 Task: Buy 5 Foil Shavers for Men's from Shave & Hair Removal section under best seller category for shipping address: Lorena Ramirez, 302 Lake Floyd Circle, Hockessin, Delaware 19707, Cell Number 3022398079. Pay from credit card ending with 7965, CVV 549
Action: Mouse moved to (532, 316)
Screenshot: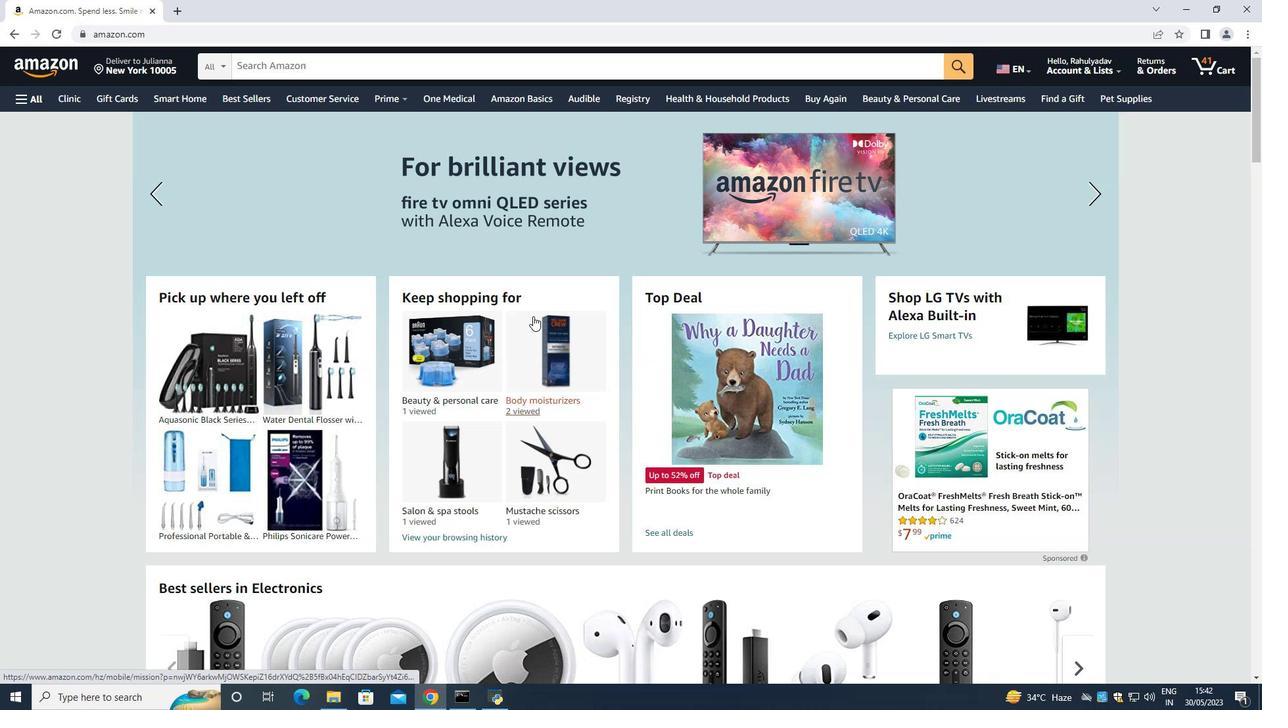 
Action: Key pressed 9
Screenshot: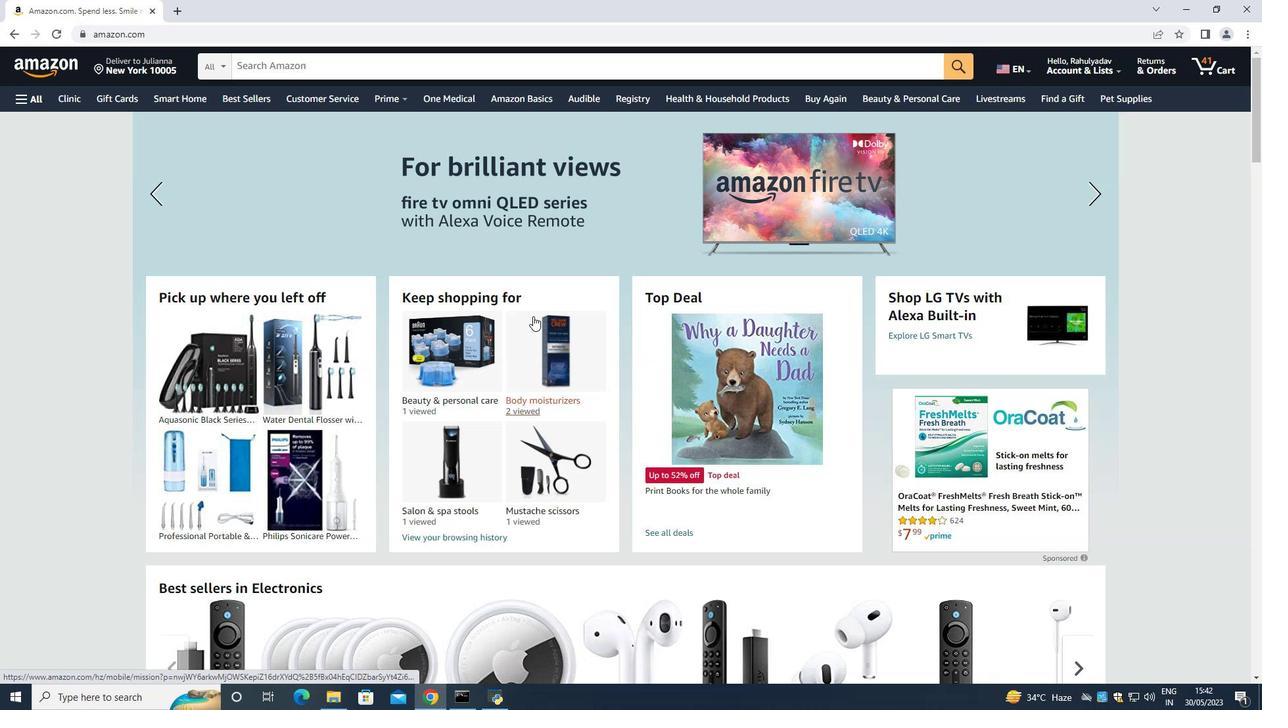 
Action: Mouse moved to (18, 96)
Screenshot: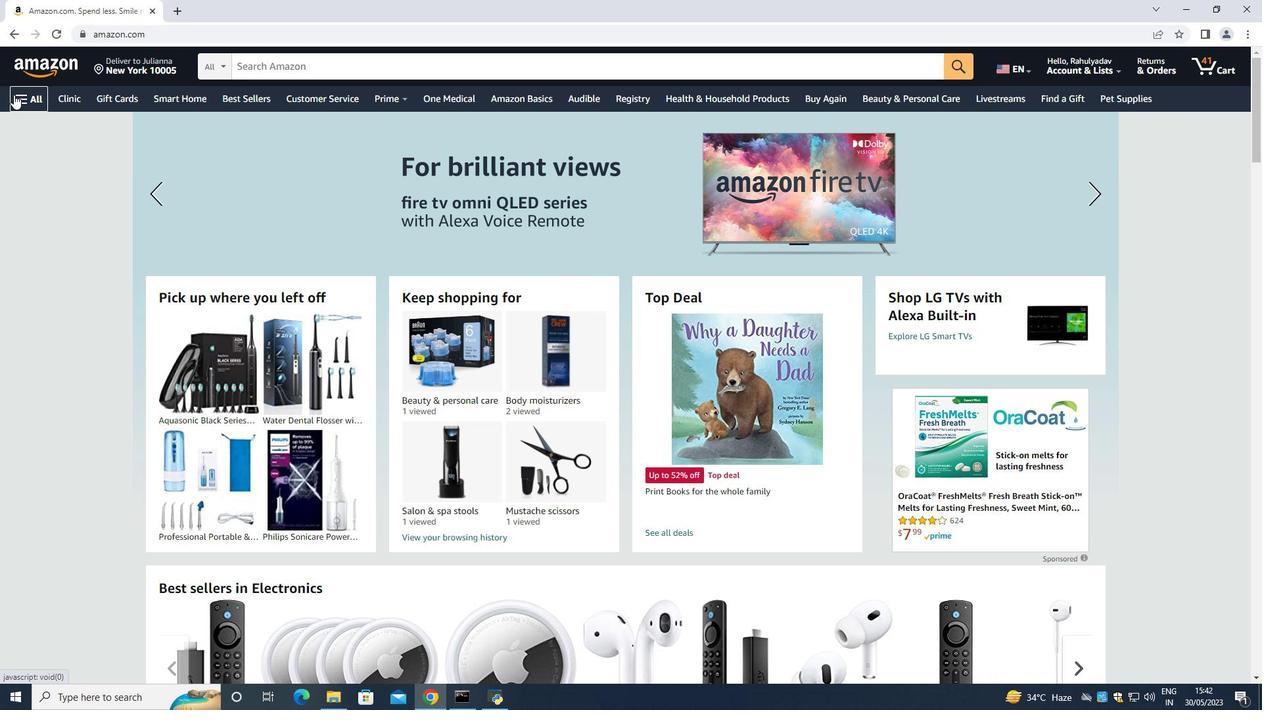 
Action: Mouse pressed left at (18, 96)
Screenshot: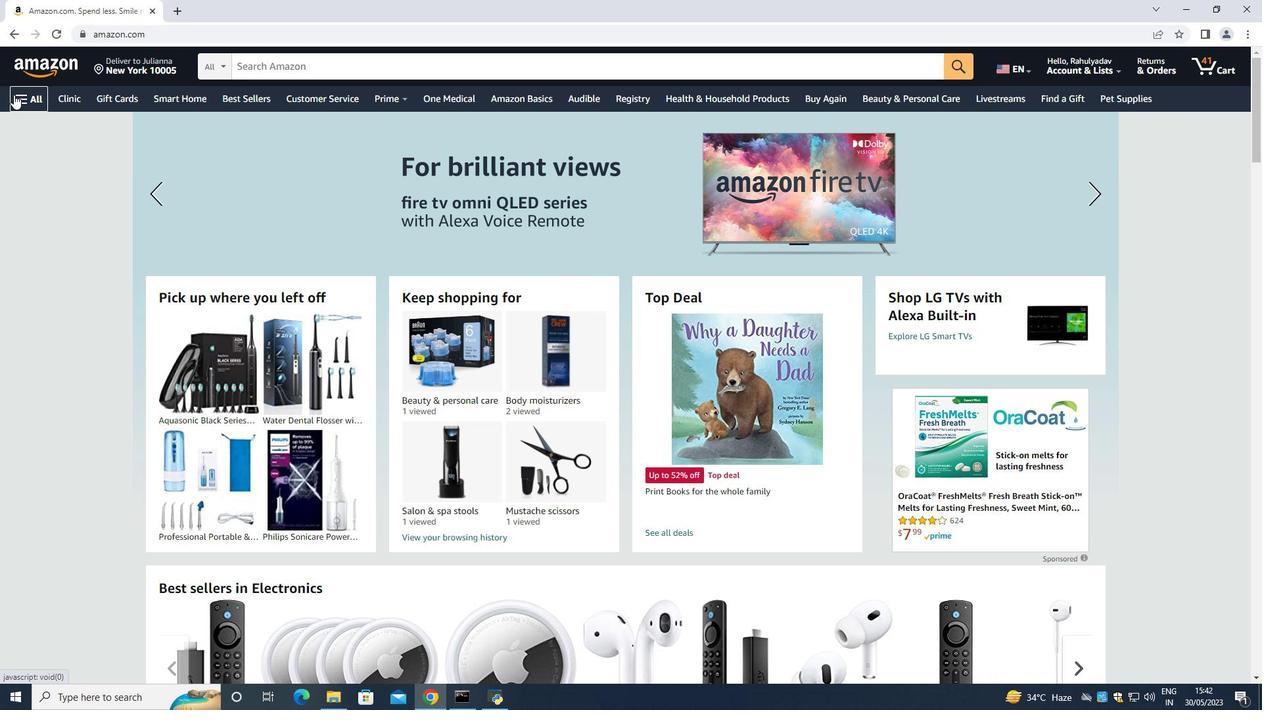 
Action: Mouse moved to (35, 132)
Screenshot: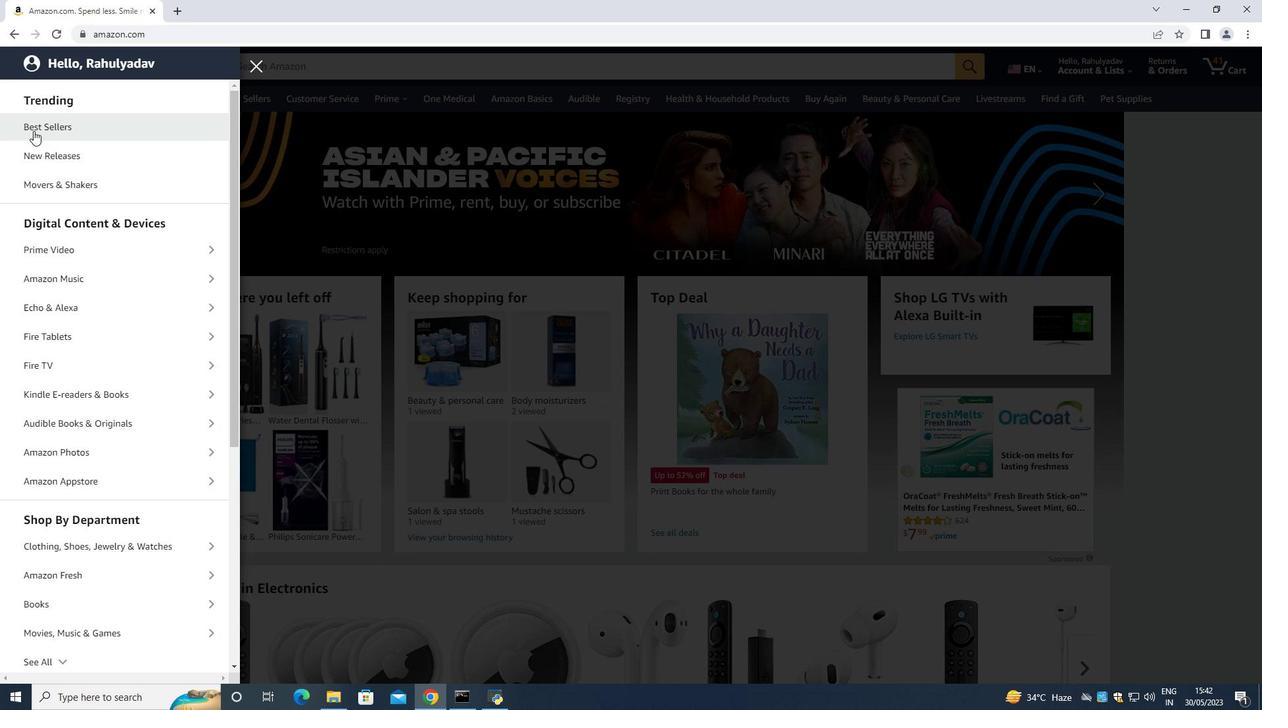 
Action: Mouse pressed left at (35, 132)
Screenshot: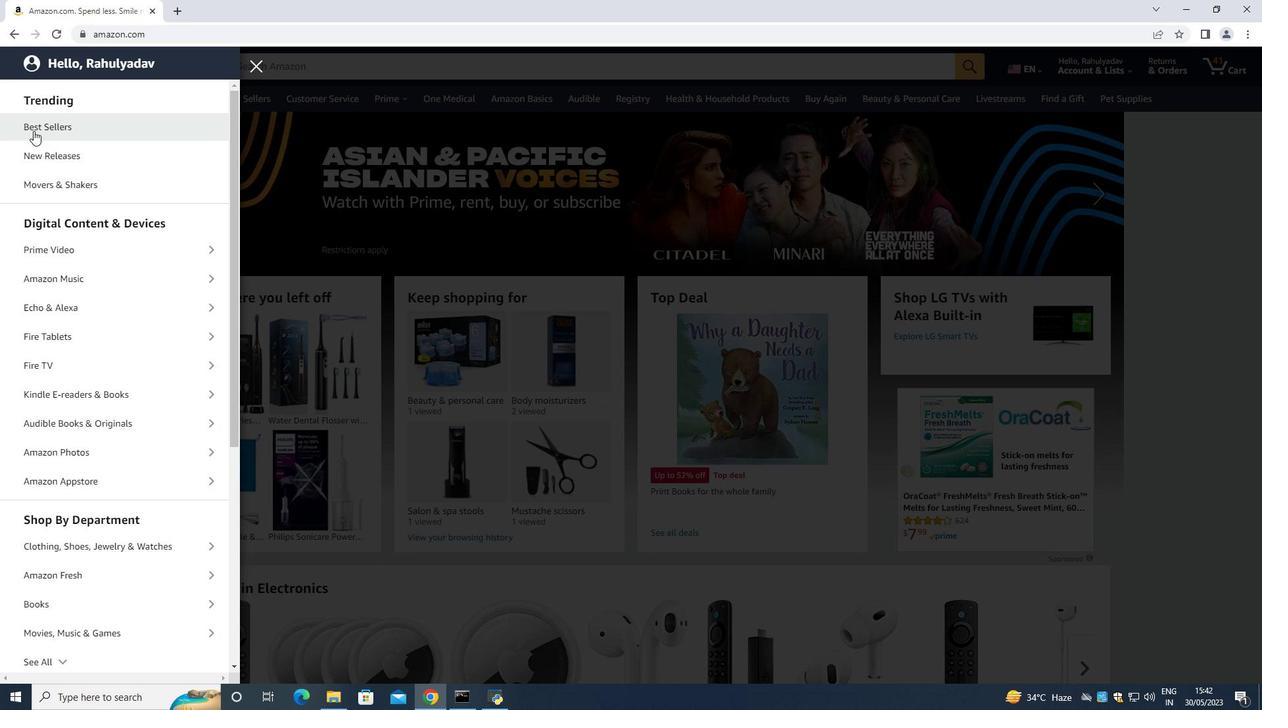 
Action: Mouse moved to (297, 65)
Screenshot: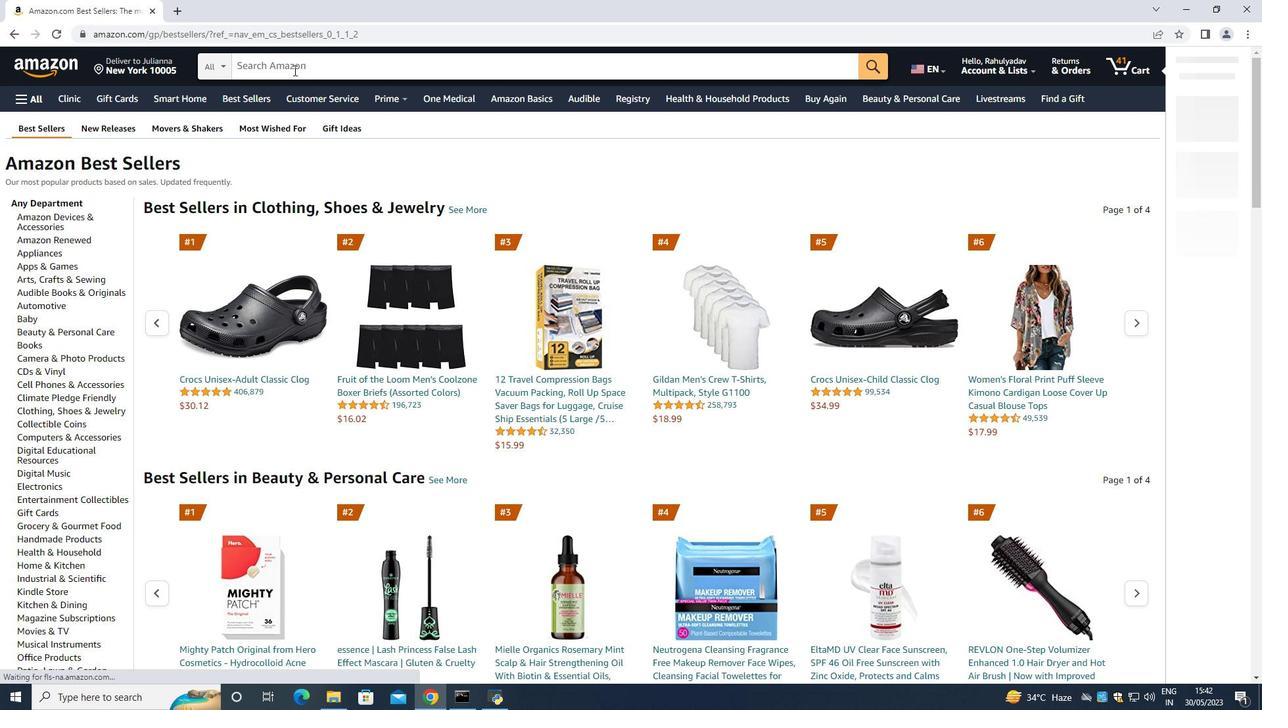 
Action: Mouse pressed left at (297, 65)
Screenshot: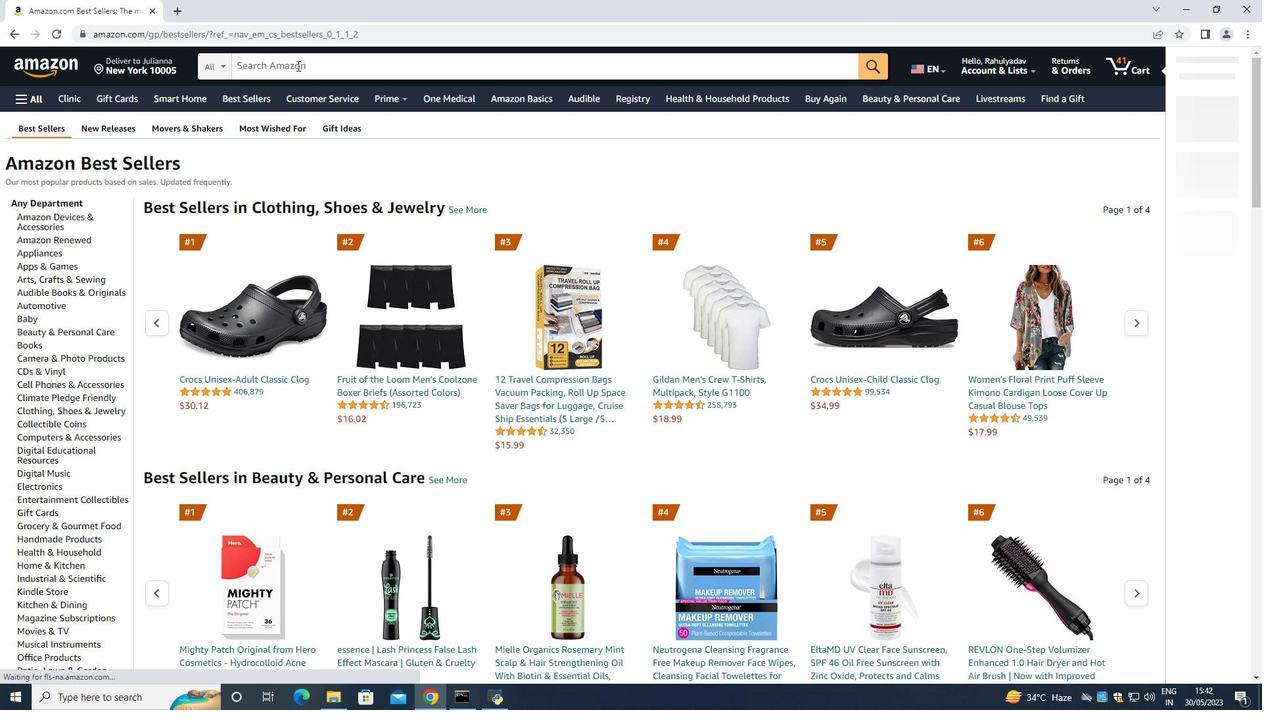 
Action: Mouse moved to (297, 77)
Screenshot: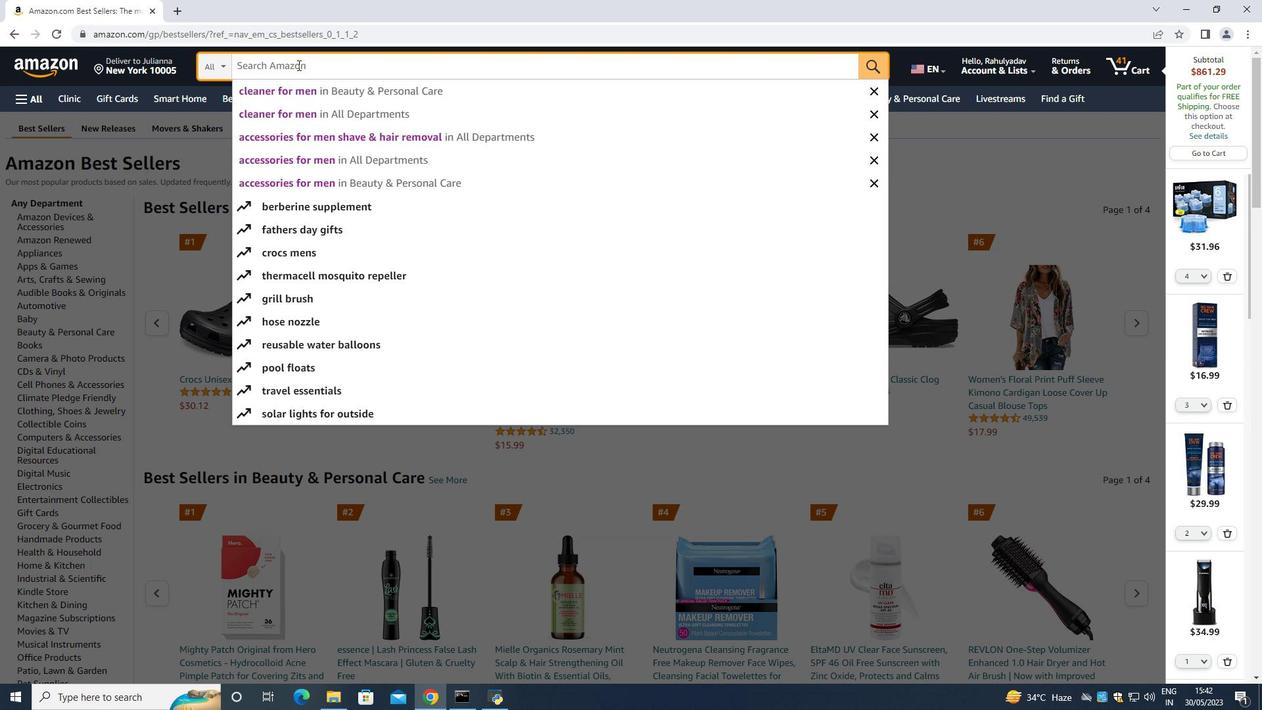 
Action: Key pressed <Key.shift>Foi;<Key.space><Key.shift>S<Key.backspace><Key.backspace><Key.backspace>l<Key.space><Key.shift>Shavers<Key.space><Key.shift>For<Key.space><Key.shift>Men<Key.enter>
Screenshot: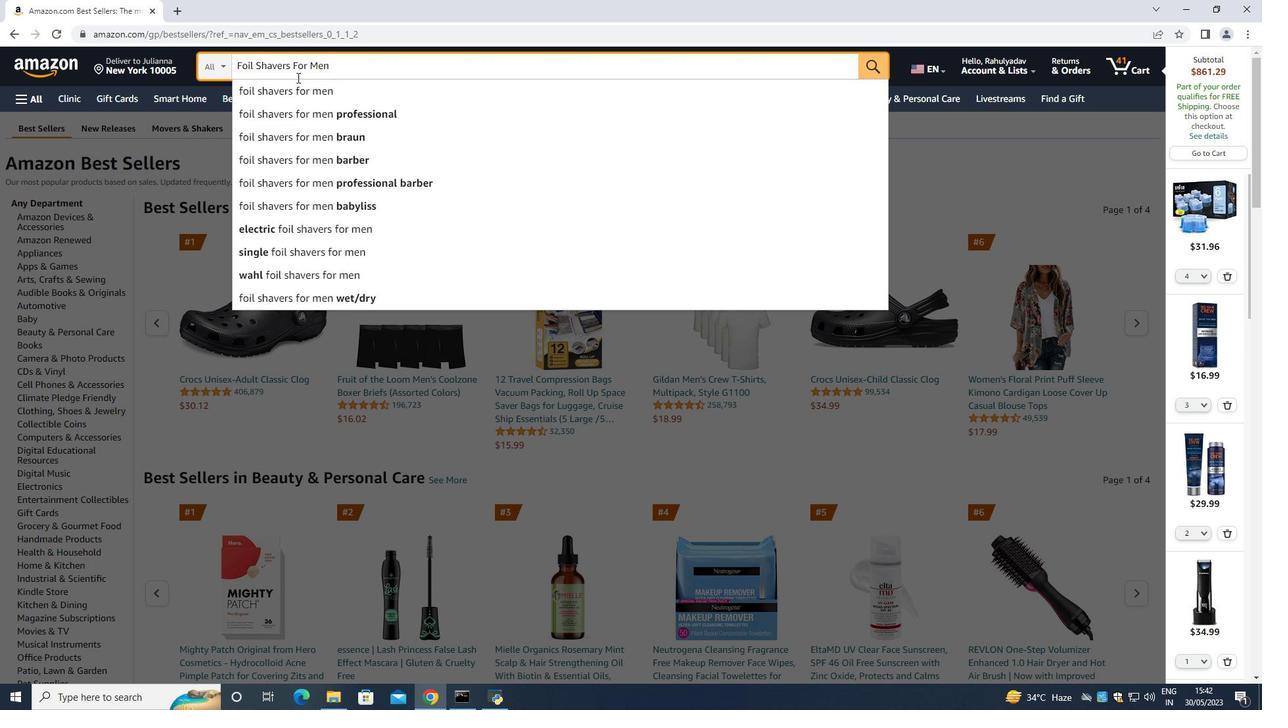 
Action: Mouse moved to (97, 268)
Screenshot: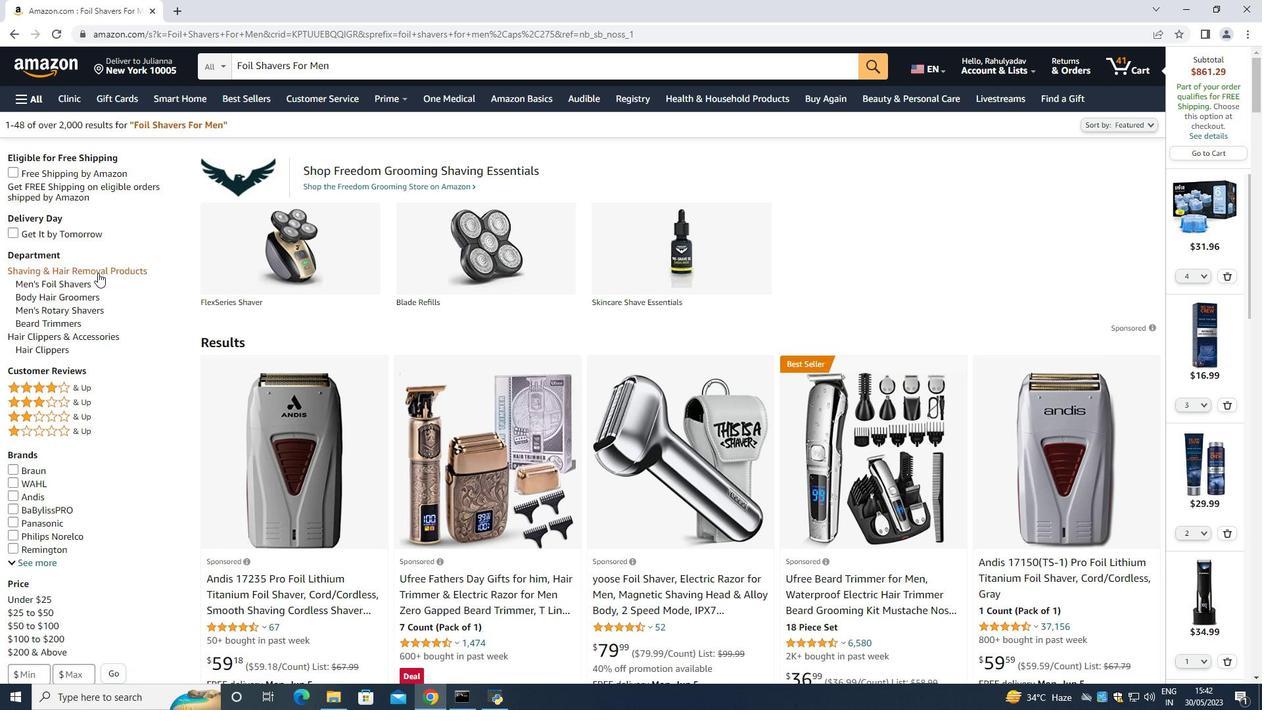 
Action: Mouse pressed left at (97, 268)
Screenshot: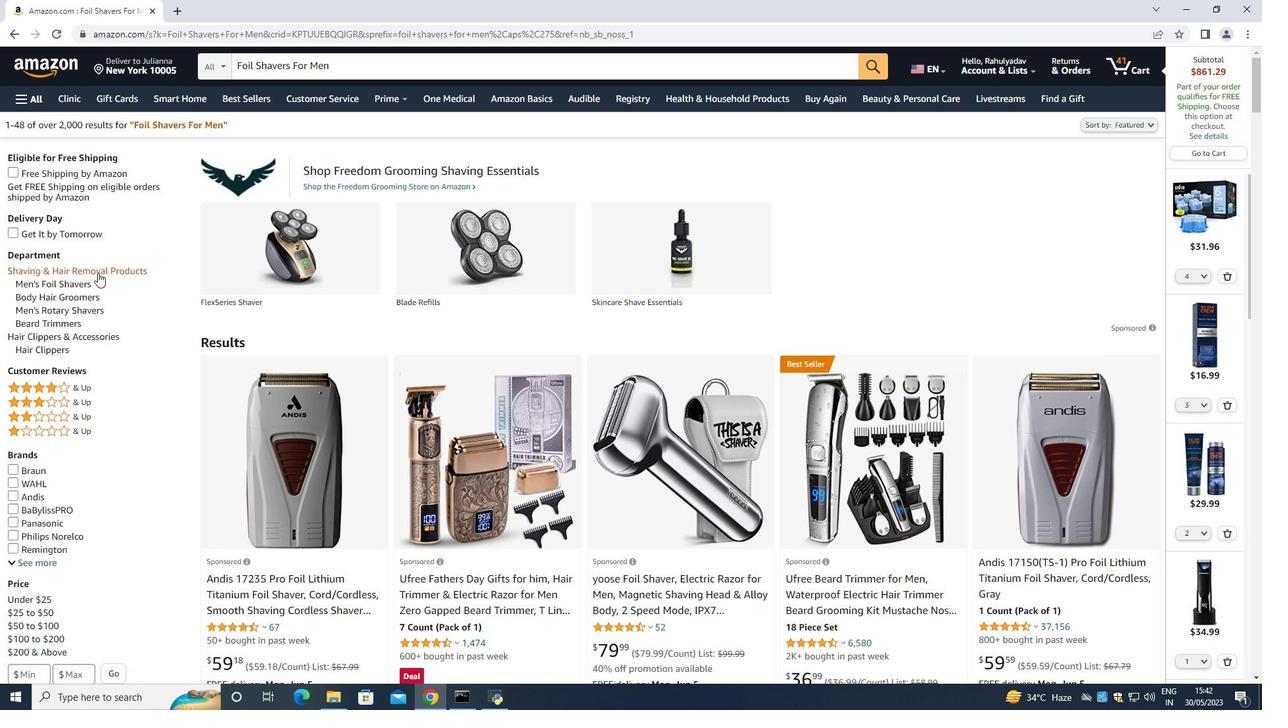 
Action: Mouse moved to (117, 334)
Screenshot: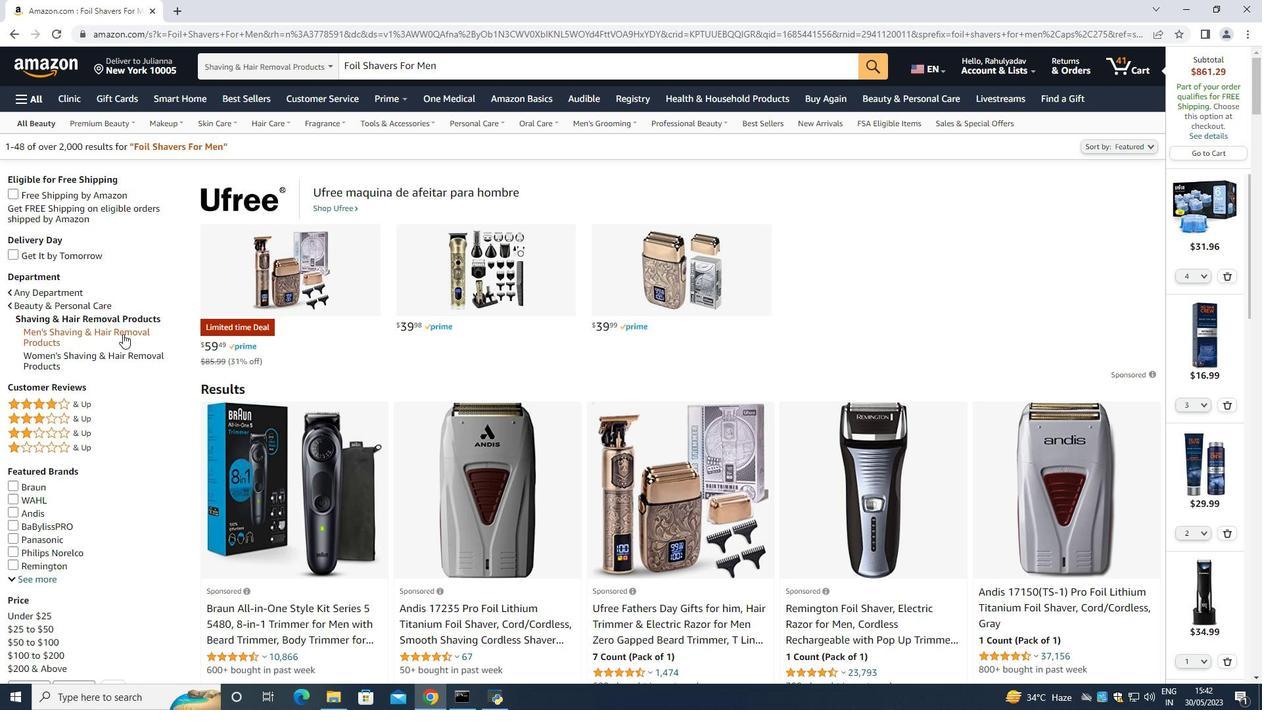 
Action: Mouse pressed left at (117, 334)
Screenshot: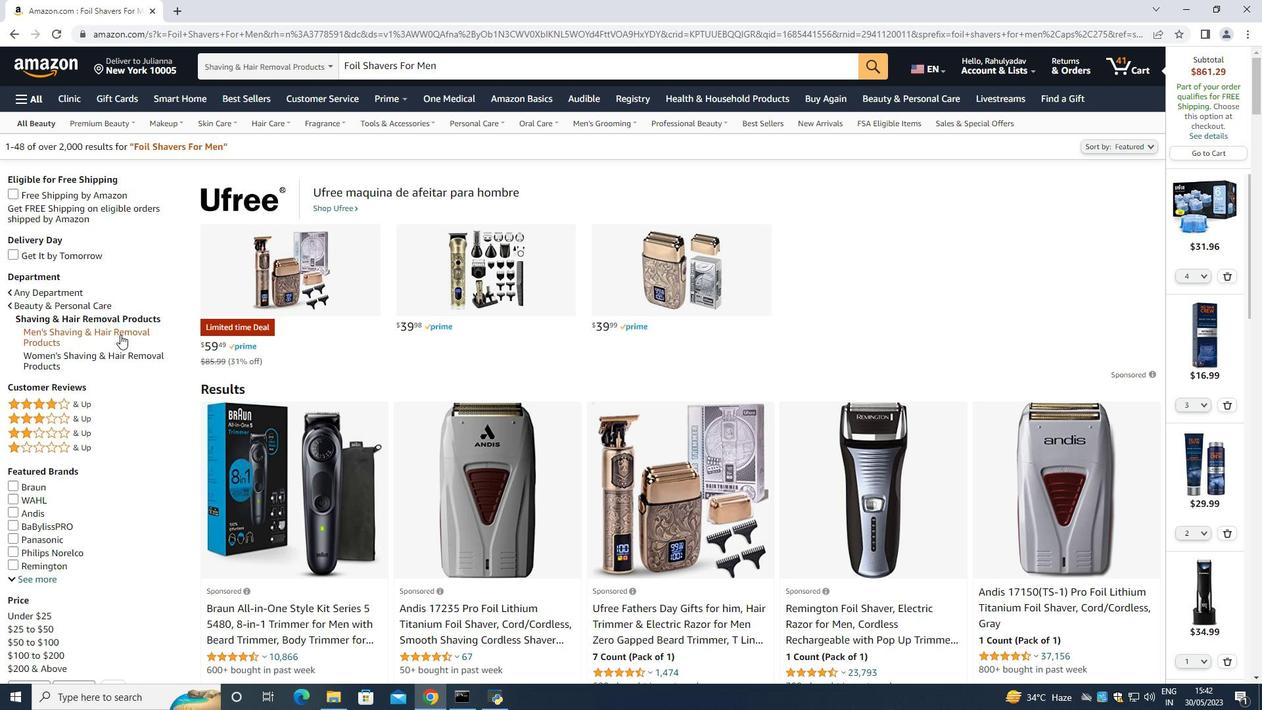 
Action: Mouse moved to (162, 357)
Screenshot: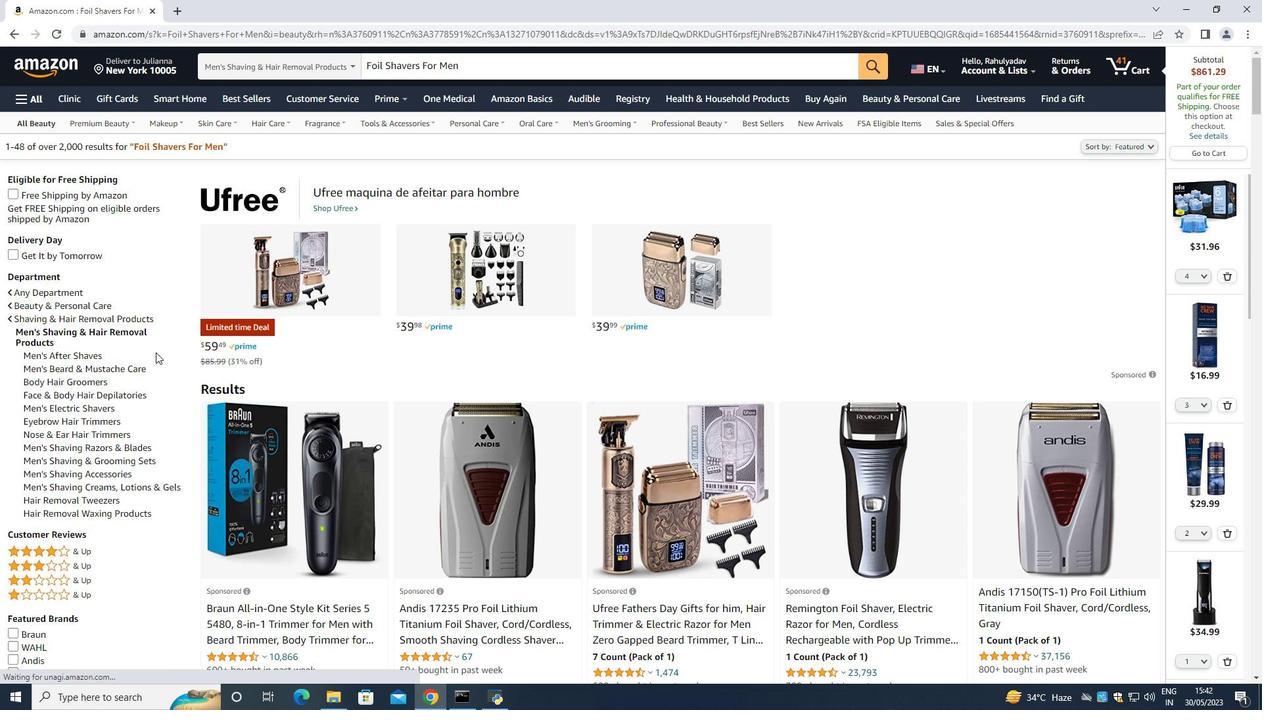 
Action: Mouse scrolled (162, 357) with delta (0, 0)
Screenshot: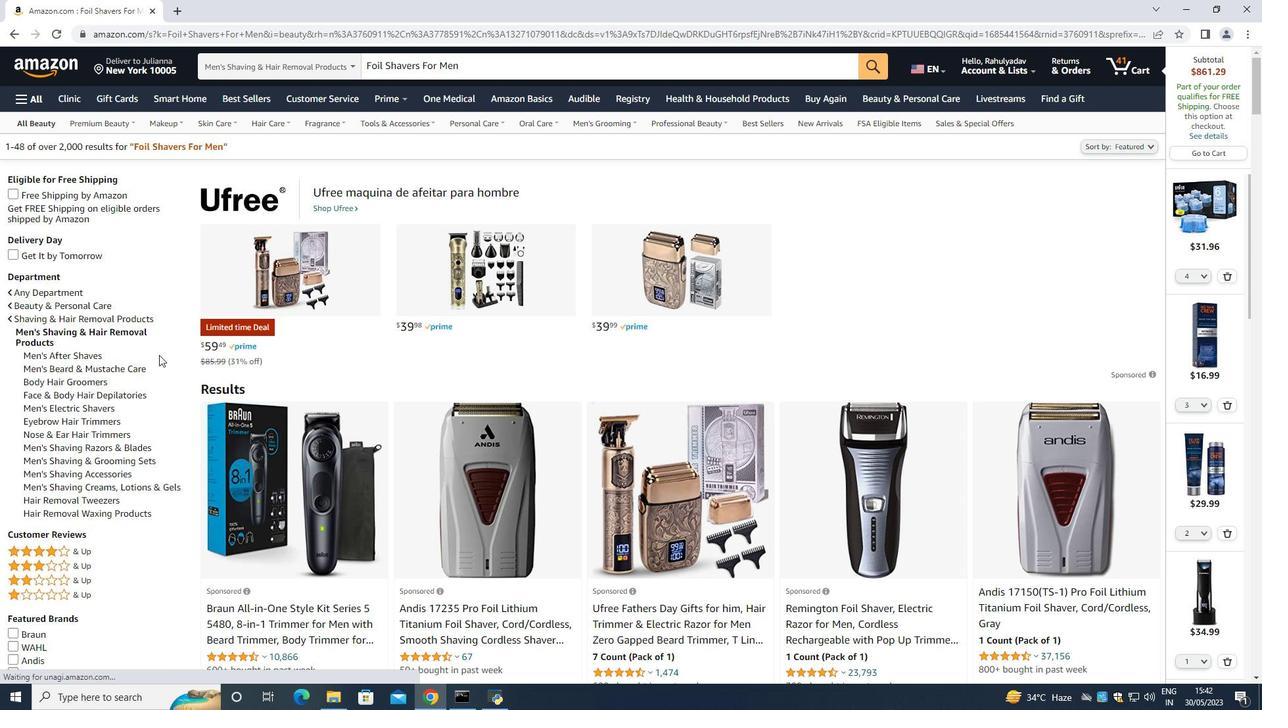 
Action: Mouse moved to (425, 393)
Screenshot: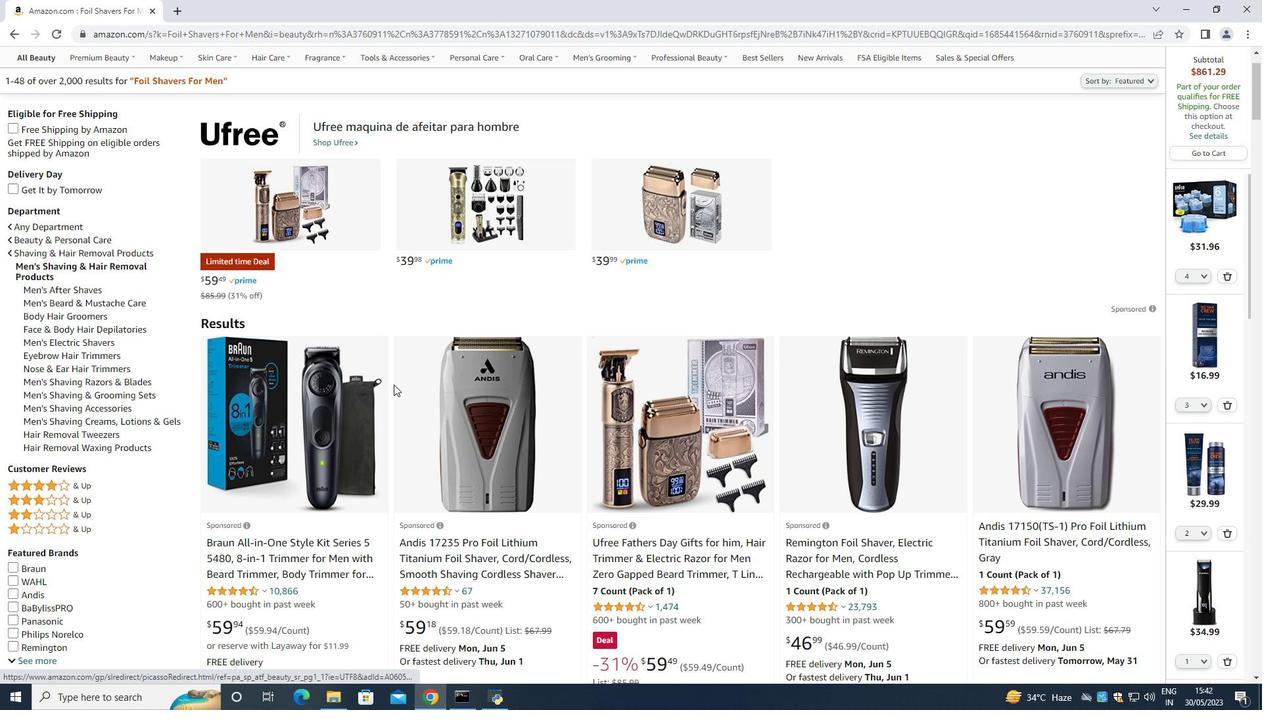 
Action: Mouse scrolled (425, 392) with delta (0, 0)
Screenshot: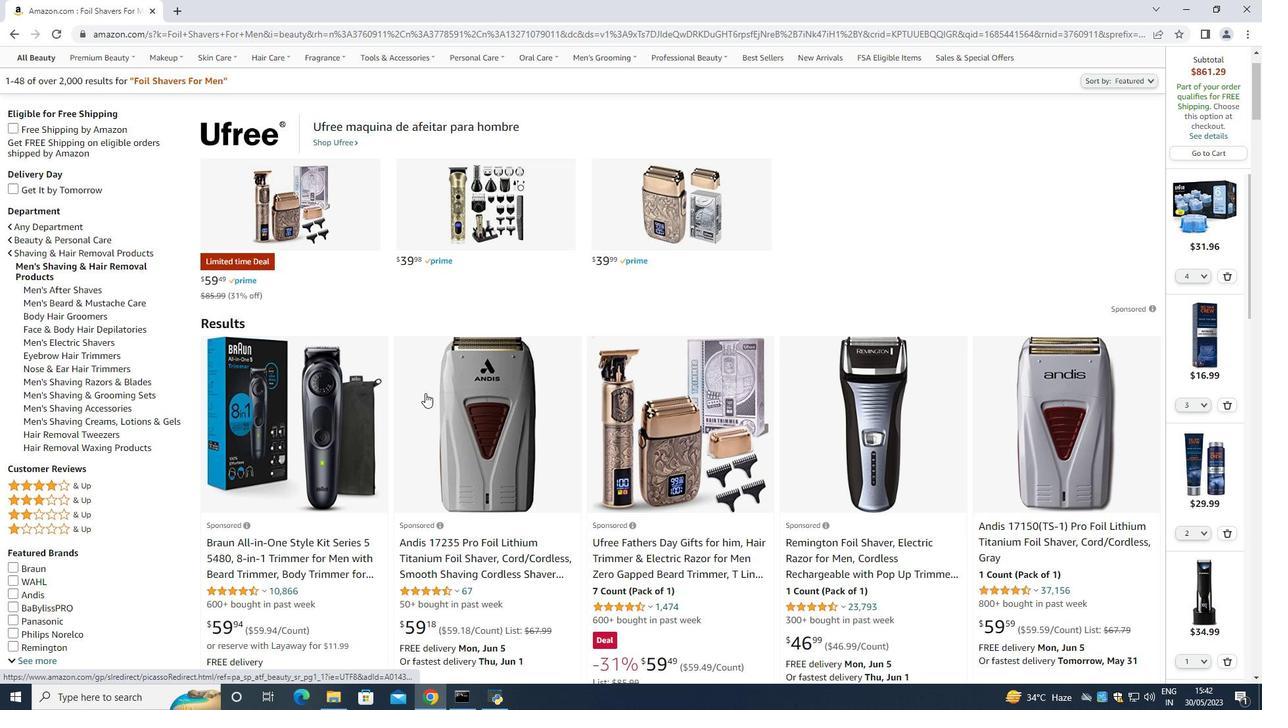 
Action: Mouse moved to (369, 404)
Screenshot: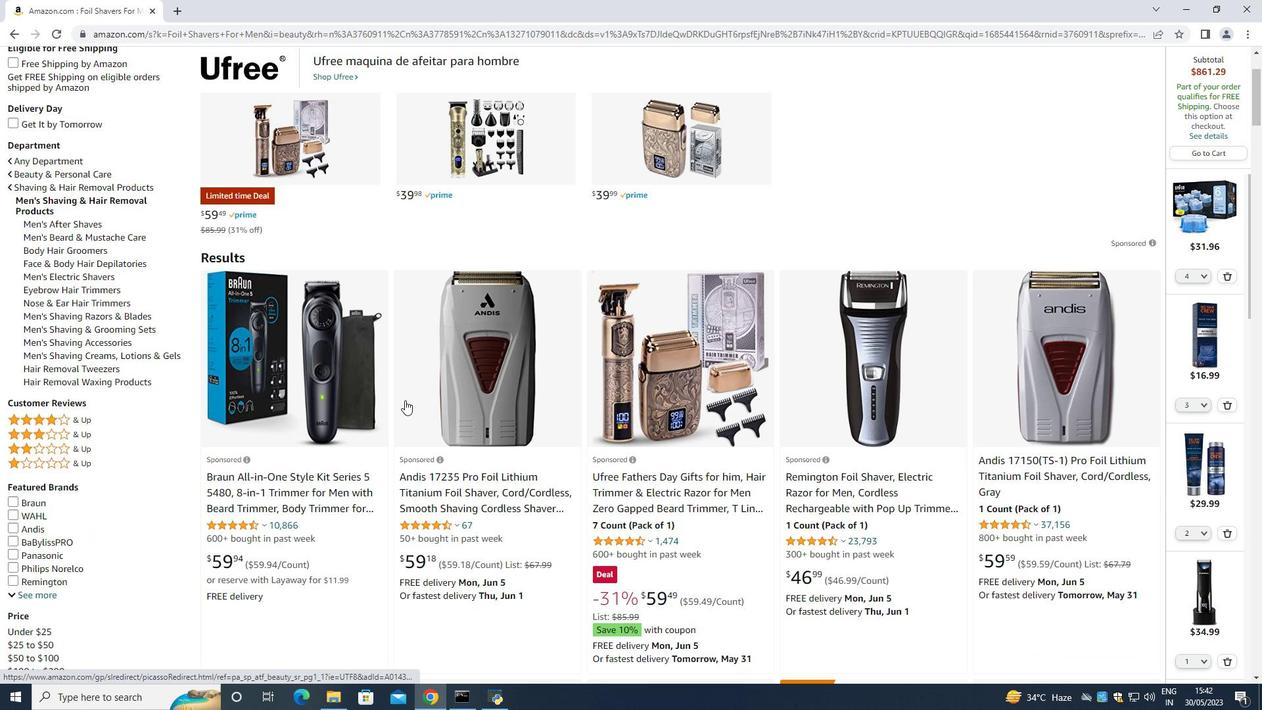
Action: Mouse scrolled (369, 403) with delta (0, 0)
Screenshot: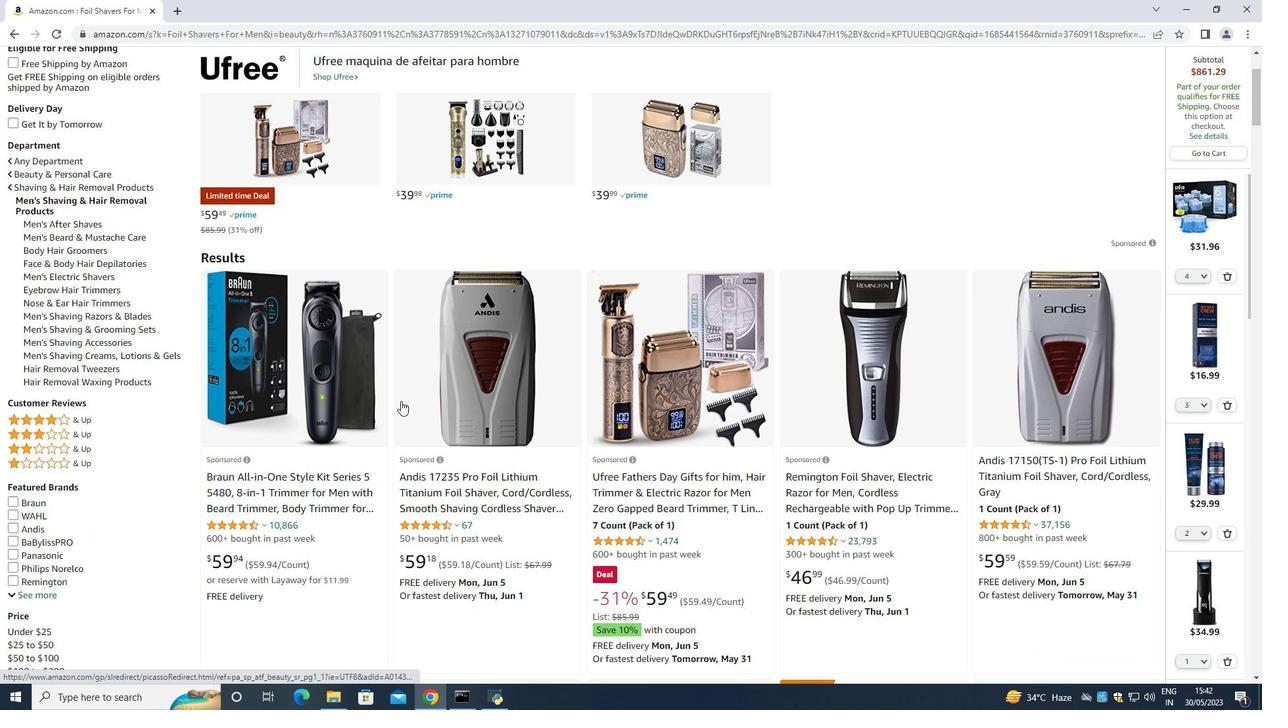 
Action: Mouse moved to (519, 407)
Screenshot: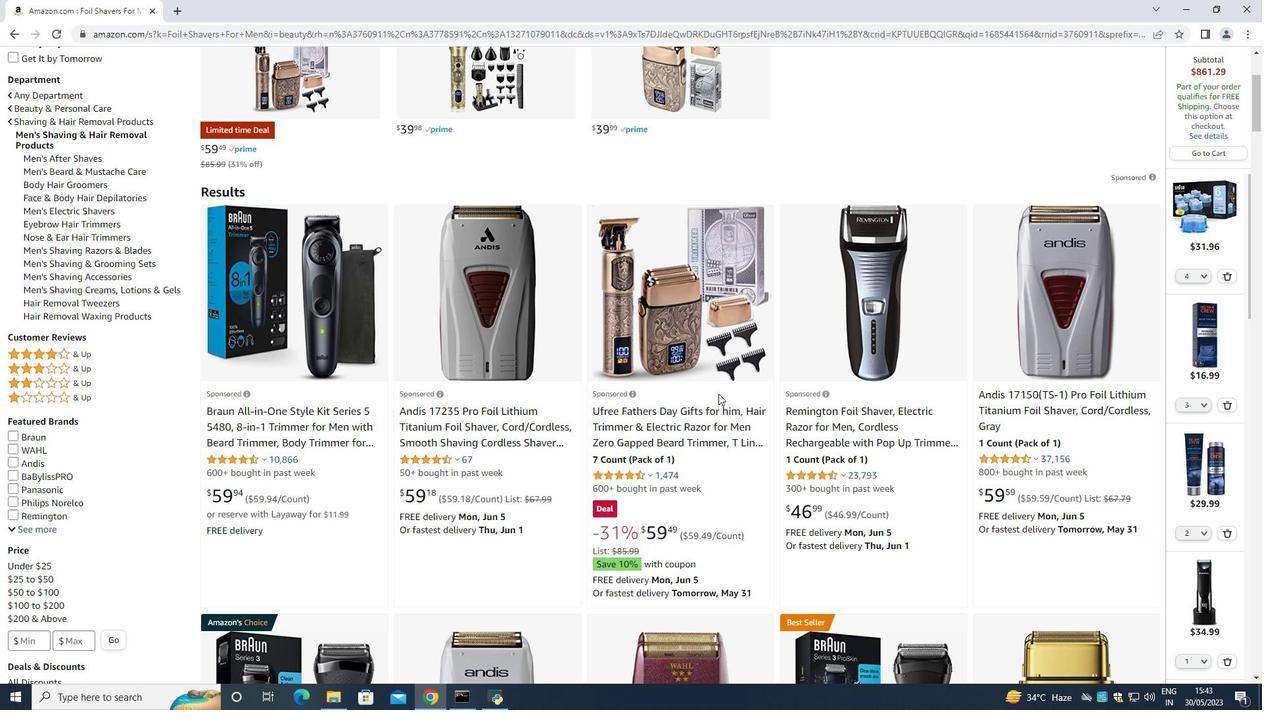 
Action: Mouse scrolled (519, 407) with delta (0, 0)
Screenshot: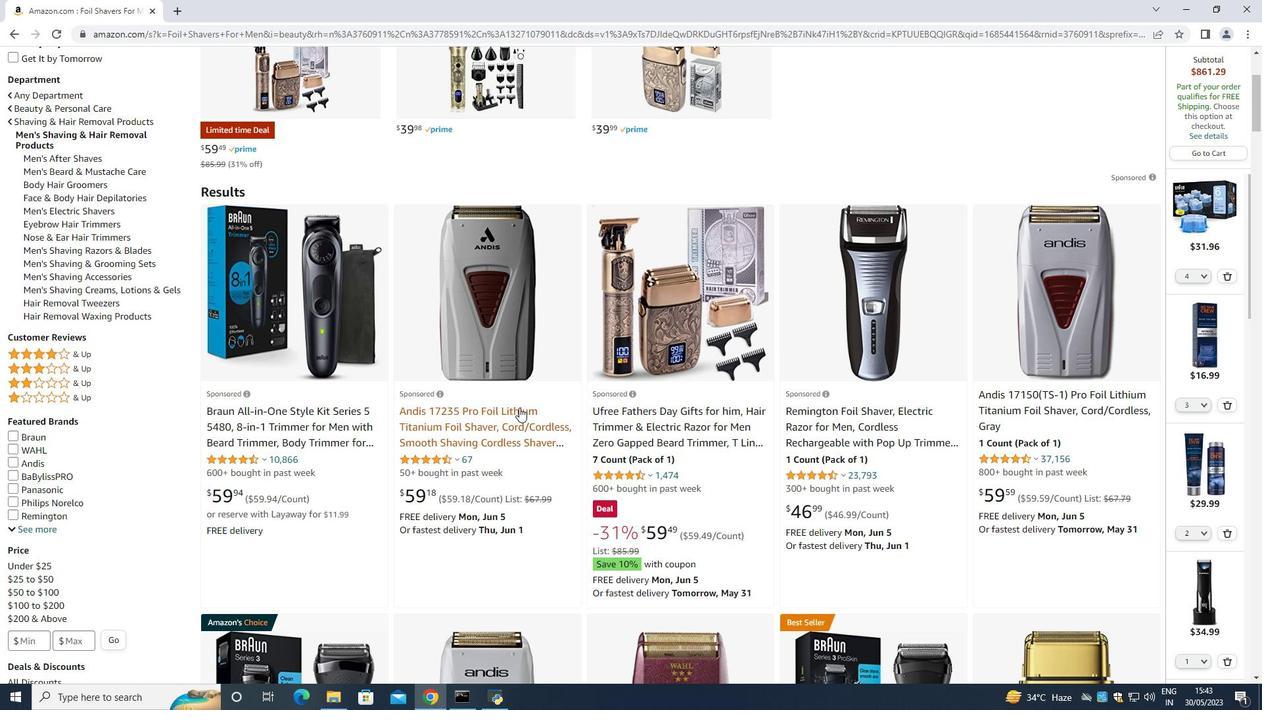 
Action: Mouse scrolled (519, 407) with delta (0, 0)
Screenshot: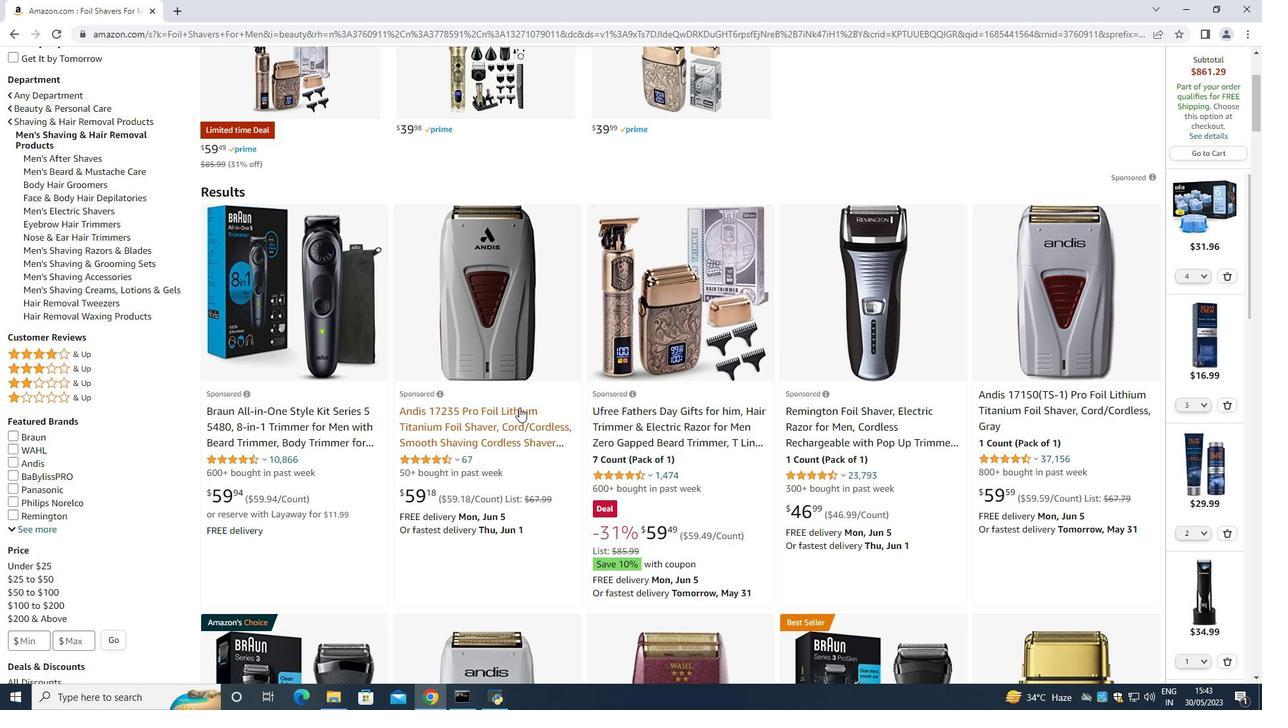 
Action: Mouse moved to (519, 407)
Screenshot: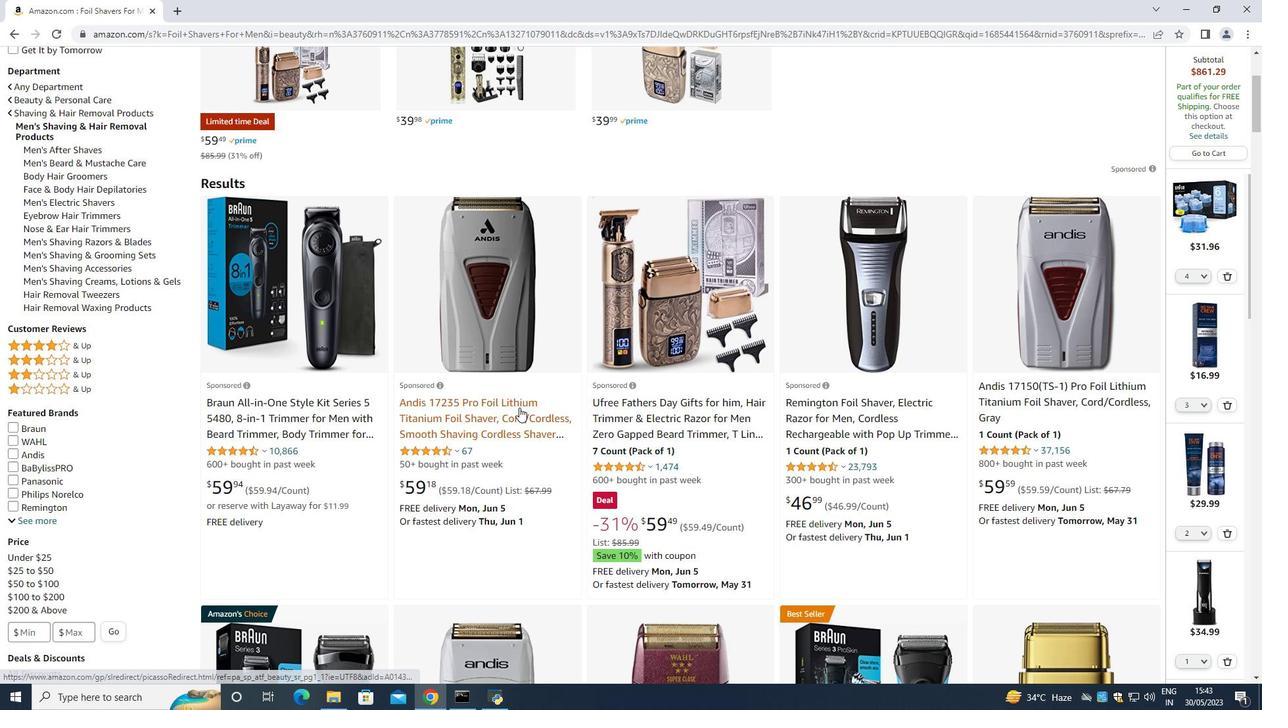 
Action: Mouse scrolled (519, 407) with delta (0, 0)
Screenshot: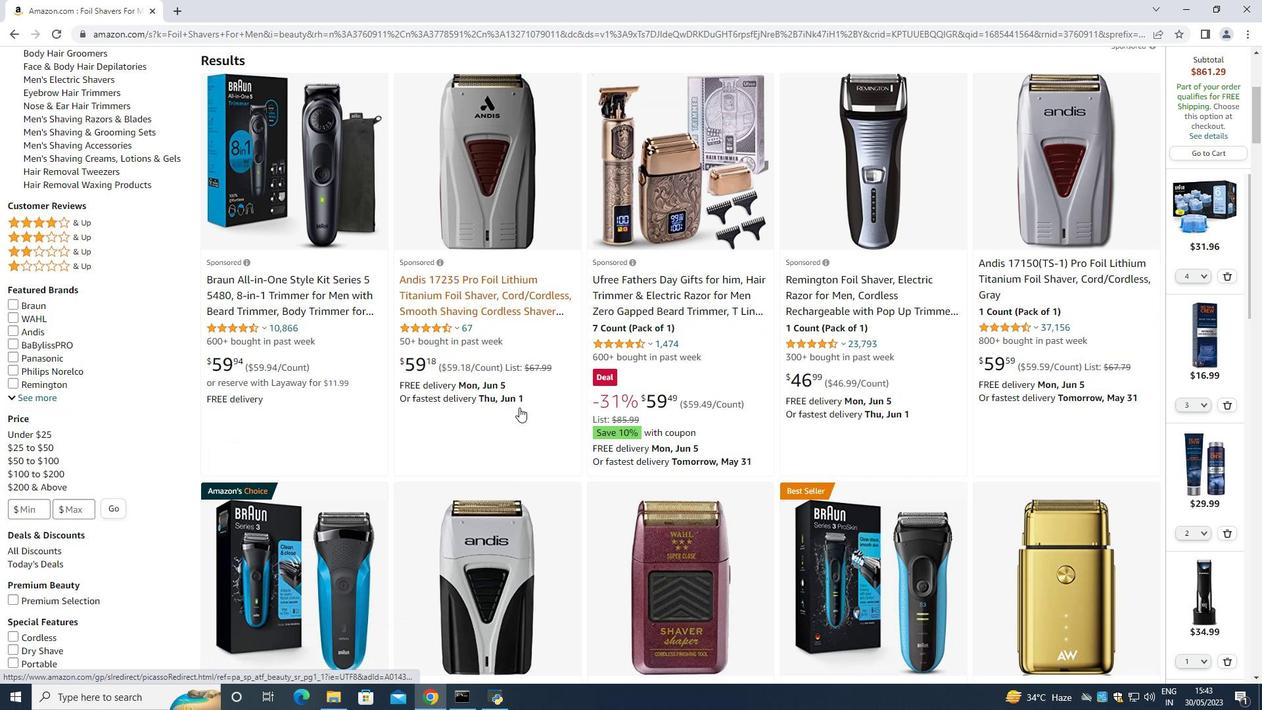 
Action: Mouse scrolled (519, 407) with delta (0, 0)
Screenshot: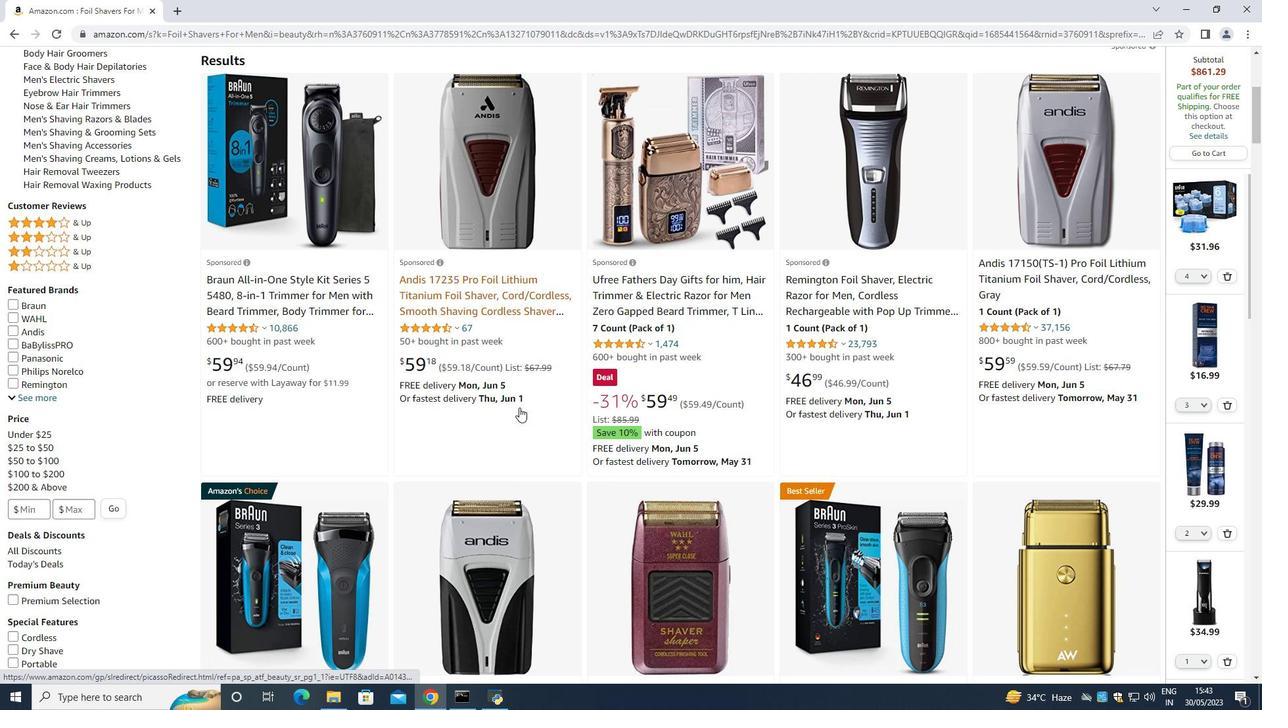 
Action: Mouse moved to (518, 407)
Screenshot: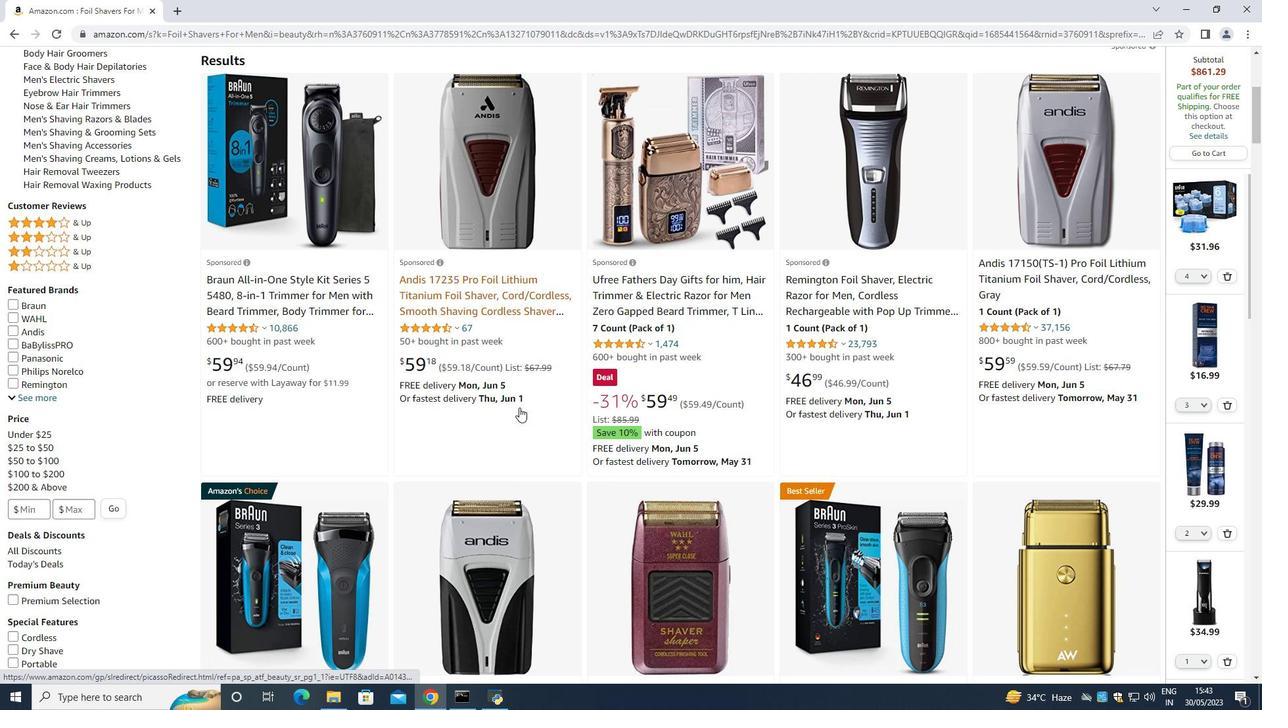 
Action: Mouse scrolled (518, 406) with delta (0, 0)
Screenshot: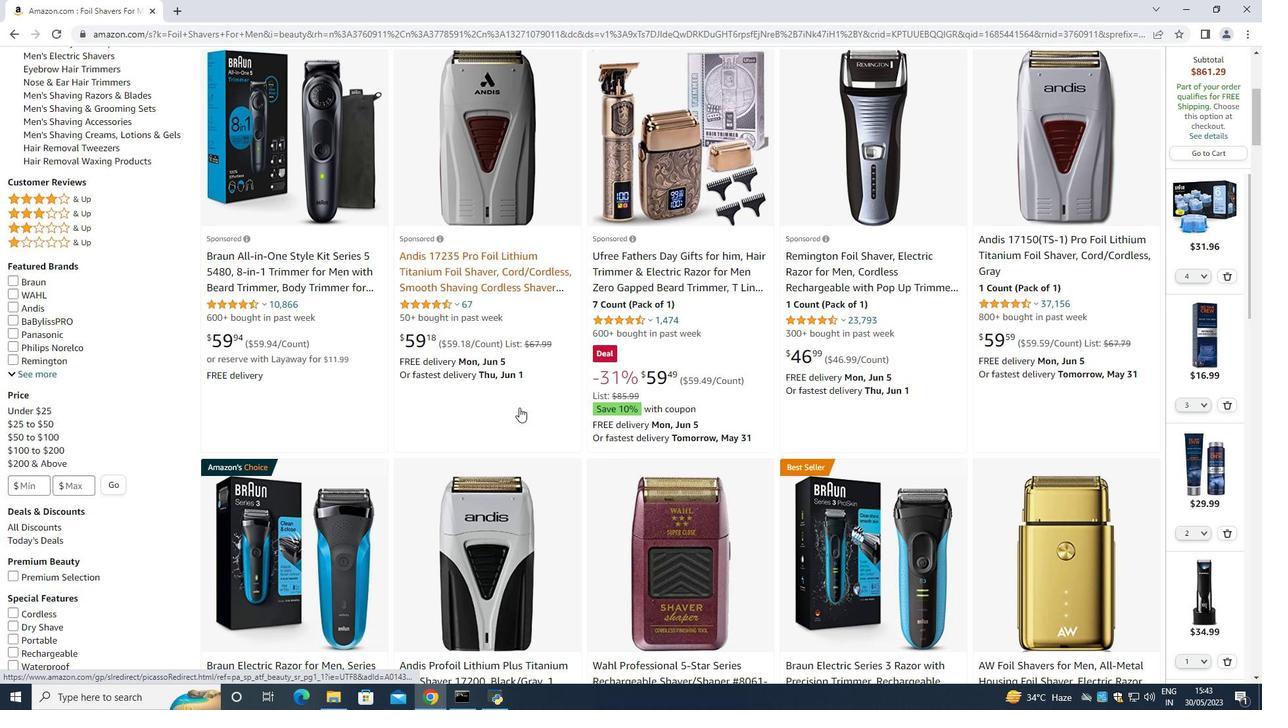 
Action: Mouse moved to (859, 388)
Screenshot: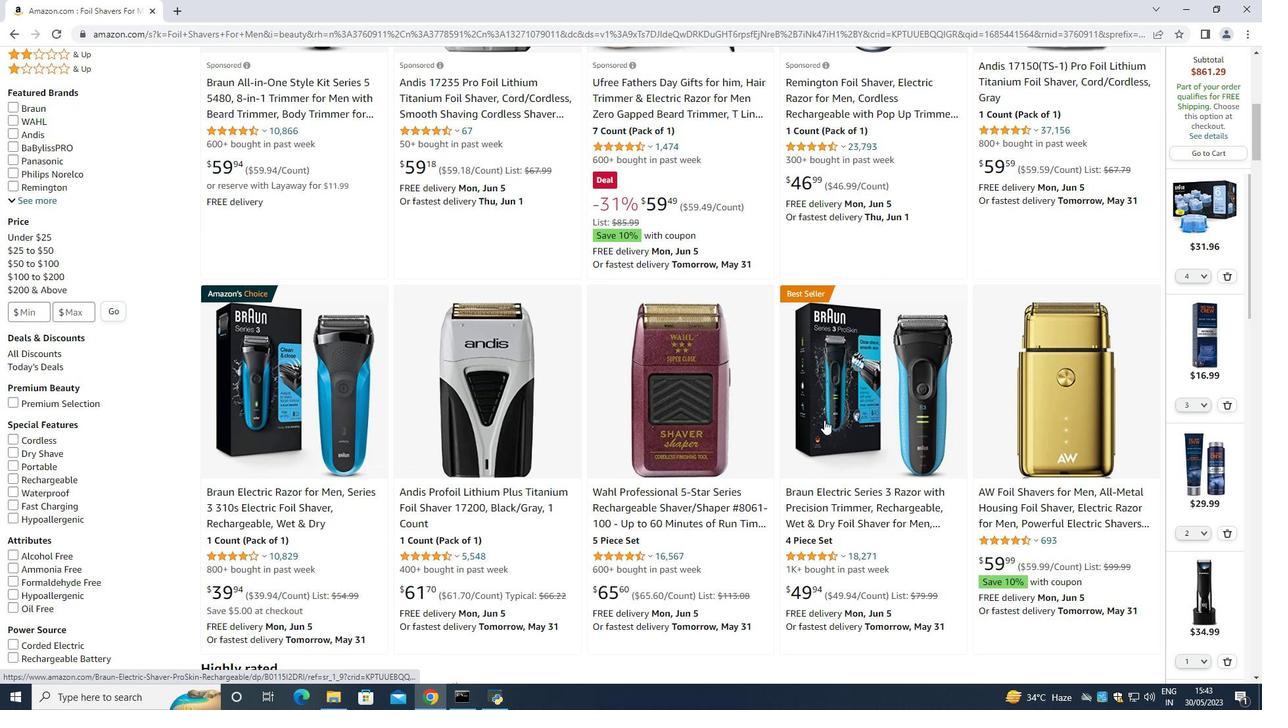 
Action: Mouse scrolled (859, 388) with delta (0, 0)
Screenshot: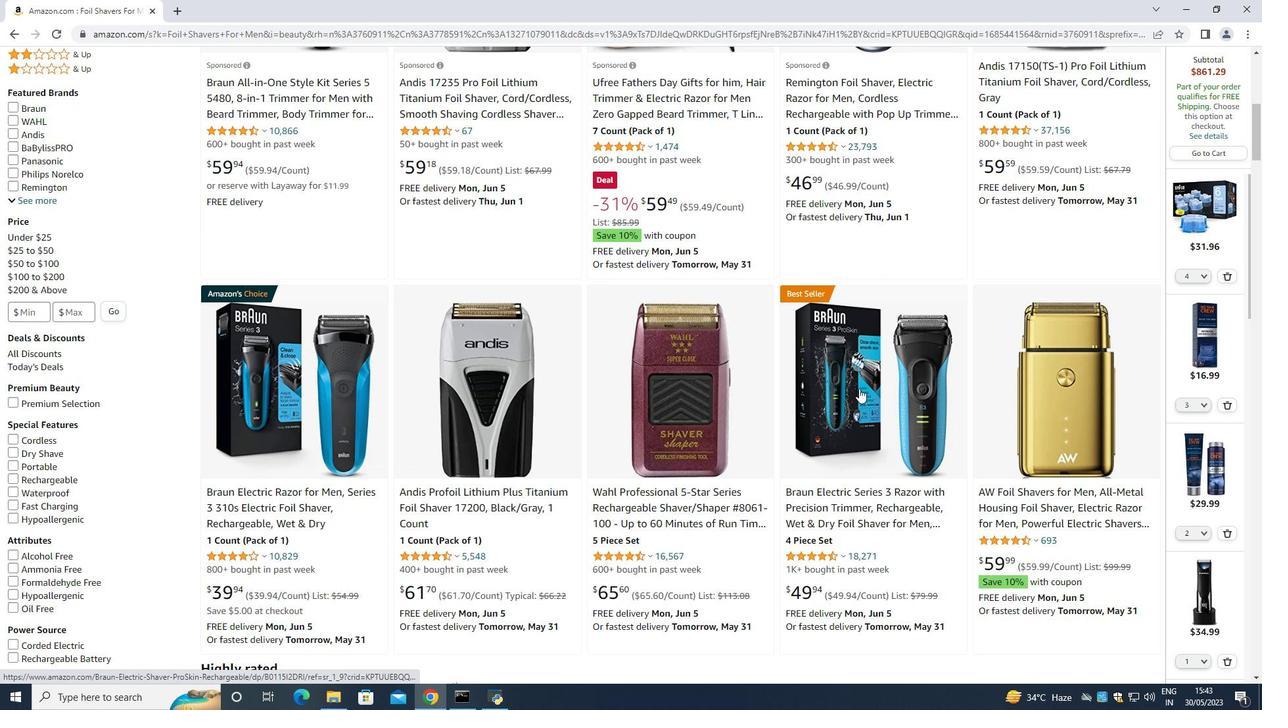 
Action: Mouse moved to (856, 386)
Screenshot: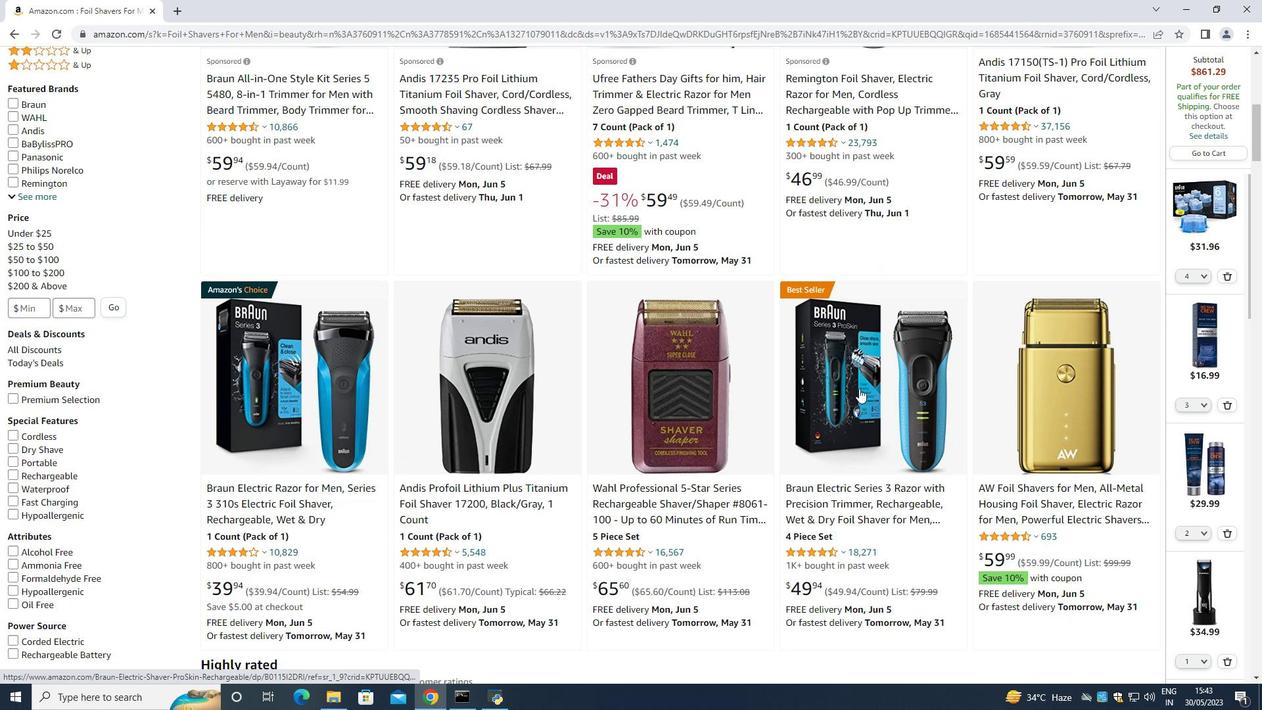 
Action: Mouse scrolled (859, 387) with delta (0, 0)
Screenshot: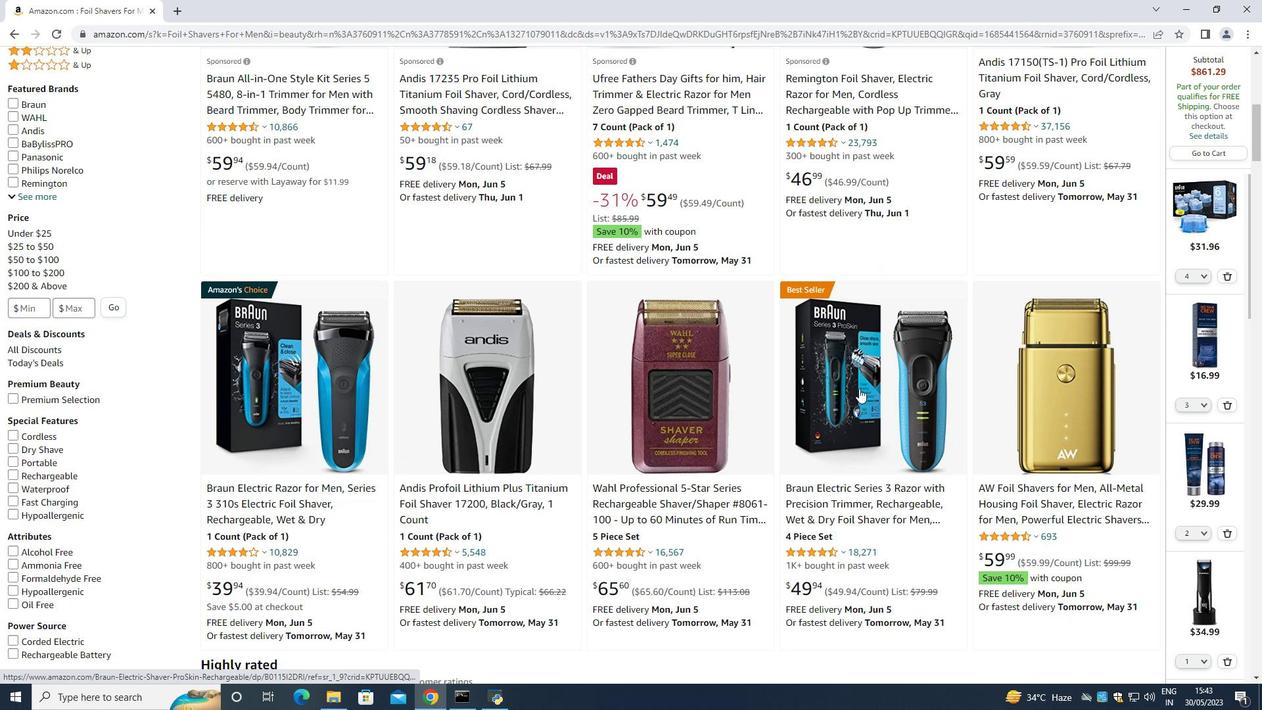 
Action: Mouse moved to (855, 385)
Screenshot: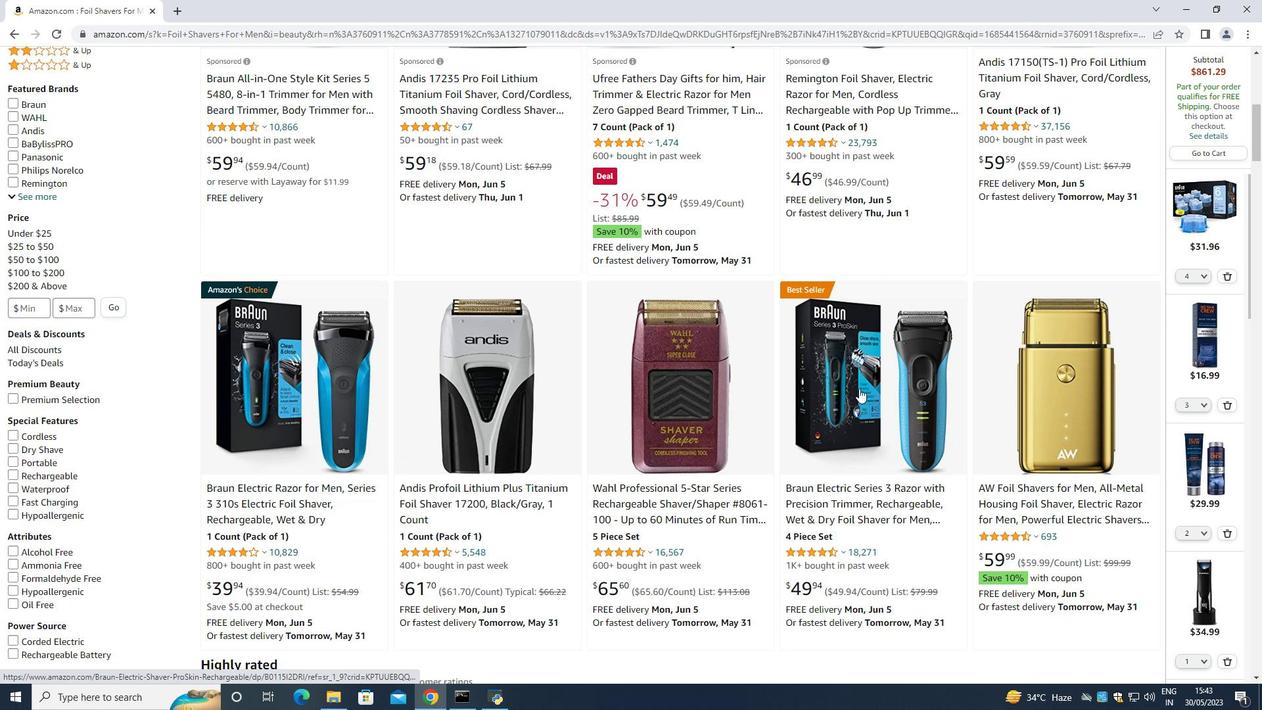 
Action: Mouse scrolled (856, 386) with delta (0, 0)
Screenshot: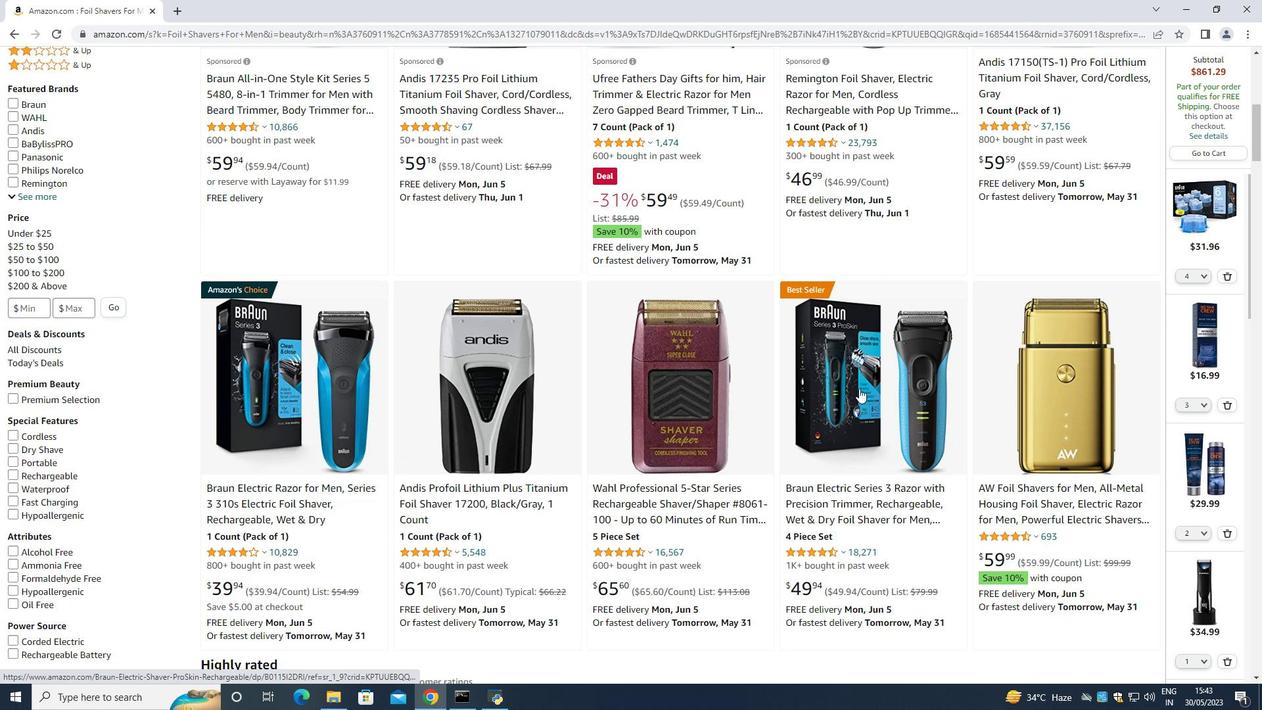 
Action: Mouse moved to (854, 384)
Screenshot: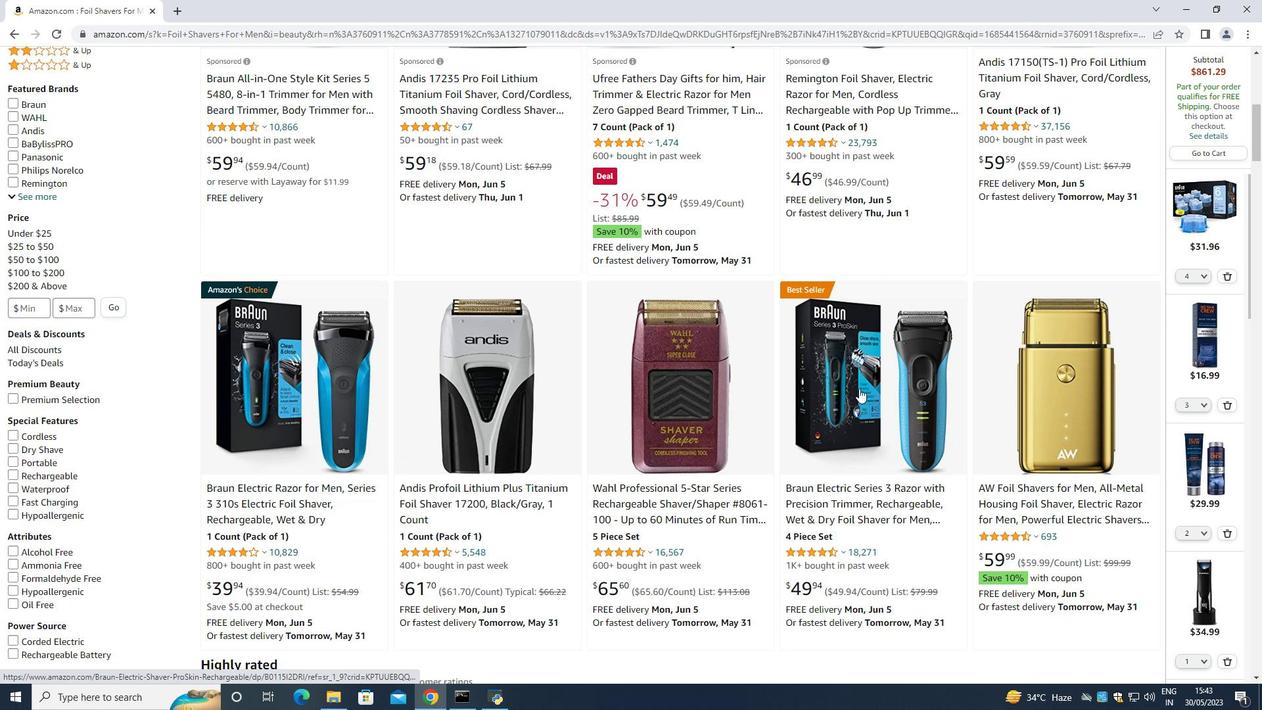 
Action: Mouse scrolled (854, 384) with delta (0, 0)
Screenshot: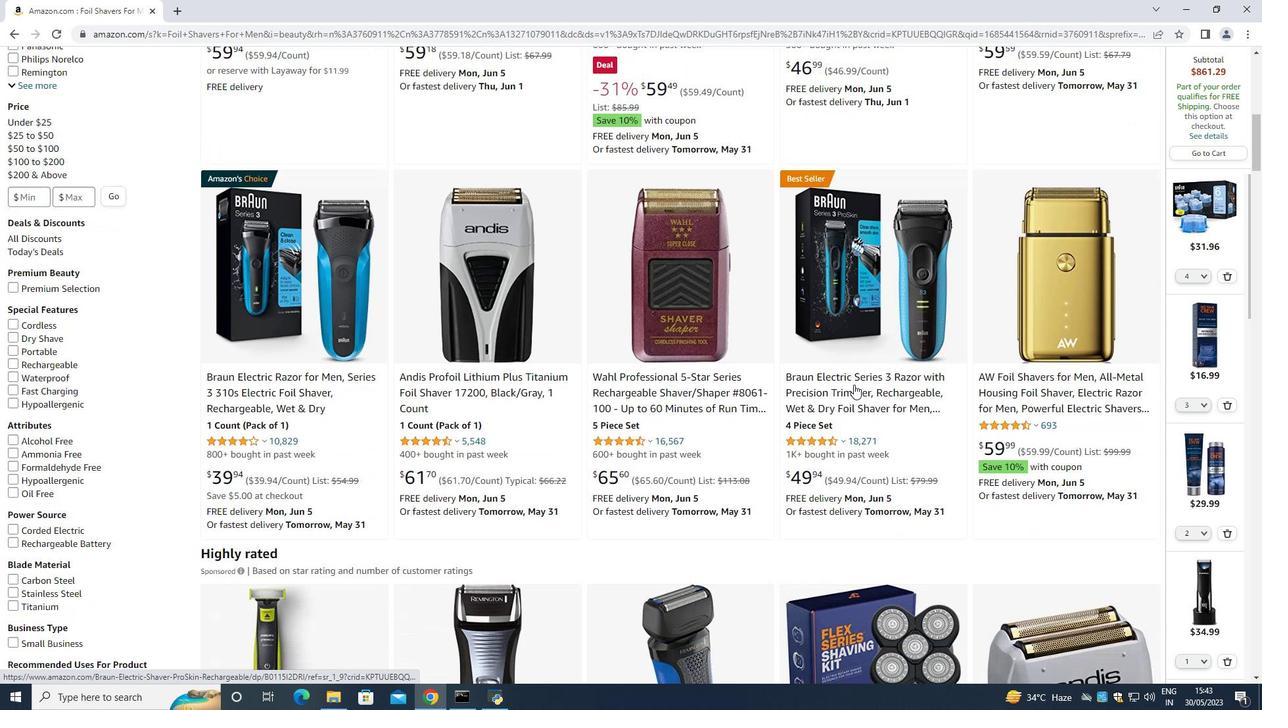 
Action: Mouse scrolled (854, 384) with delta (0, 0)
Screenshot: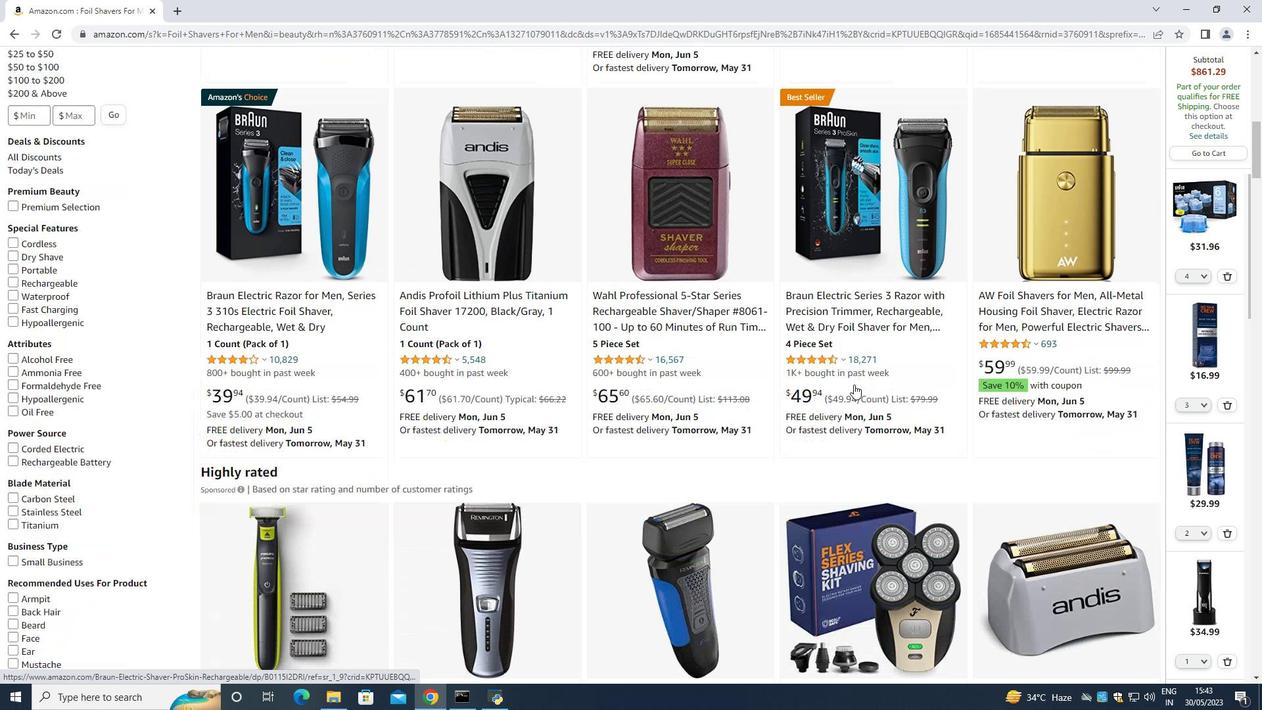 
Action: Mouse scrolled (854, 384) with delta (0, 0)
Screenshot: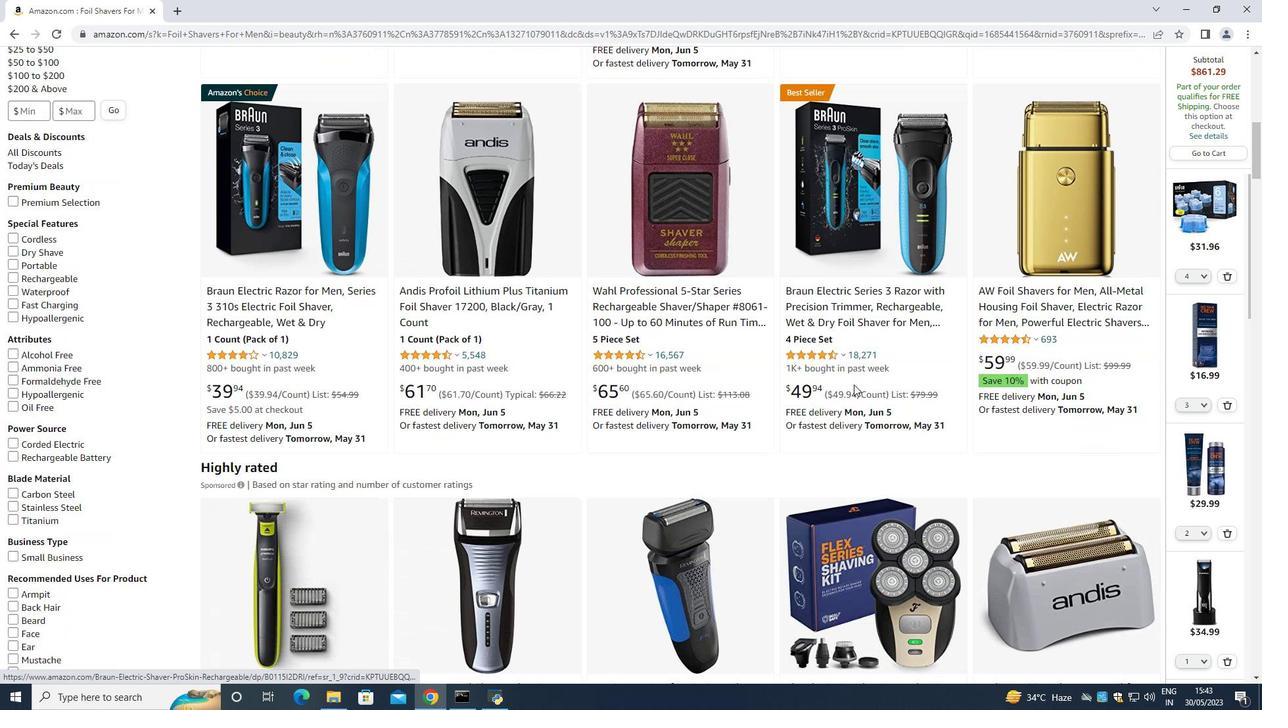
Action: Mouse moved to (853, 384)
Screenshot: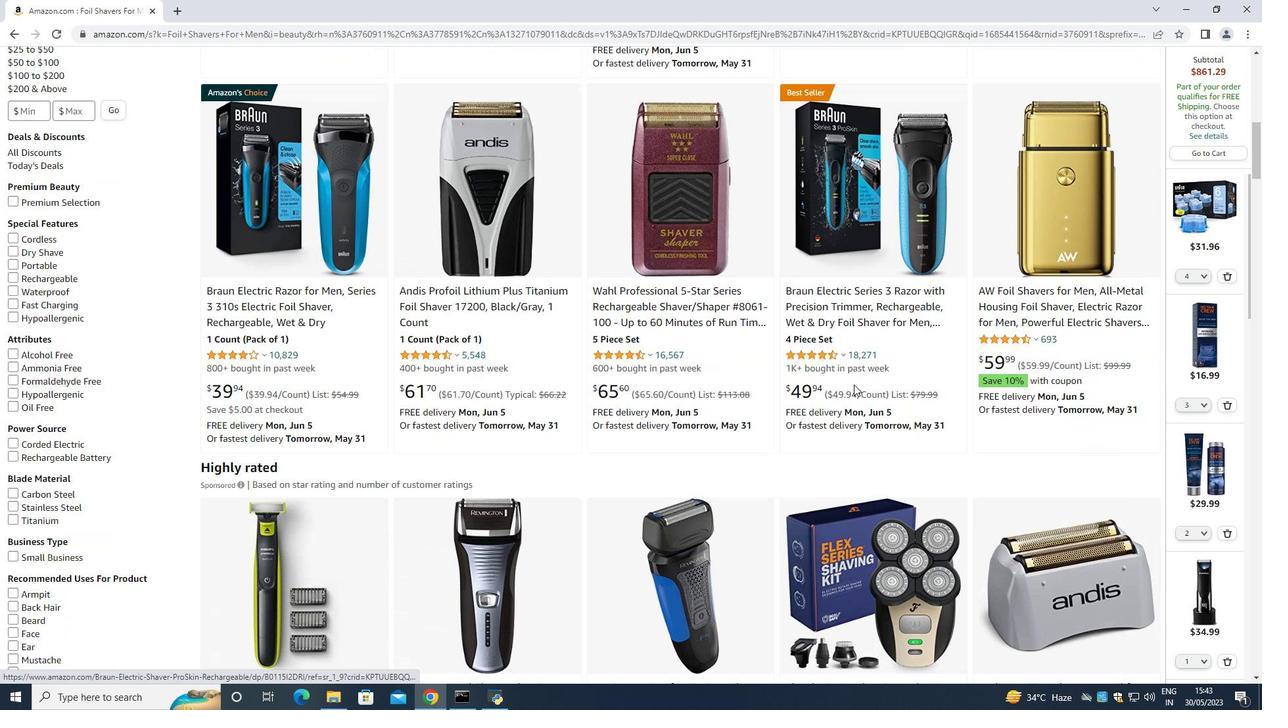 
Action: Mouse scrolled (853, 384) with delta (0, 0)
Screenshot: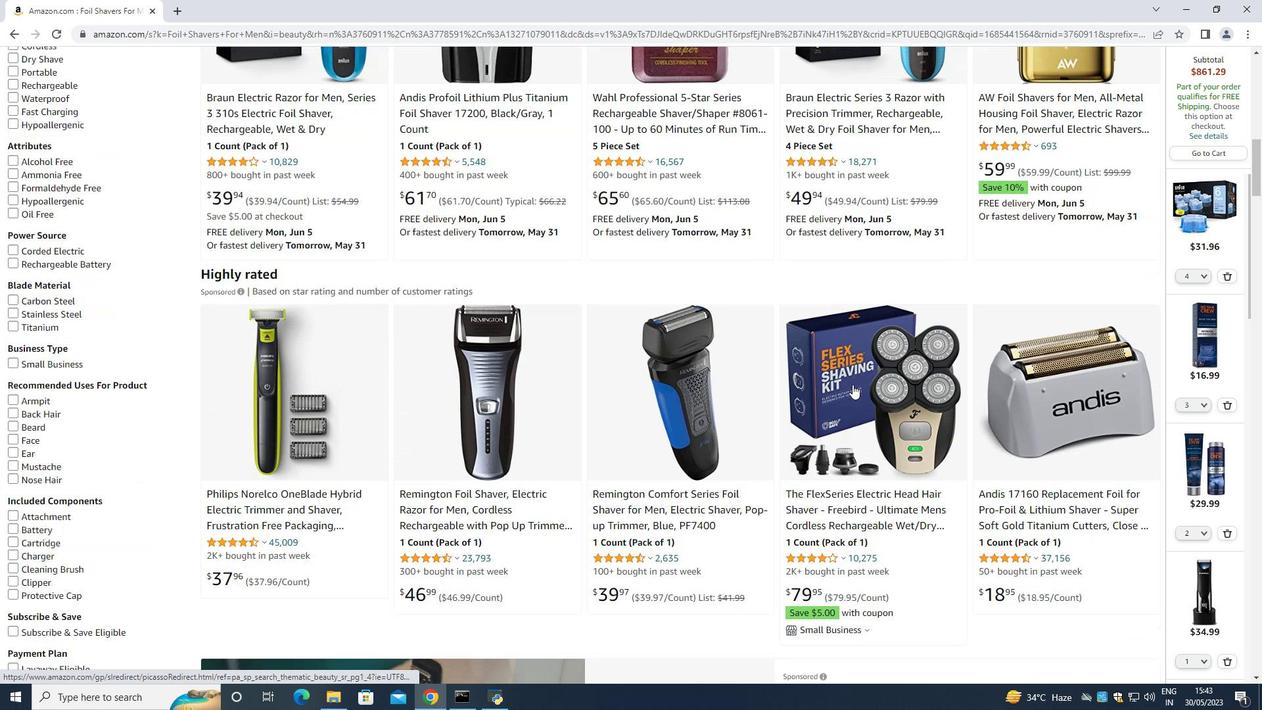 
Action: Mouse moved to (853, 384)
Screenshot: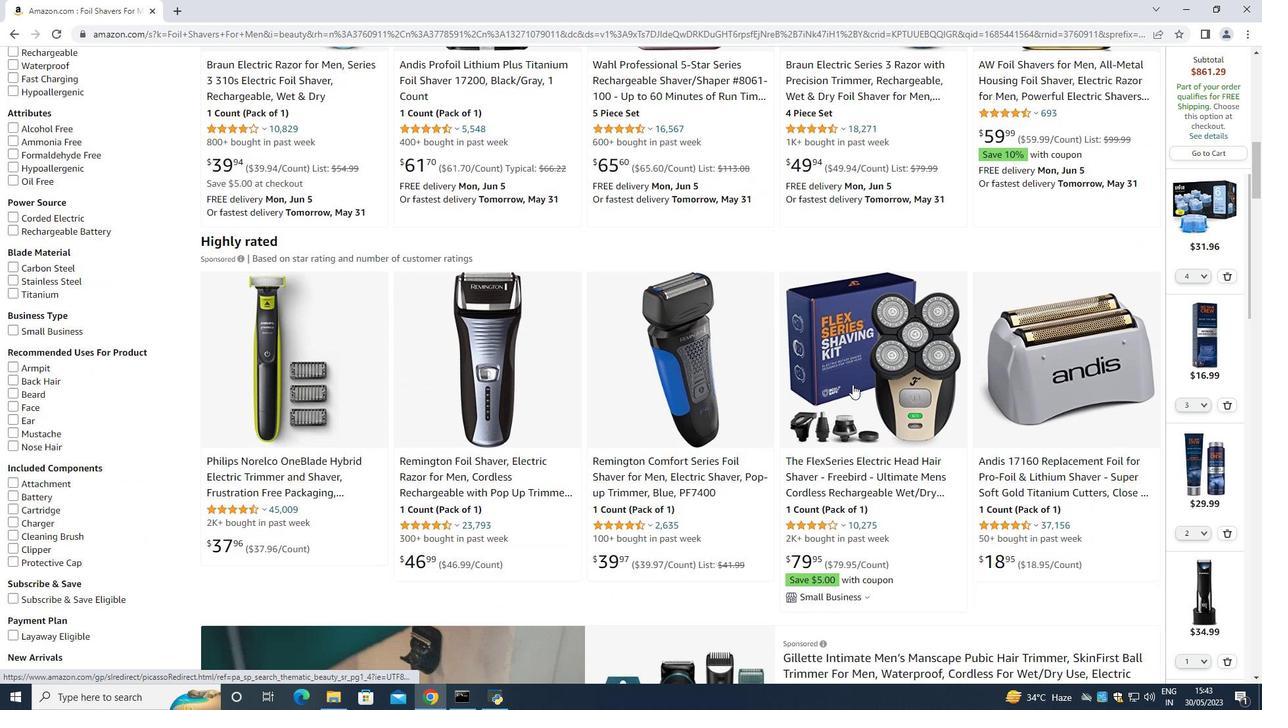 
Action: Mouse scrolled (853, 383) with delta (0, 0)
Screenshot: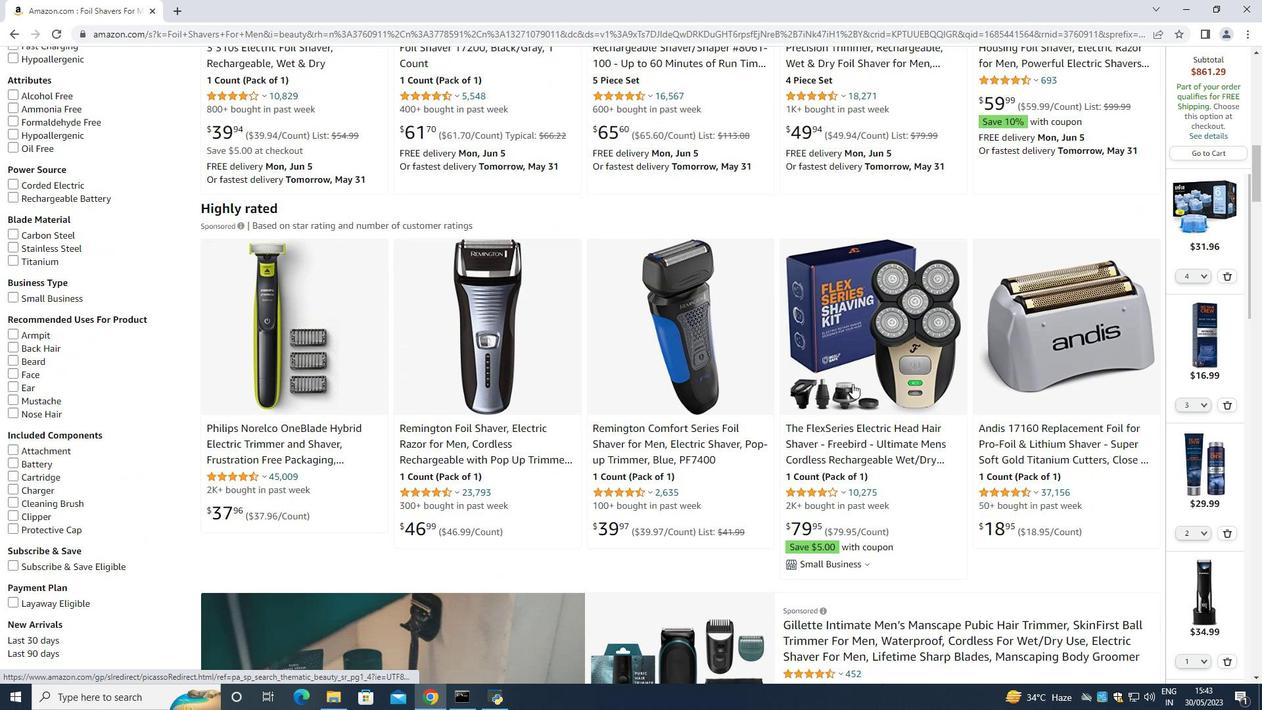 
Action: Mouse scrolled (853, 383) with delta (0, 0)
Screenshot: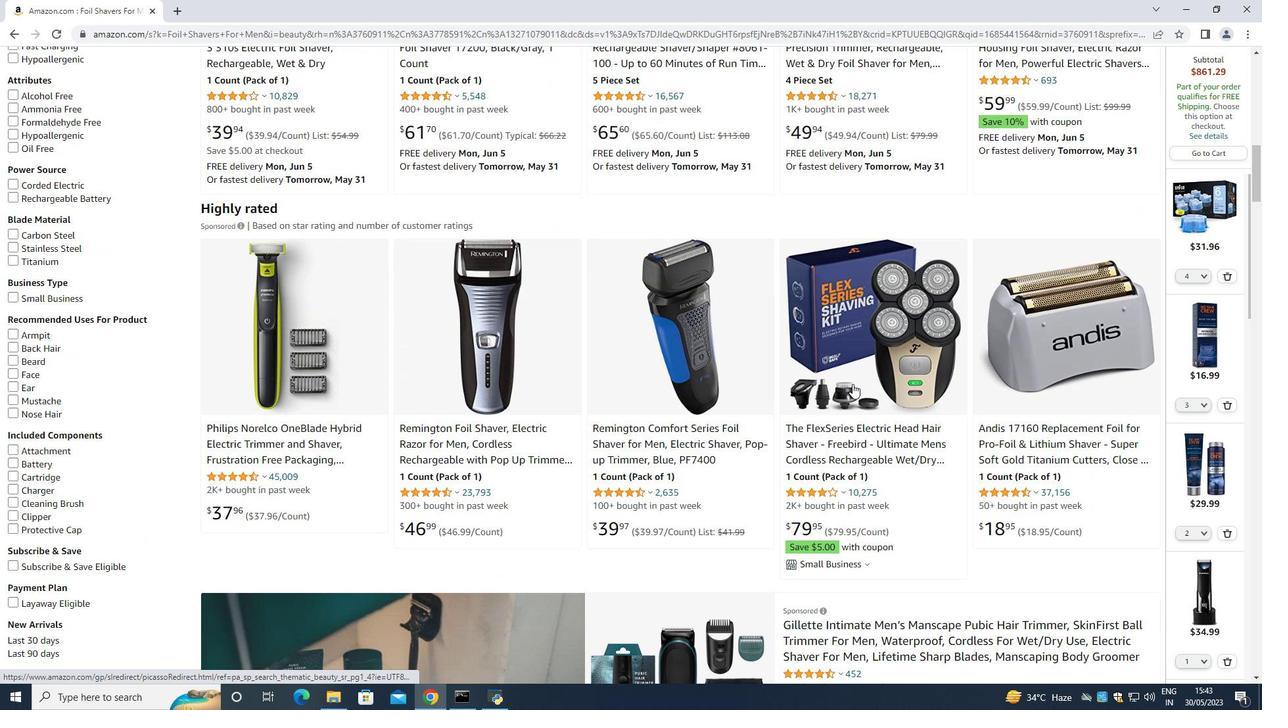
Action: Mouse moved to (852, 383)
Screenshot: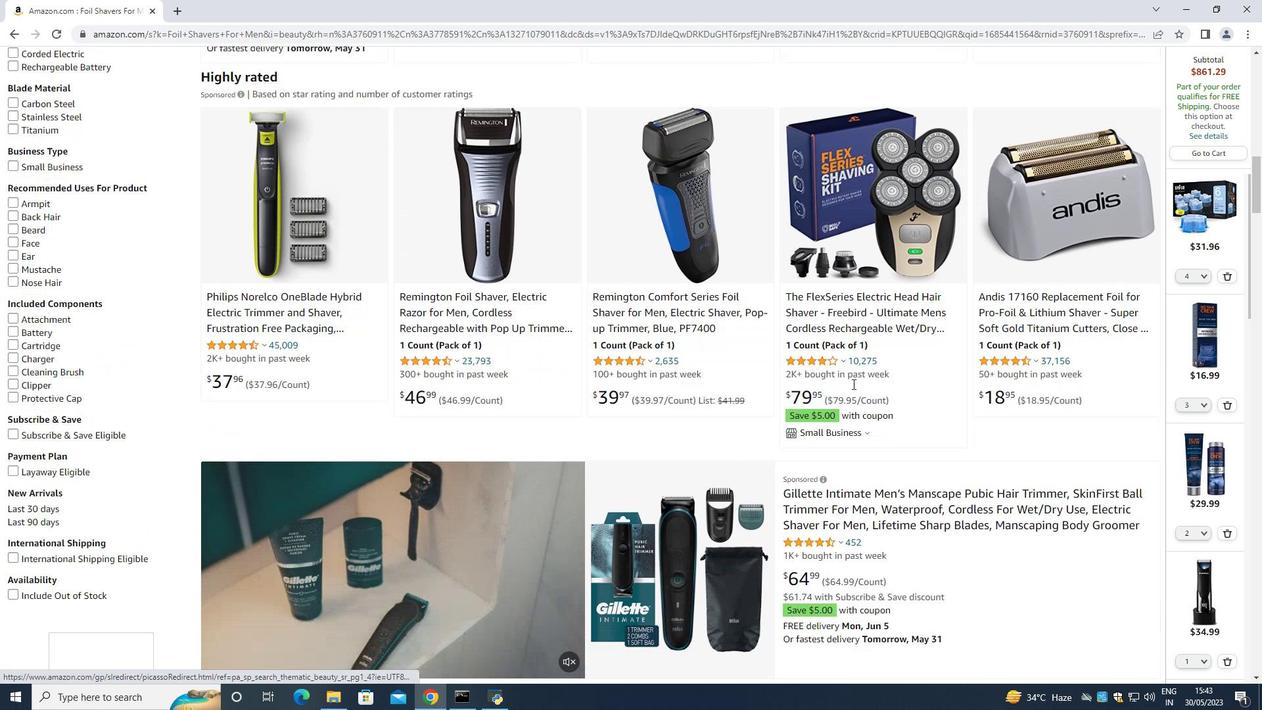 
Action: Mouse scrolled (852, 382) with delta (0, 0)
Screenshot: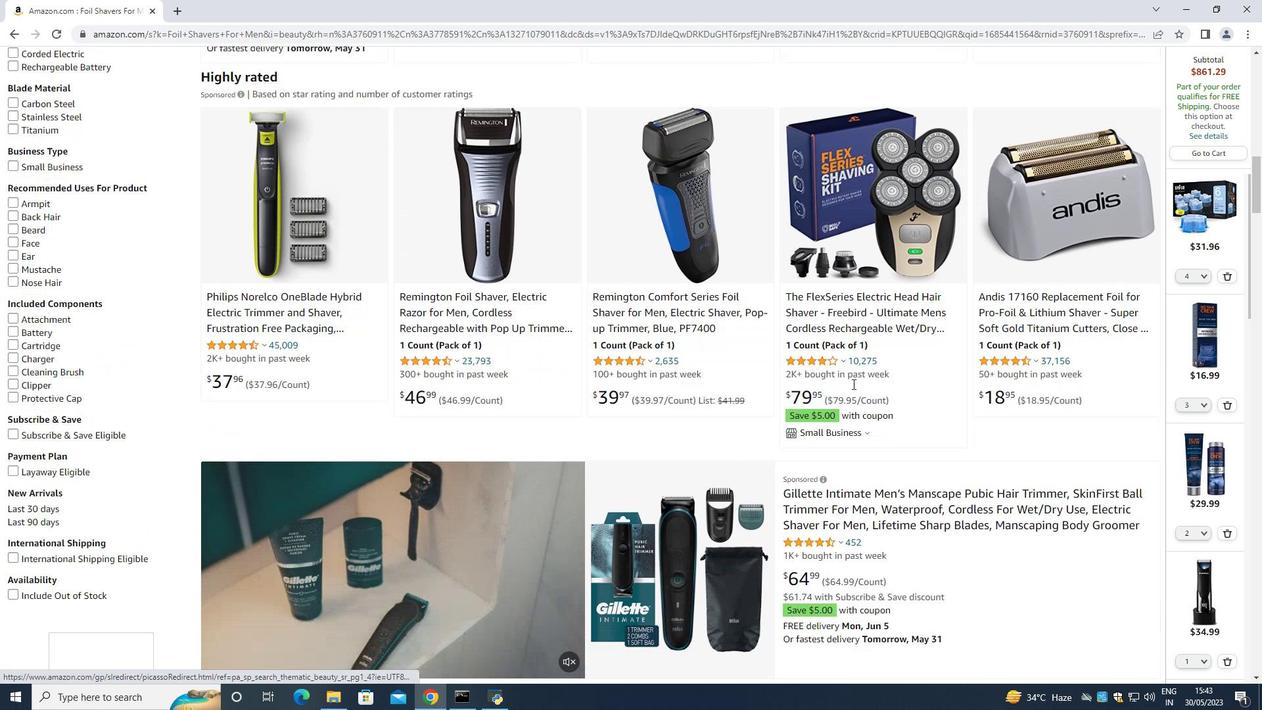 
Action: Mouse moved to (851, 383)
Screenshot: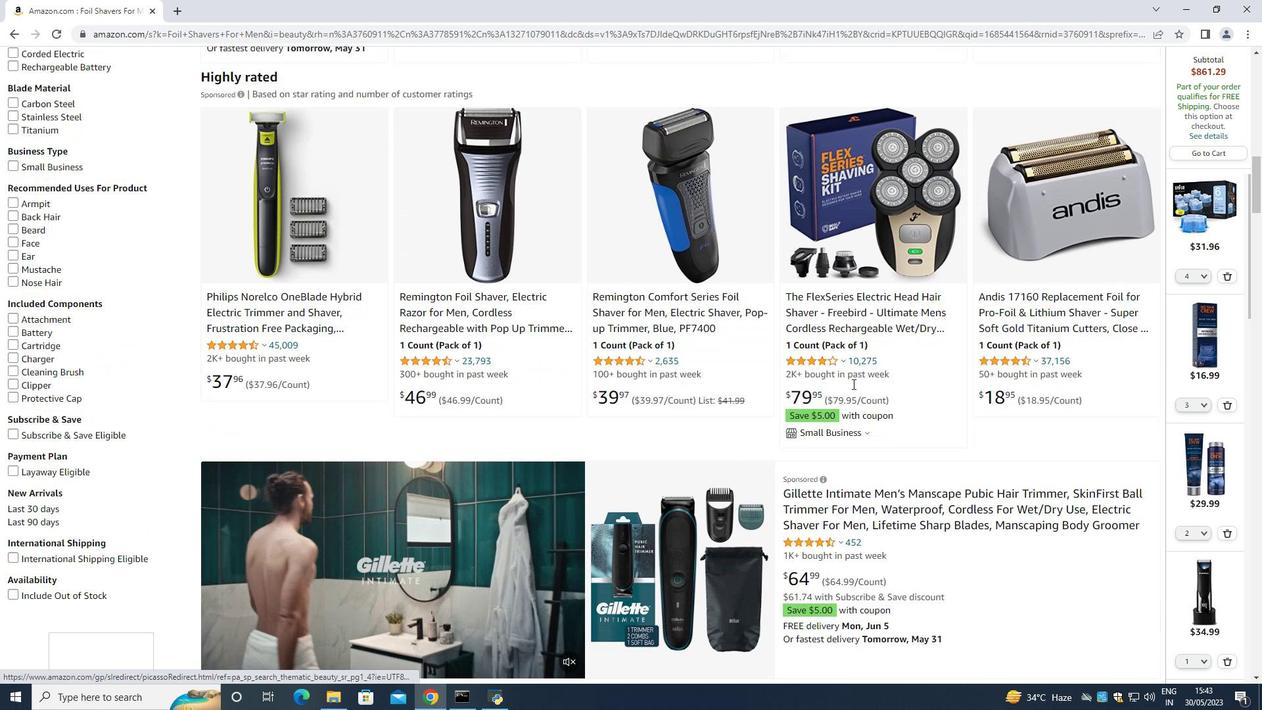 
Action: Mouse scrolled (851, 382) with delta (0, 0)
Screenshot: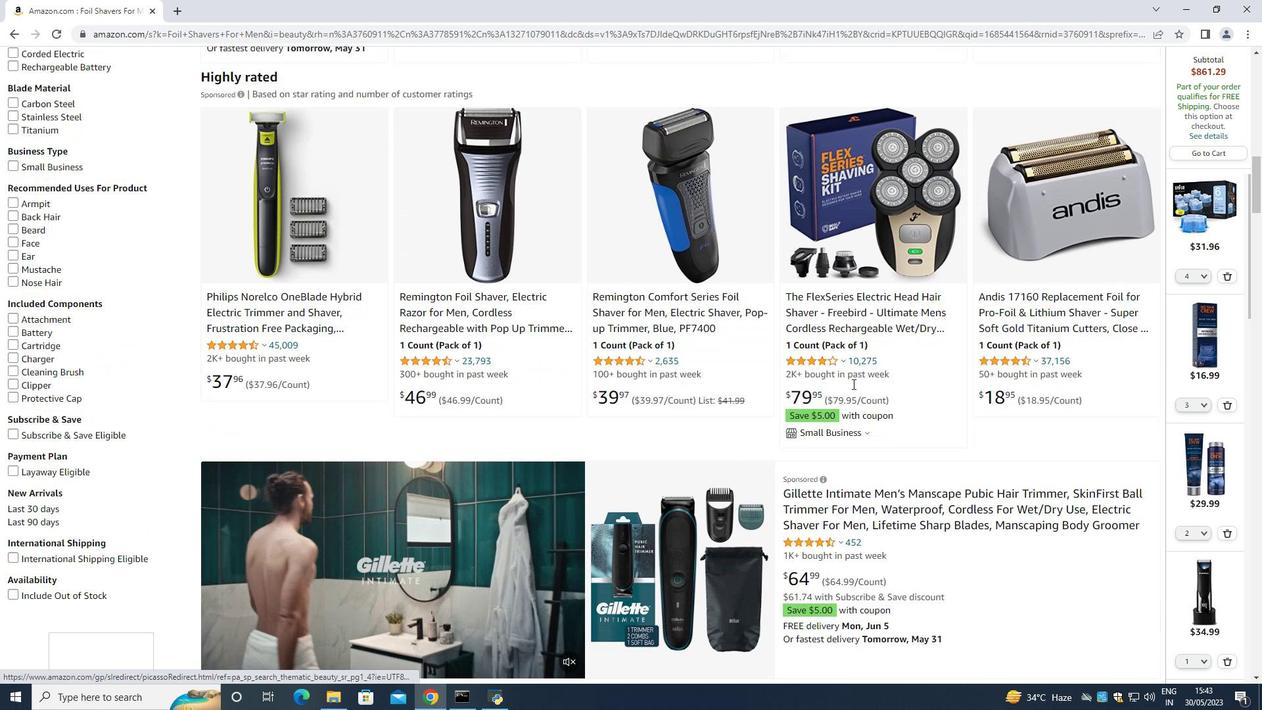 
Action: Mouse scrolled (851, 382) with delta (0, 0)
Screenshot: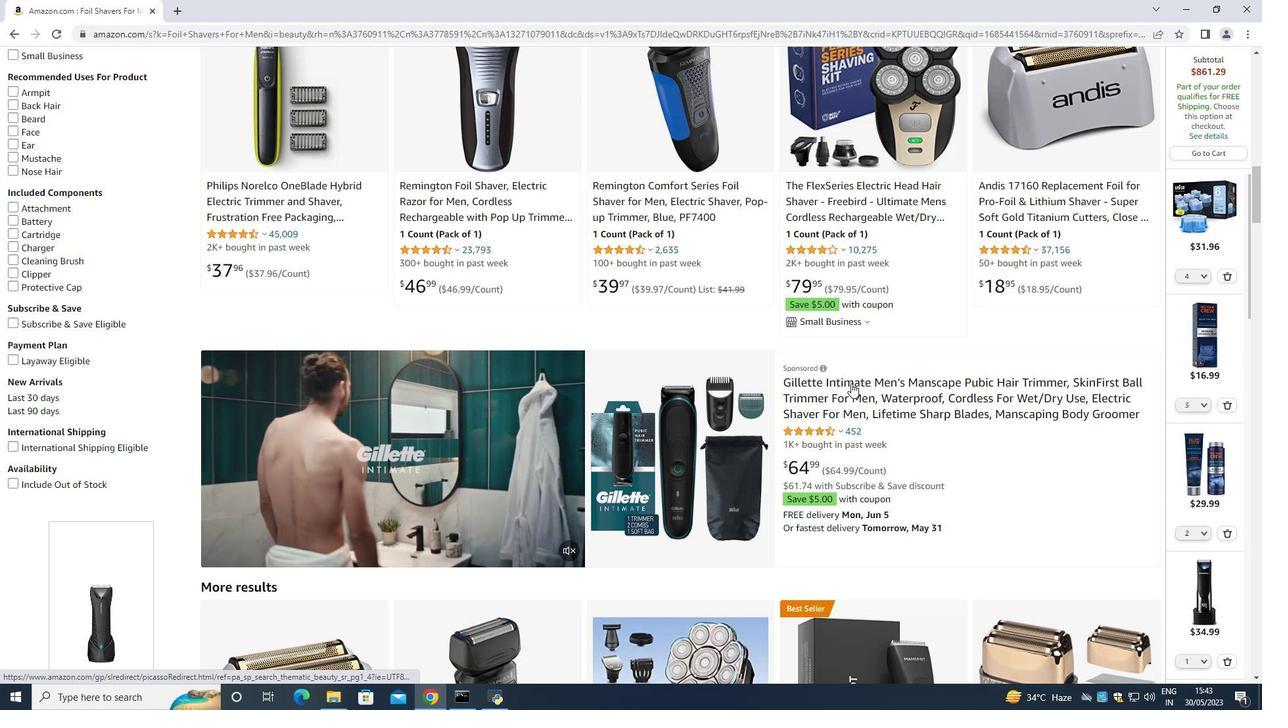 
Action: Mouse scrolled (851, 382) with delta (0, 0)
Screenshot: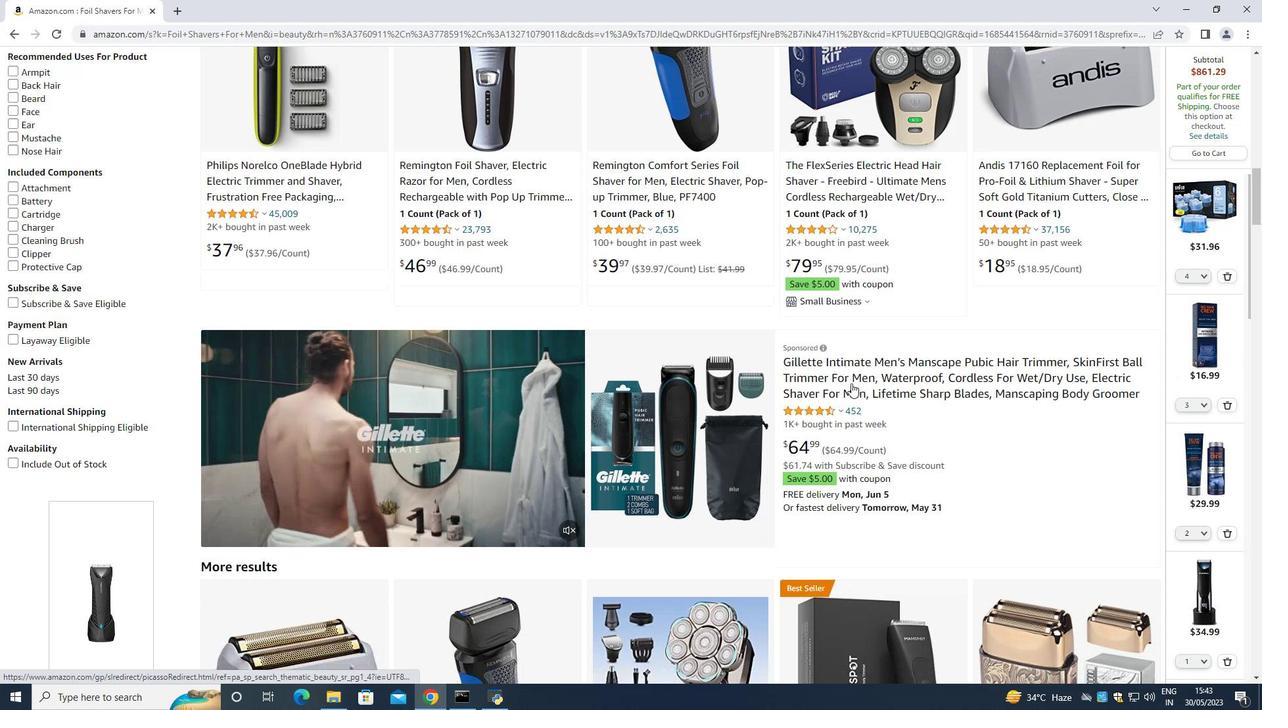 
Action: Mouse moved to (850, 383)
Screenshot: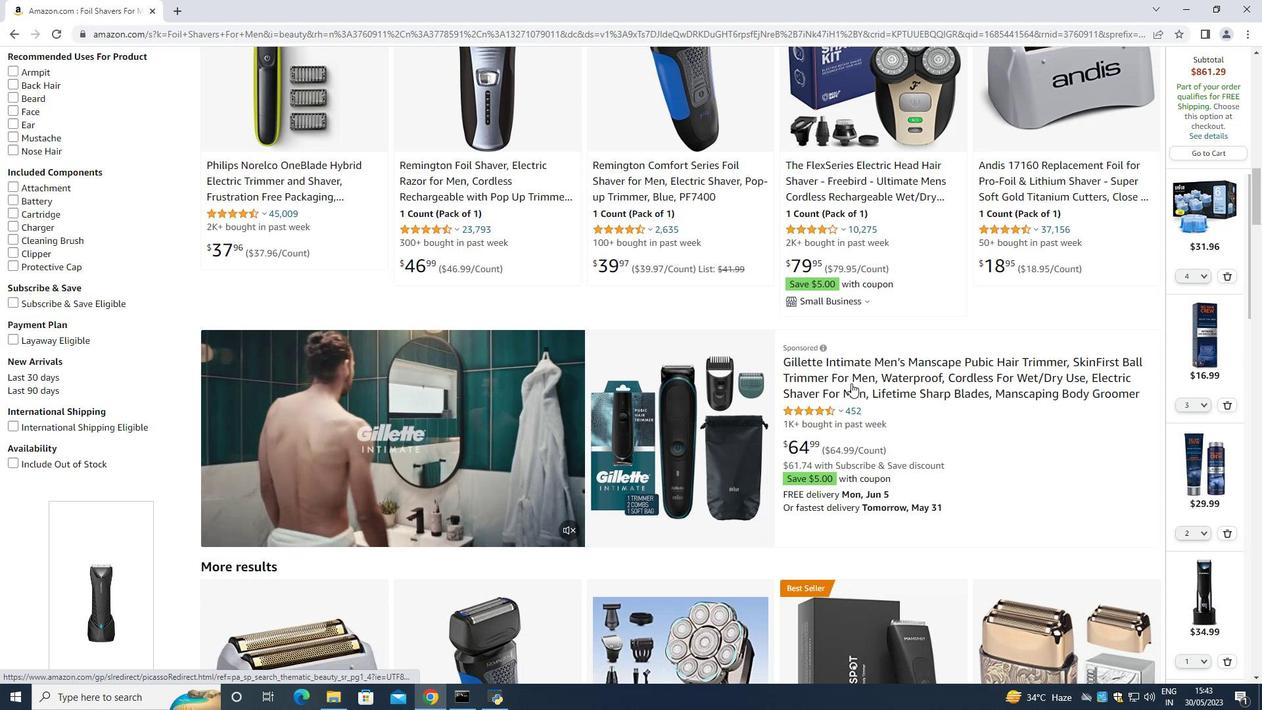 
Action: Mouse scrolled (850, 382) with delta (0, 0)
Screenshot: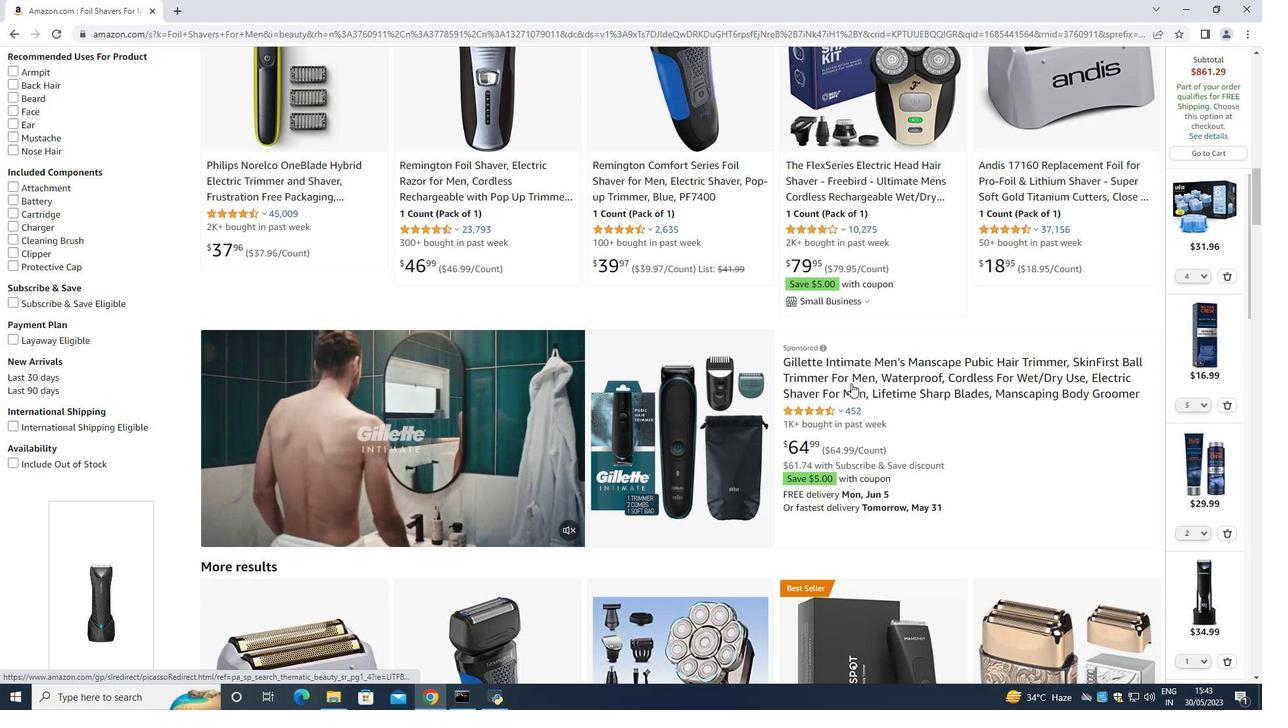 
Action: Mouse scrolled (850, 382) with delta (0, 0)
Screenshot: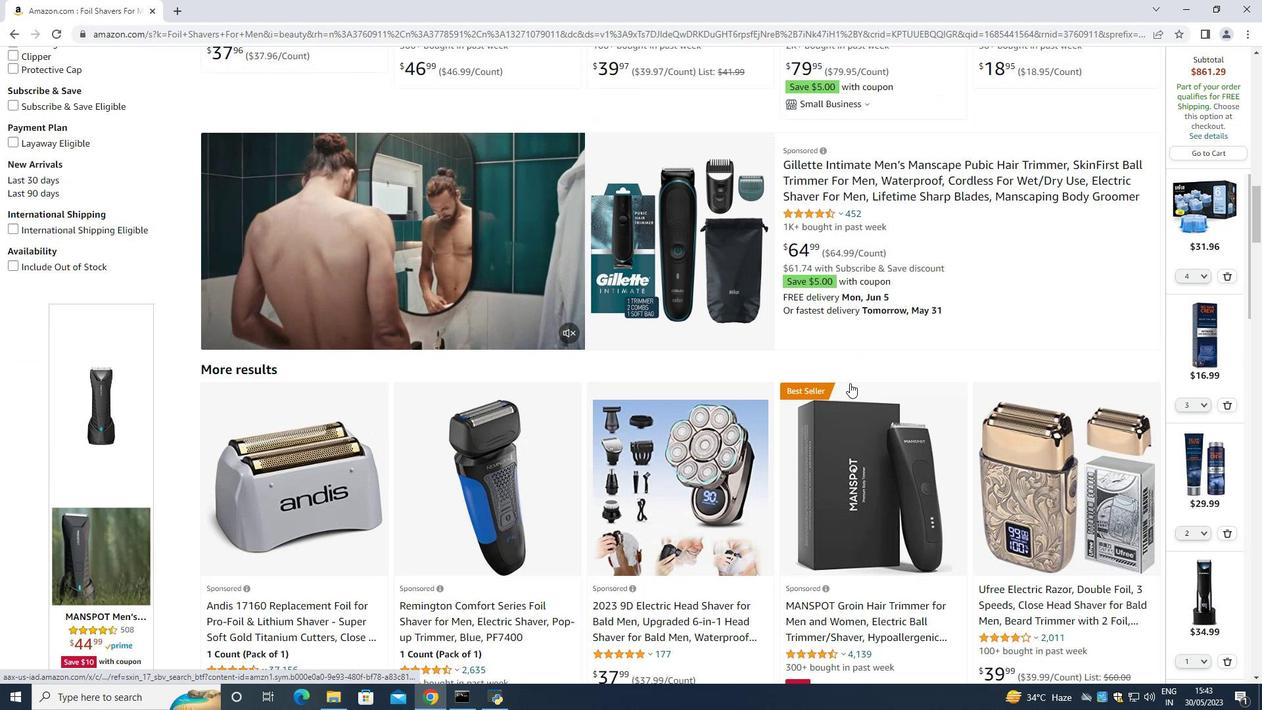 
Action: Mouse scrolled (850, 382) with delta (0, 0)
Screenshot: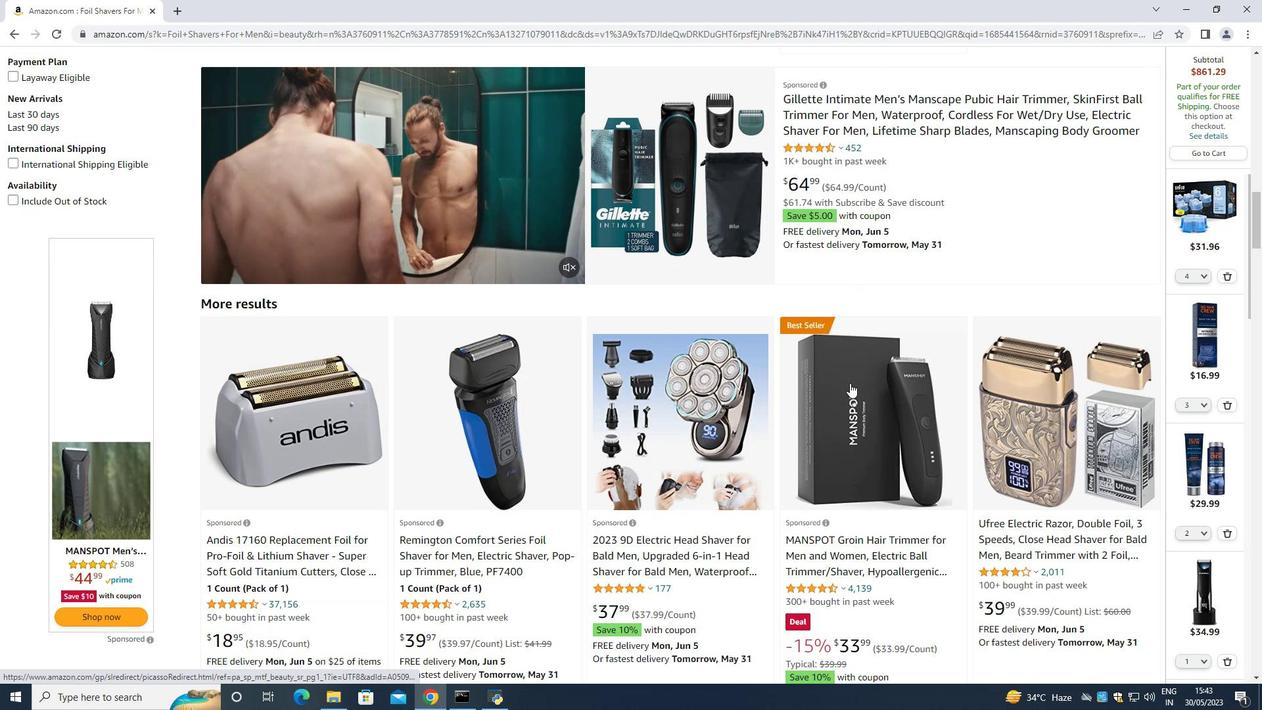 
Action: Mouse moved to (714, 432)
Screenshot: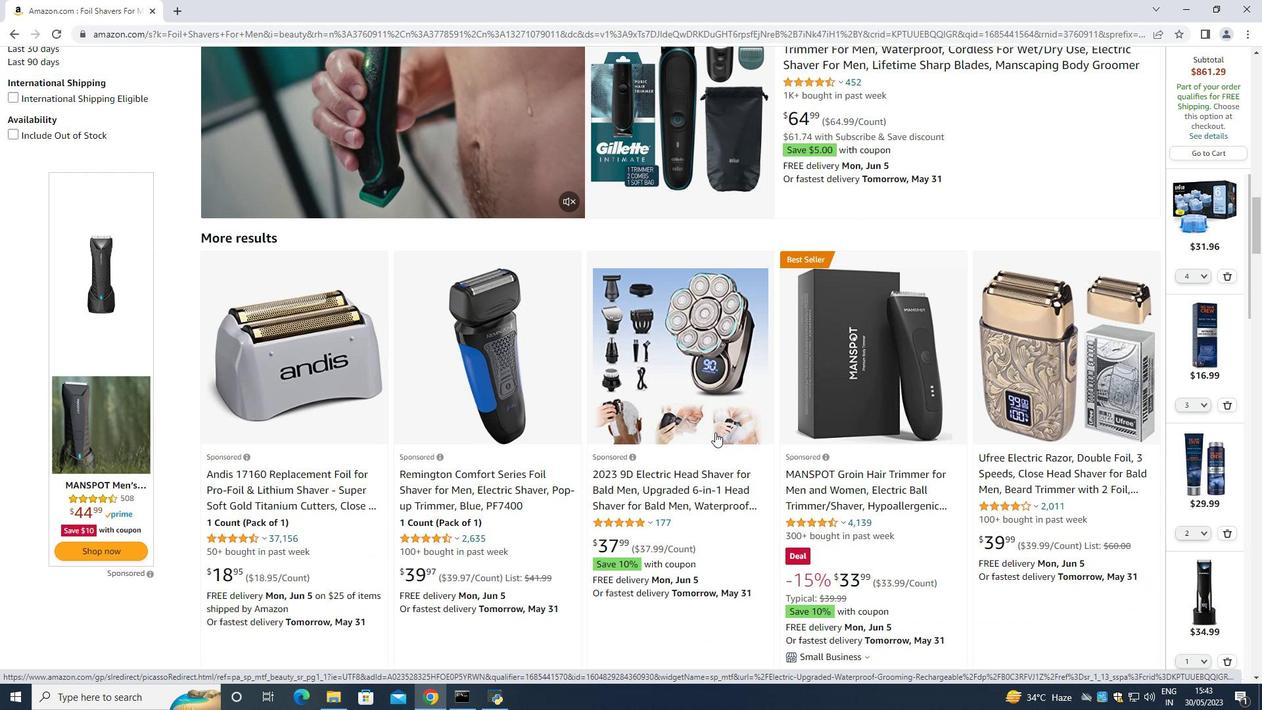 
Action: Mouse scrolled (714, 432) with delta (0, 0)
Screenshot: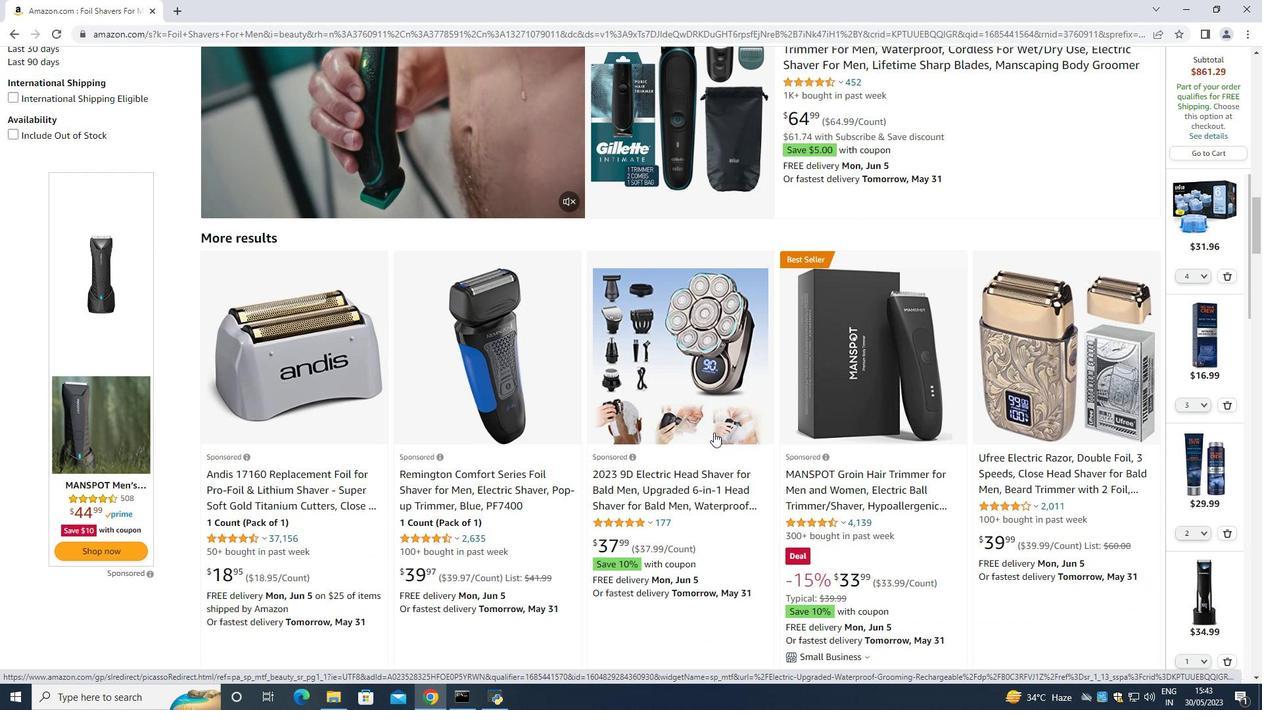 
Action: Mouse moved to (713, 432)
Screenshot: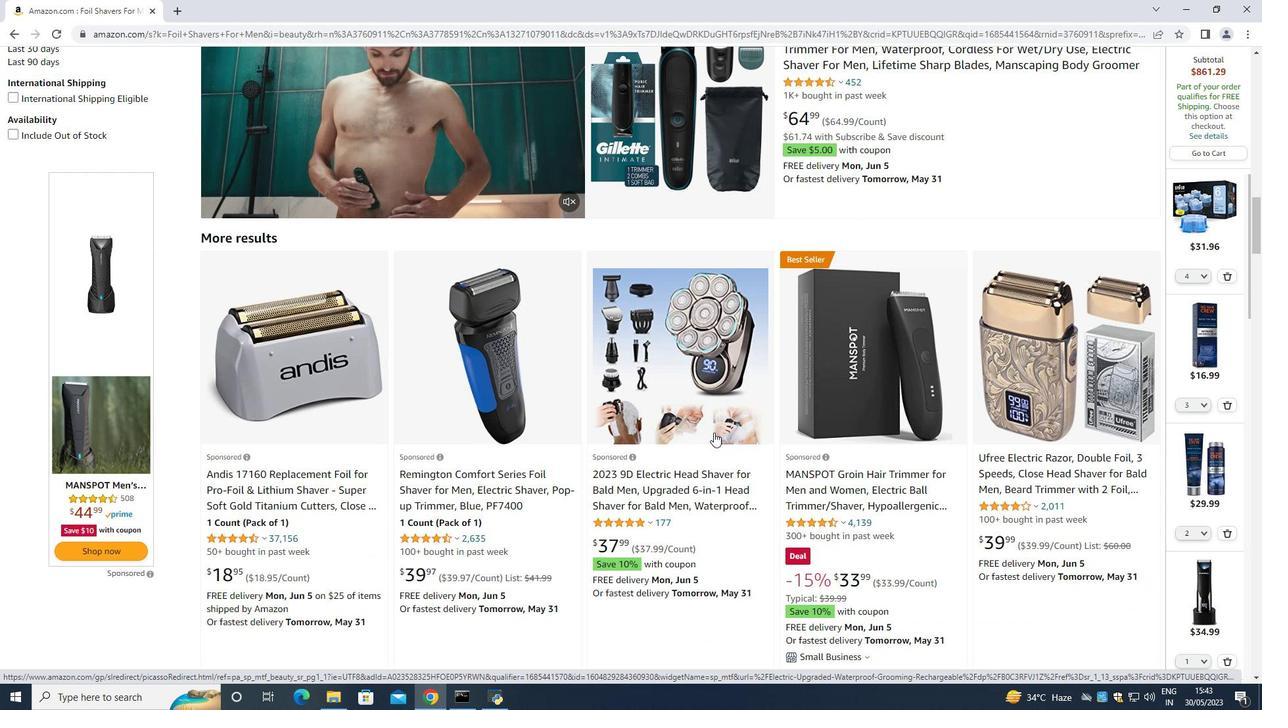 
Action: Mouse scrolled (713, 432) with delta (0, 0)
Screenshot: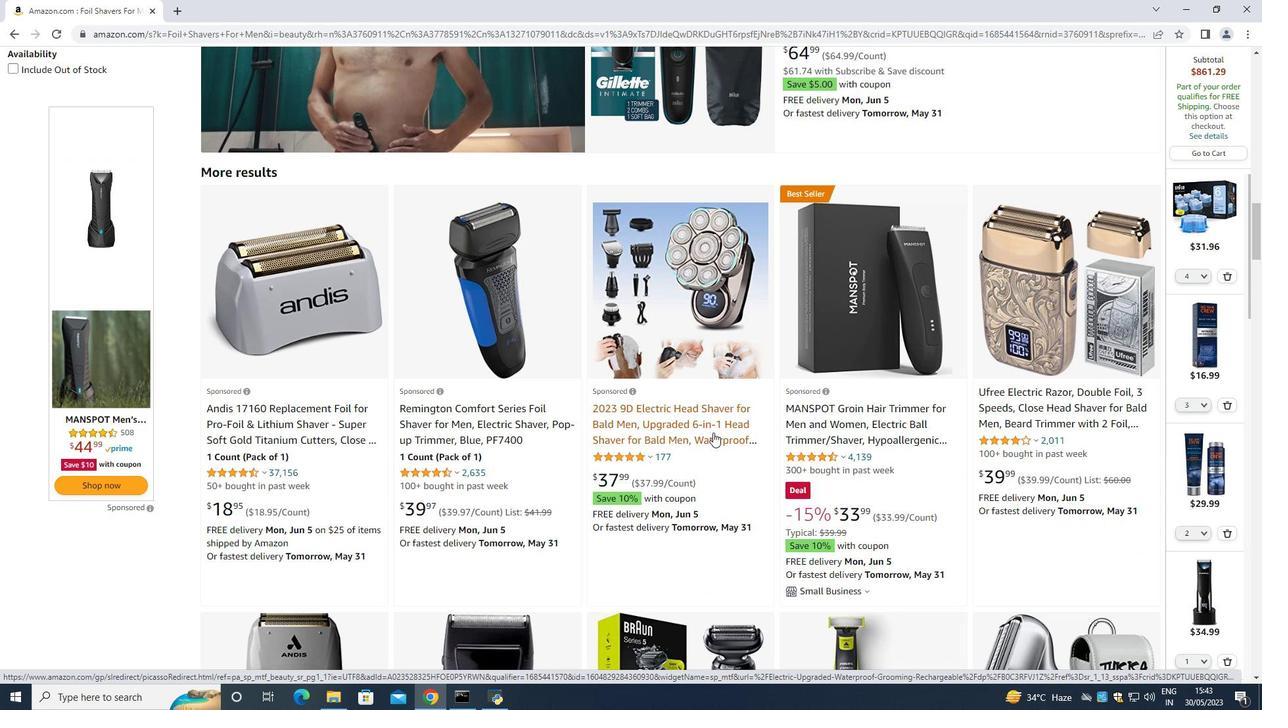 
Action: Mouse scrolled (713, 432) with delta (0, 0)
Screenshot: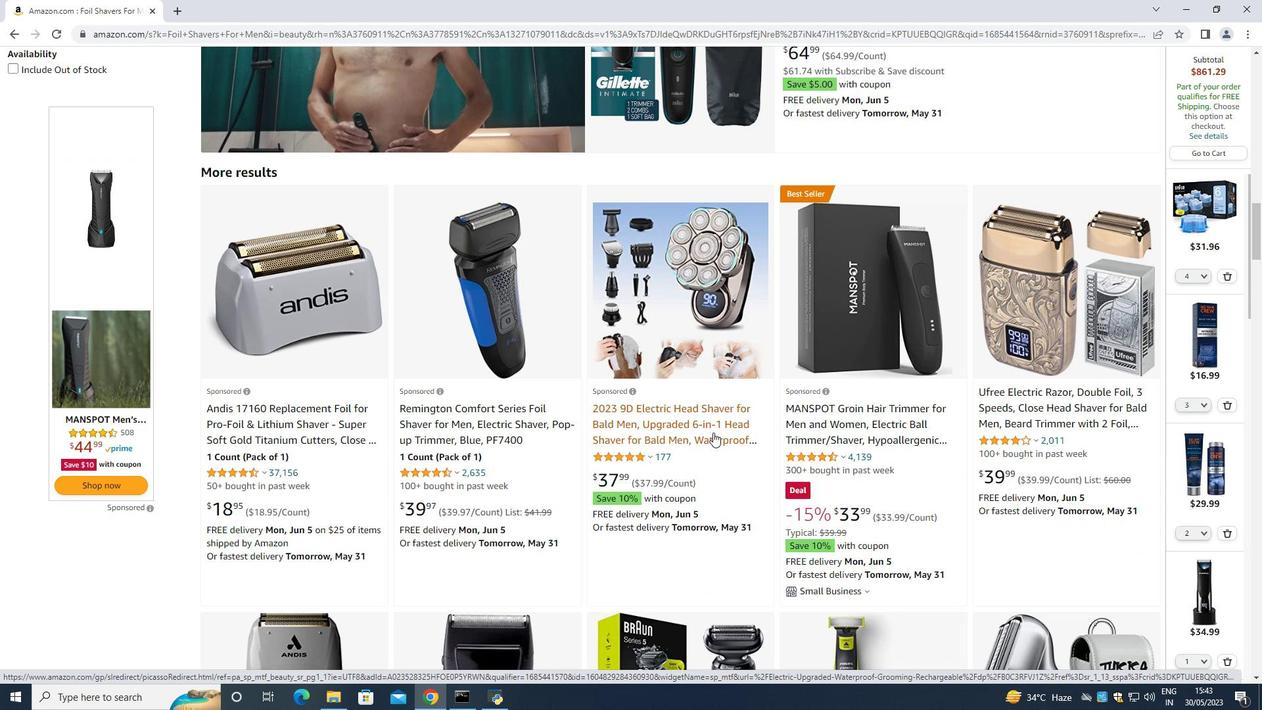 
Action: Mouse scrolled (713, 432) with delta (0, 0)
Screenshot: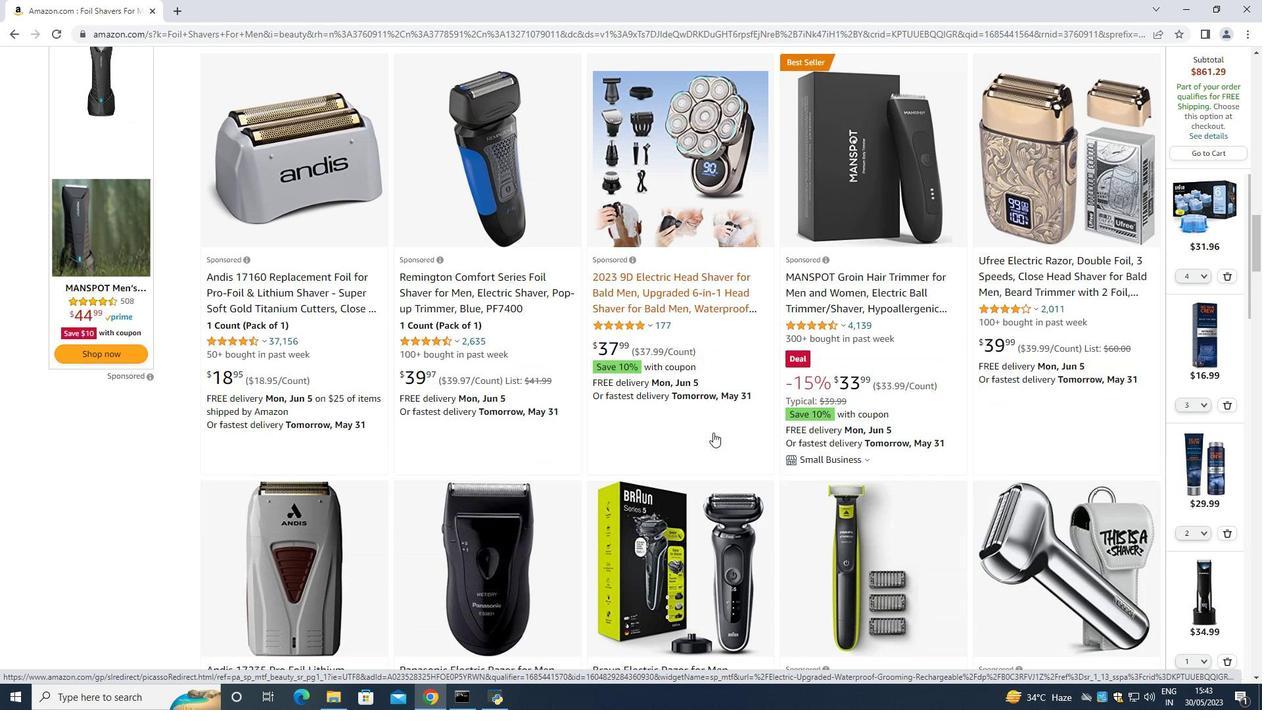 
Action: Mouse moved to (706, 434)
Screenshot: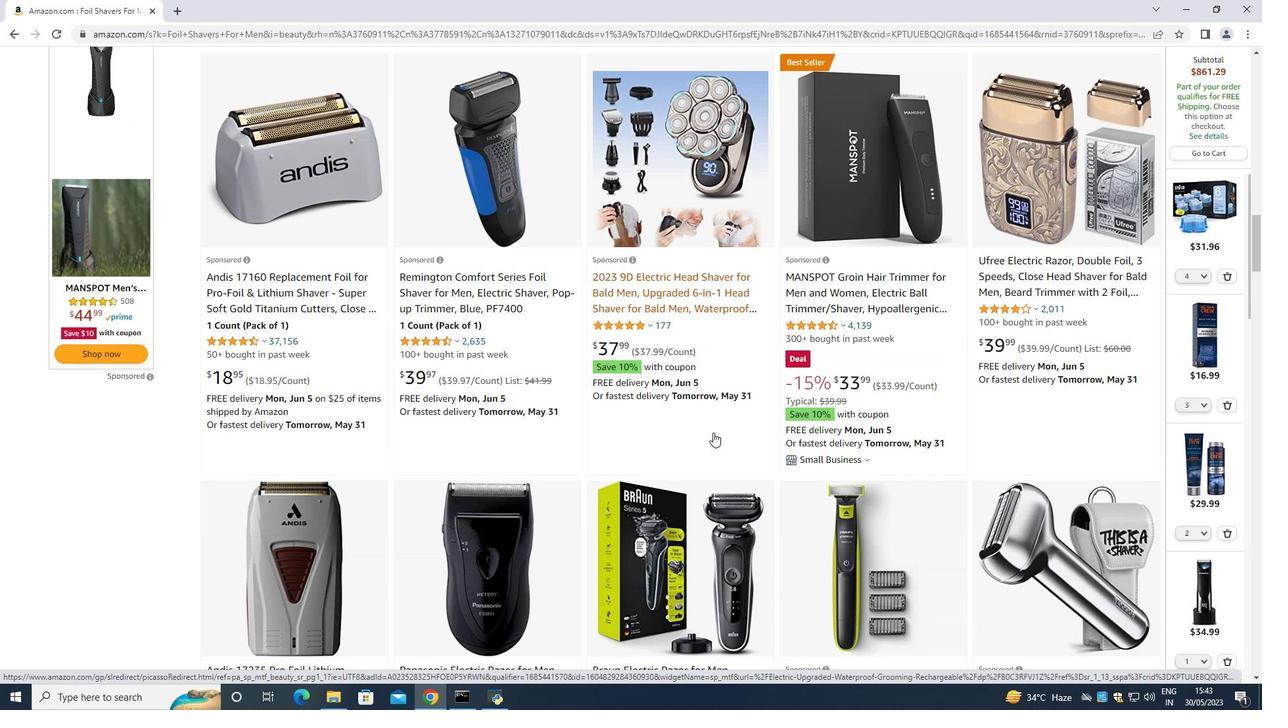 
Action: Mouse scrolled (706, 434) with delta (0, 0)
Screenshot: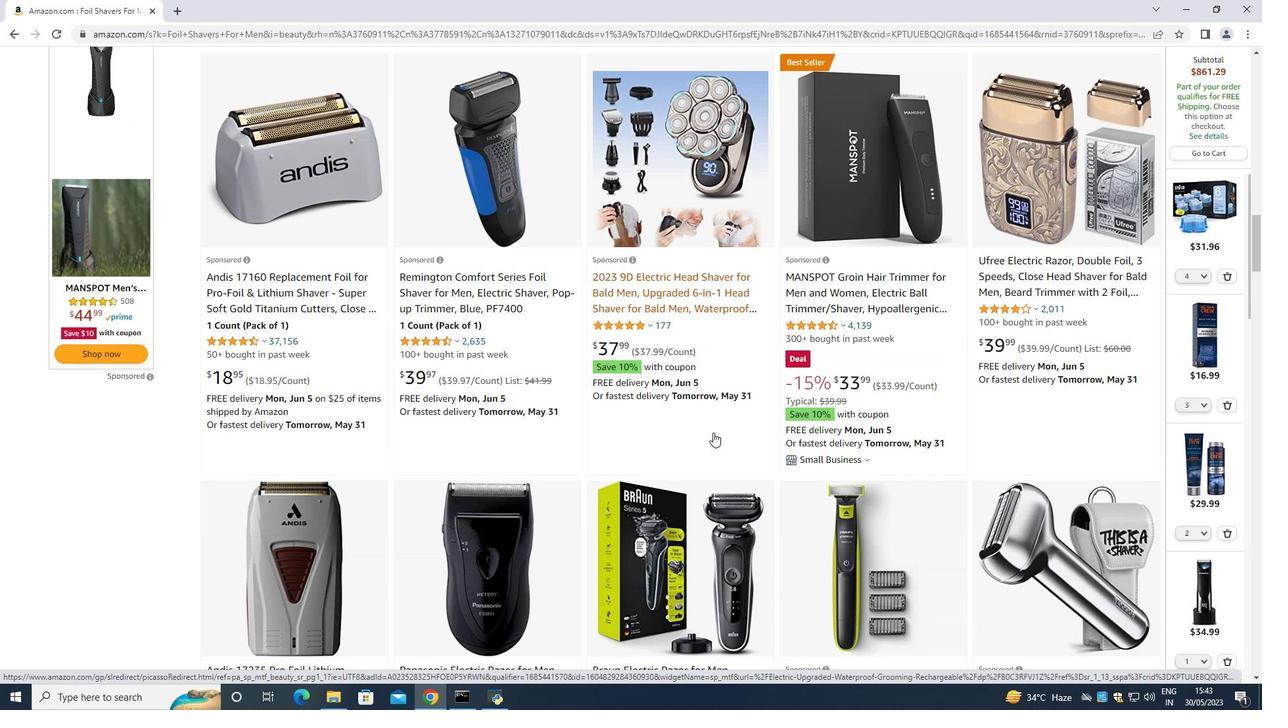 
Action: Mouse scrolled (706, 434) with delta (0, 0)
Screenshot: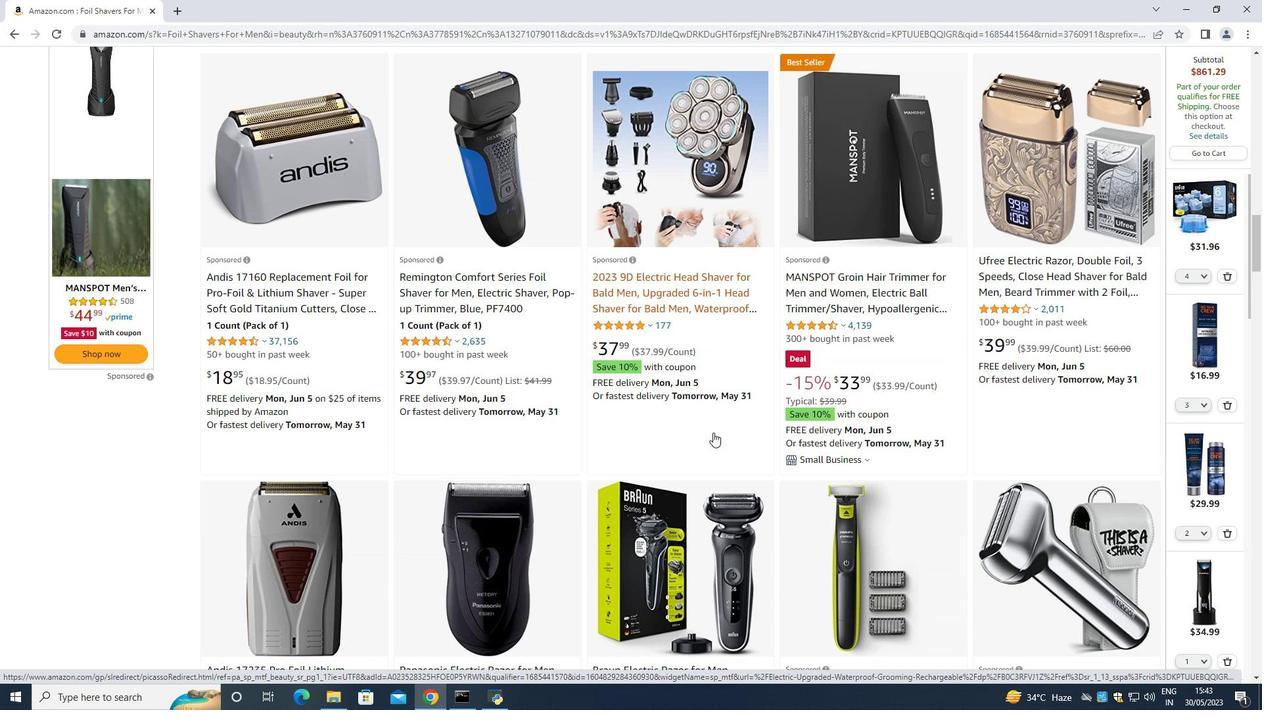 
Action: Mouse scrolled (706, 434) with delta (0, 0)
Screenshot: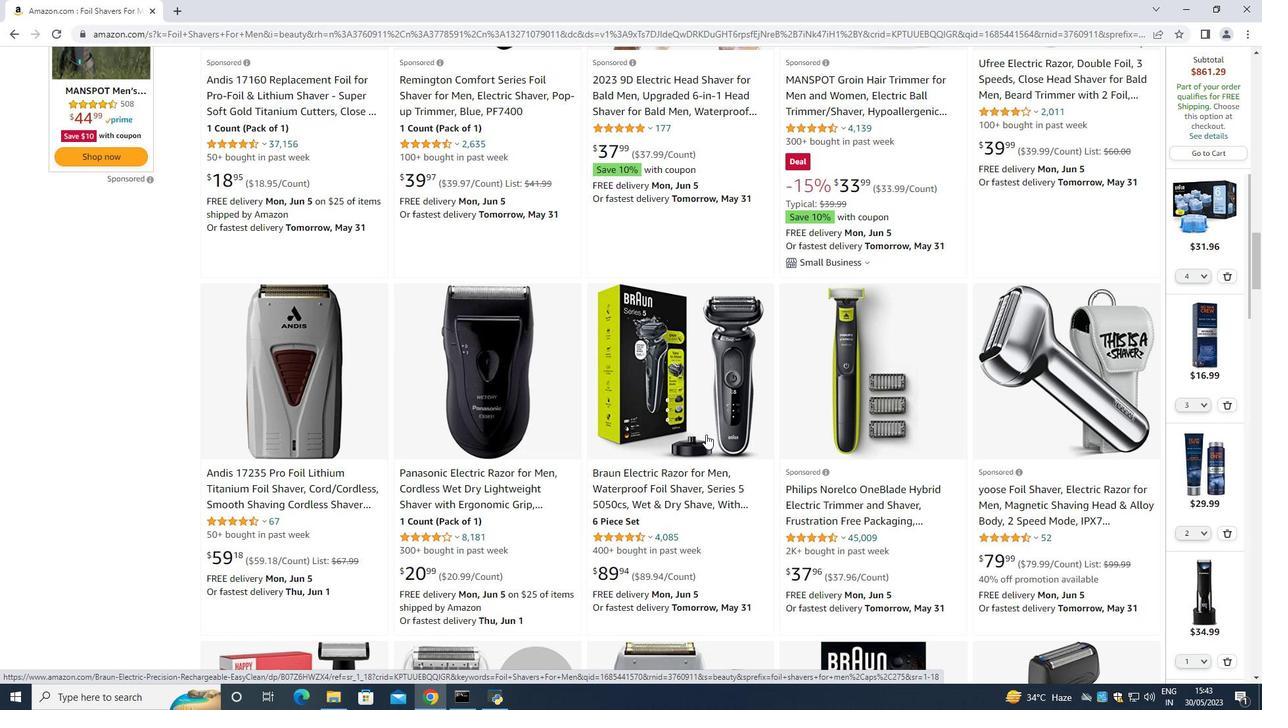 
Action: Mouse moved to (705, 435)
Screenshot: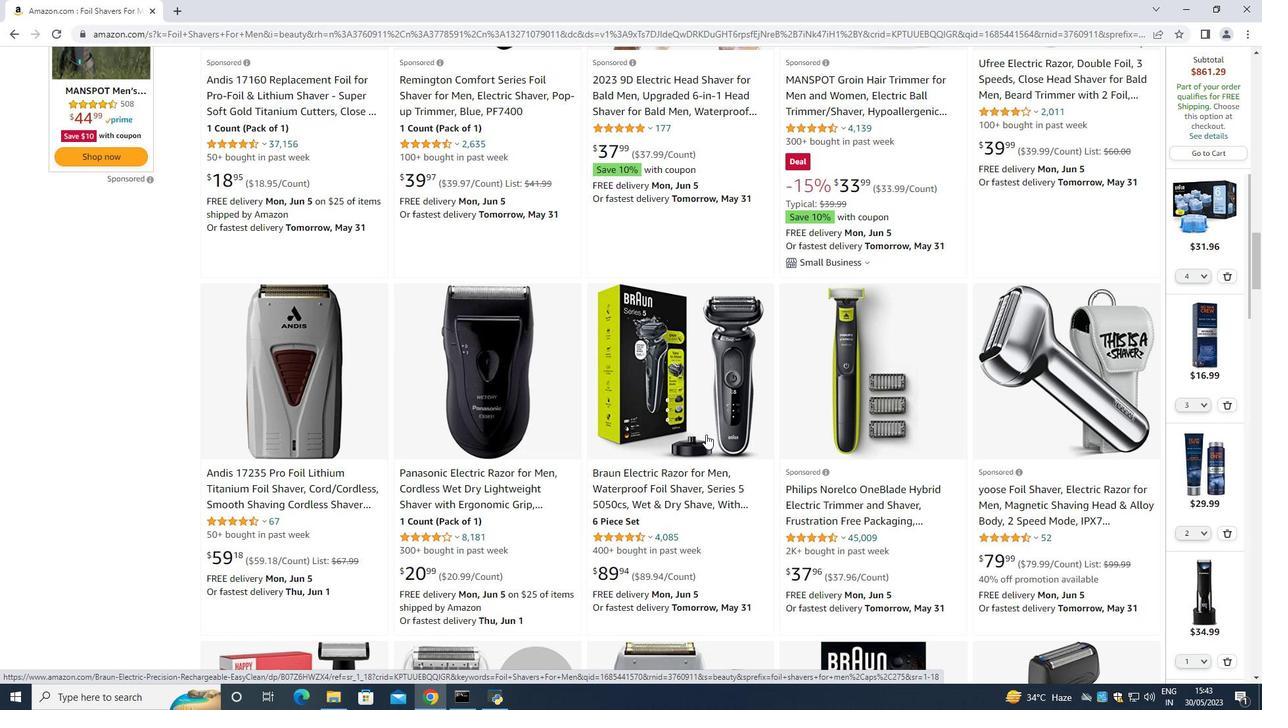 
Action: Mouse scrolled (705, 434) with delta (0, 0)
Screenshot: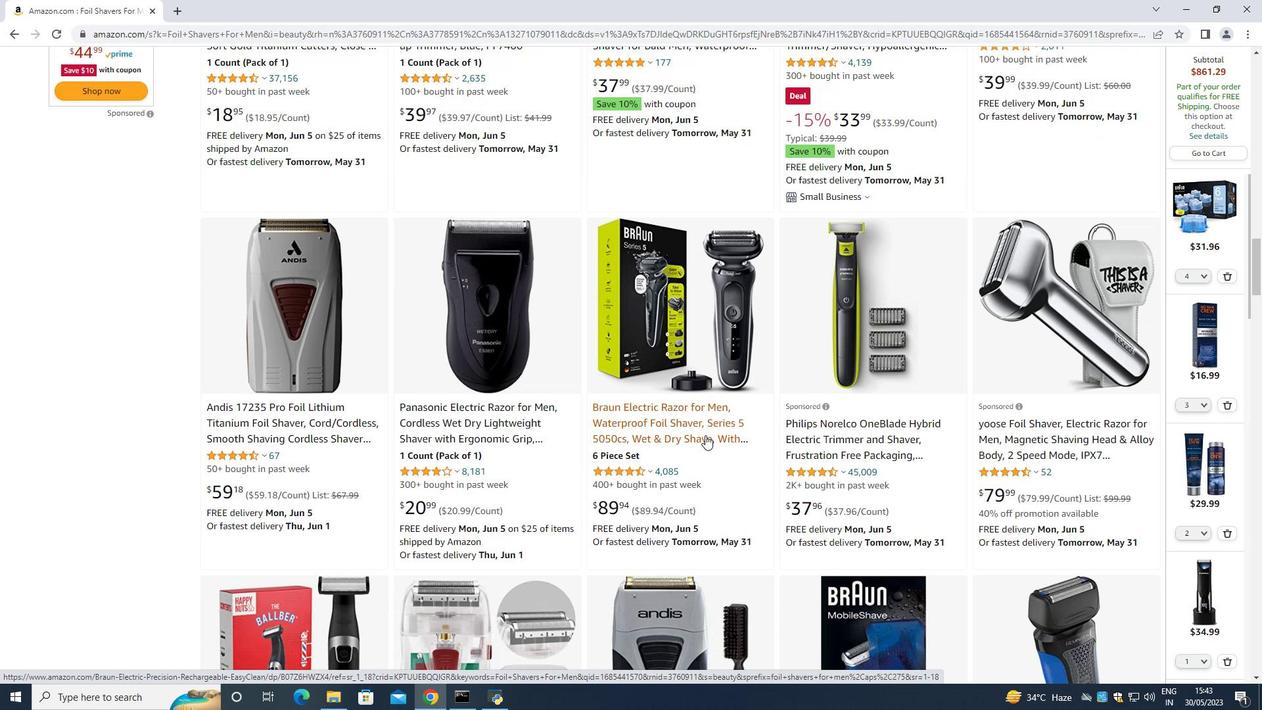 
Action: Mouse scrolled (705, 434) with delta (0, 0)
Screenshot: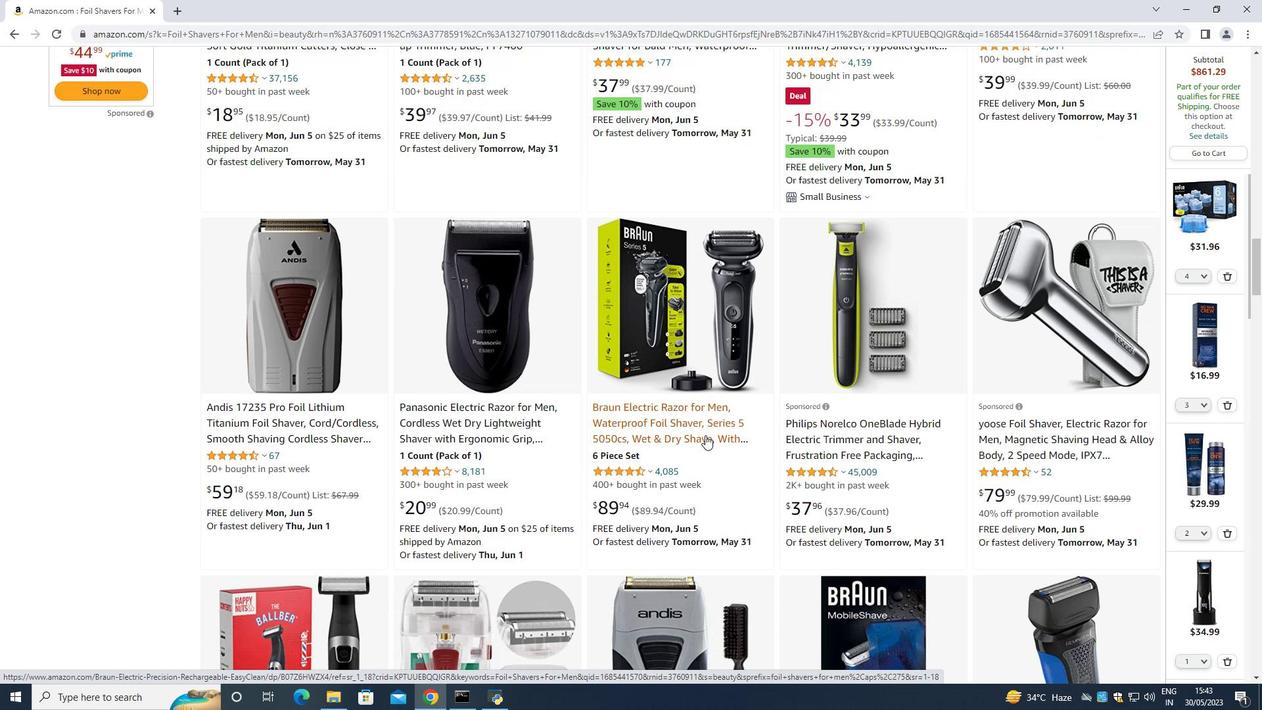 
Action: Mouse scrolled (705, 434) with delta (0, 0)
Screenshot: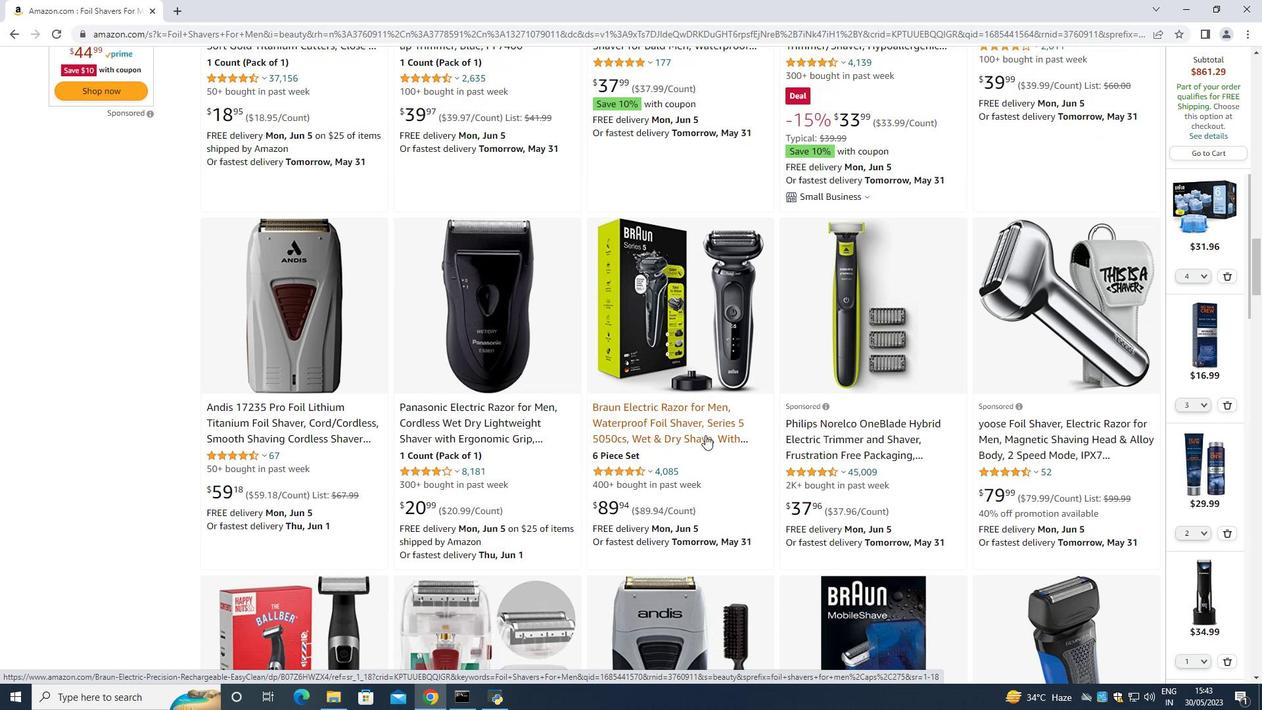
Action: Mouse scrolled (705, 434) with delta (0, 0)
Screenshot: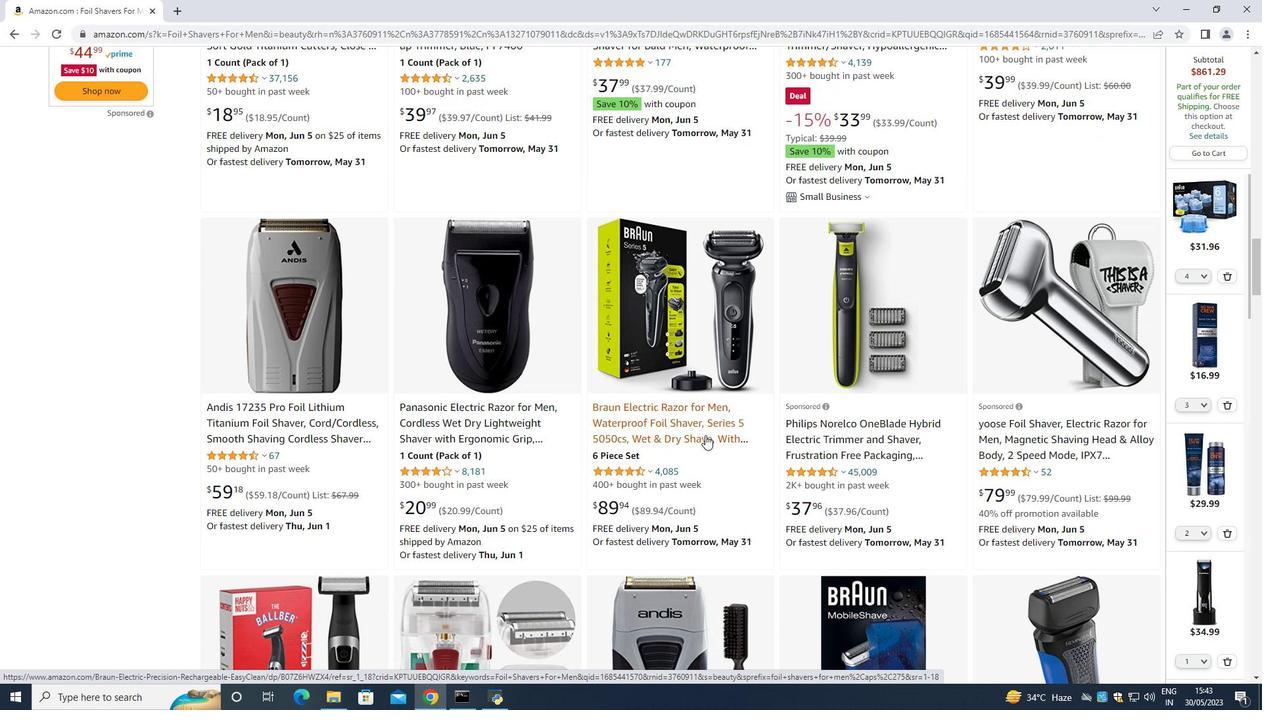 
Action: Mouse scrolled (705, 434) with delta (0, 0)
Screenshot: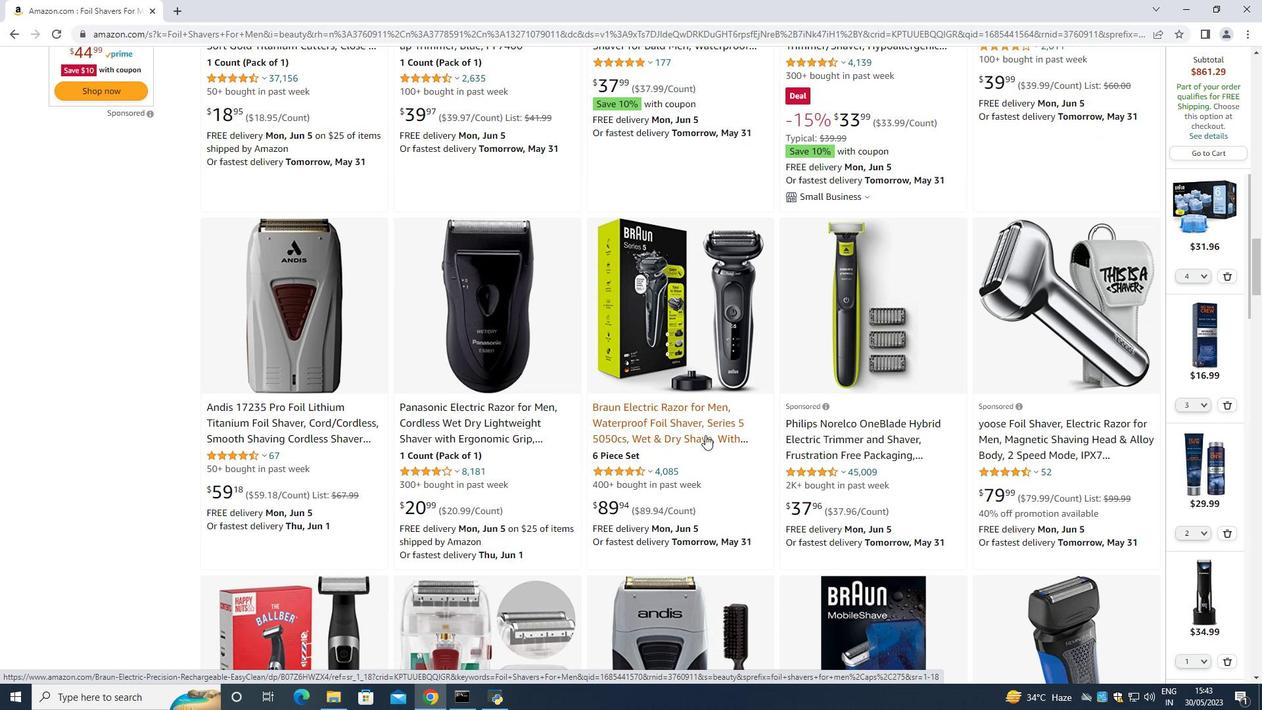 
Action: Mouse scrolled (705, 434) with delta (0, 0)
Screenshot: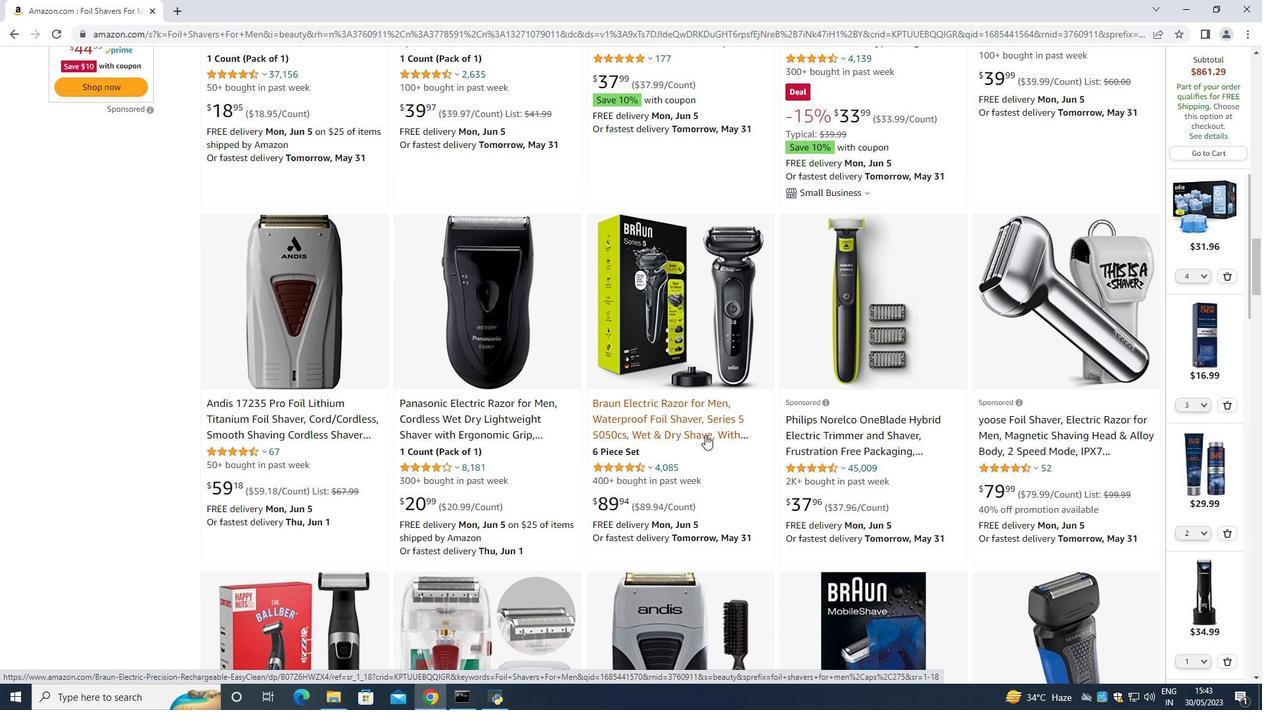 
Action: Mouse moved to (703, 429)
Screenshot: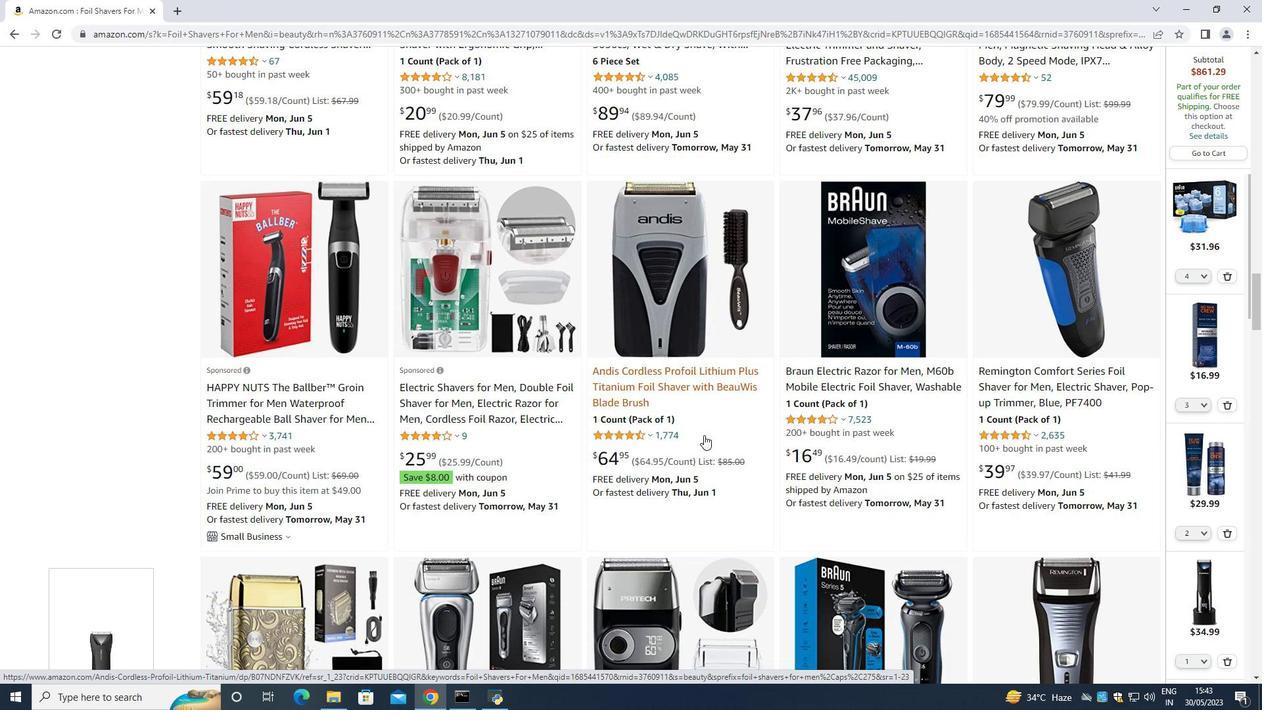 
Action: Mouse scrolled (703, 430) with delta (0, 0)
Screenshot: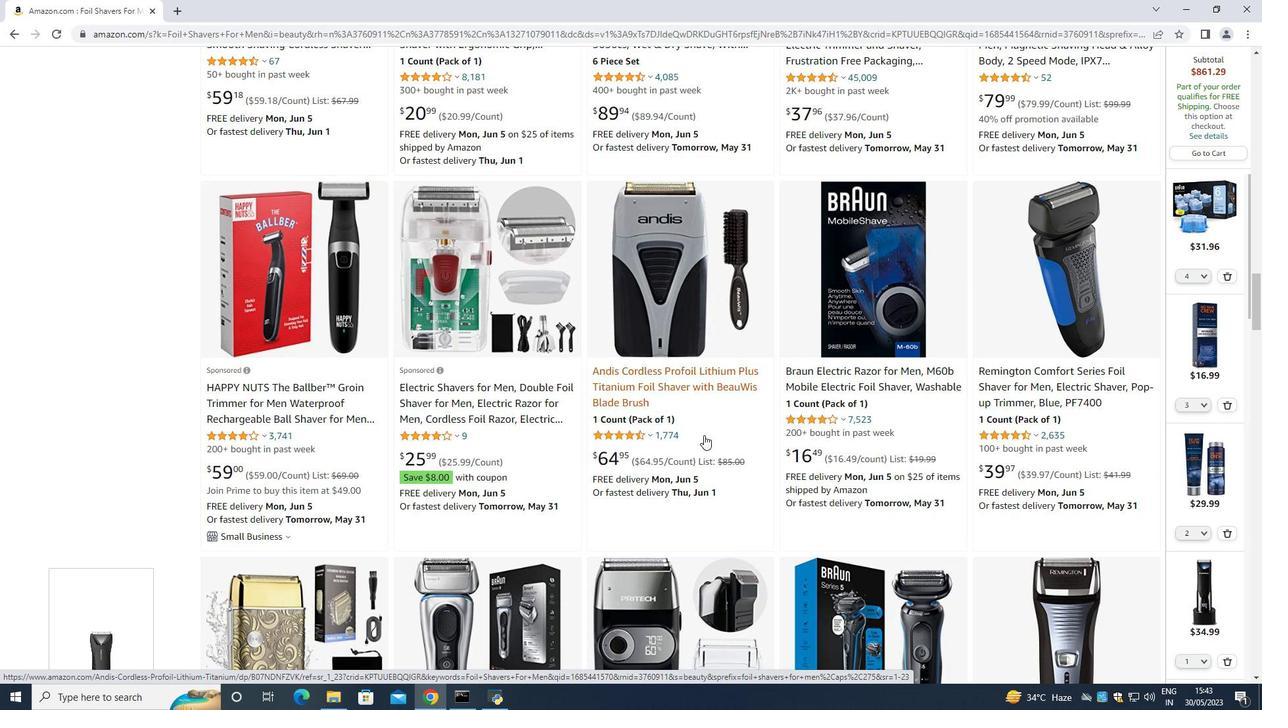 
Action: Mouse moved to (702, 428)
Screenshot: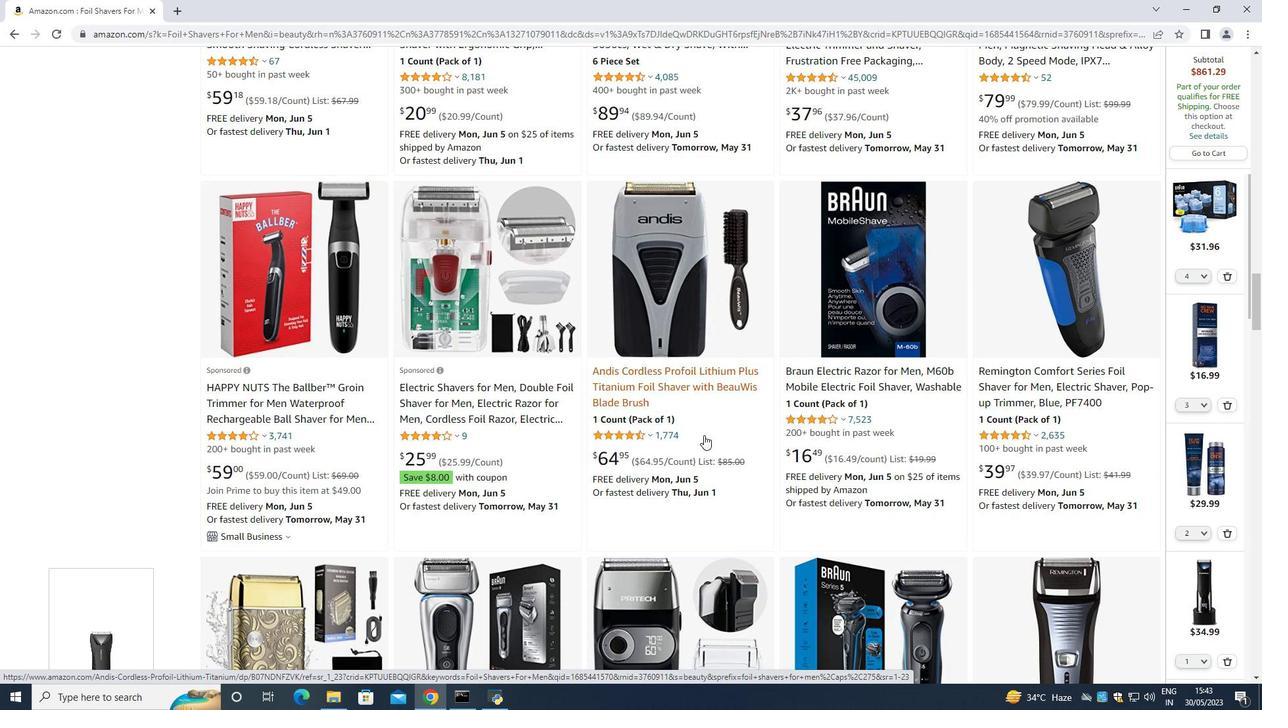 
Action: Mouse scrolled (702, 428) with delta (0, 0)
Screenshot: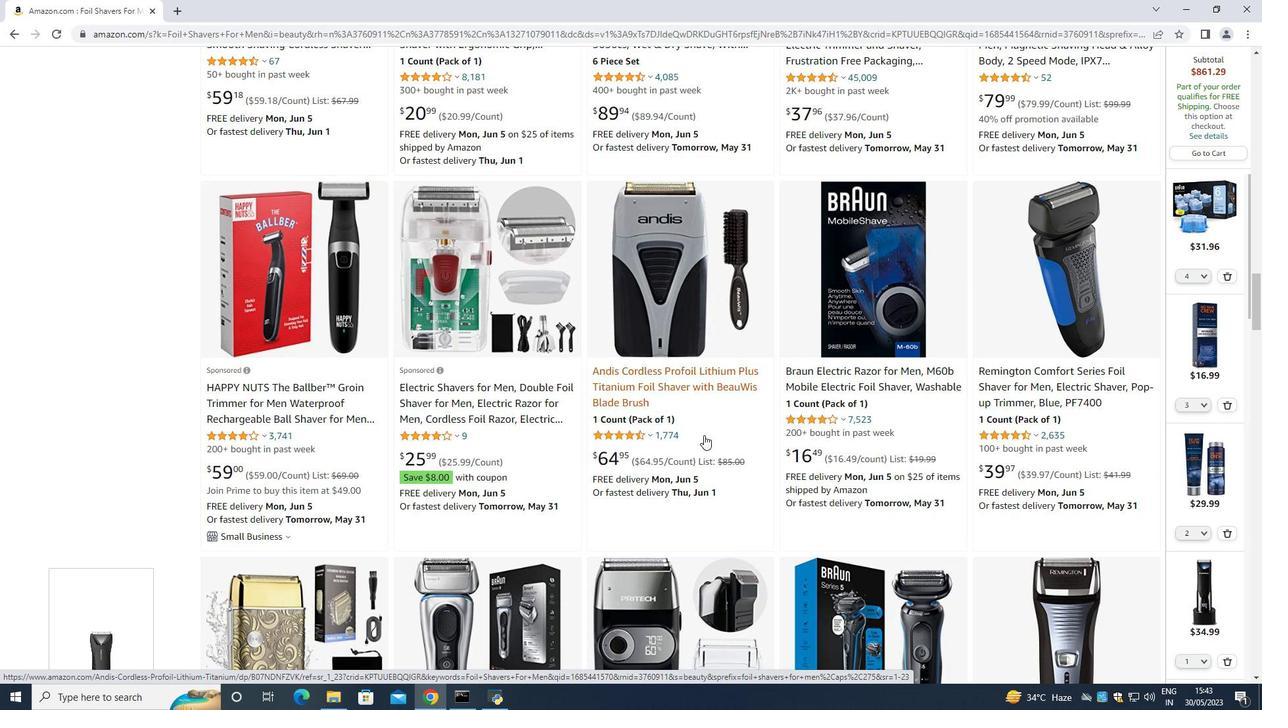 
Action: Mouse scrolled (702, 428) with delta (0, 0)
Screenshot: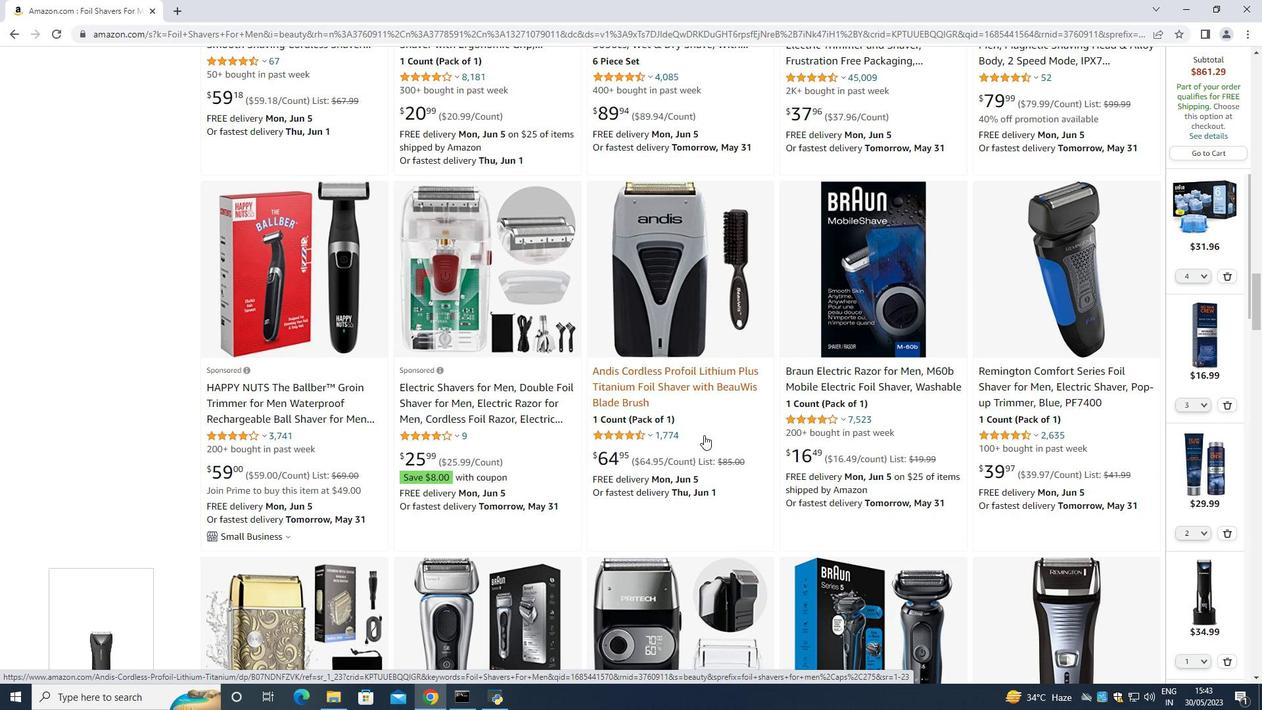 
Action: Mouse scrolled (702, 428) with delta (0, 0)
Screenshot: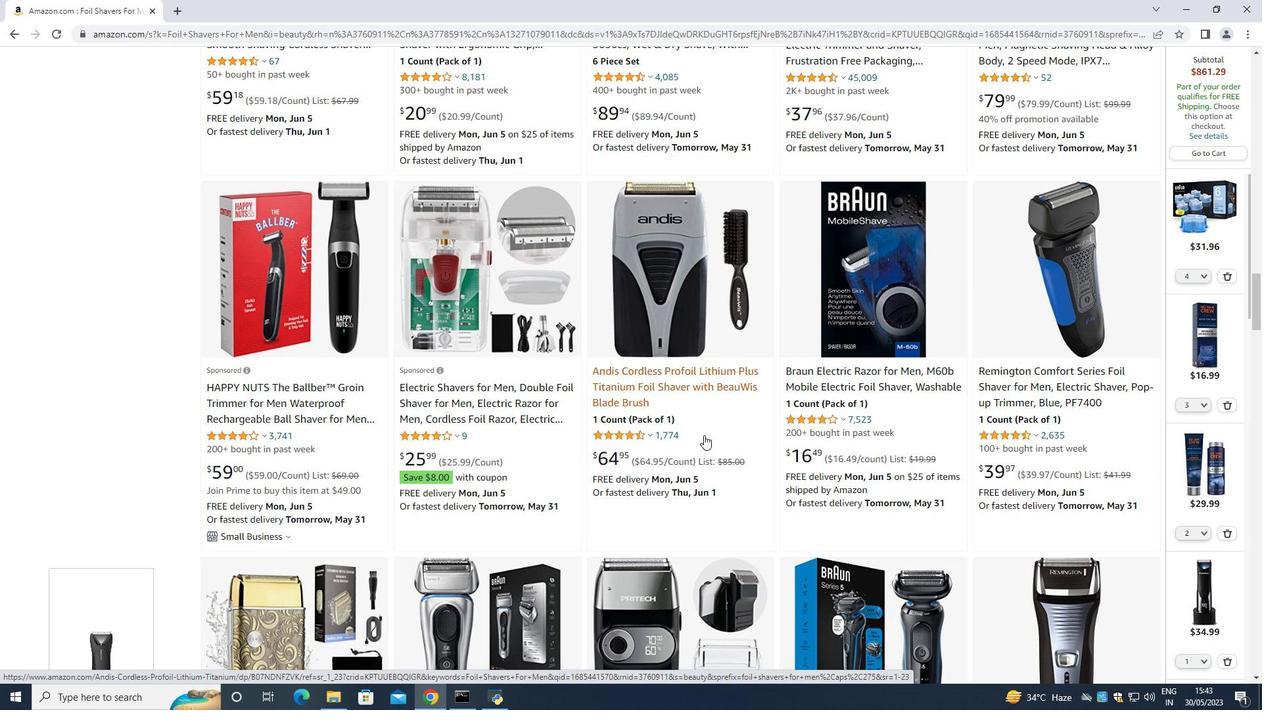 
Action: Mouse scrolled (702, 428) with delta (0, 0)
Screenshot: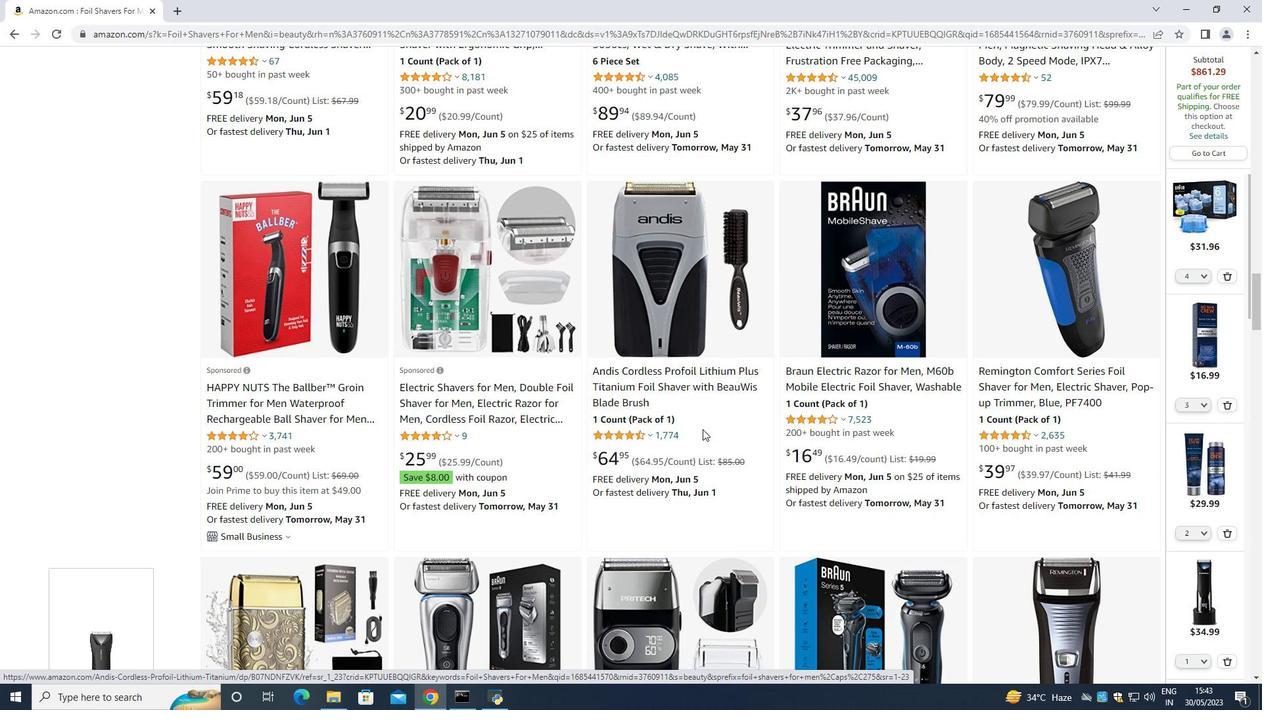 
Action: Mouse scrolled (702, 428) with delta (0, 0)
Screenshot: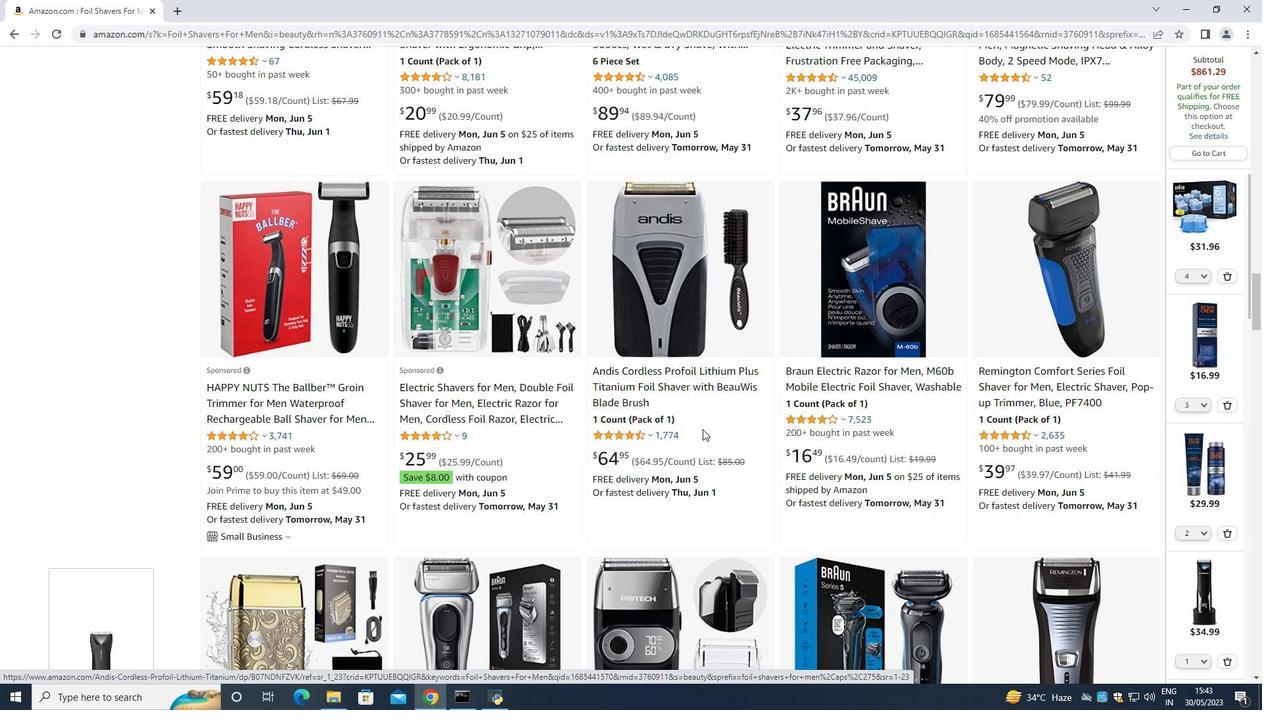 
Action: Mouse moved to (702, 426)
Screenshot: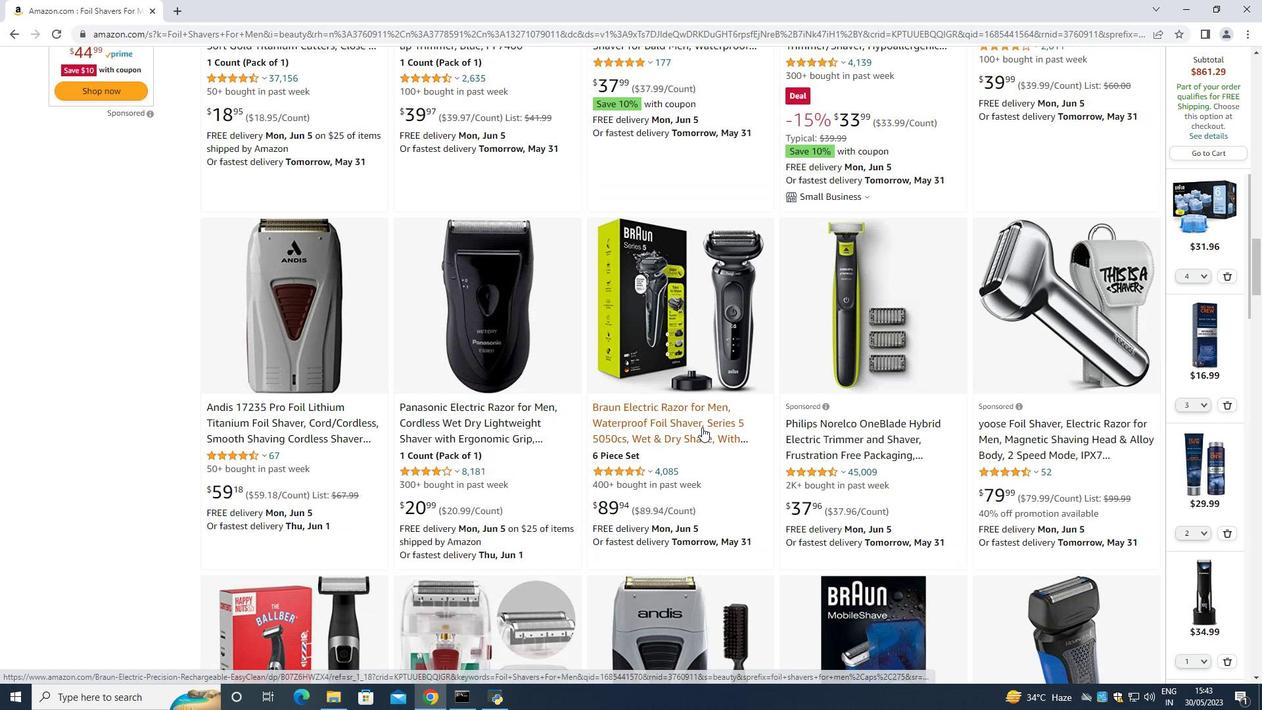
Action: Mouse scrolled (702, 426) with delta (0, 0)
Screenshot: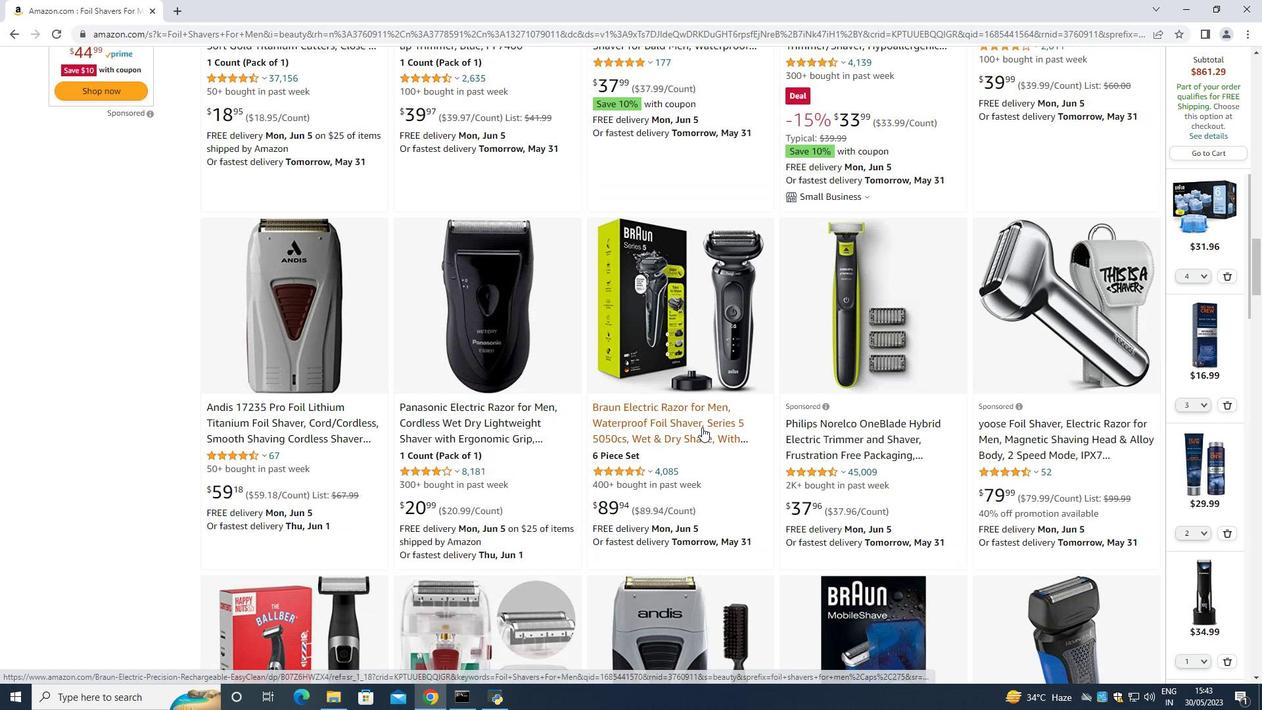 
Action: Mouse scrolled (702, 426) with delta (0, 0)
Screenshot: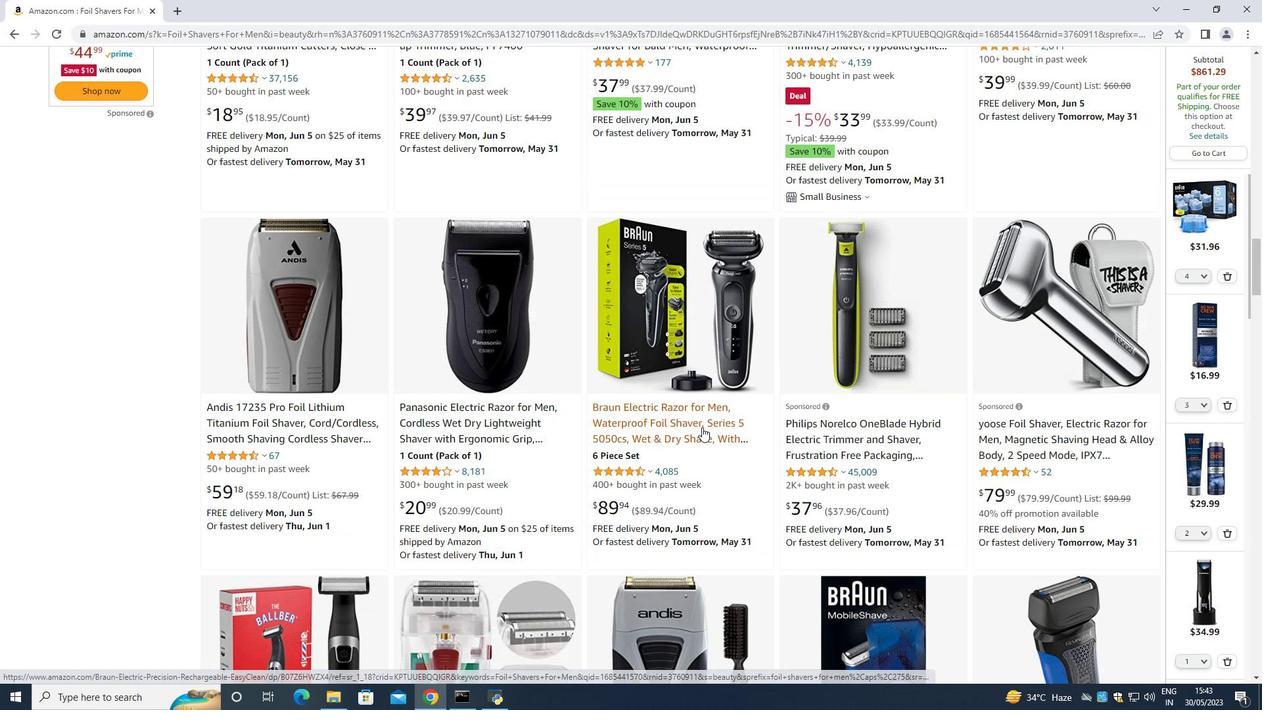 
Action: Mouse scrolled (702, 426) with delta (0, 0)
Screenshot: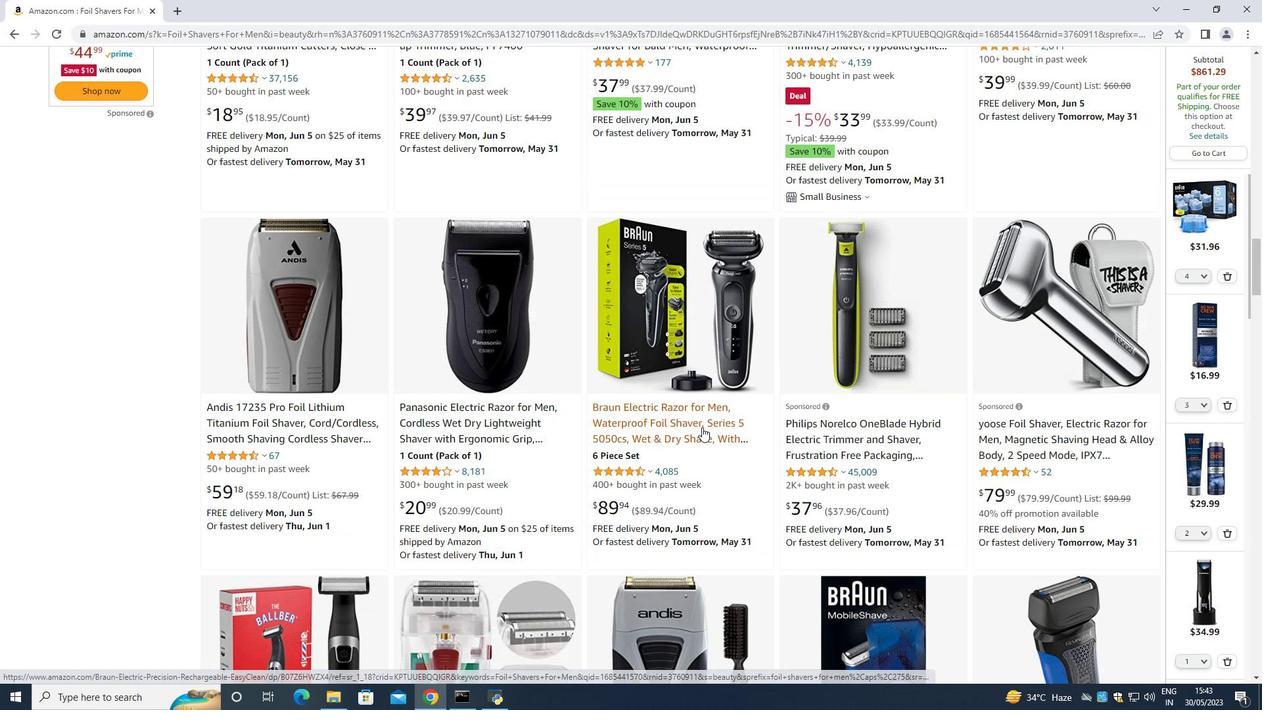 
Action: Mouse scrolled (702, 426) with delta (0, 0)
Screenshot: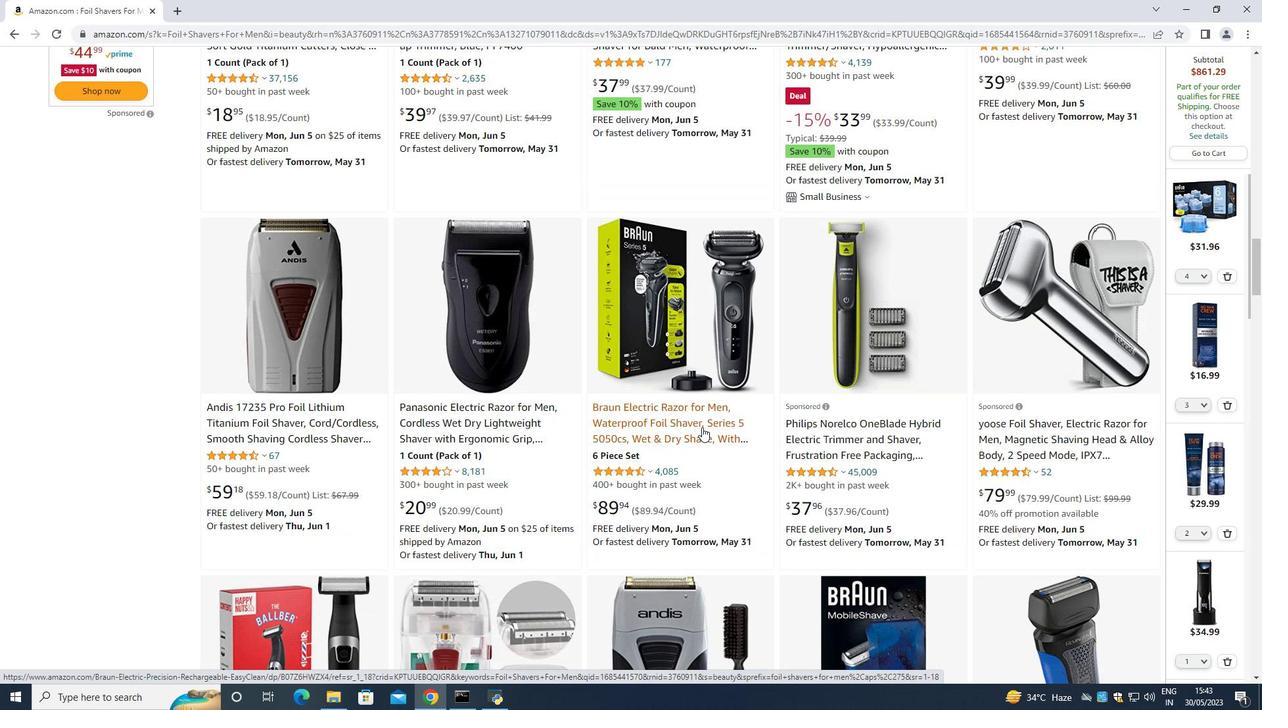 
Action: Mouse scrolled (702, 426) with delta (0, 0)
Screenshot: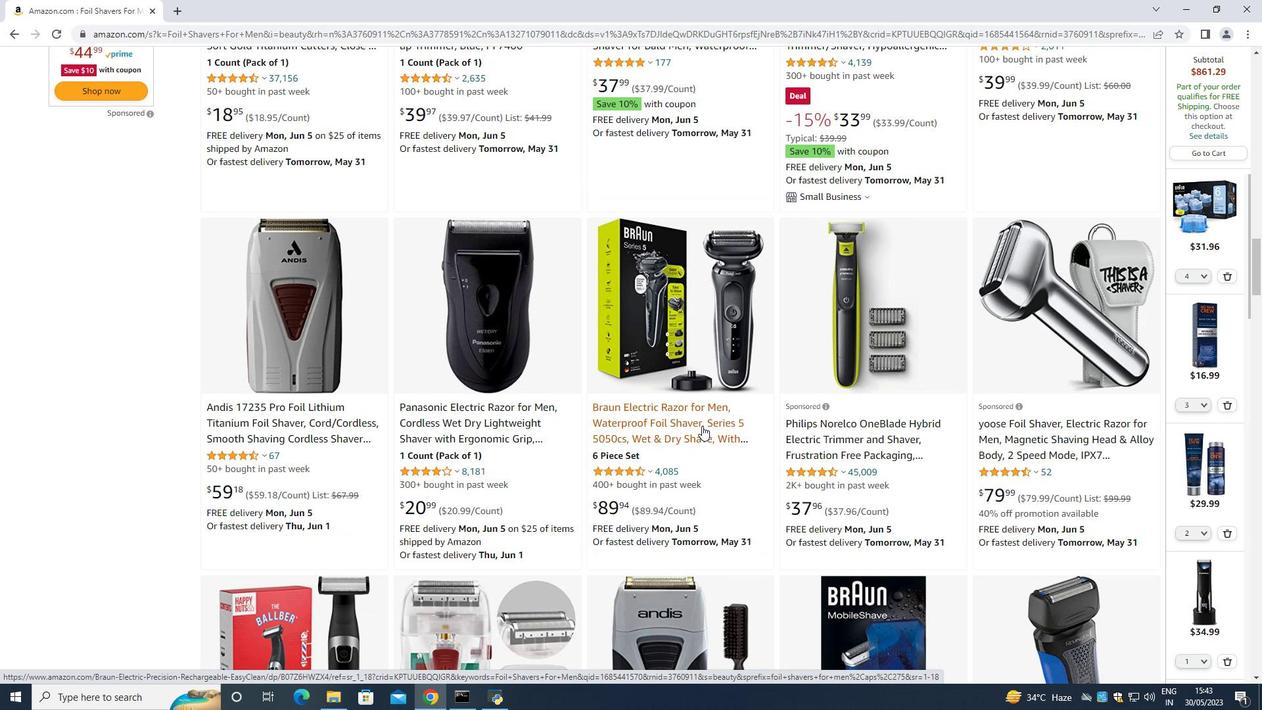 
Action: Mouse moved to (703, 425)
Screenshot: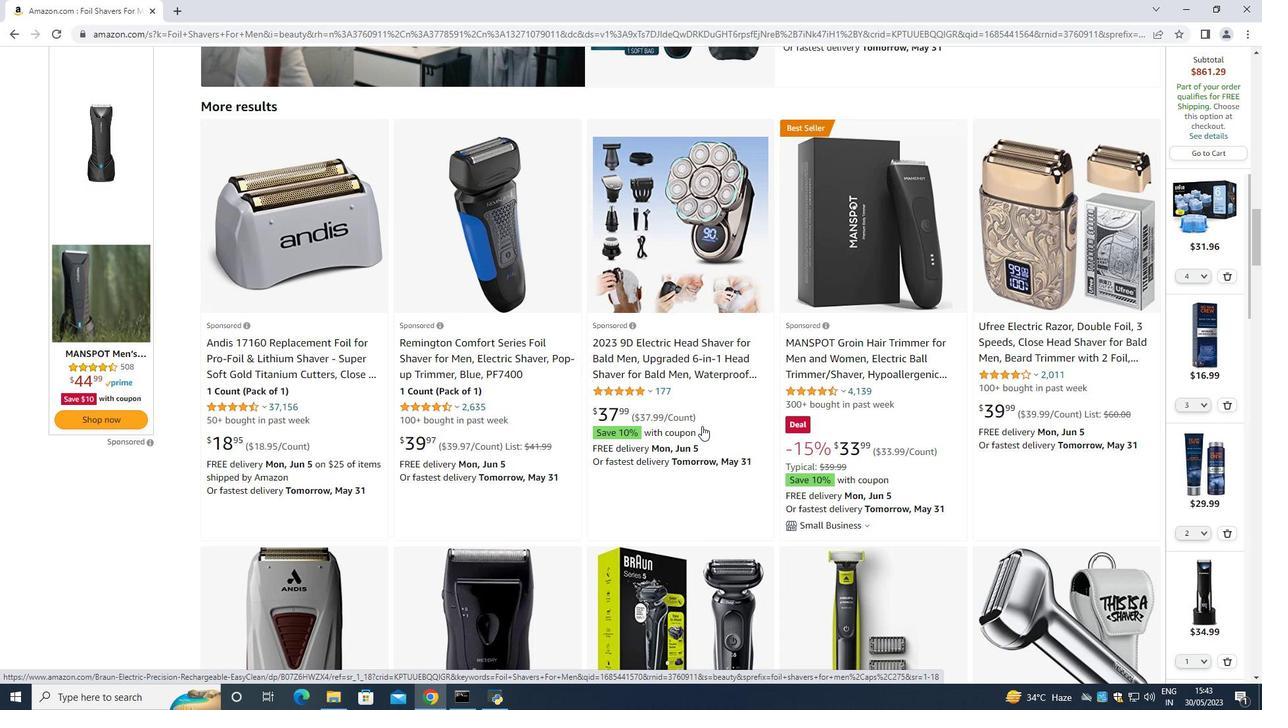 
Action: Mouse scrolled (703, 424) with delta (0, 0)
Screenshot: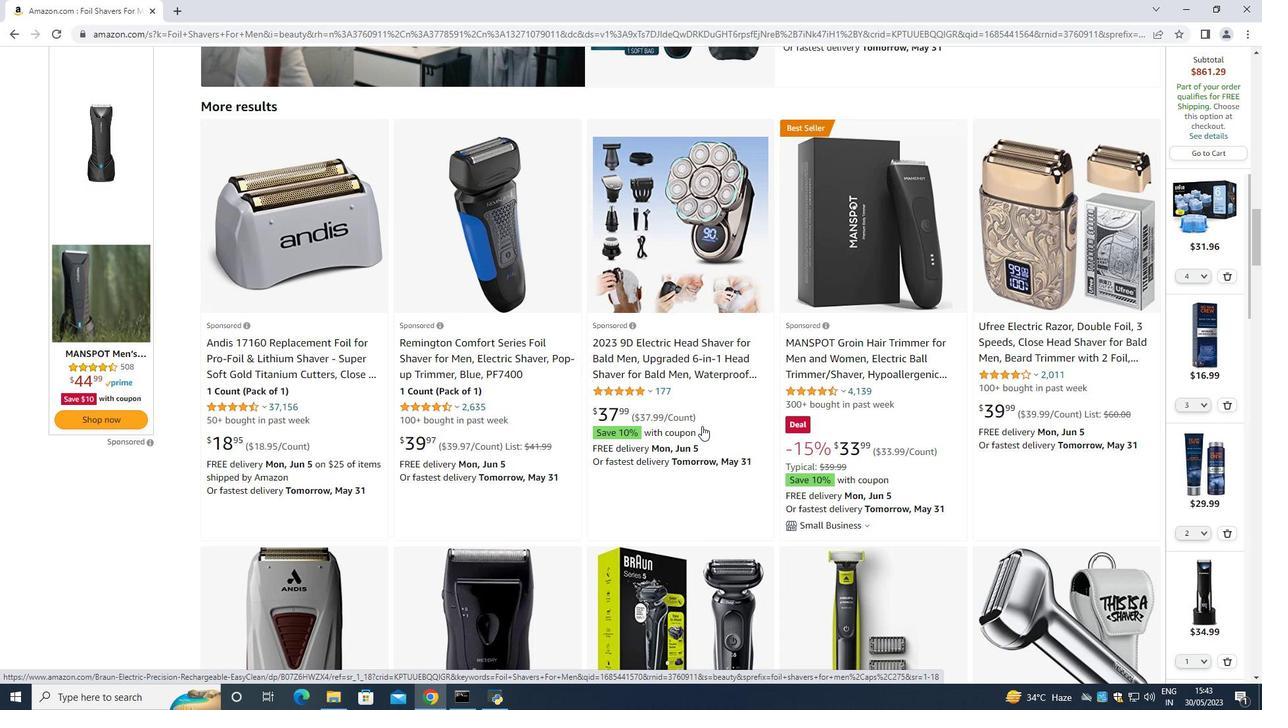 
Action: Mouse scrolled (703, 426) with delta (0, 0)
Screenshot: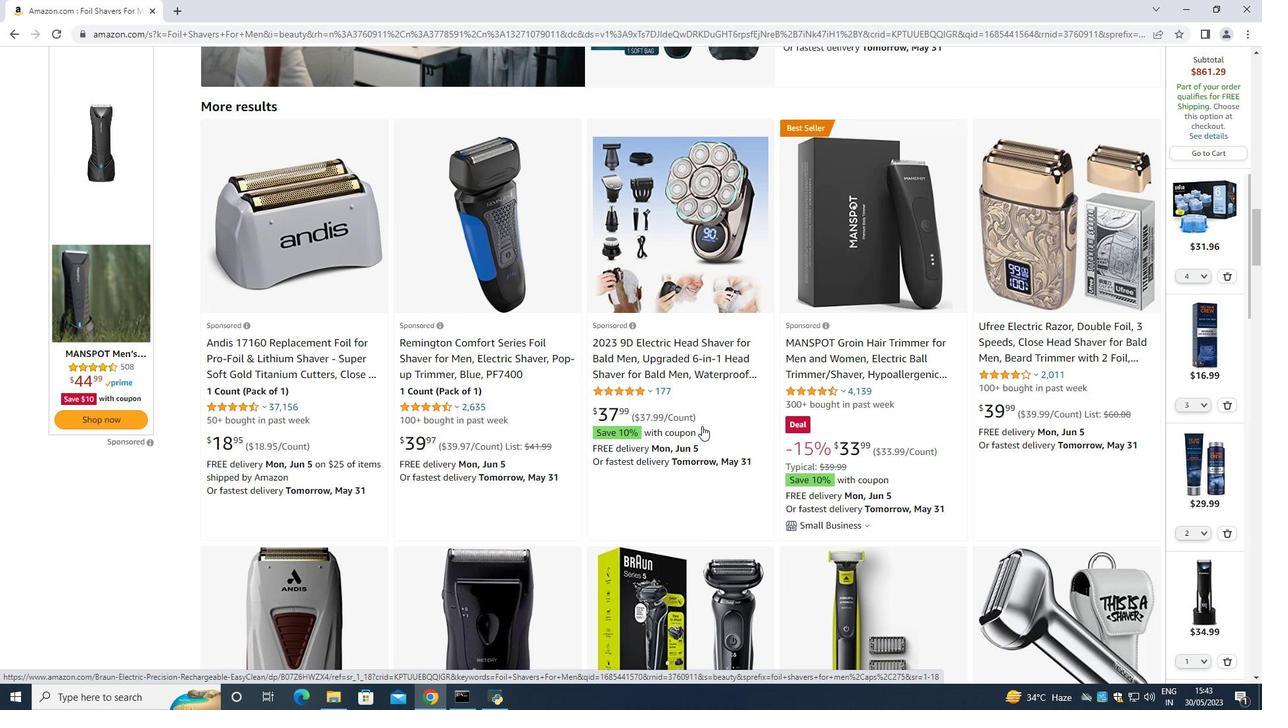 
Action: Mouse scrolled (703, 426) with delta (0, 0)
Screenshot: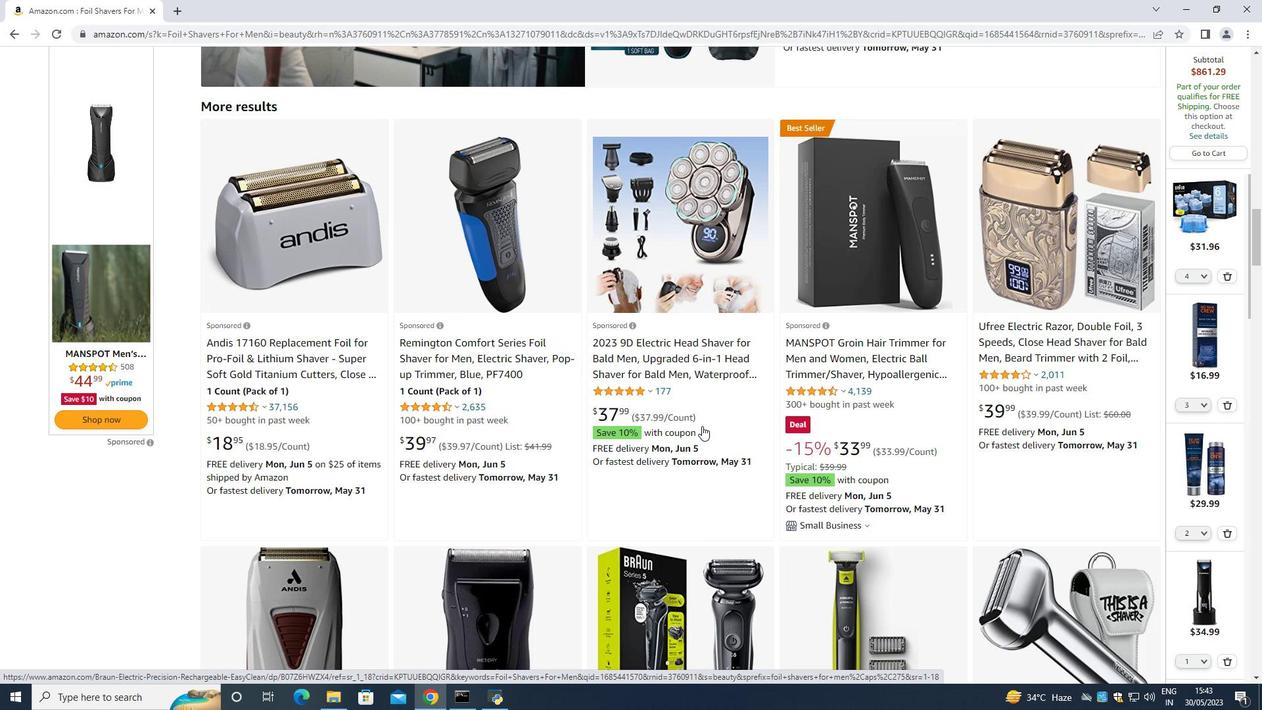 
Action: Mouse scrolled (703, 426) with delta (0, 0)
Screenshot: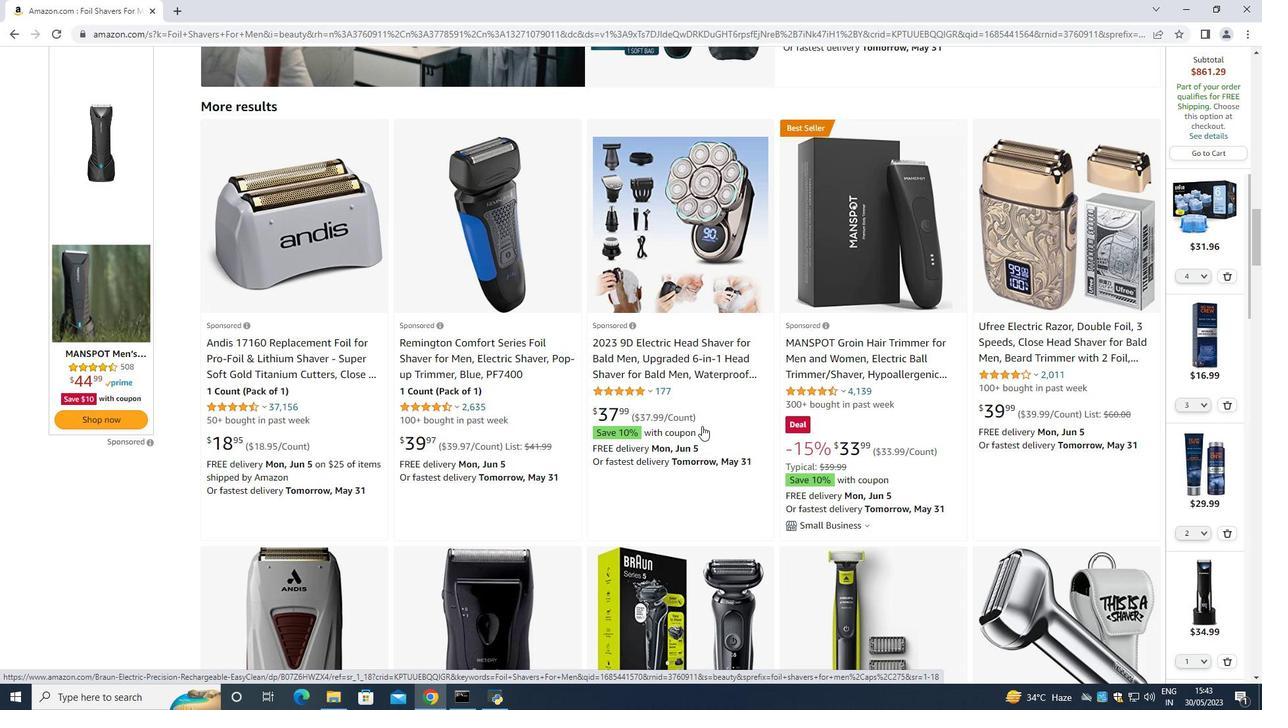 
Action: Mouse scrolled (703, 426) with delta (0, 0)
Screenshot: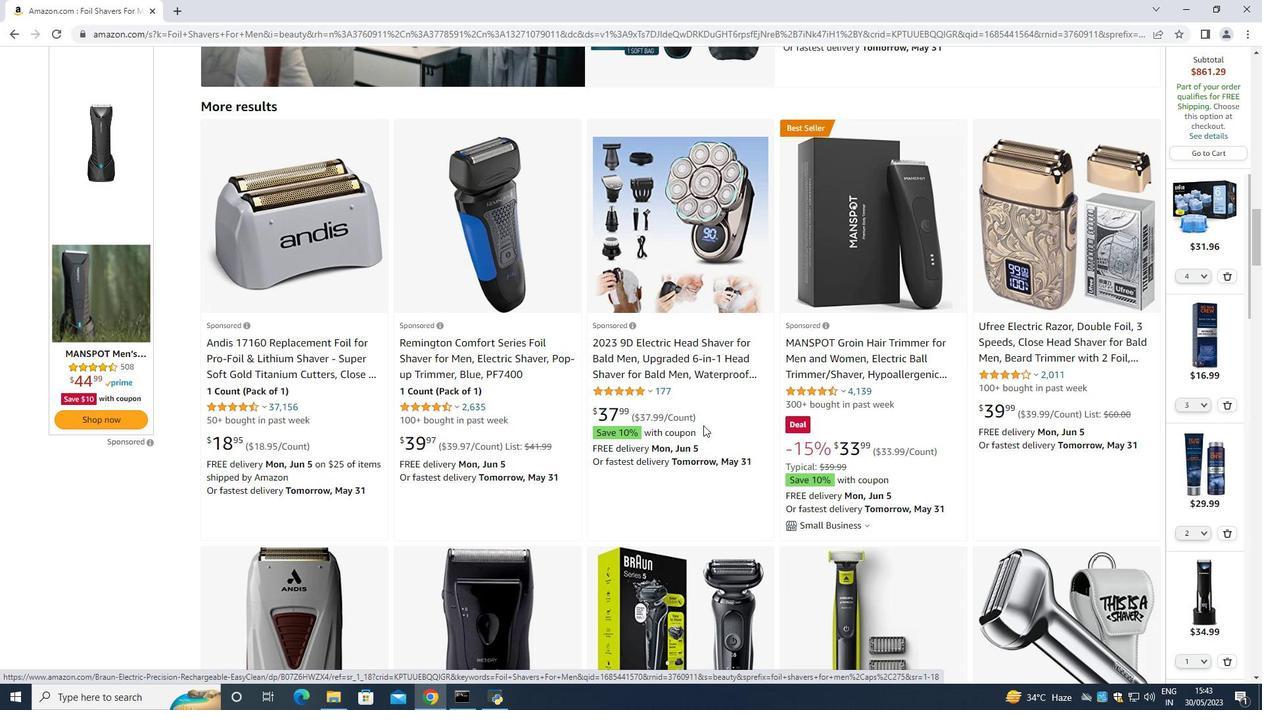 
Action: Mouse scrolled (703, 426) with delta (0, 0)
Screenshot: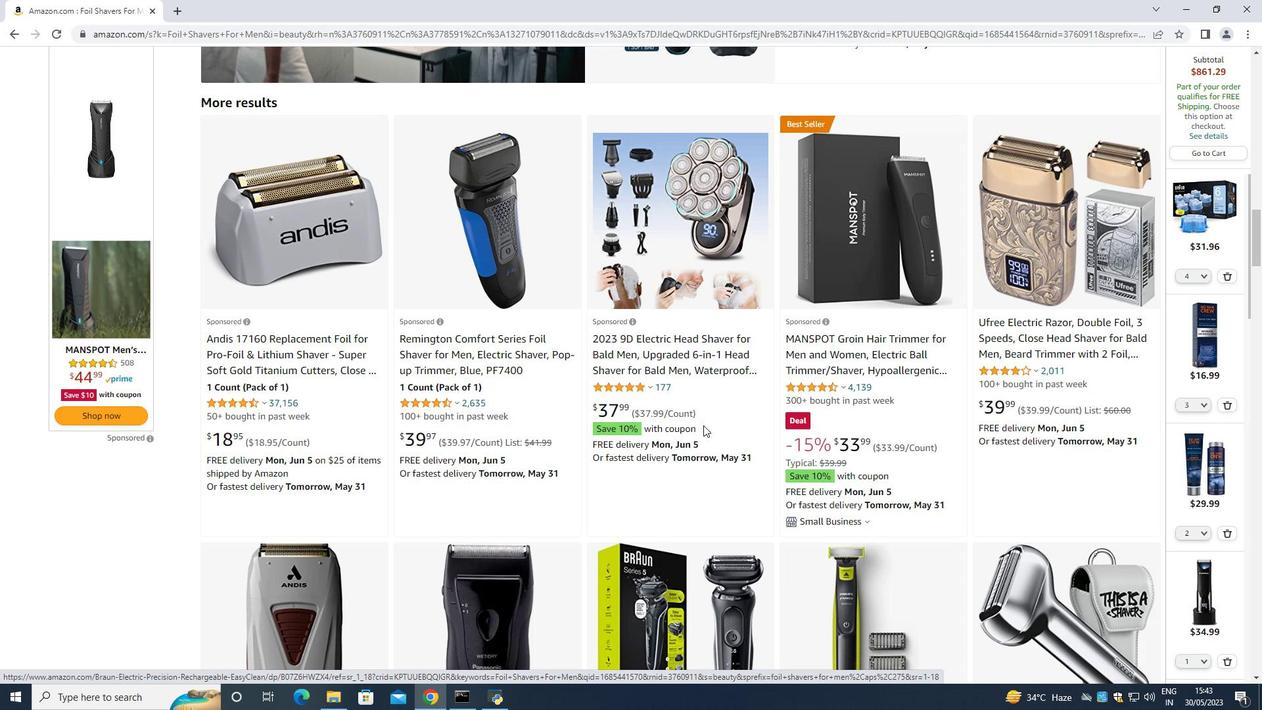 
Action: Mouse moved to (704, 425)
Screenshot: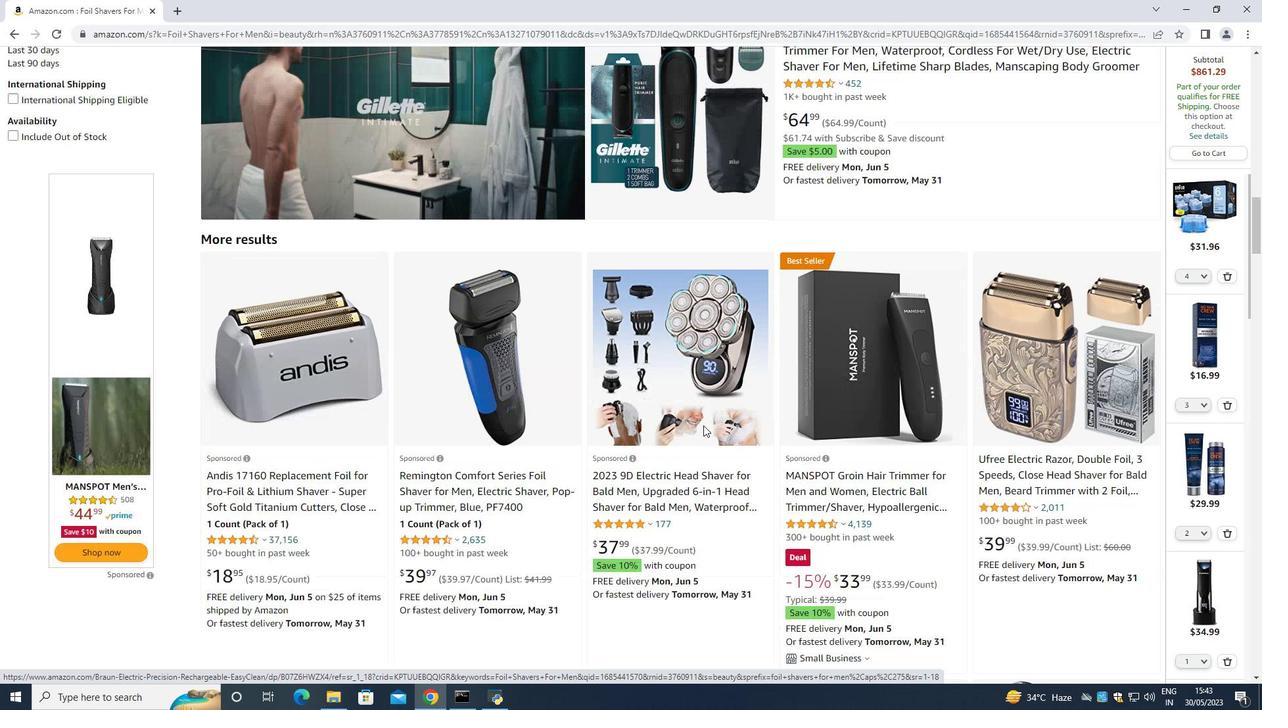 
Action: Mouse scrolled (704, 426) with delta (0, 0)
Screenshot: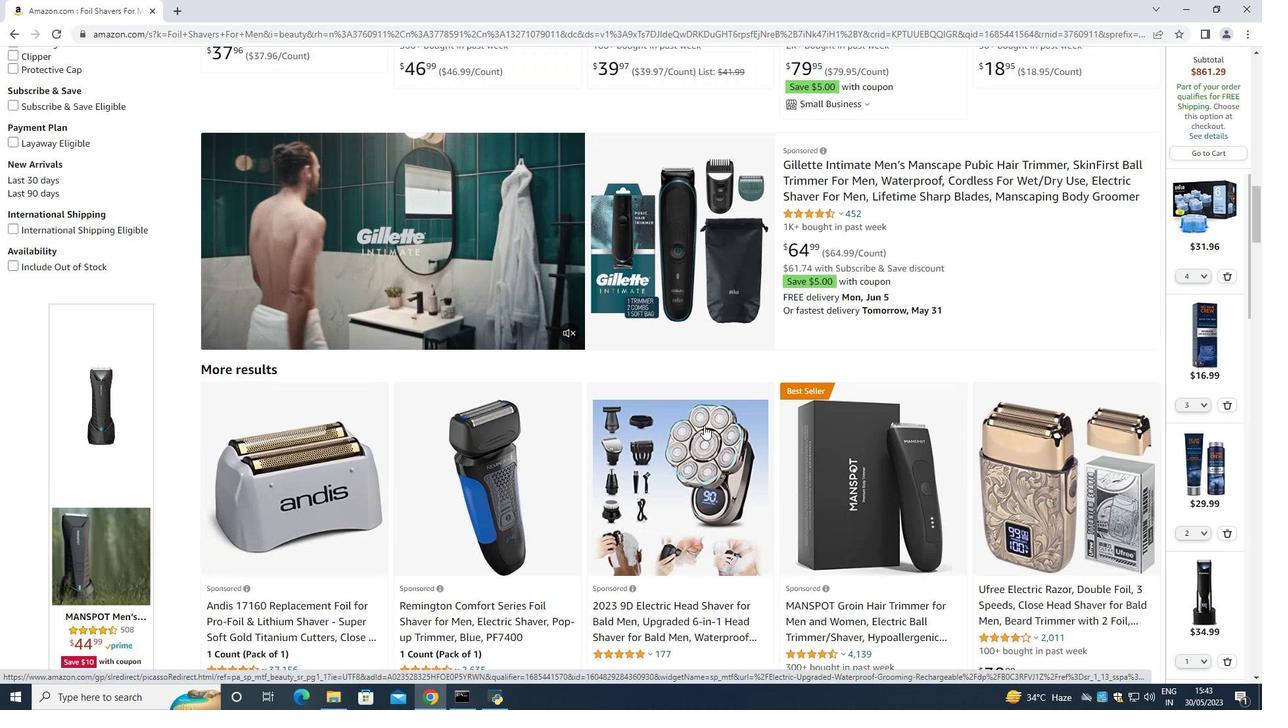 
Action: Mouse scrolled (704, 426) with delta (0, 0)
Screenshot: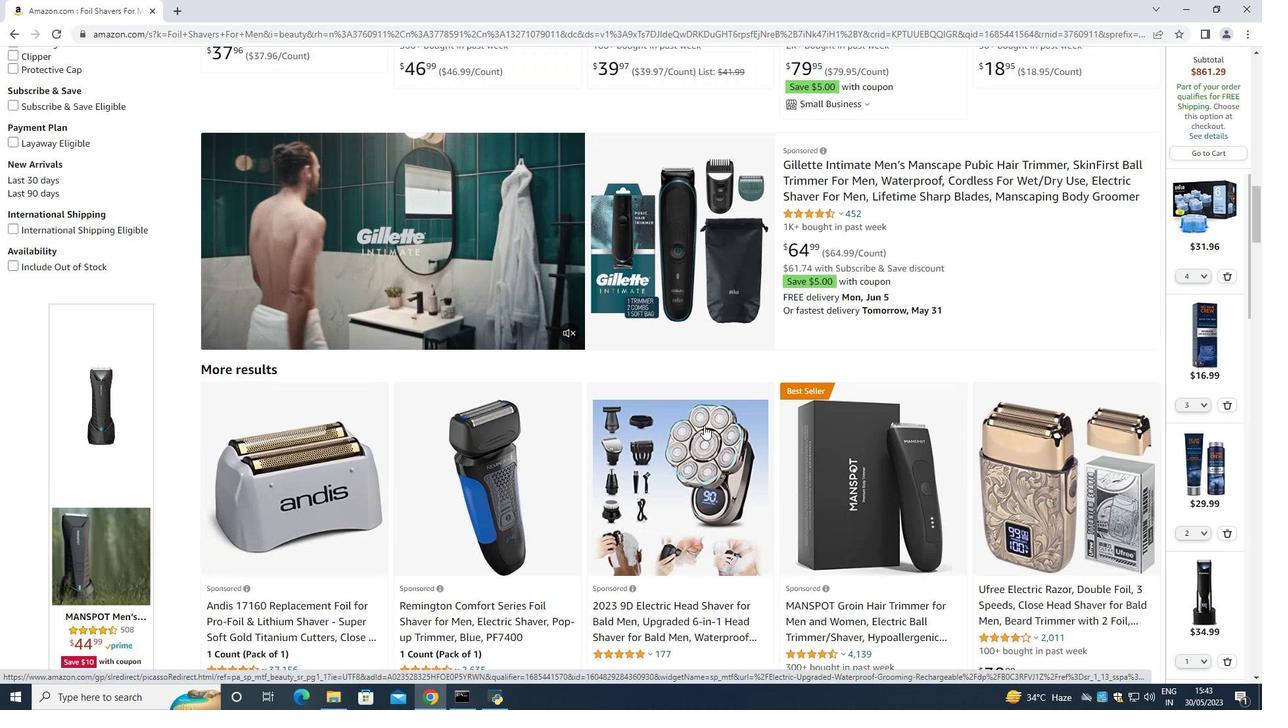 
Action: Mouse scrolled (704, 426) with delta (0, 0)
Screenshot: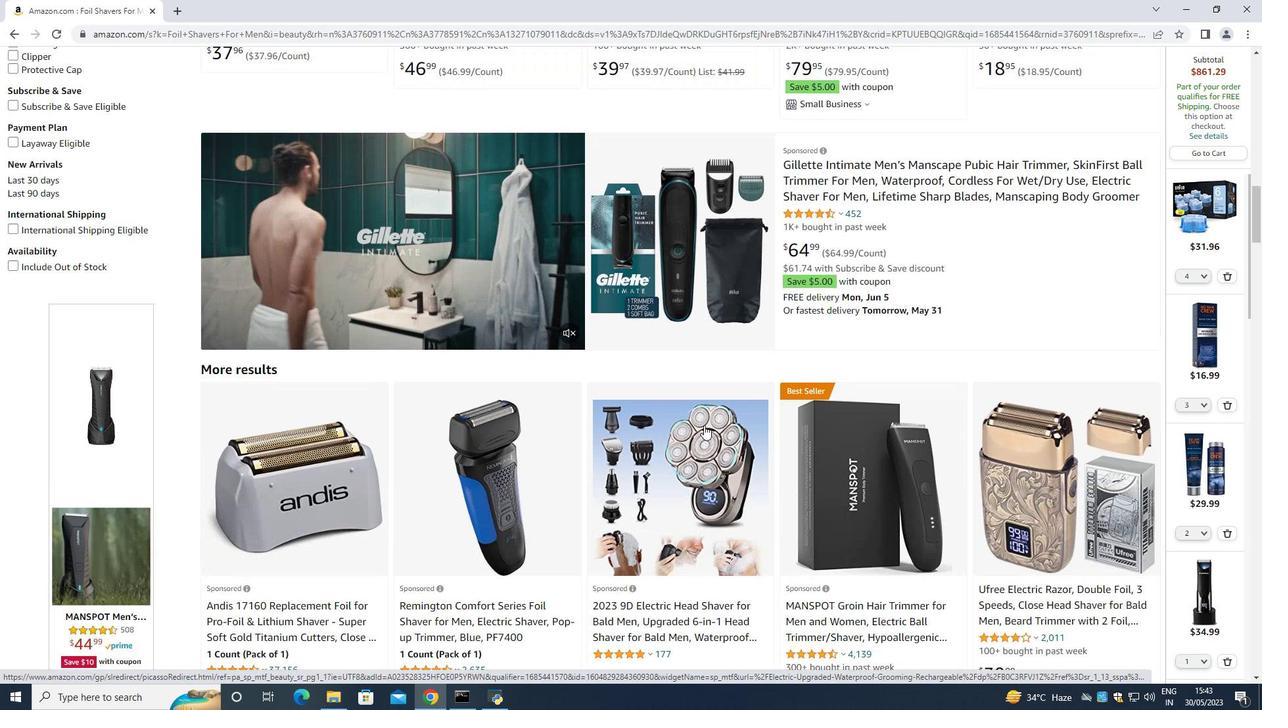 
Action: Mouse scrolled (704, 426) with delta (0, 0)
Screenshot: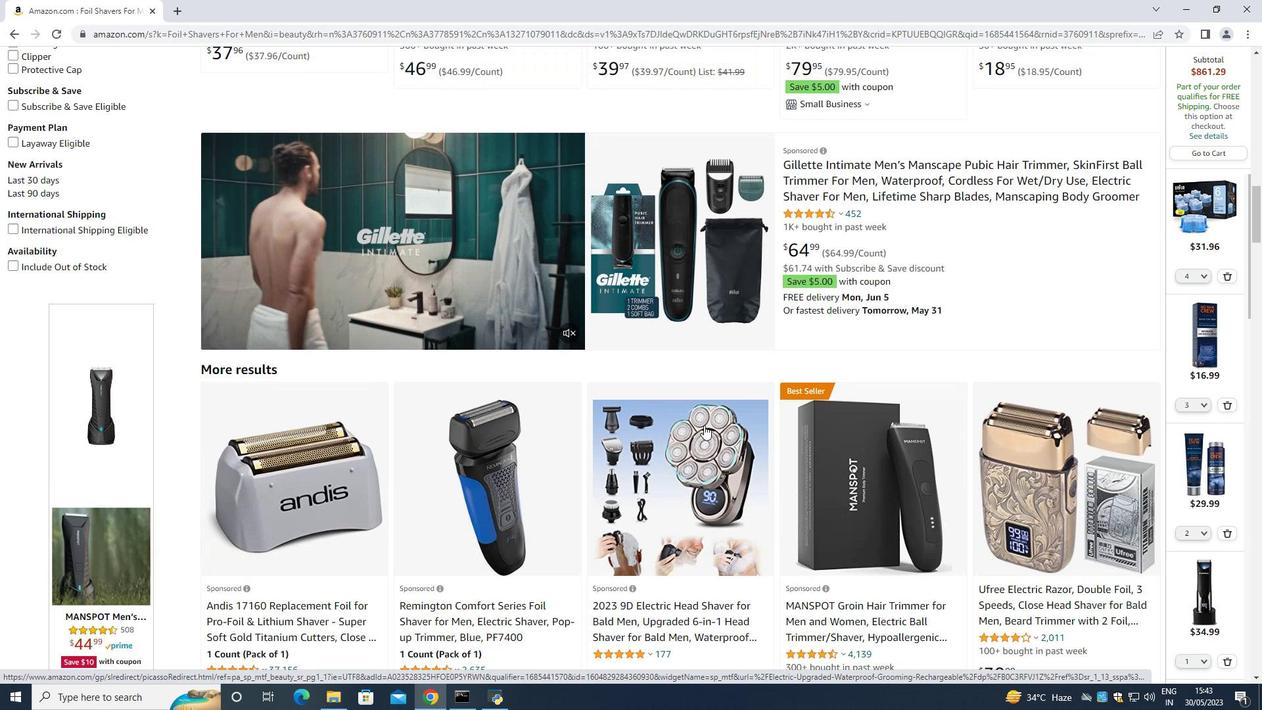 
Action: Mouse scrolled (704, 426) with delta (0, 0)
Screenshot: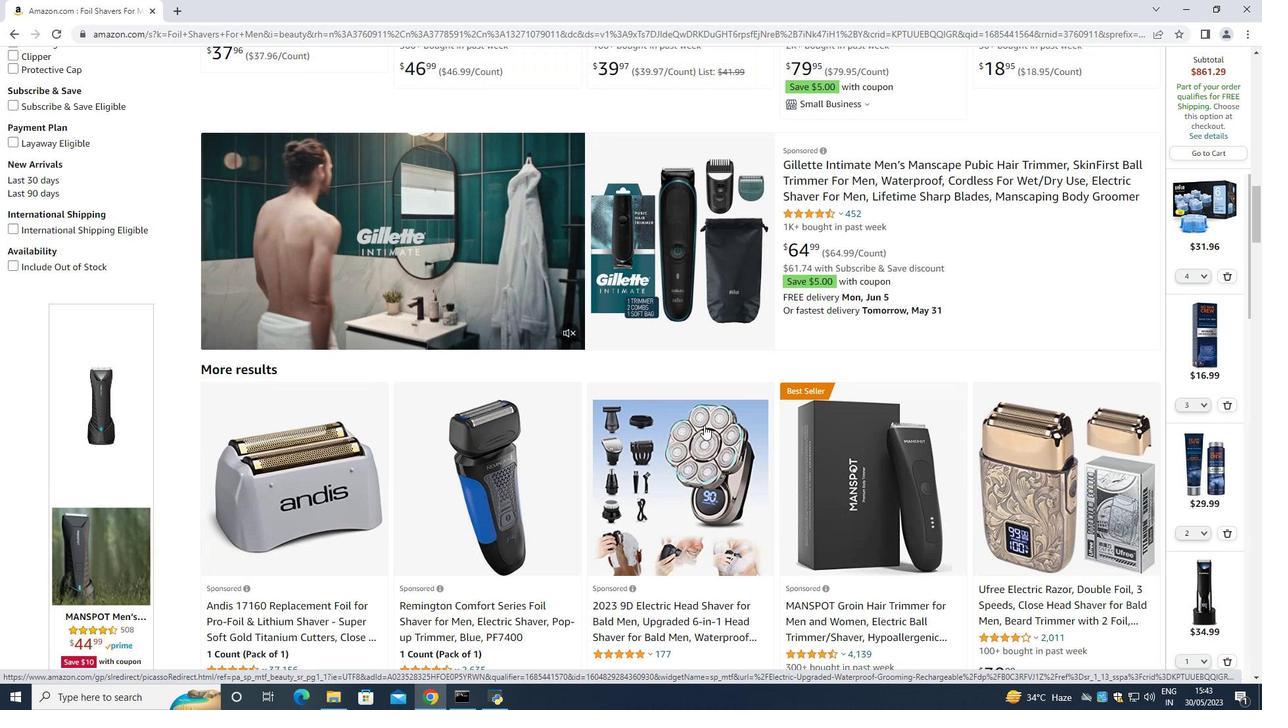 
Action: Mouse moved to (705, 423)
Screenshot: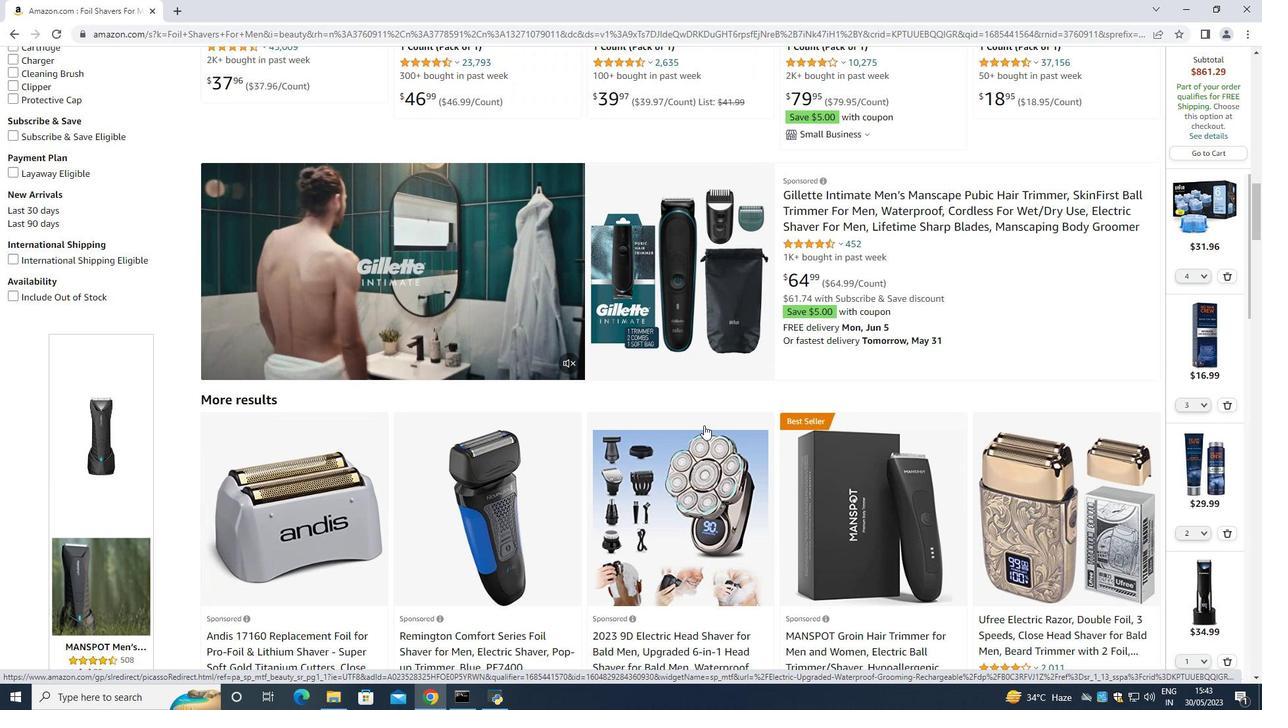 
Action: Mouse scrolled (705, 424) with delta (0, 0)
Screenshot: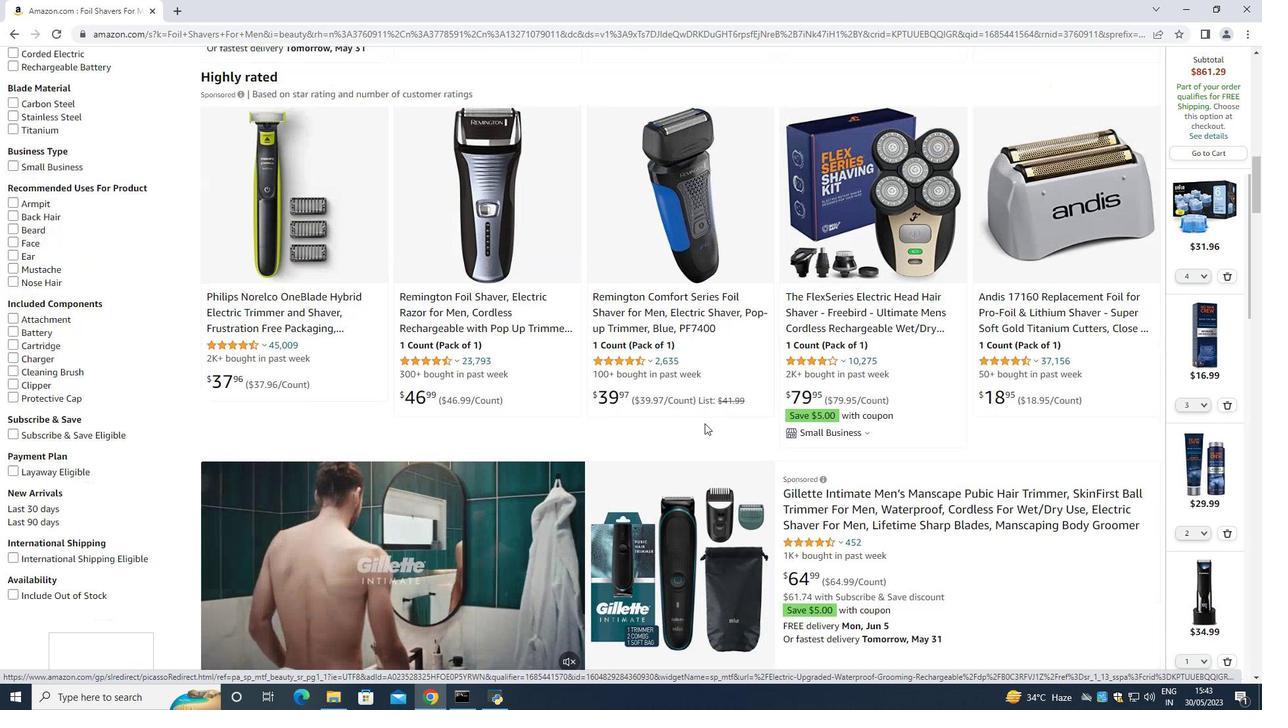 
Action: Mouse scrolled (705, 424) with delta (0, 0)
Screenshot: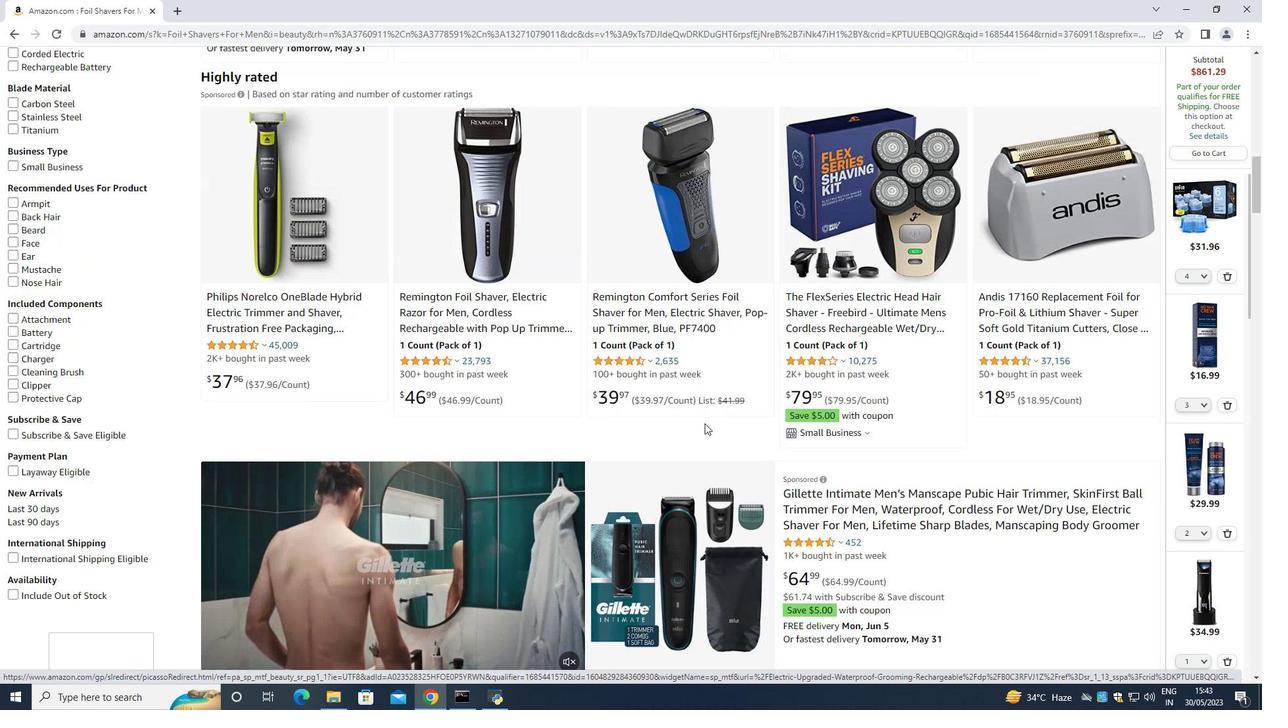 
Action: Mouse scrolled (705, 424) with delta (0, 0)
Screenshot: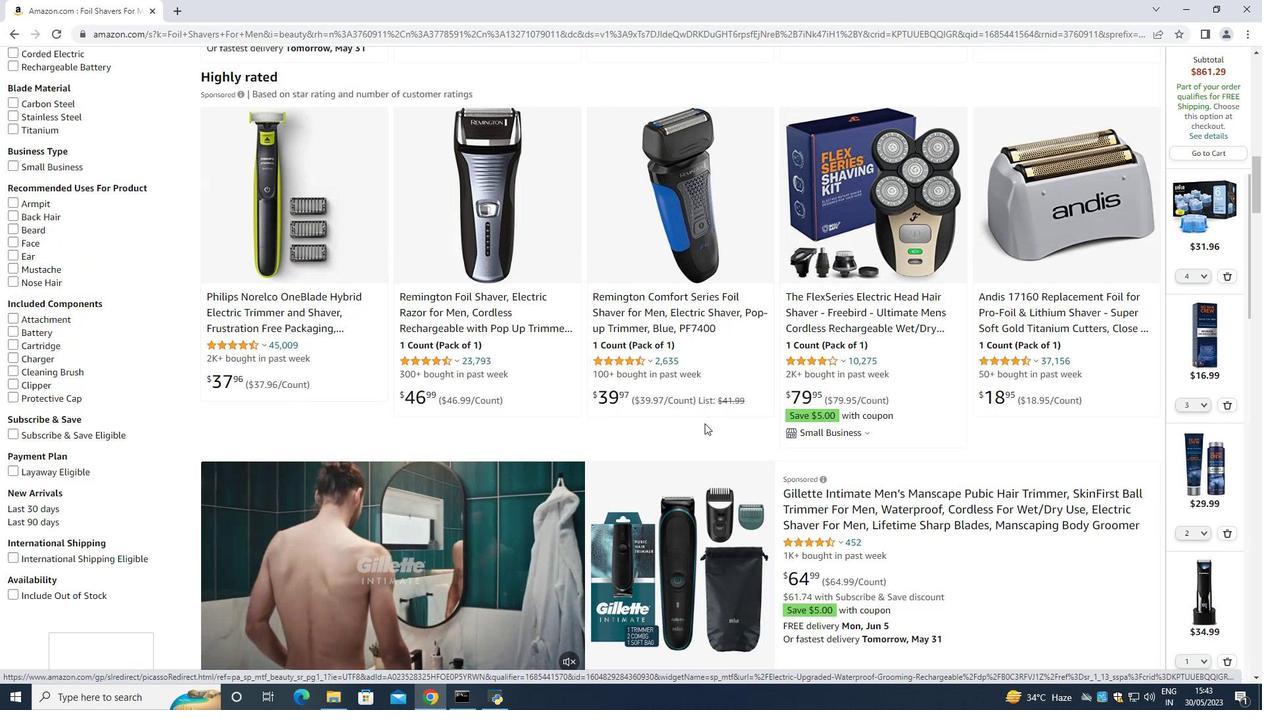
Action: Mouse scrolled (705, 424) with delta (0, 0)
Screenshot: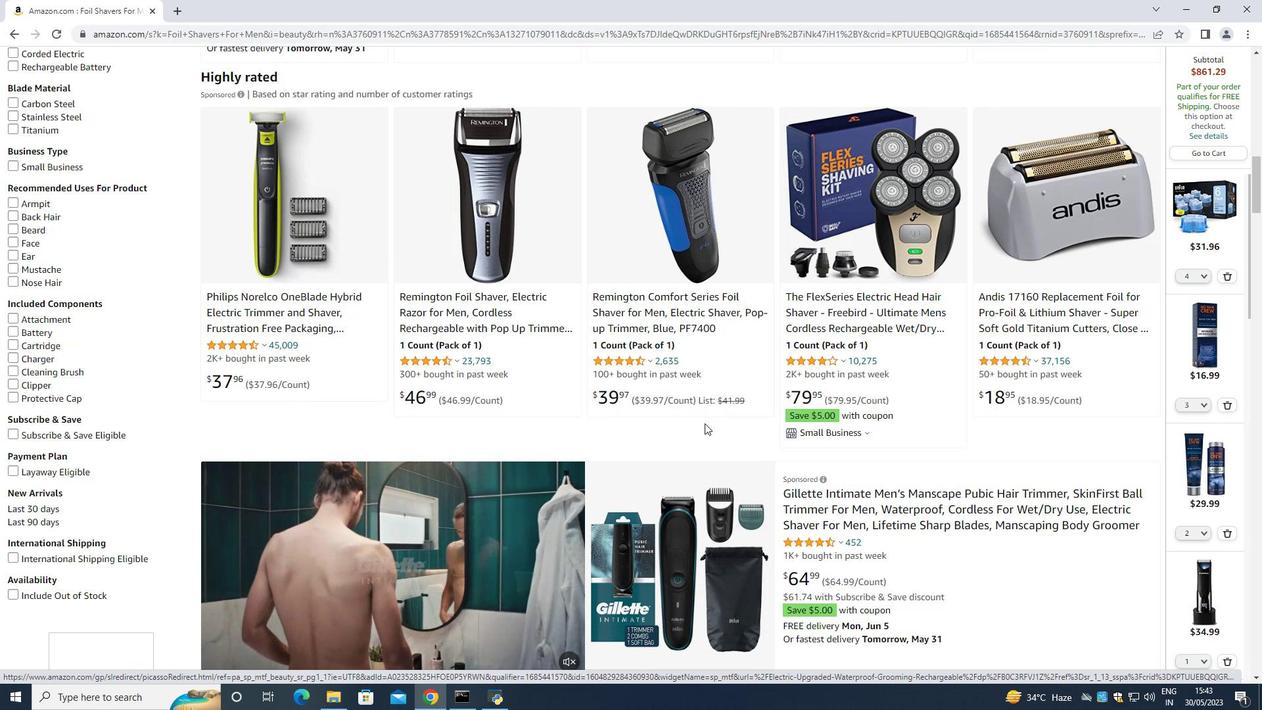 
Action: Mouse scrolled (705, 424) with delta (0, 0)
Screenshot: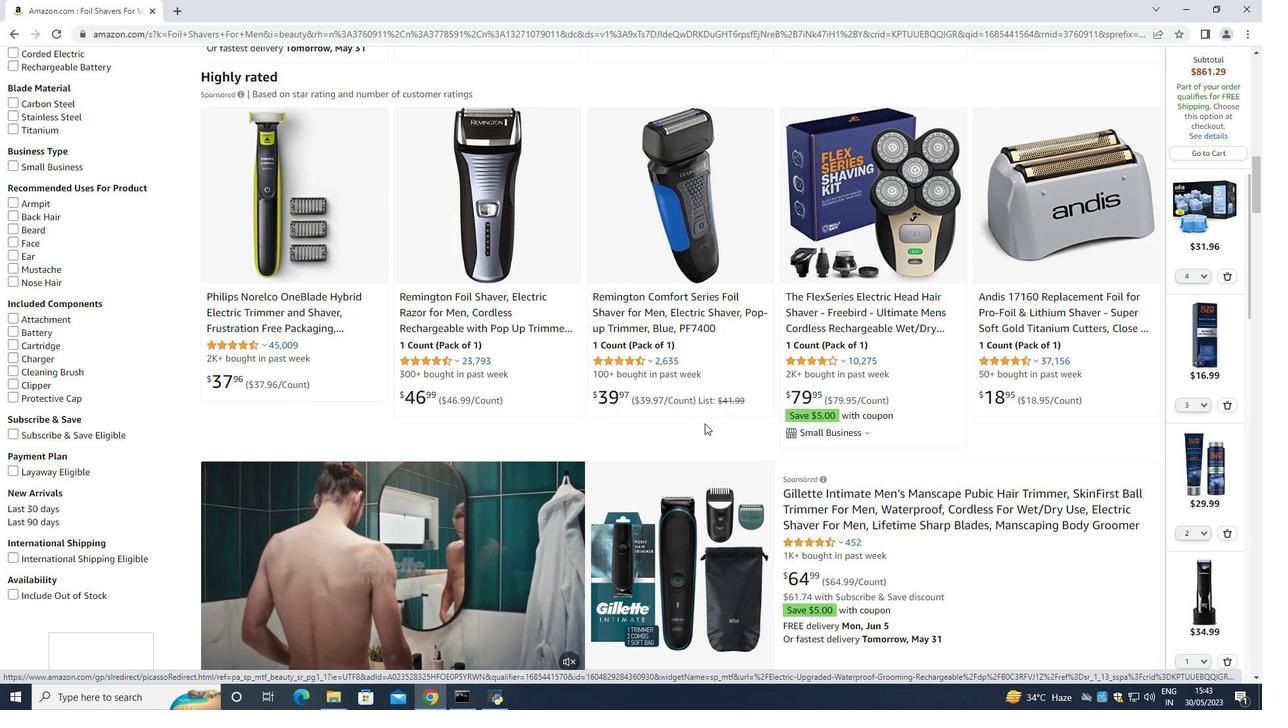 
Action: Mouse scrolled (705, 424) with delta (0, 0)
Screenshot: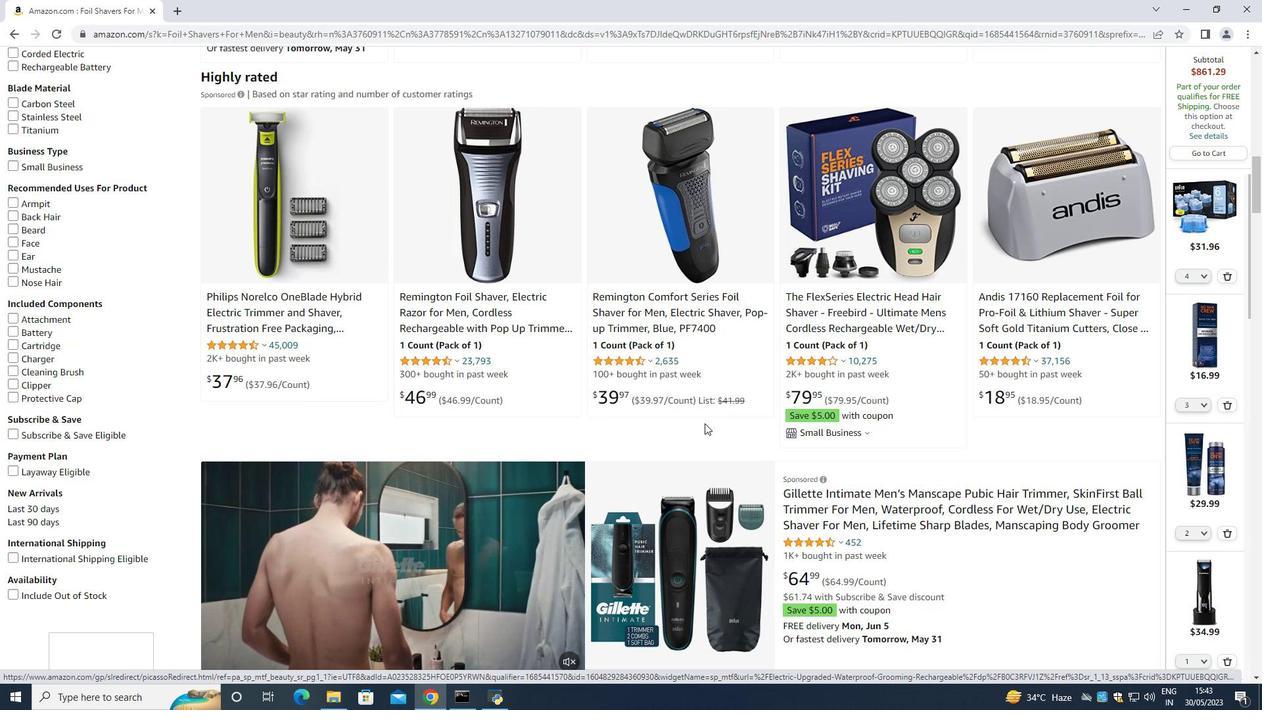 
Action: Mouse moved to (848, 311)
Screenshot: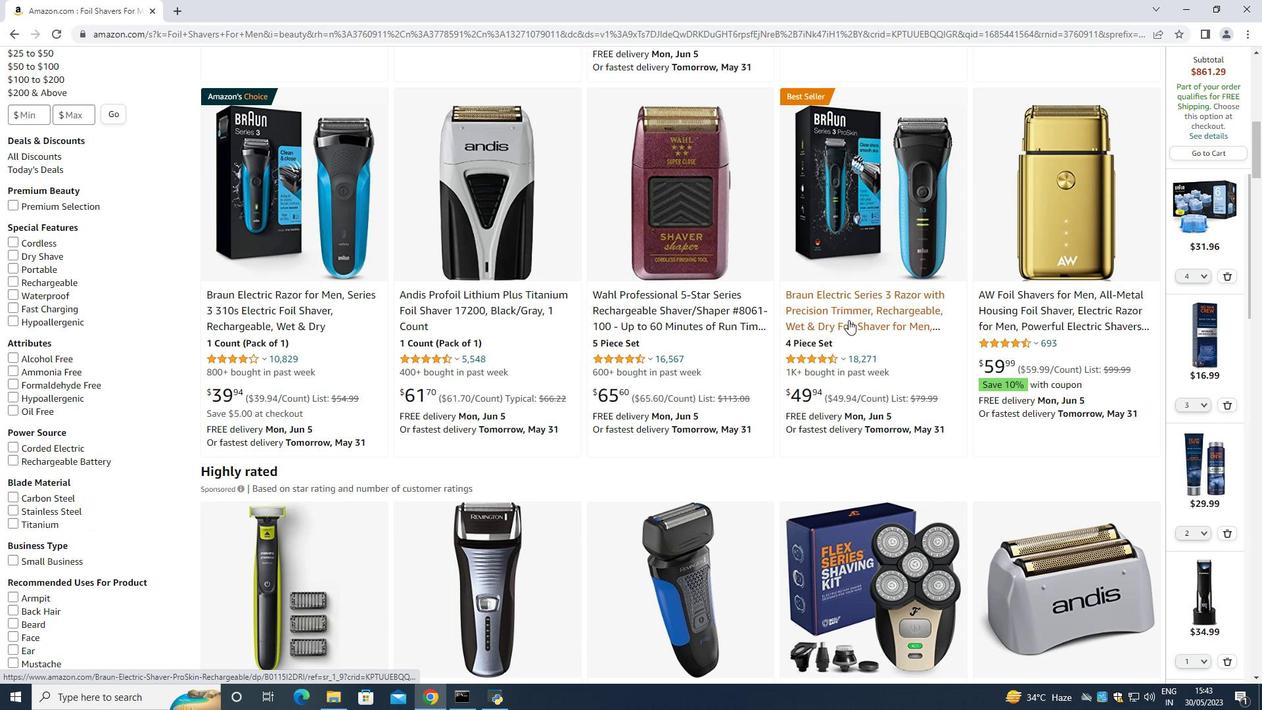 
Action: Mouse pressed left at (848, 311)
Screenshot: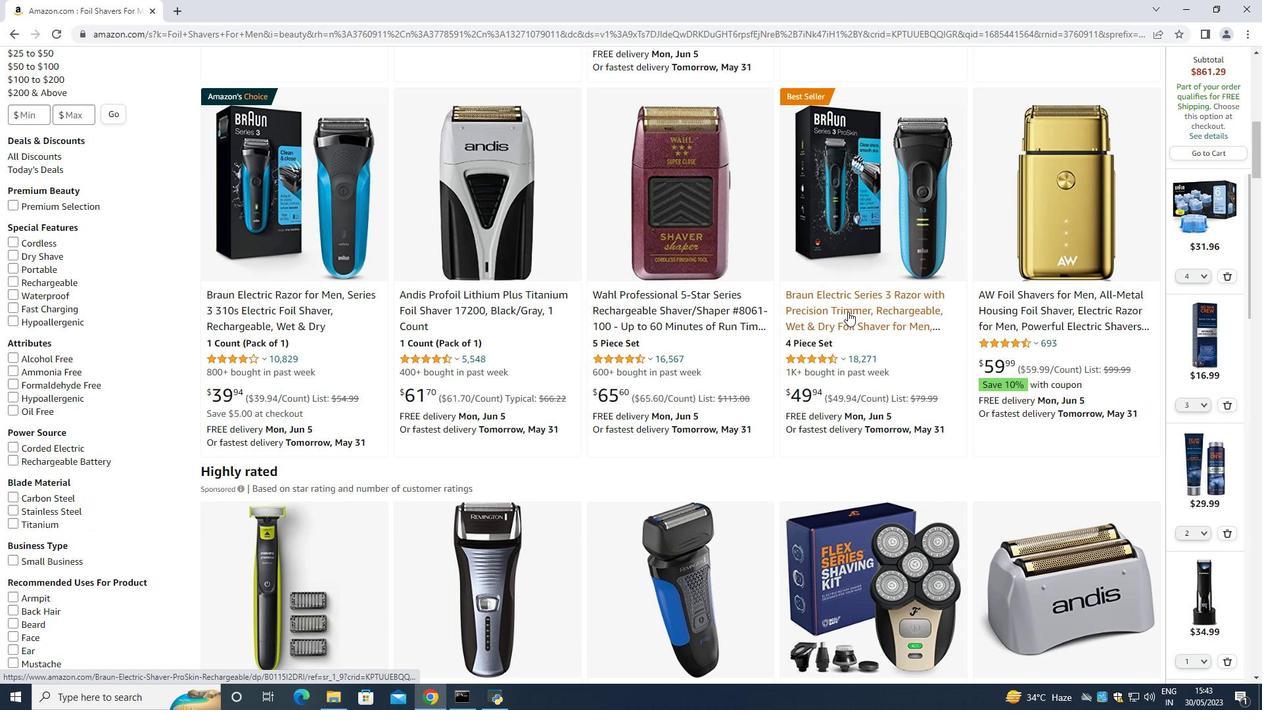 
Action: Mouse moved to (109, 210)
Screenshot: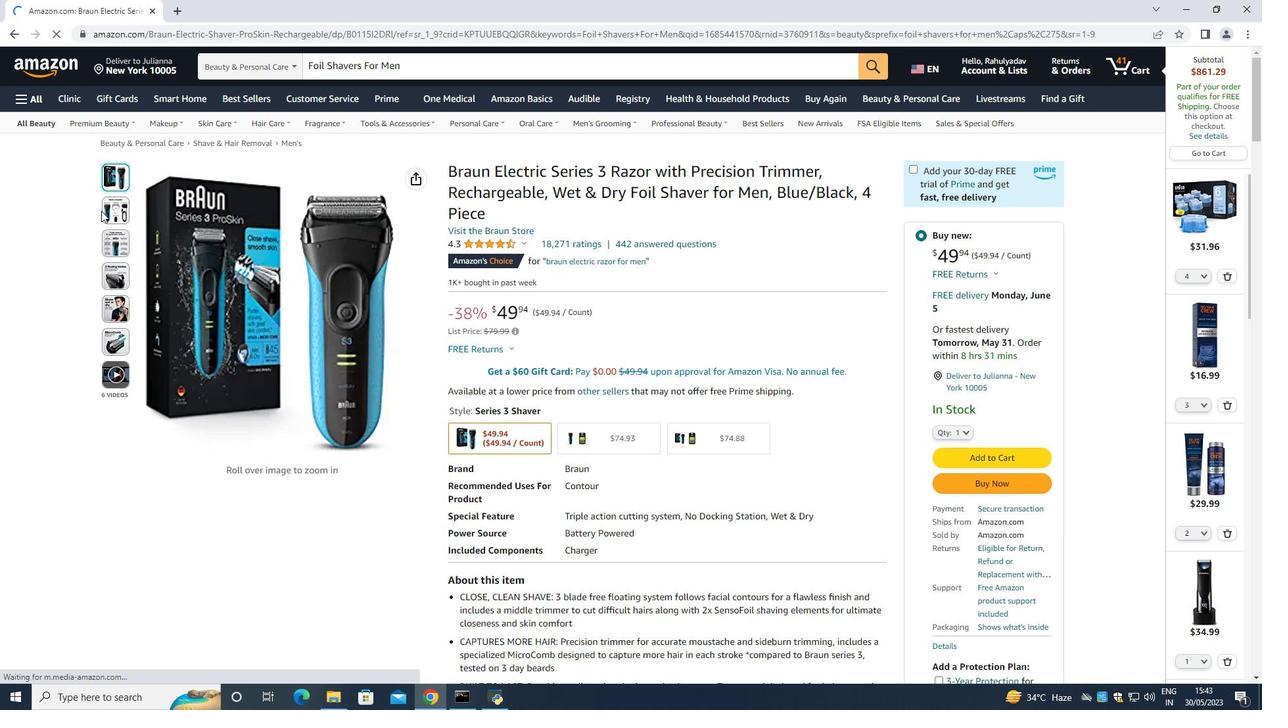 
Action: Mouse pressed left at (109, 210)
Screenshot: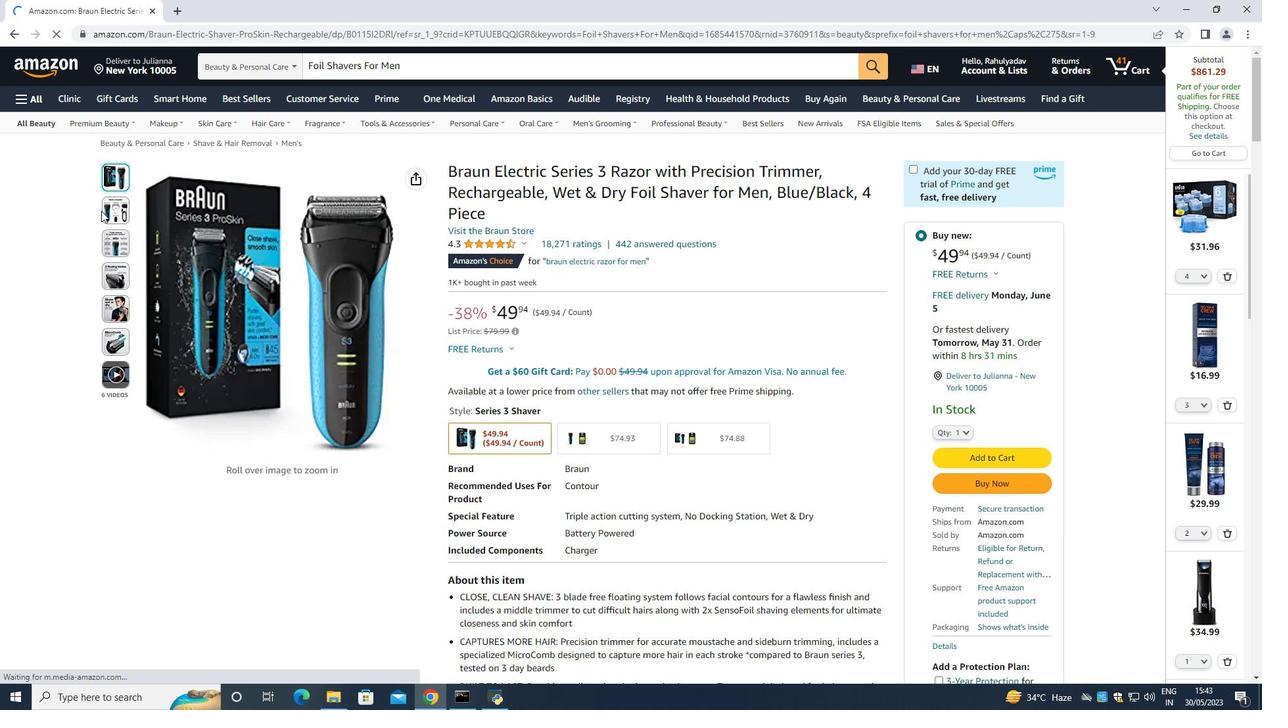 
Action: Mouse moved to (115, 245)
Screenshot: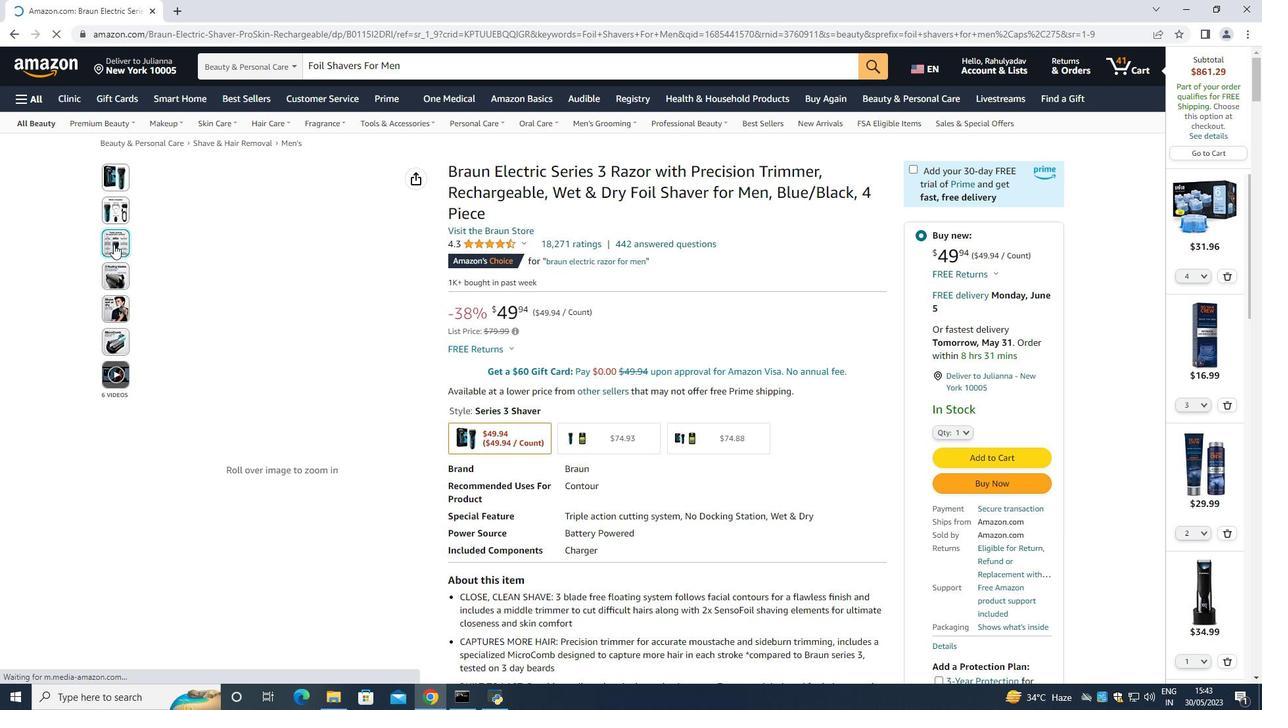 
Action: Mouse pressed left at (115, 244)
Screenshot: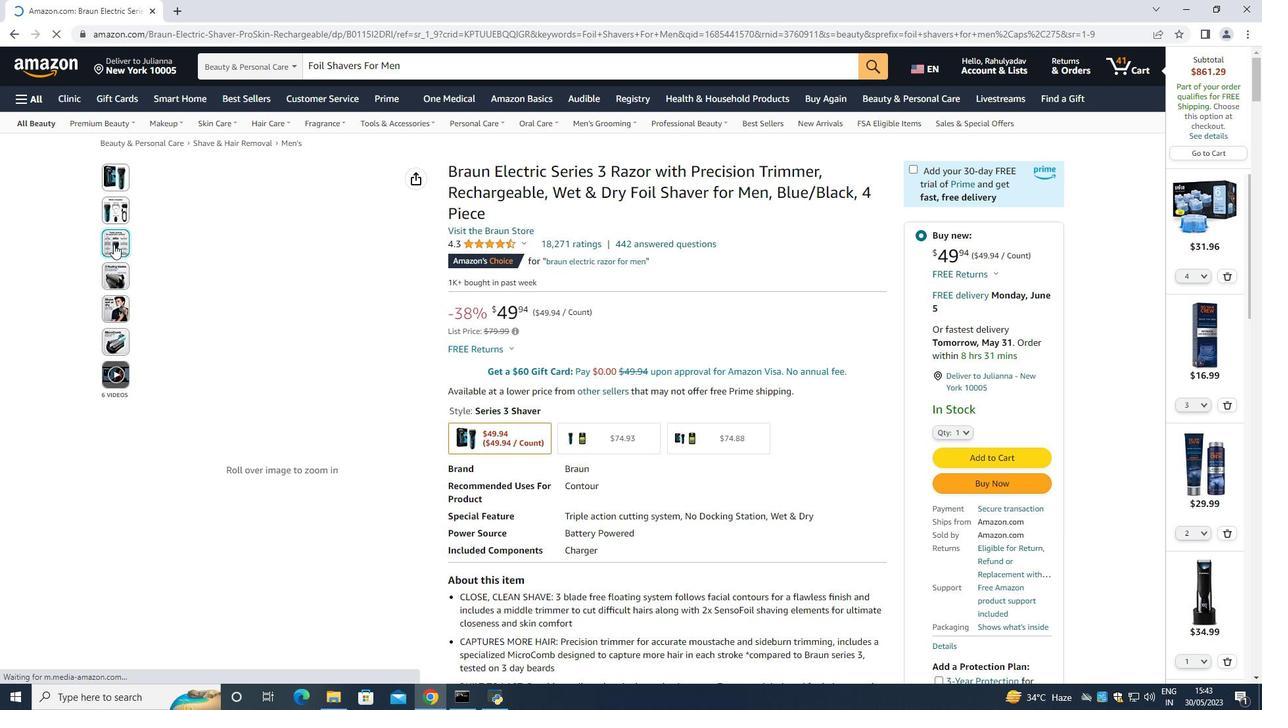 
Action: Mouse moved to (115, 270)
Screenshot: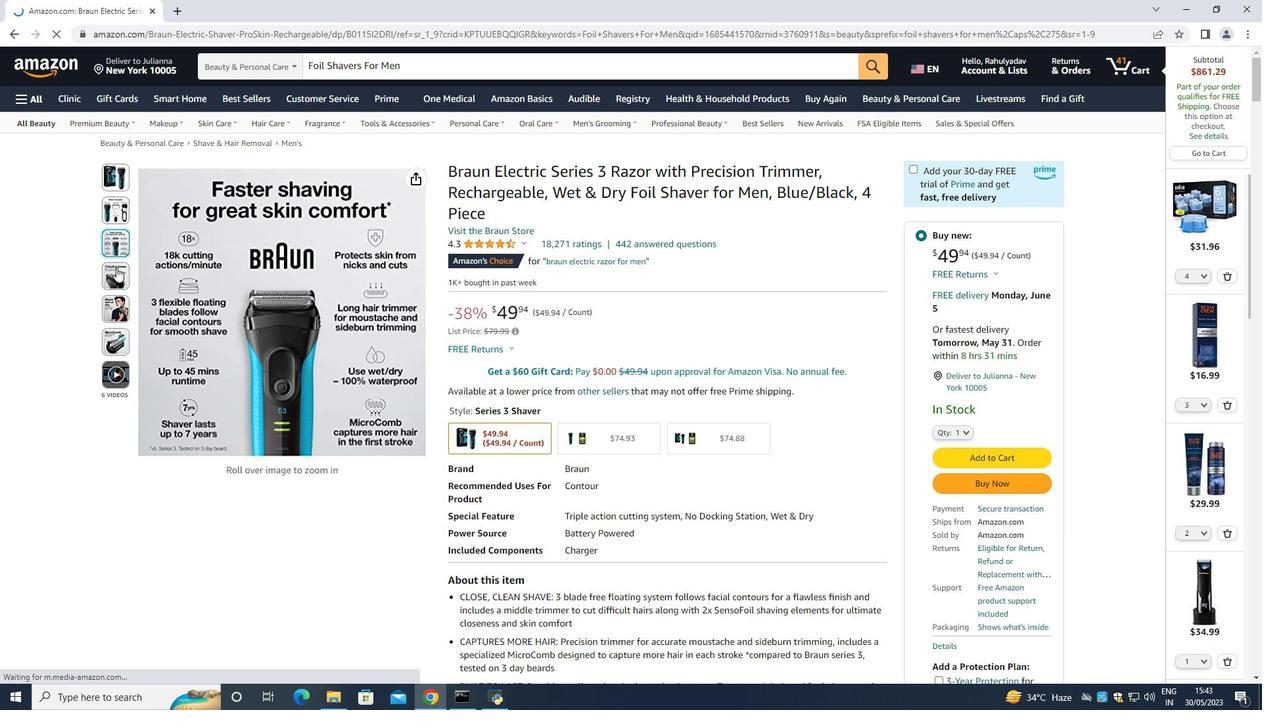 
Action: Mouse pressed left at (115, 270)
Screenshot: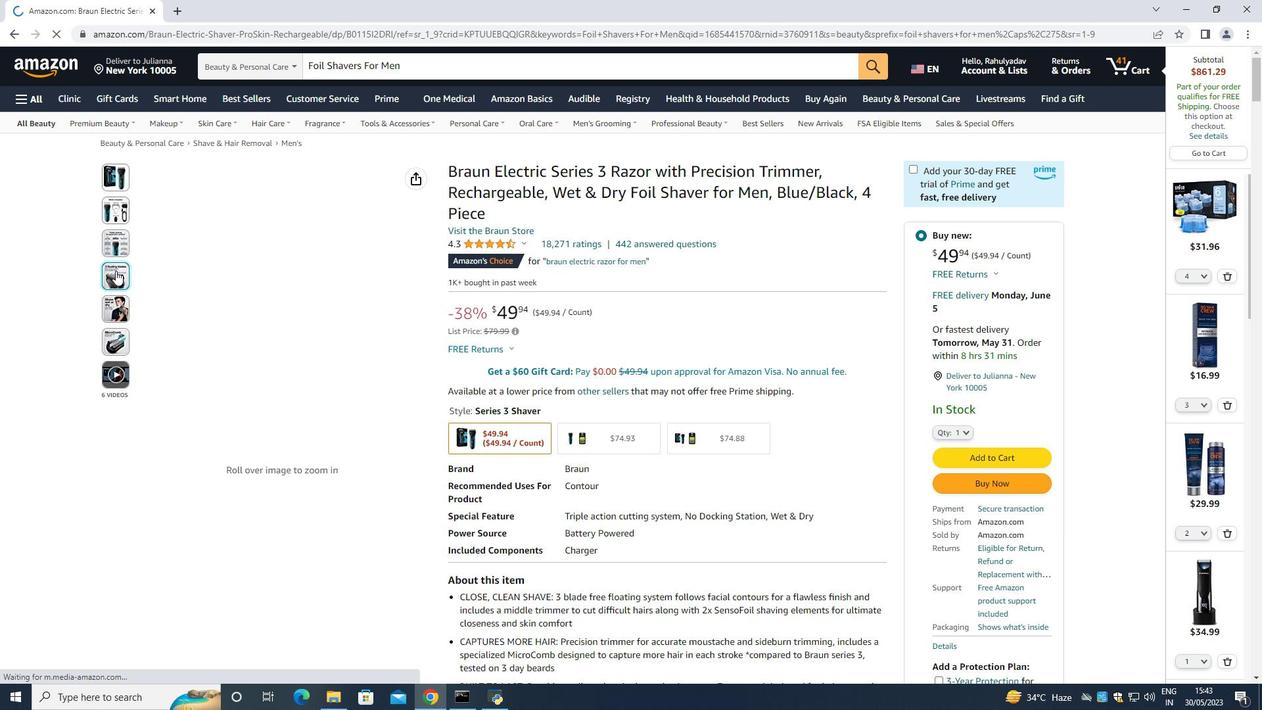
Action: Mouse moved to (715, 443)
Screenshot: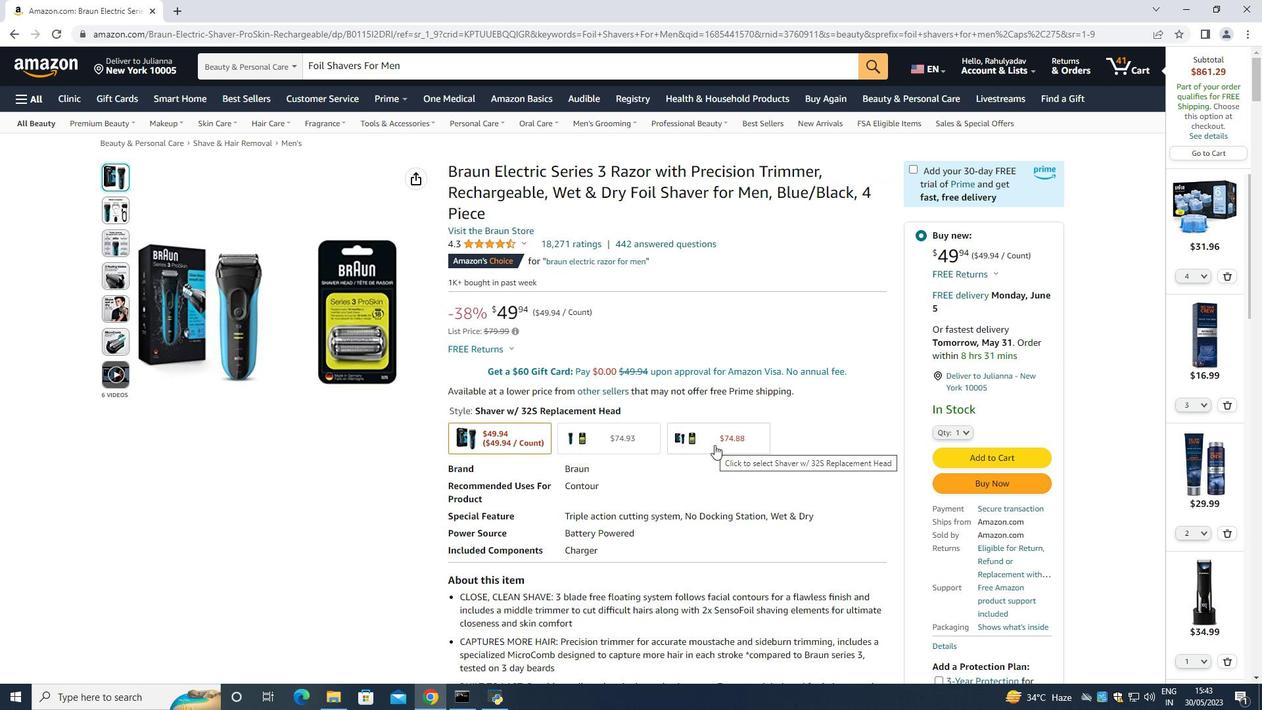 
Action: Mouse scrolled (715, 442) with delta (0, 0)
Screenshot: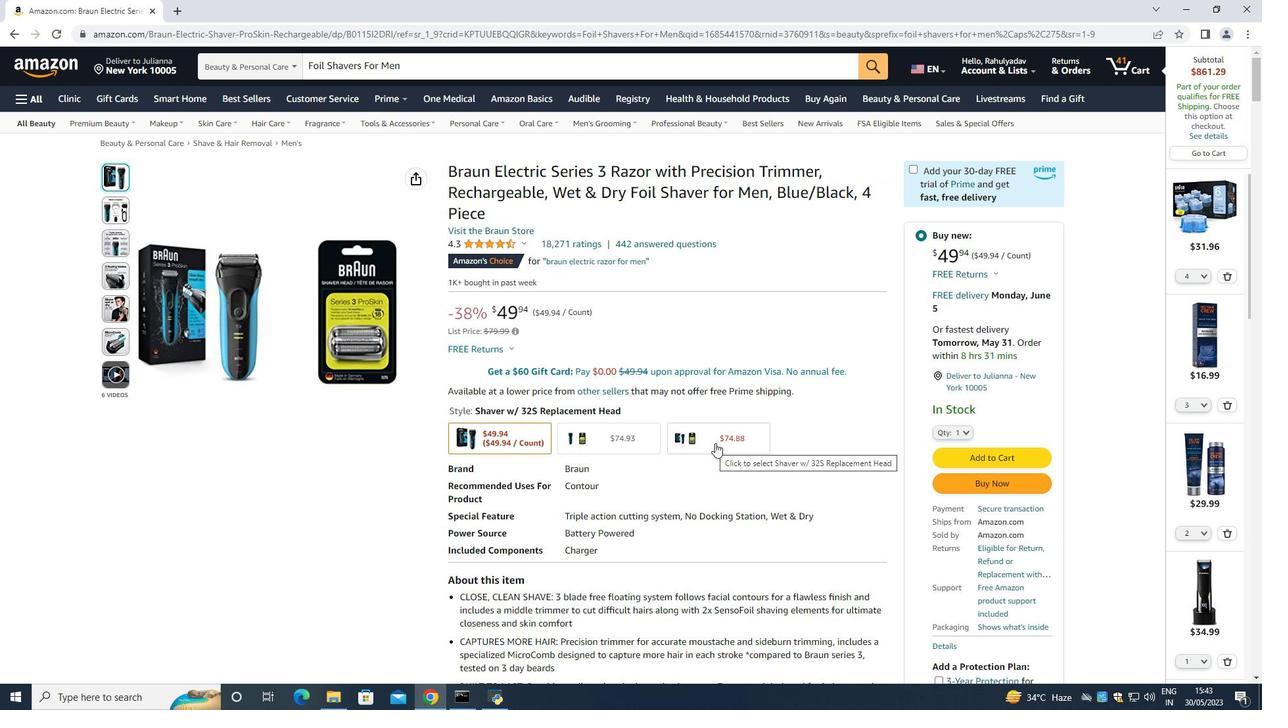 
Action: Mouse moved to (970, 343)
Screenshot: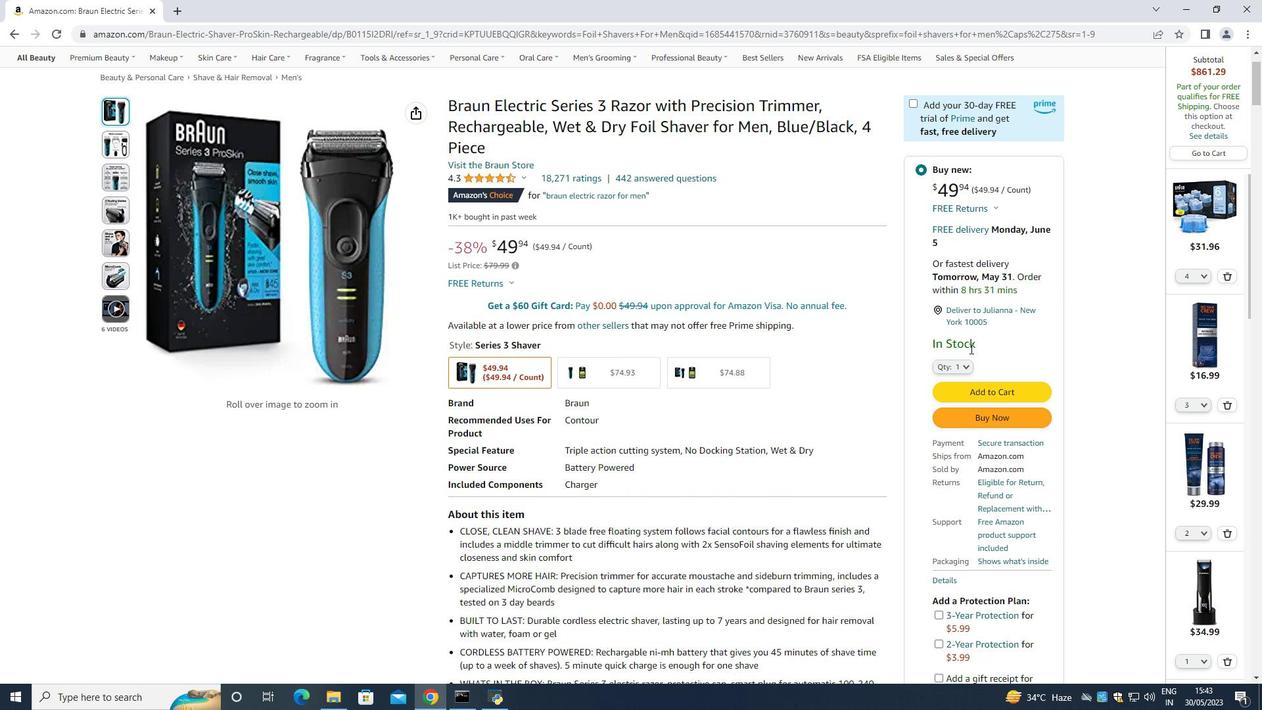 
Action: Mouse scrolled (970, 343) with delta (0, 0)
Screenshot: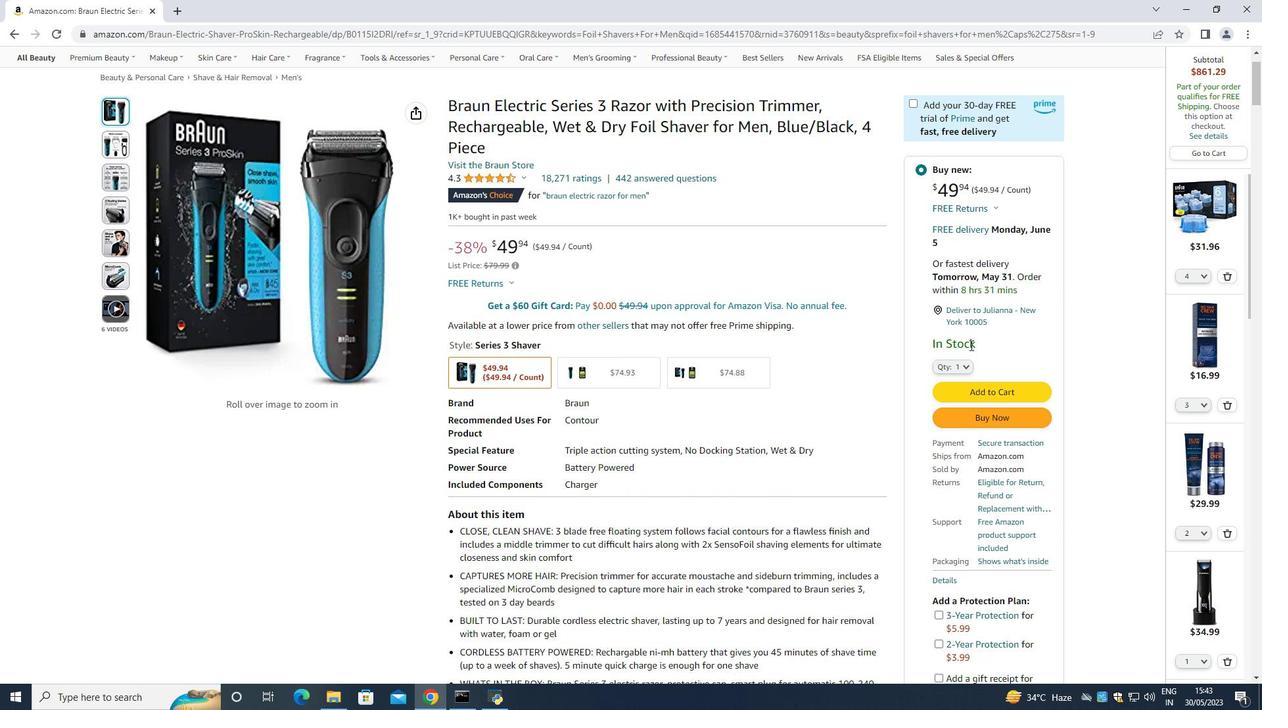 
Action: Mouse moved to (960, 305)
Screenshot: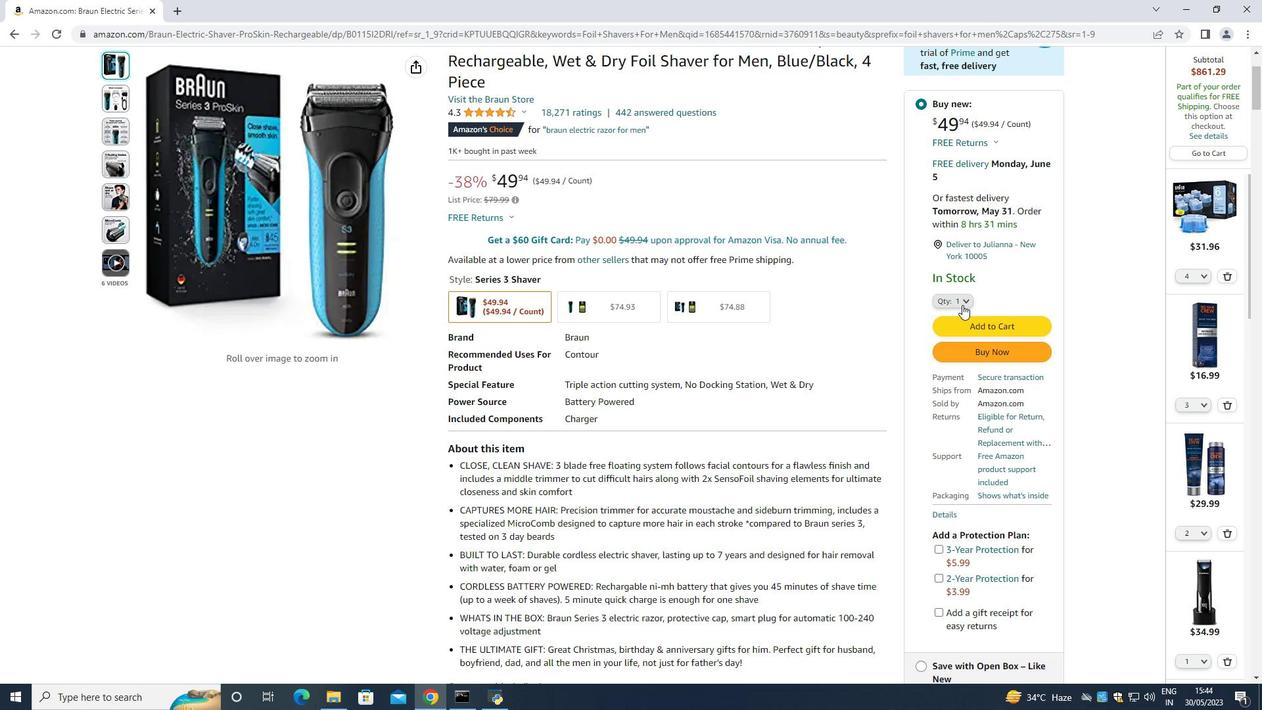 
Action: Mouse pressed left at (960, 305)
Screenshot: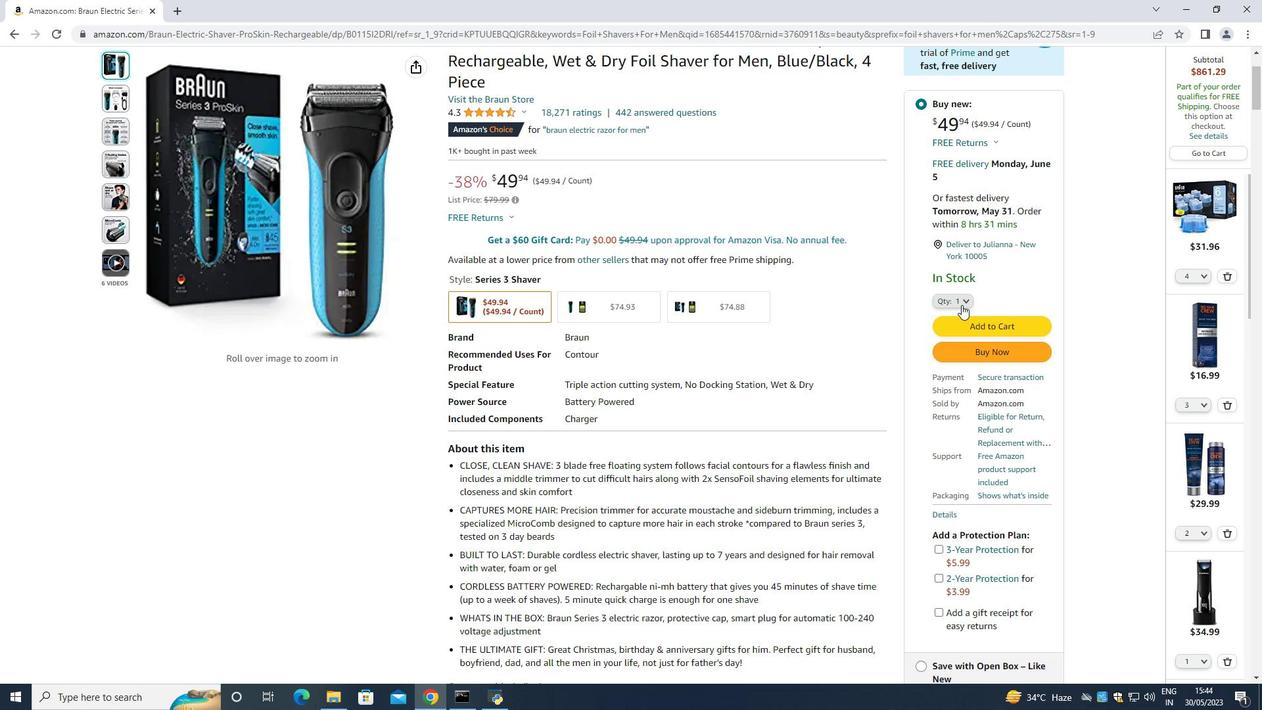 
Action: Mouse moved to (946, 369)
Screenshot: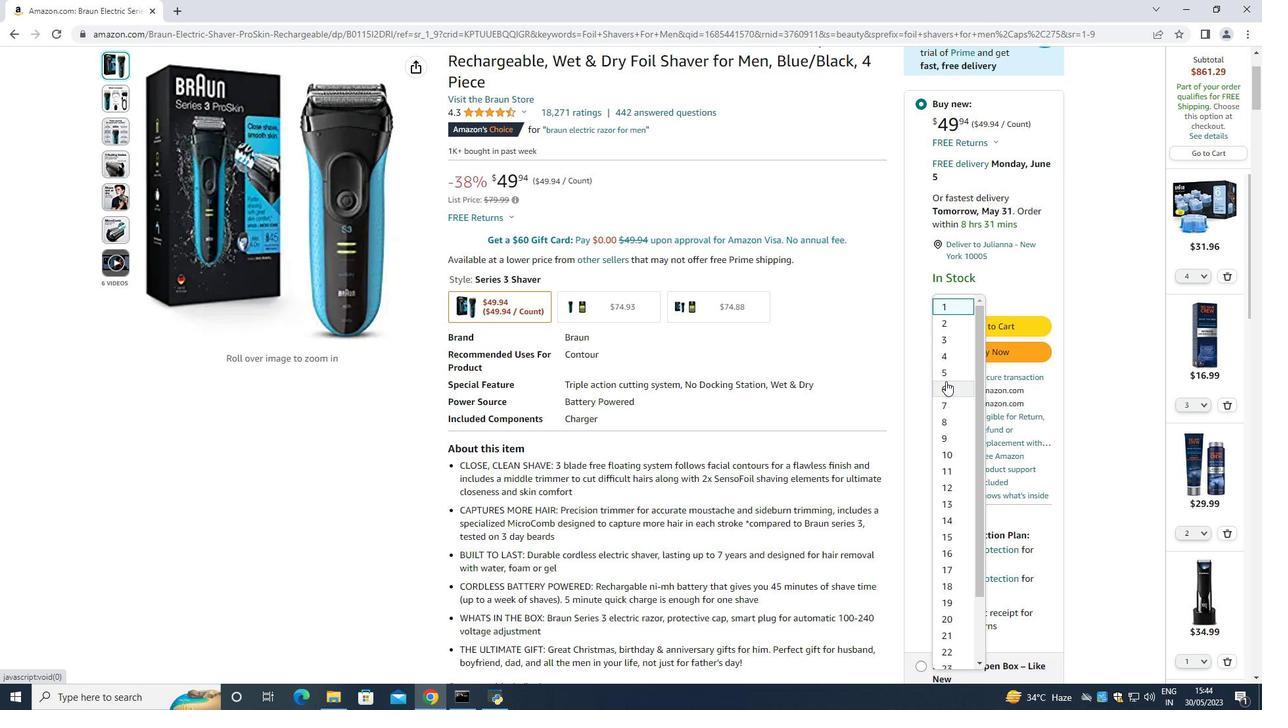 
Action: Mouse pressed left at (946, 369)
Screenshot: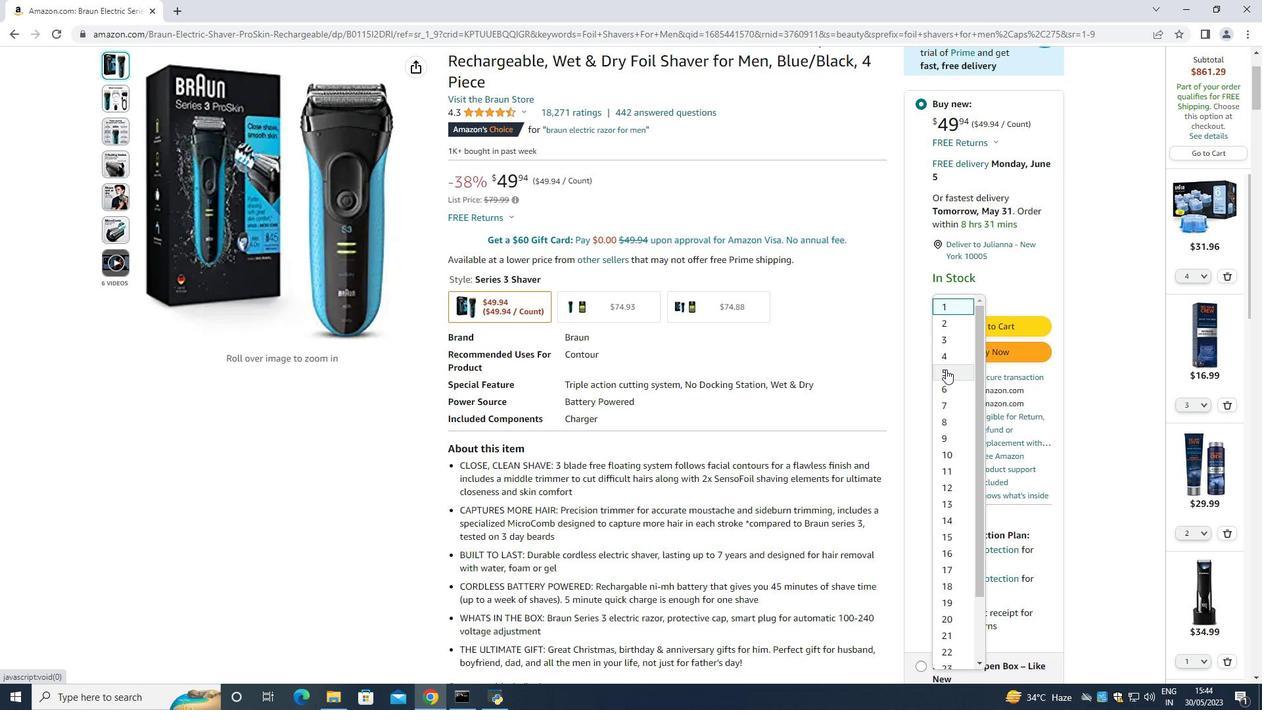 
Action: Mouse moved to (997, 338)
Screenshot: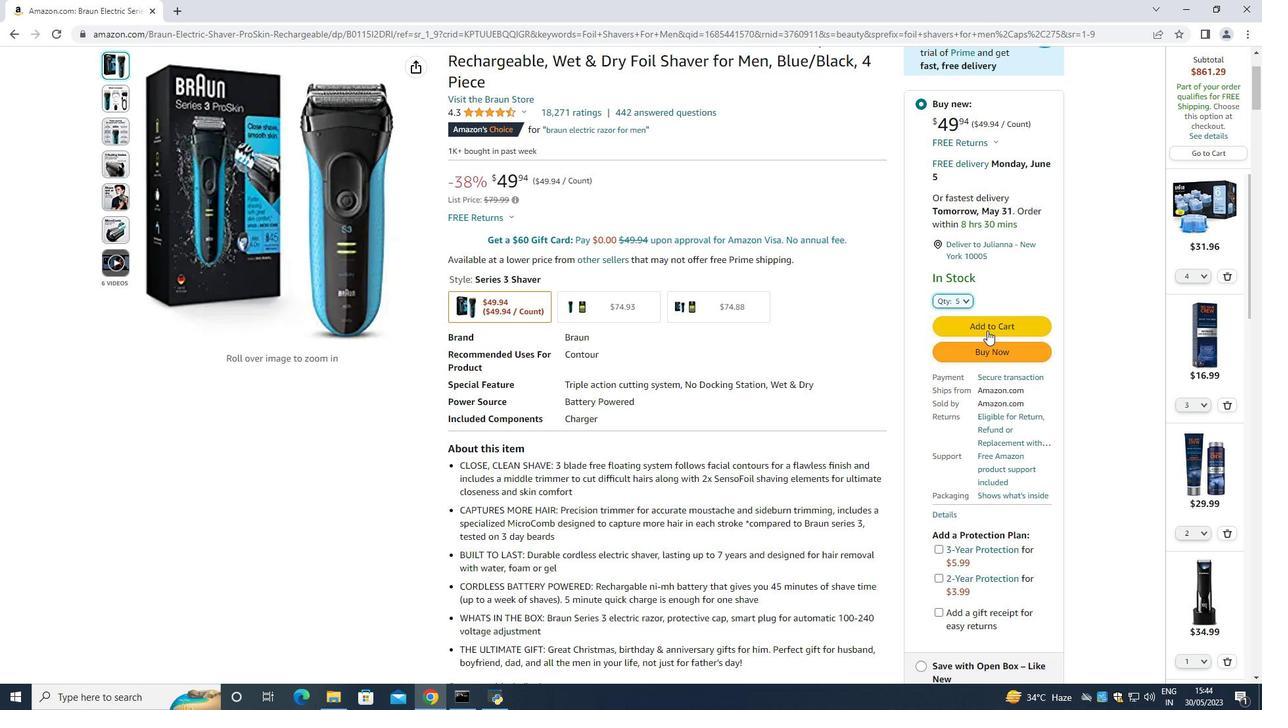 
Action: Mouse pressed left at (997, 338)
Screenshot: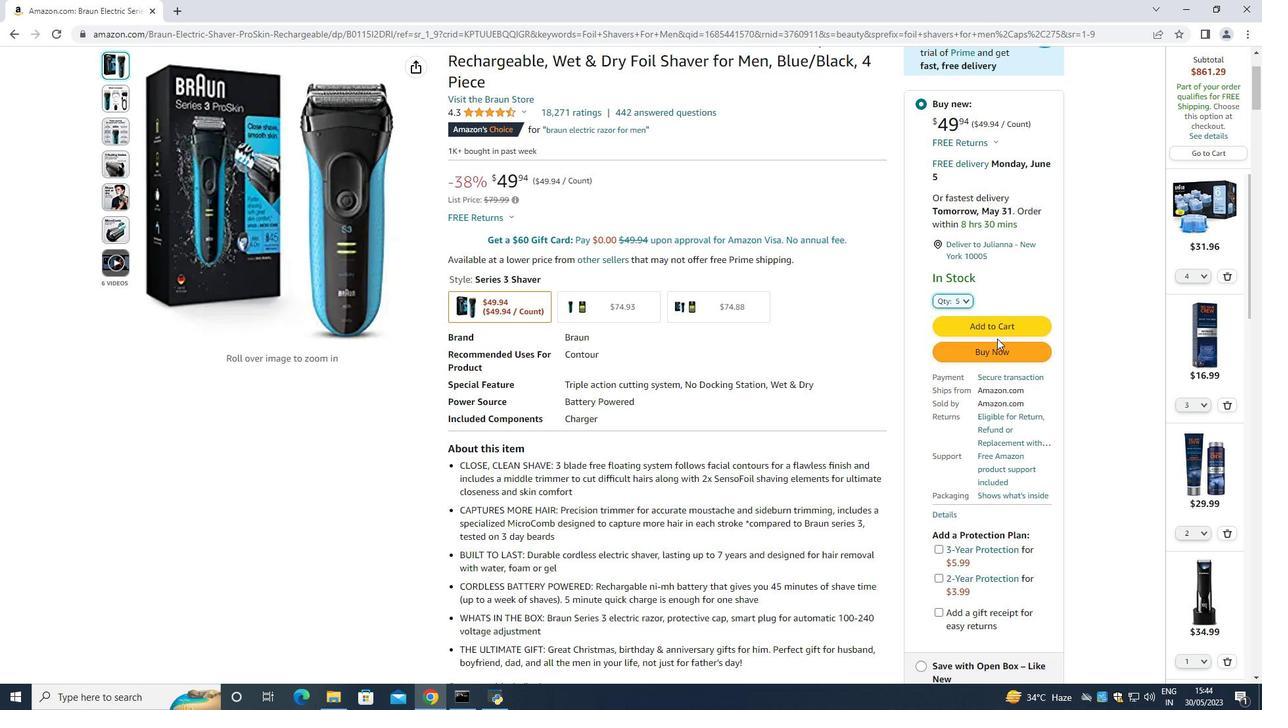 
Action: Mouse moved to (988, 349)
Screenshot: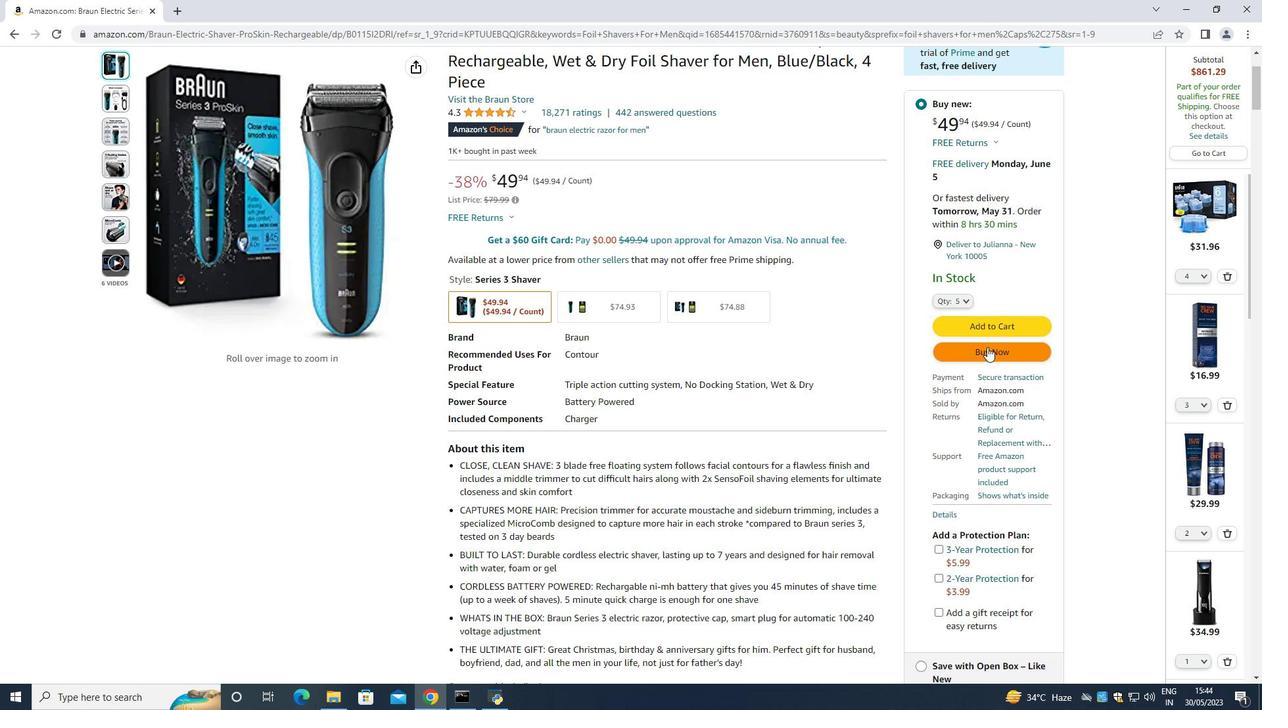 
Action: Mouse pressed left at (988, 349)
Screenshot: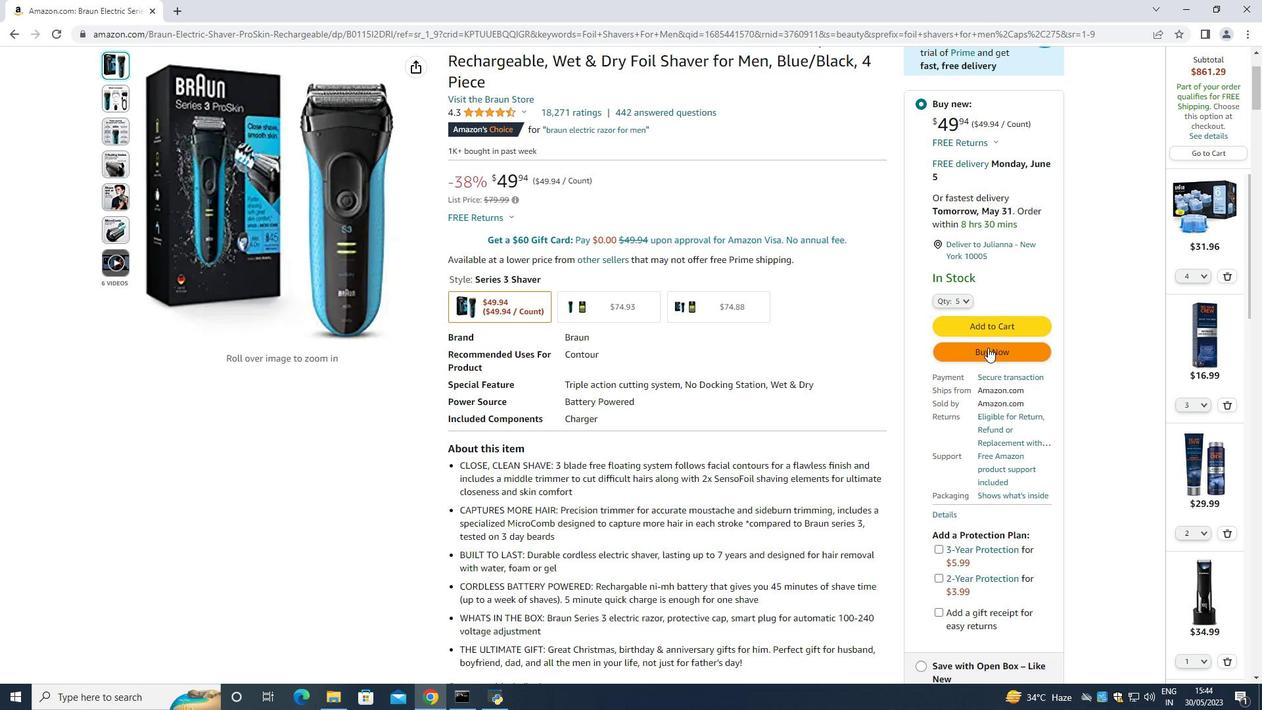 
Action: Mouse moved to (741, 111)
Screenshot: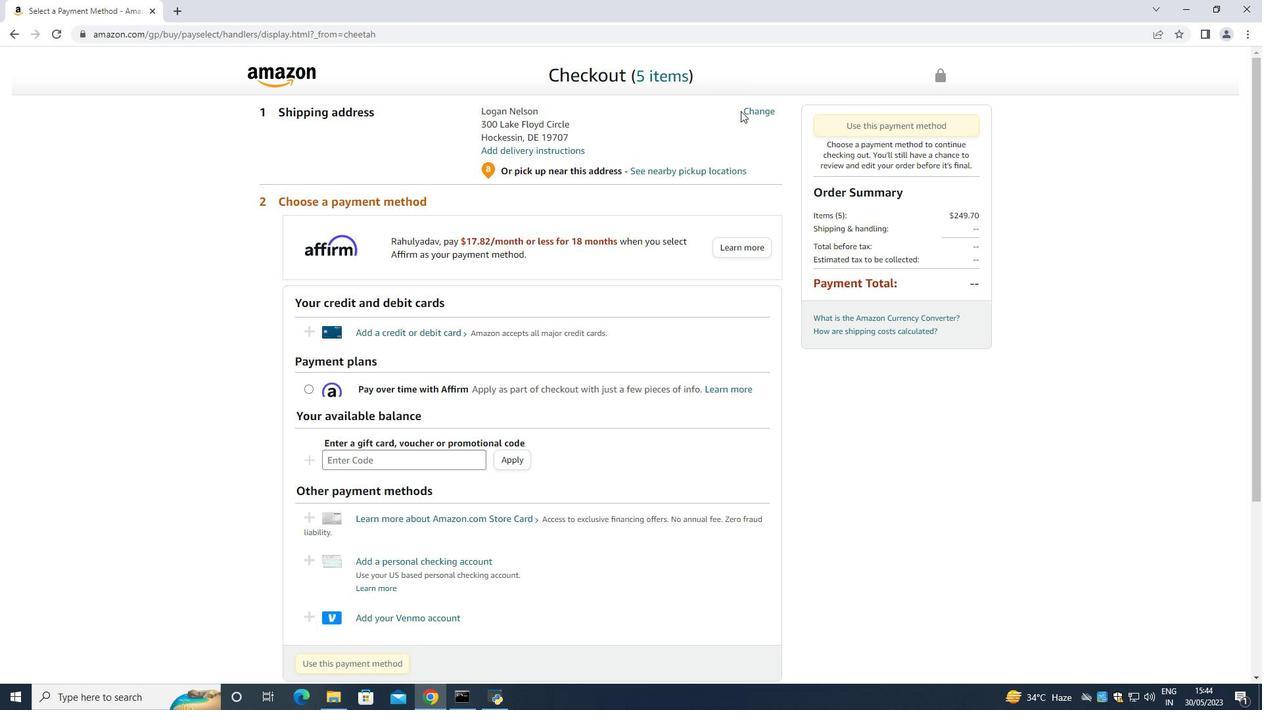 
Action: Mouse pressed left at (741, 111)
Screenshot: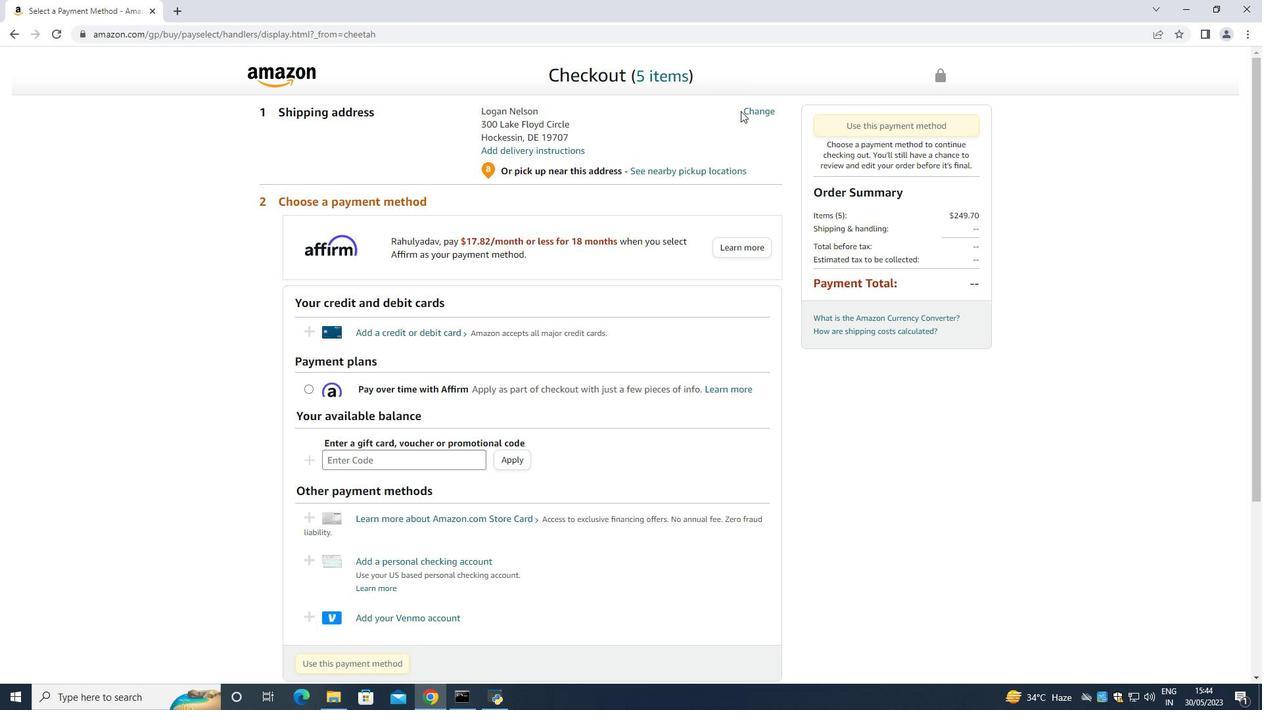 
Action: Mouse moved to (762, 109)
Screenshot: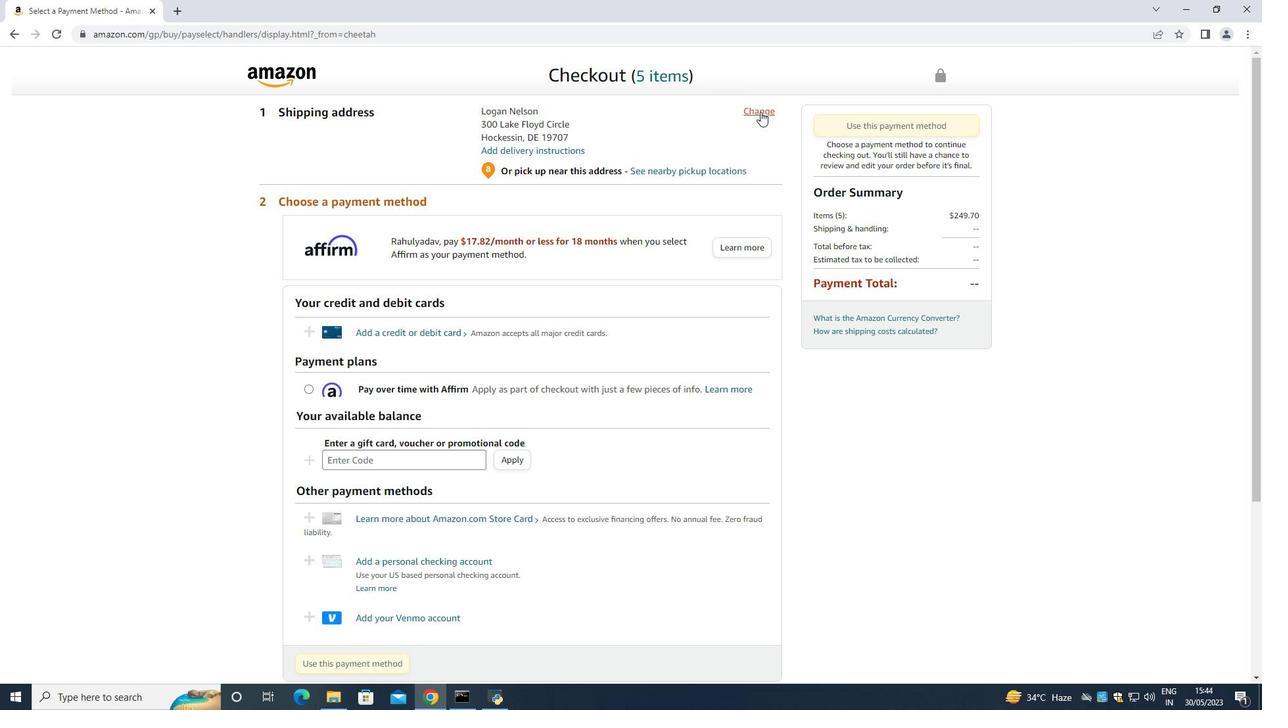 
Action: Mouse pressed left at (762, 109)
Screenshot: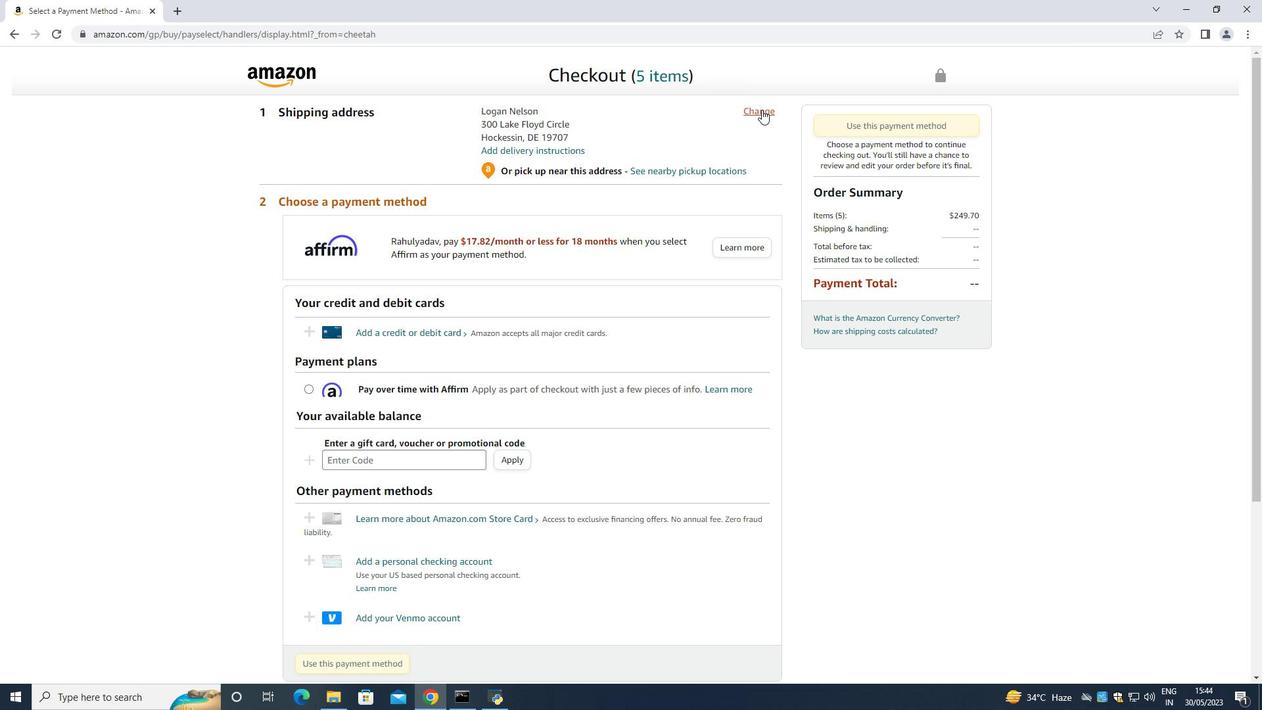 
Action: Mouse moved to (652, 156)
Screenshot: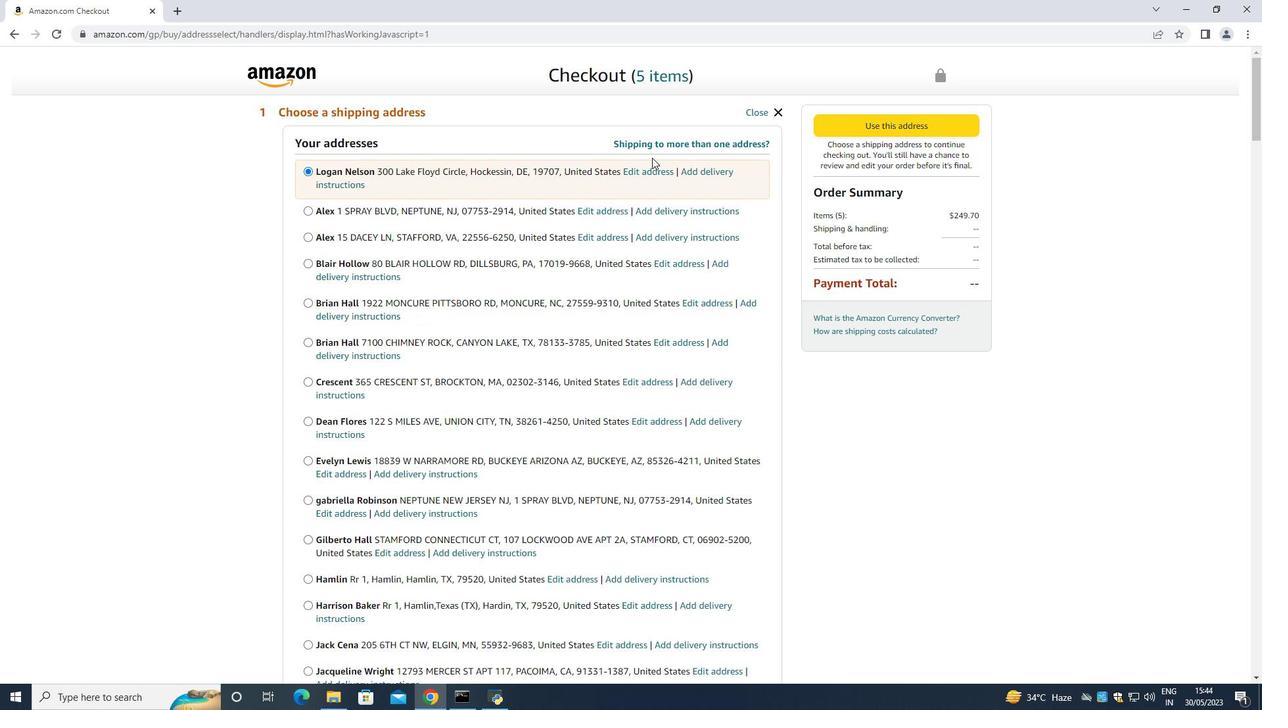 
Action: Mouse scrolled (652, 155) with delta (0, 0)
Screenshot: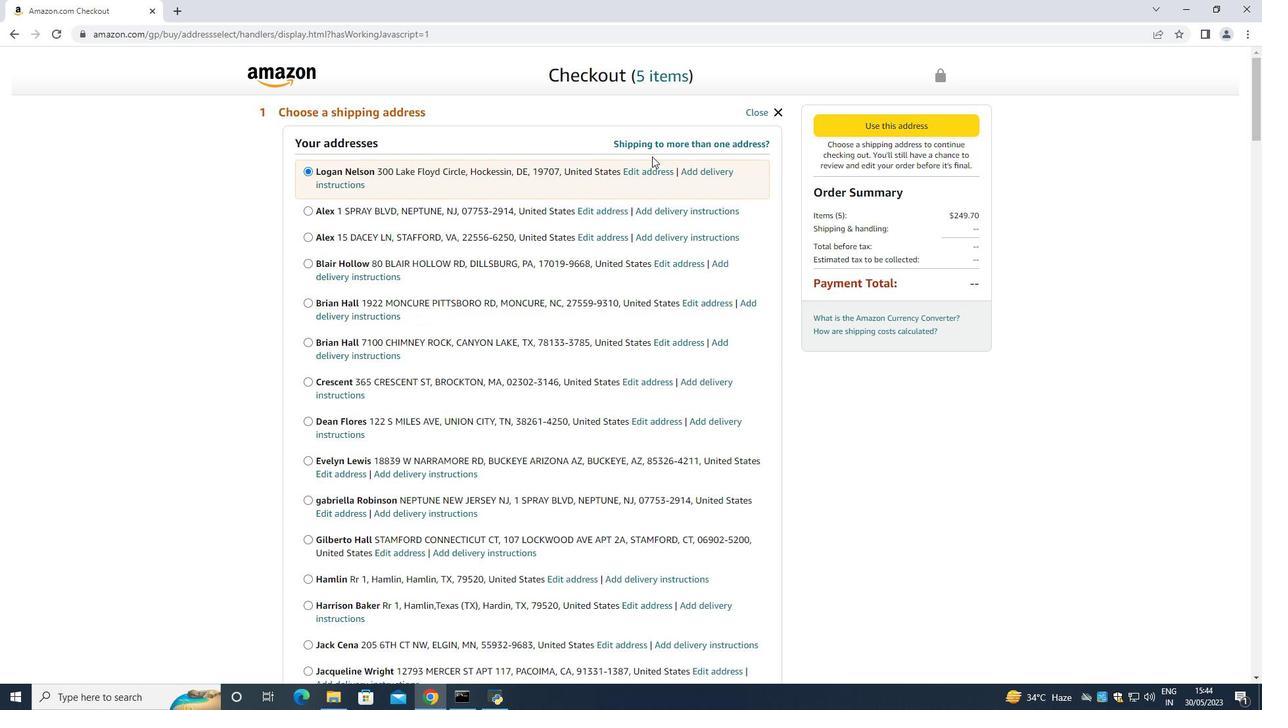 
Action: Mouse scrolled (652, 155) with delta (0, 0)
Screenshot: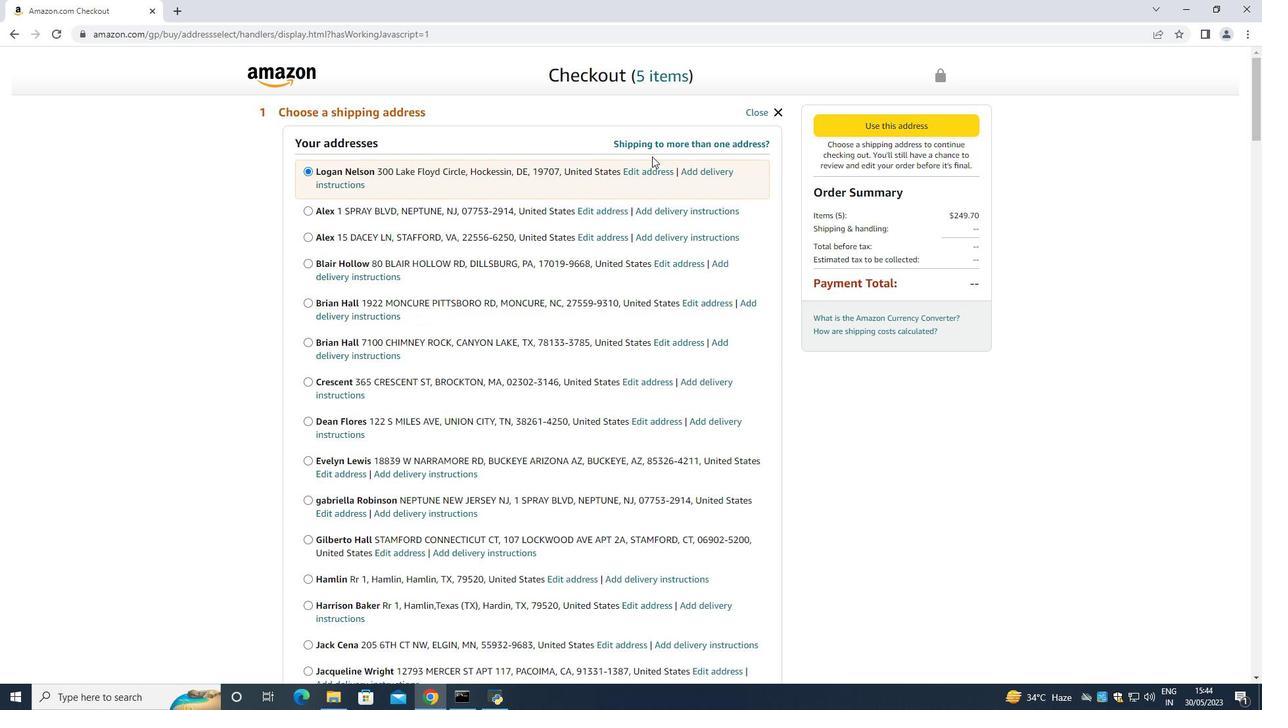 
Action: Mouse scrolled (652, 155) with delta (0, 0)
Screenshot: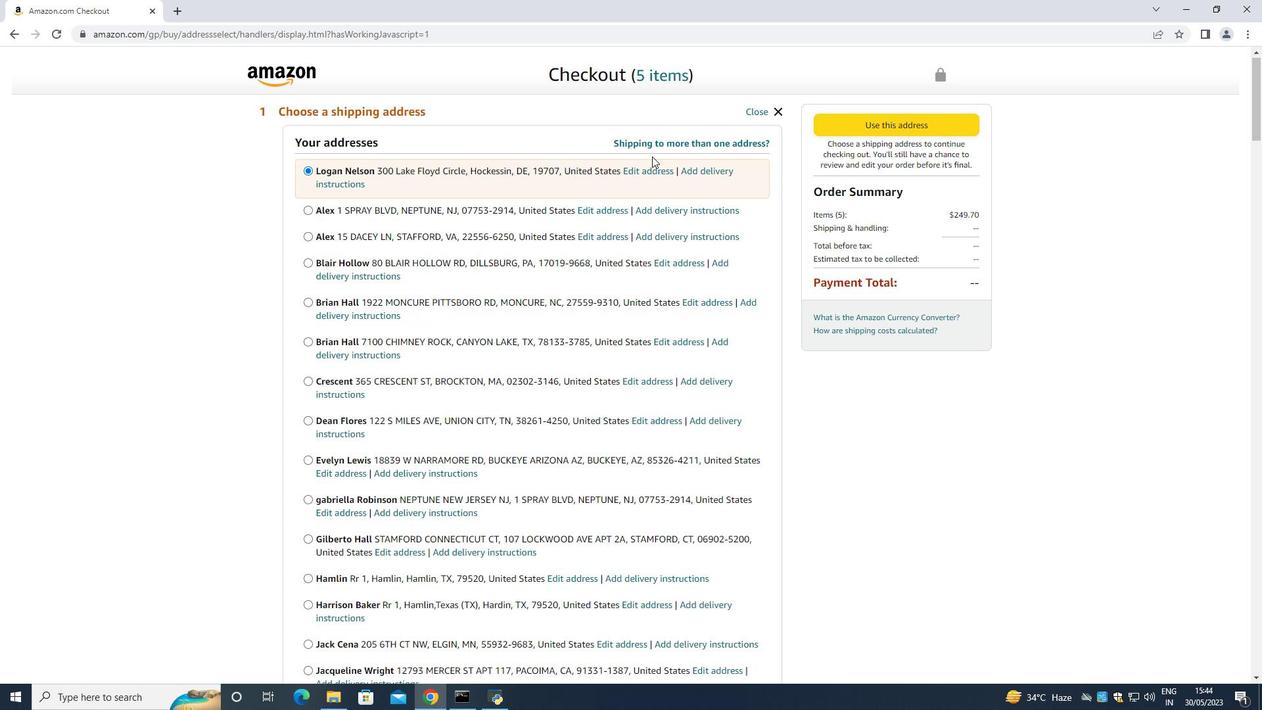 
Action: Mouse moved to (655, 150)
Screenshot: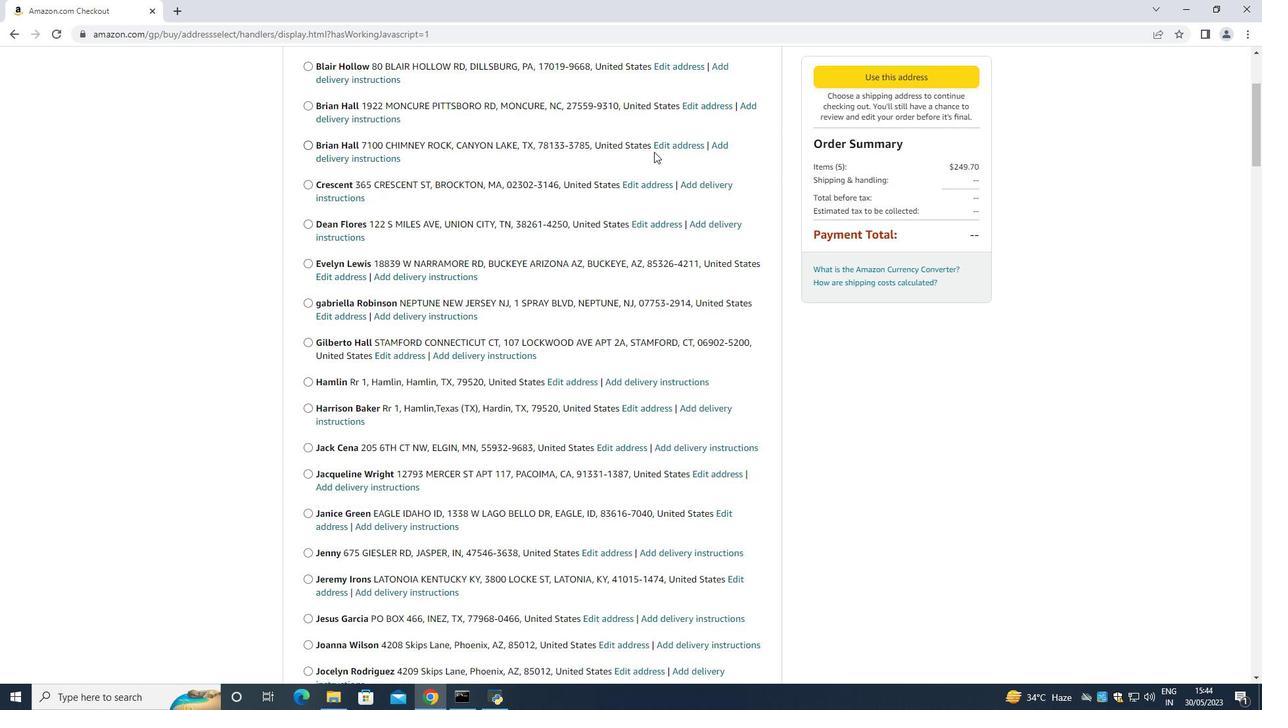 
Action: Mouse scrolled (655, 149) with delta (0, 0)
Screenshot: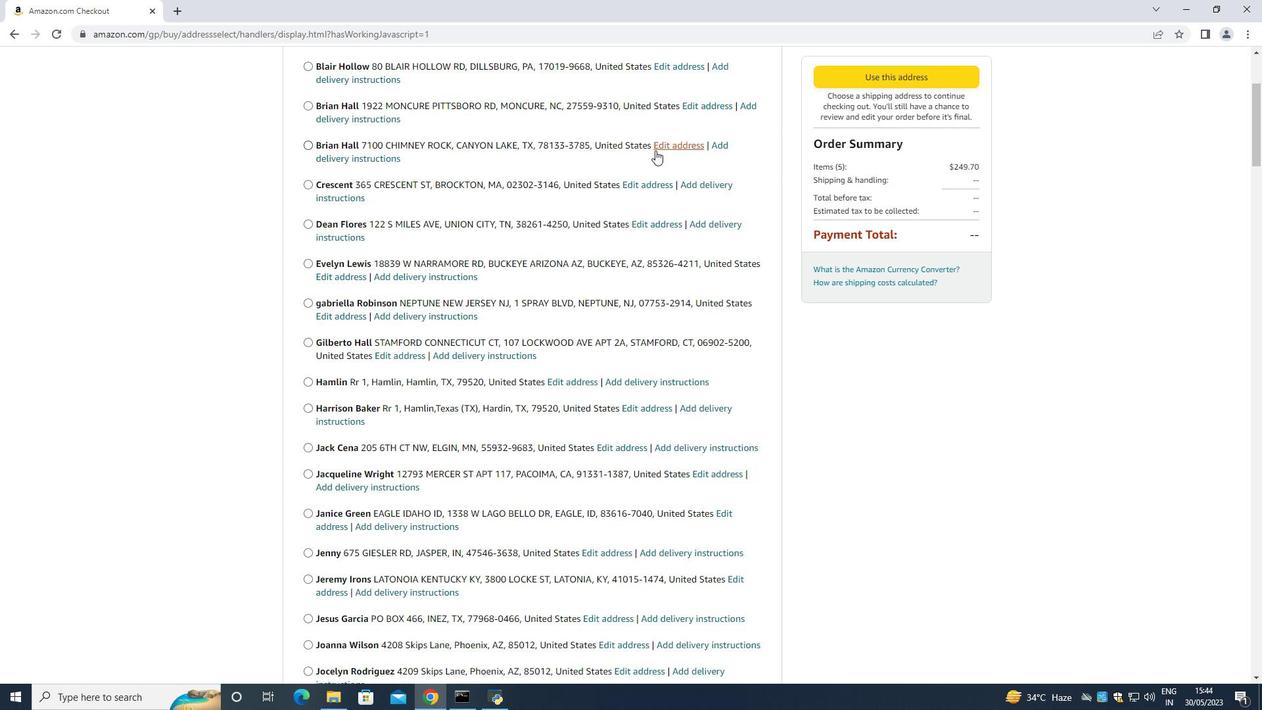 
Action: Mouse moved to (657, 143)
Screenshot: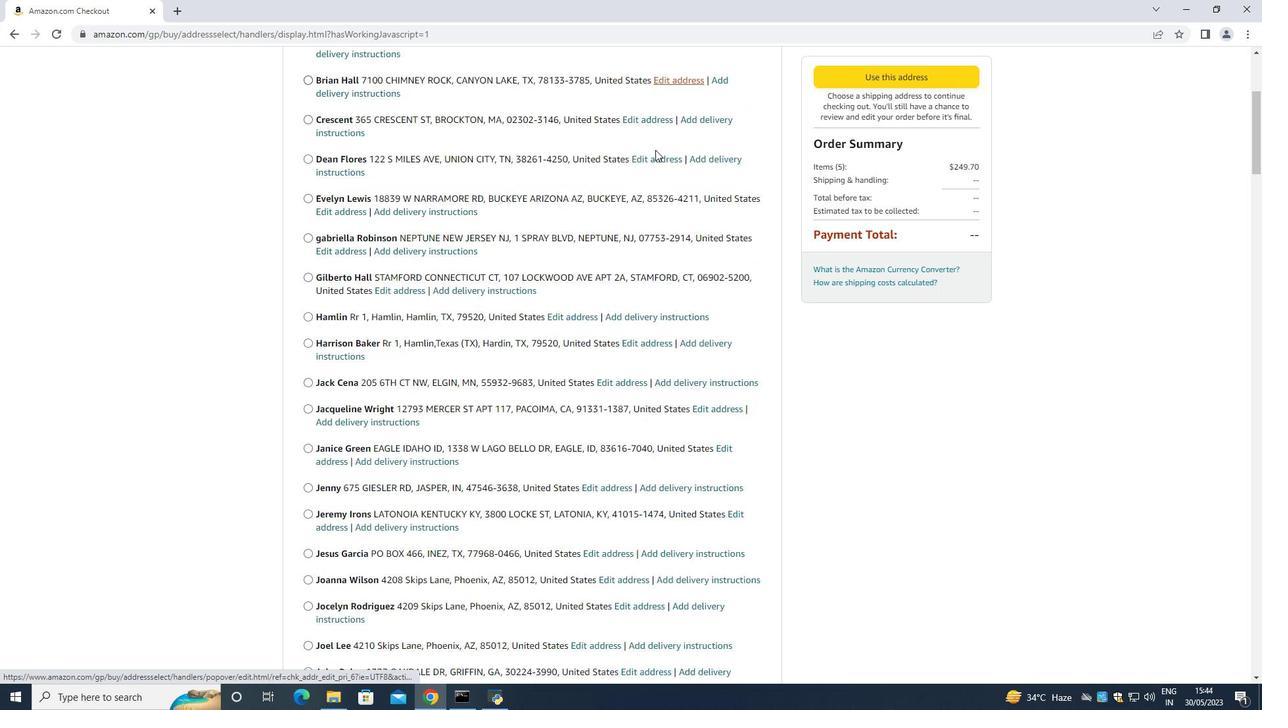 
Action: Mouse scrolled (657, 142) with delta (0, 0)
Screenshot: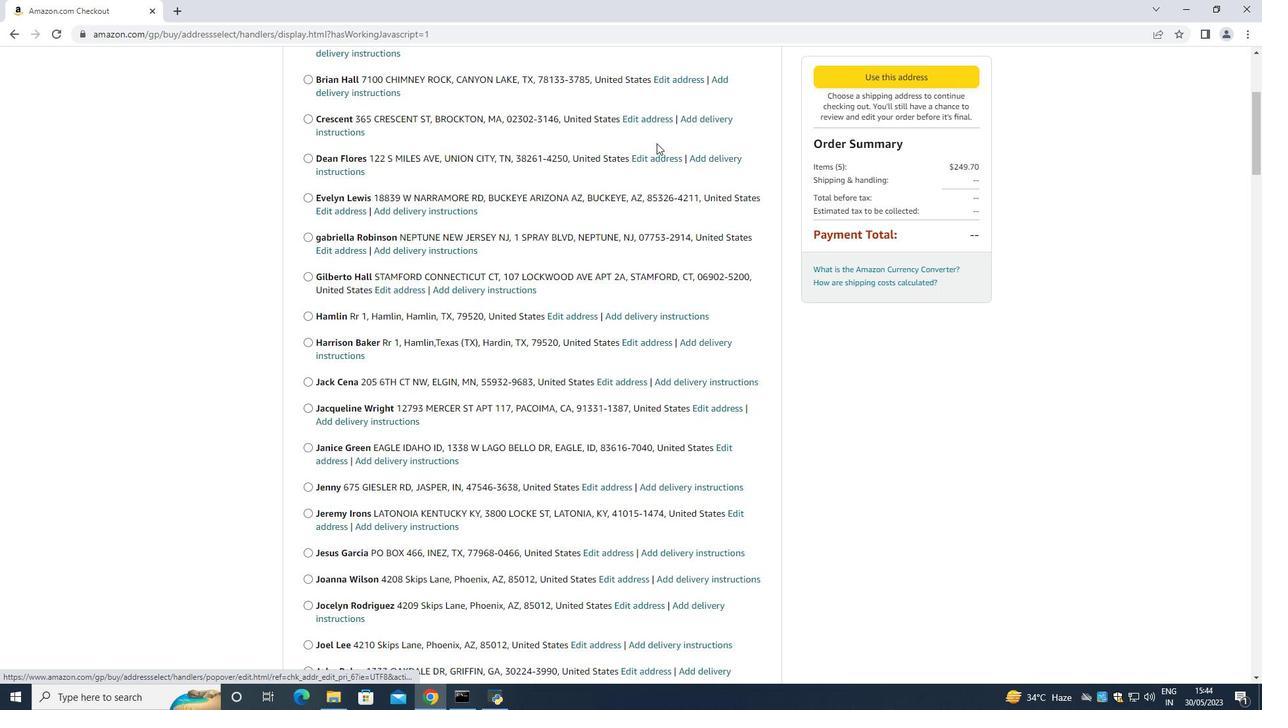 
Action: Mouse scrolled (657, 142) with delta (0, 0)
Screenshot: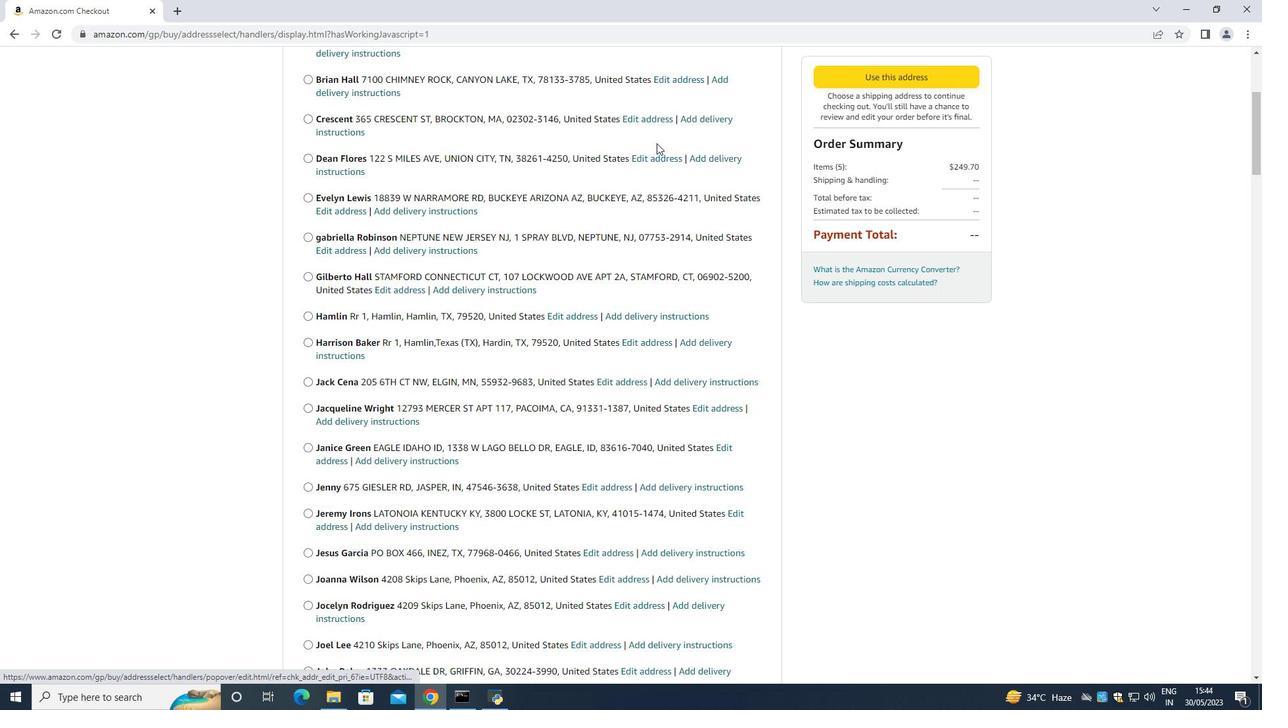 
Action: Mouse scrolled (657, 142) with delta (0, 0)
Screenshot: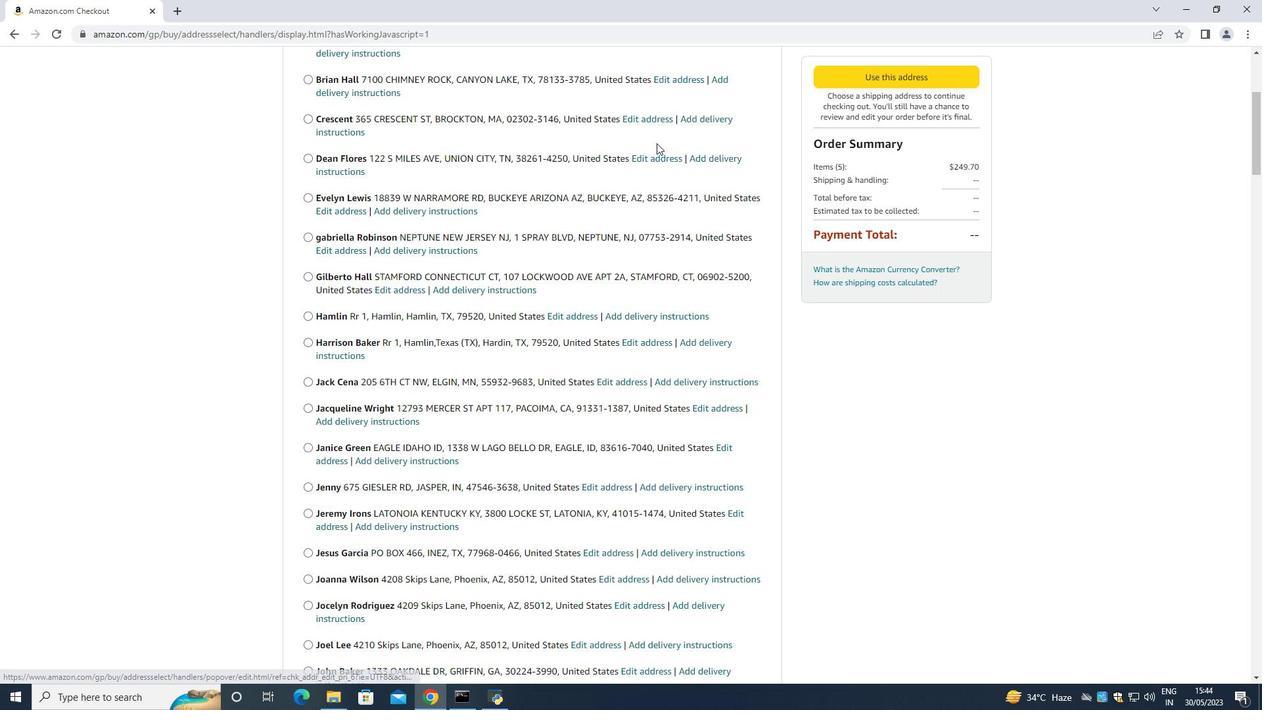 
Action: Mouse moved to (661, 128)
Screenshot: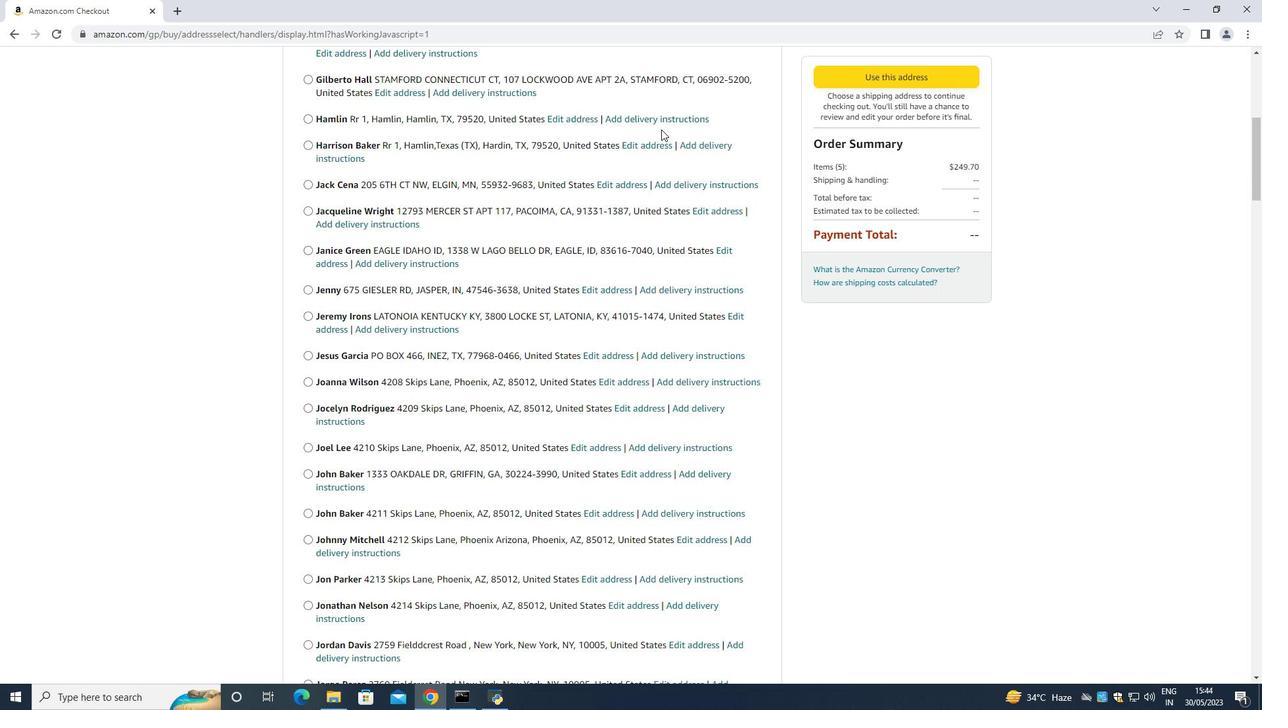 
Action: Mouse scrolled (661, 128) with delta (0, 0)
Screenshot: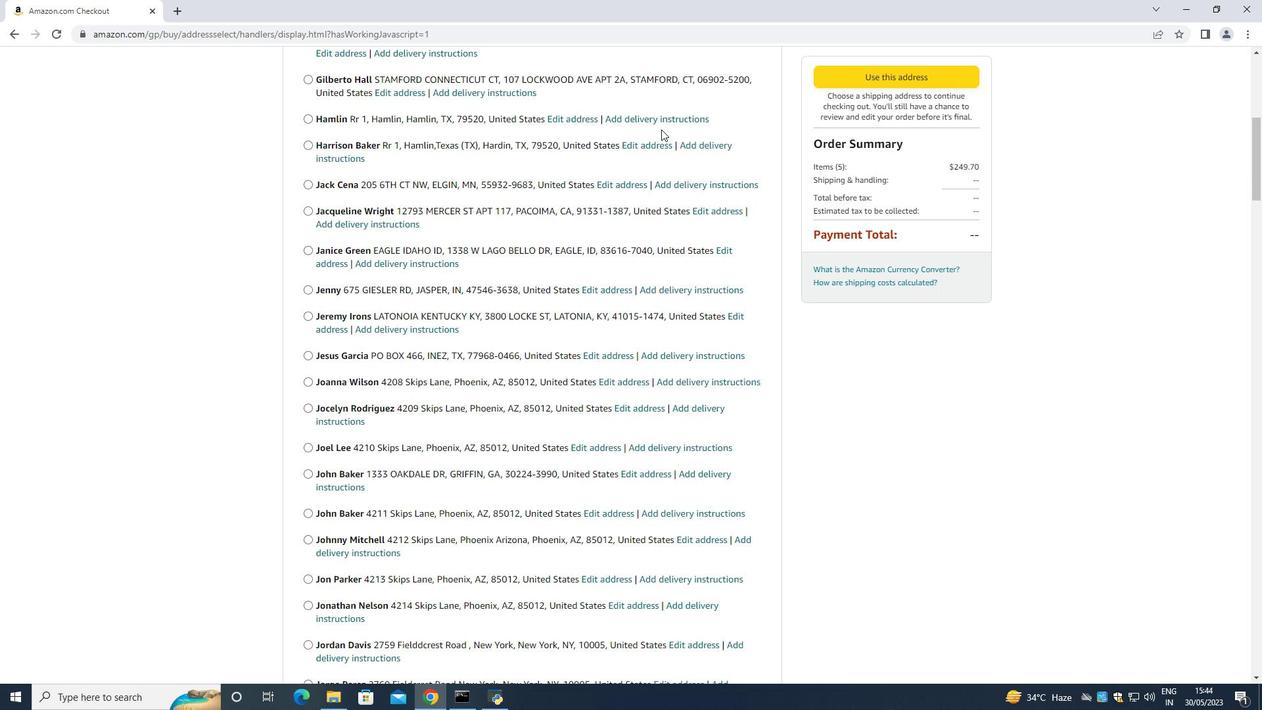 
Action: Mouse scrolled (661, 128) with delta (0, 0)
Screenshot: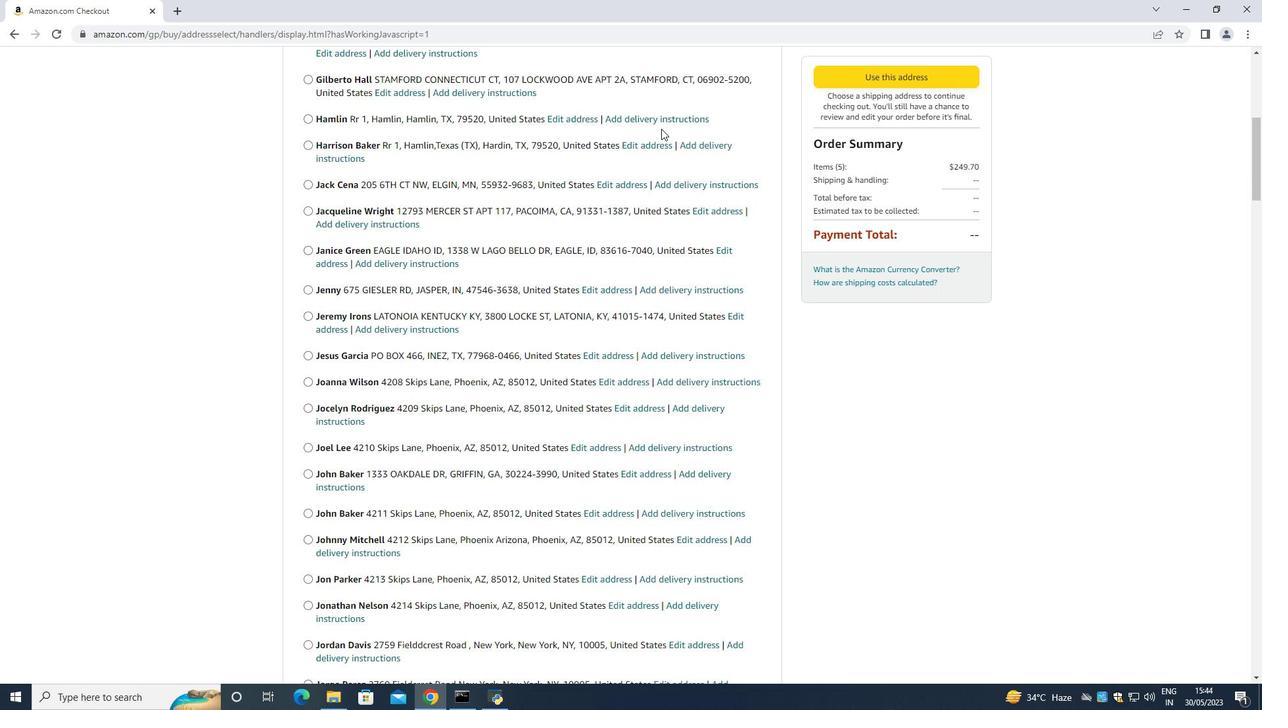 
Action: Mouse moved to (668, 101)
Screenshot: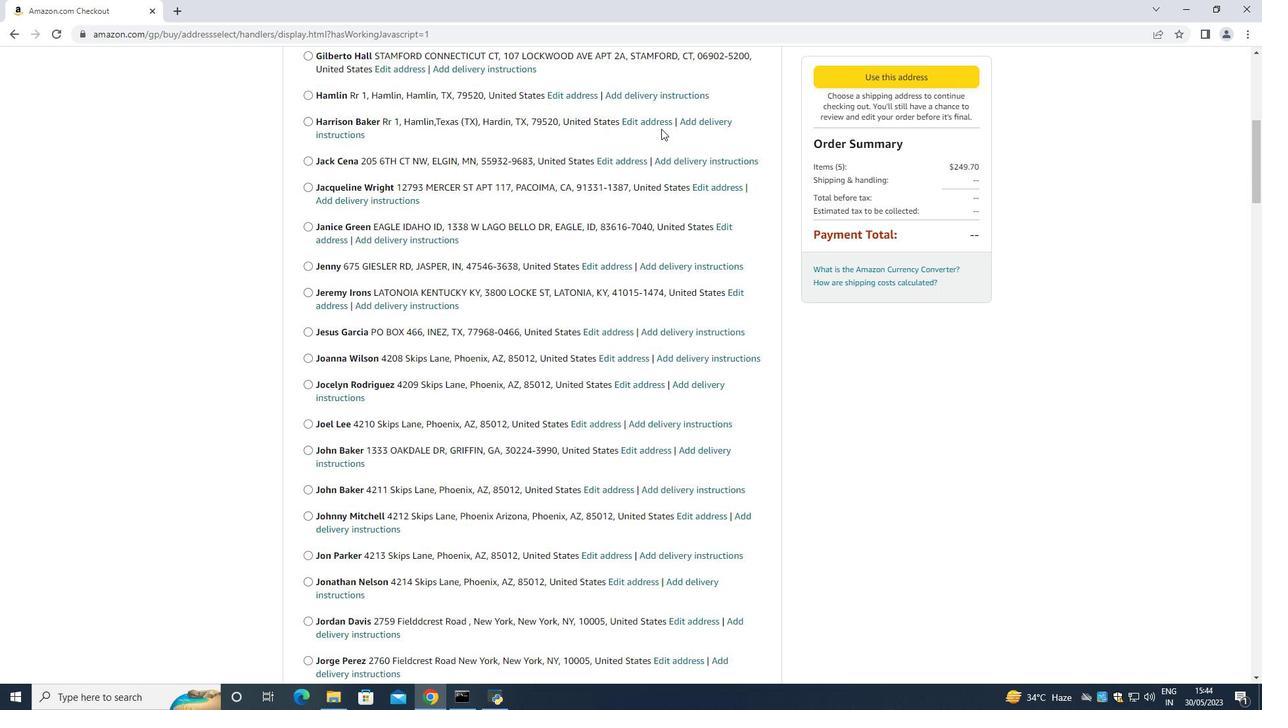 
Action: Mouse scrolled (668, 101) with delta (0, 0)
Screenshot: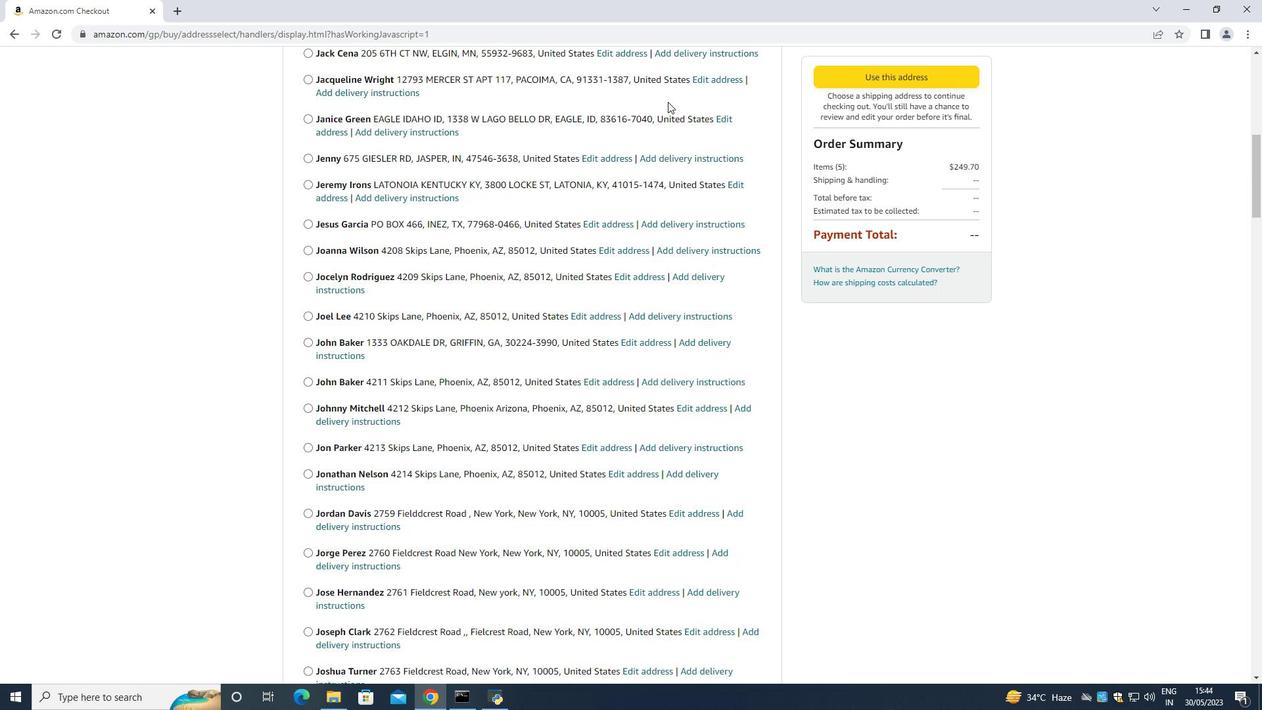 
Action: Mouse scrolled (668, 101) with delta (0, 0)
Screenshot: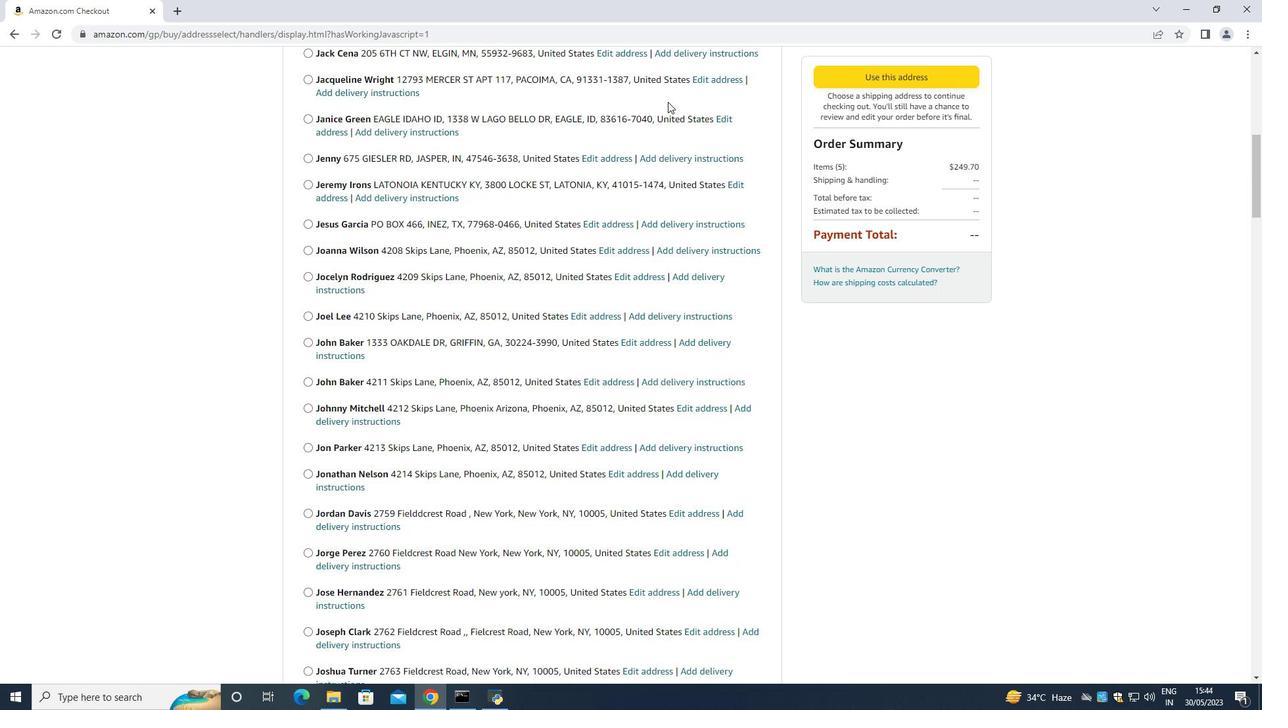 
Action: Mouse moved to (668, 98)
Screenshot: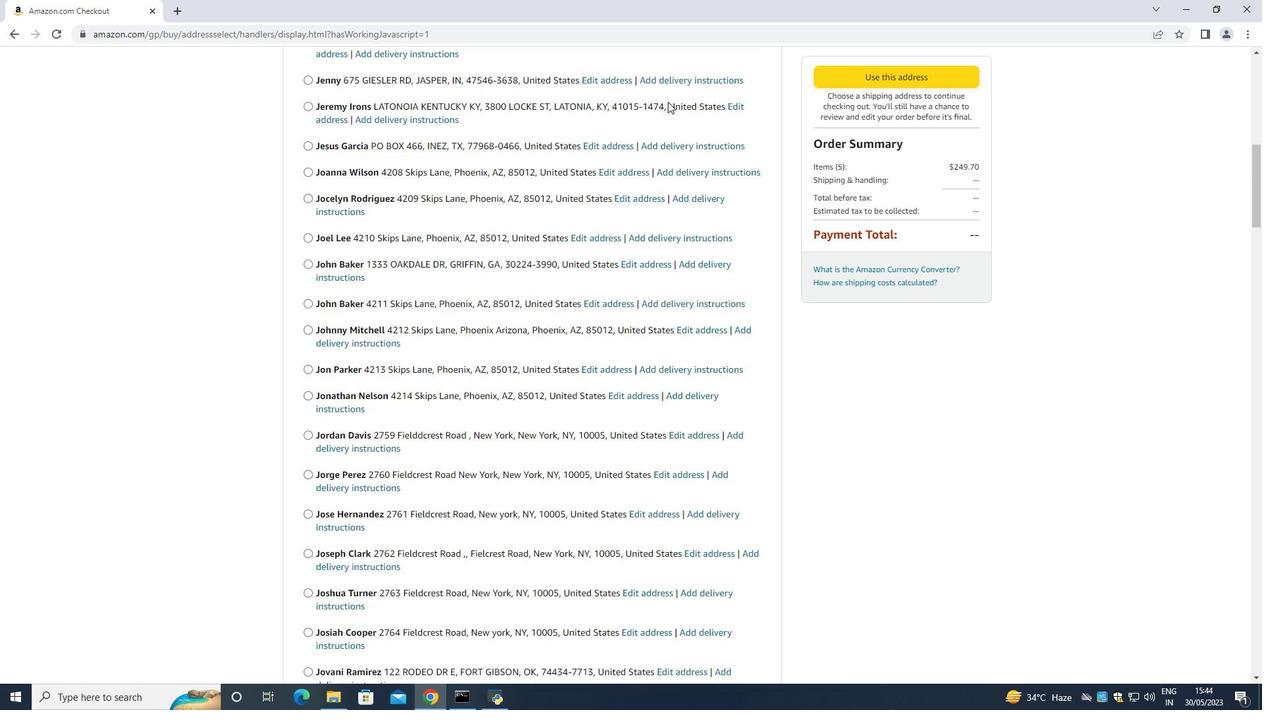 
Action: Mouse scrolled (668, 97) with delta (0, 0)
Screenshot: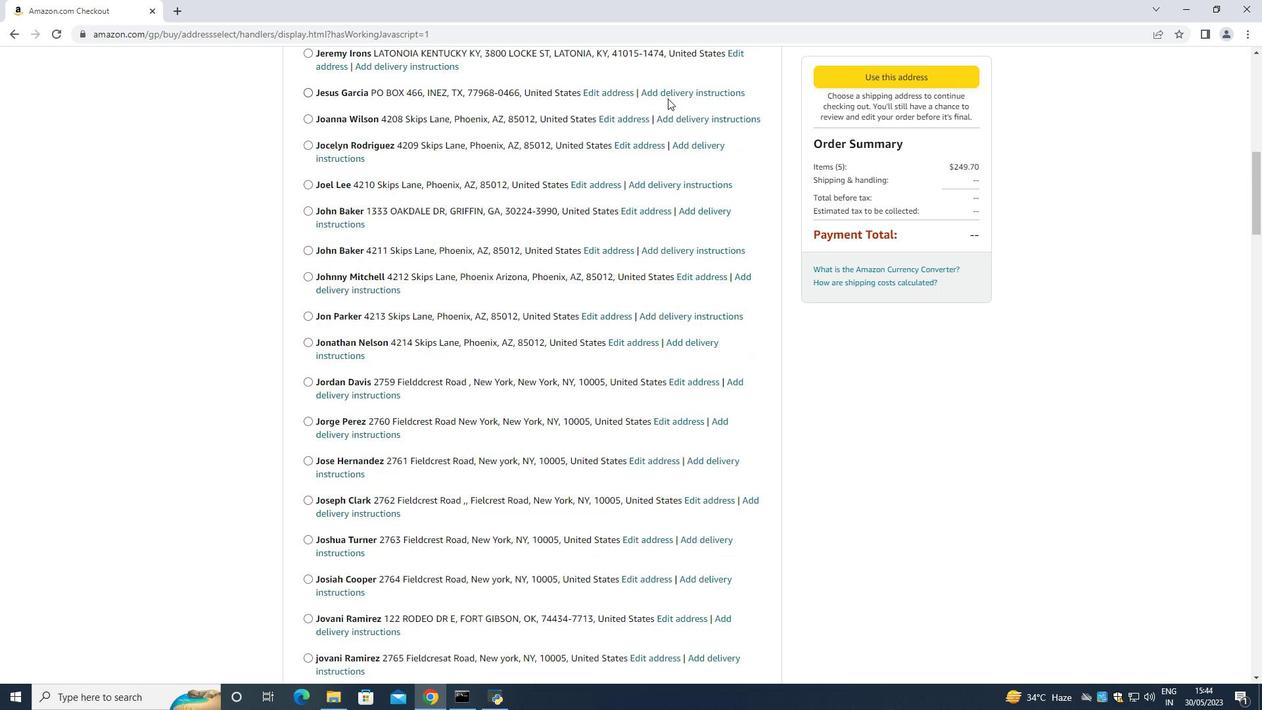 
Action: Mouse moved to (668, 96)
Screenshot: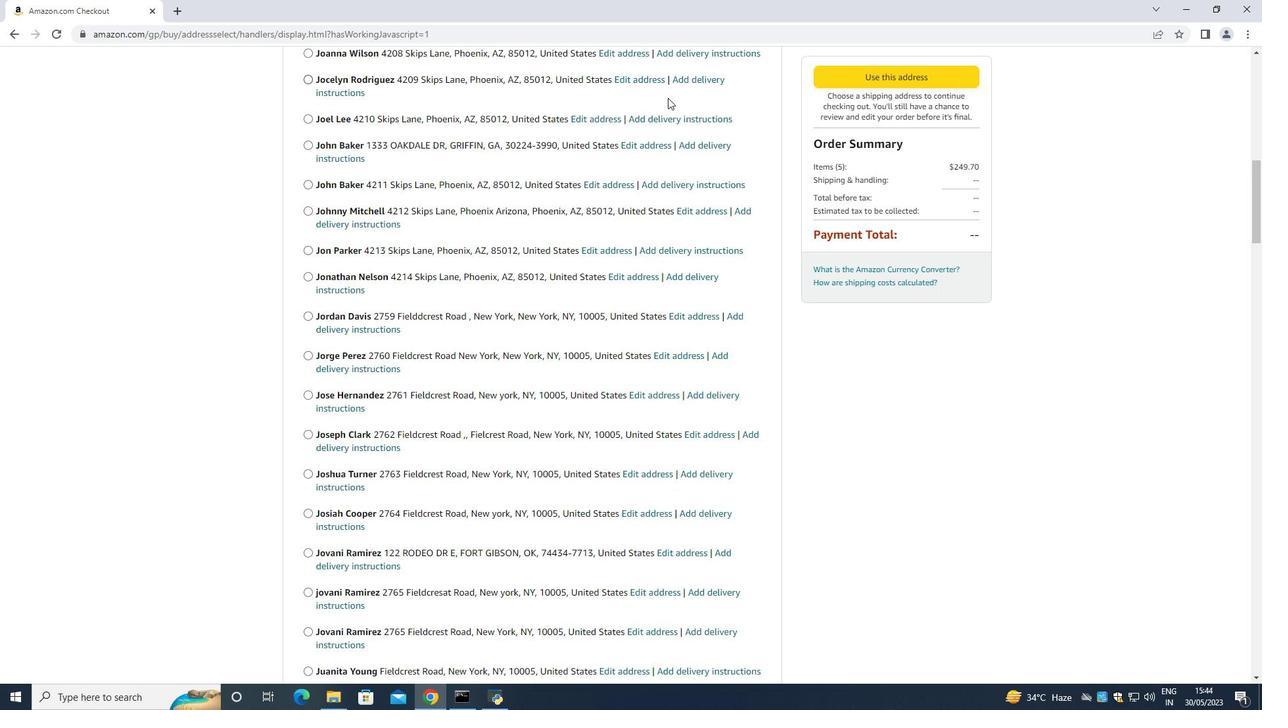 
Action: Mouse scrolled (668, 96) with delta (0, 0)
Screenshot: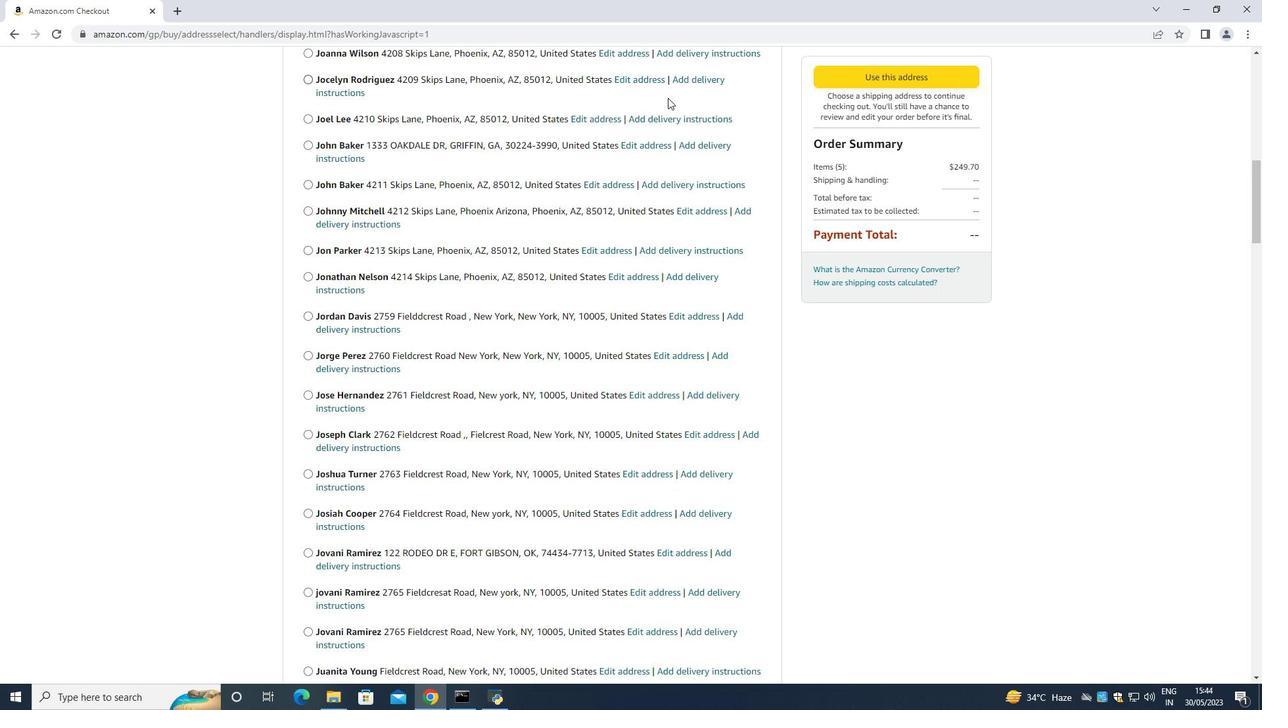 
Action: Mouse moved to (666, 79)
Screenshot: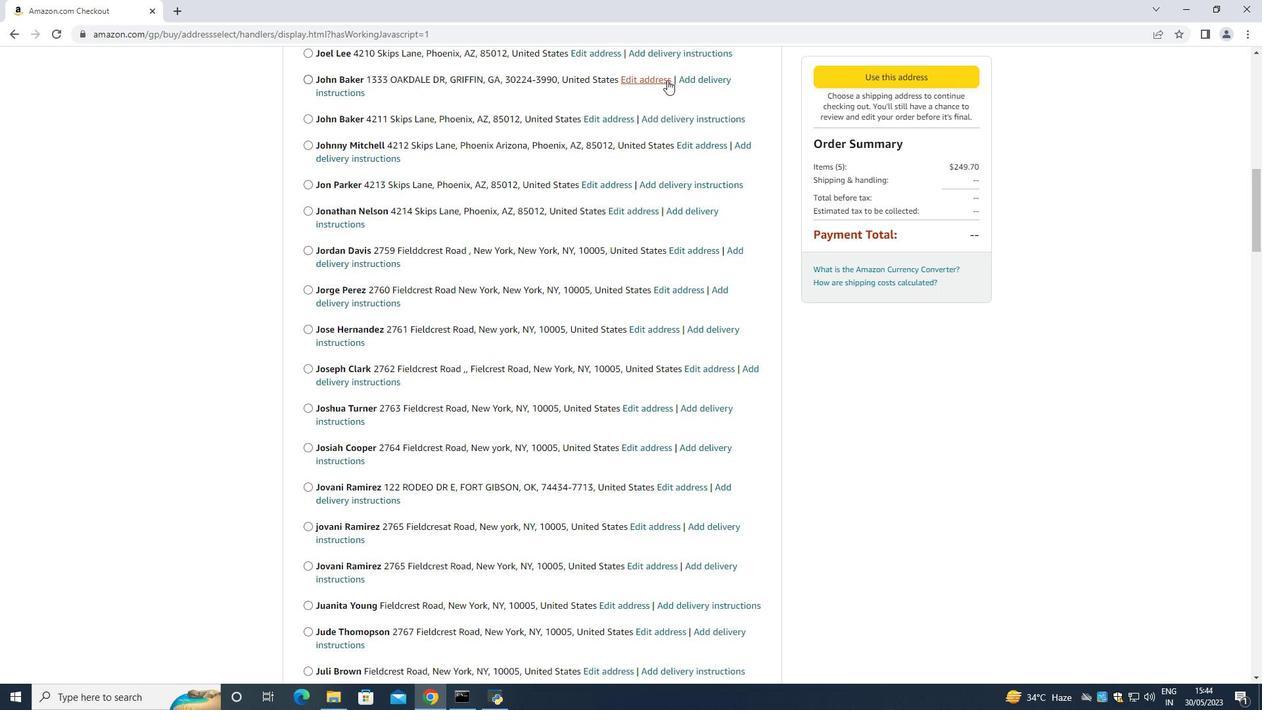
Action: Mouse scrolled (666, 78) with delta (0, 0)
Screenshot: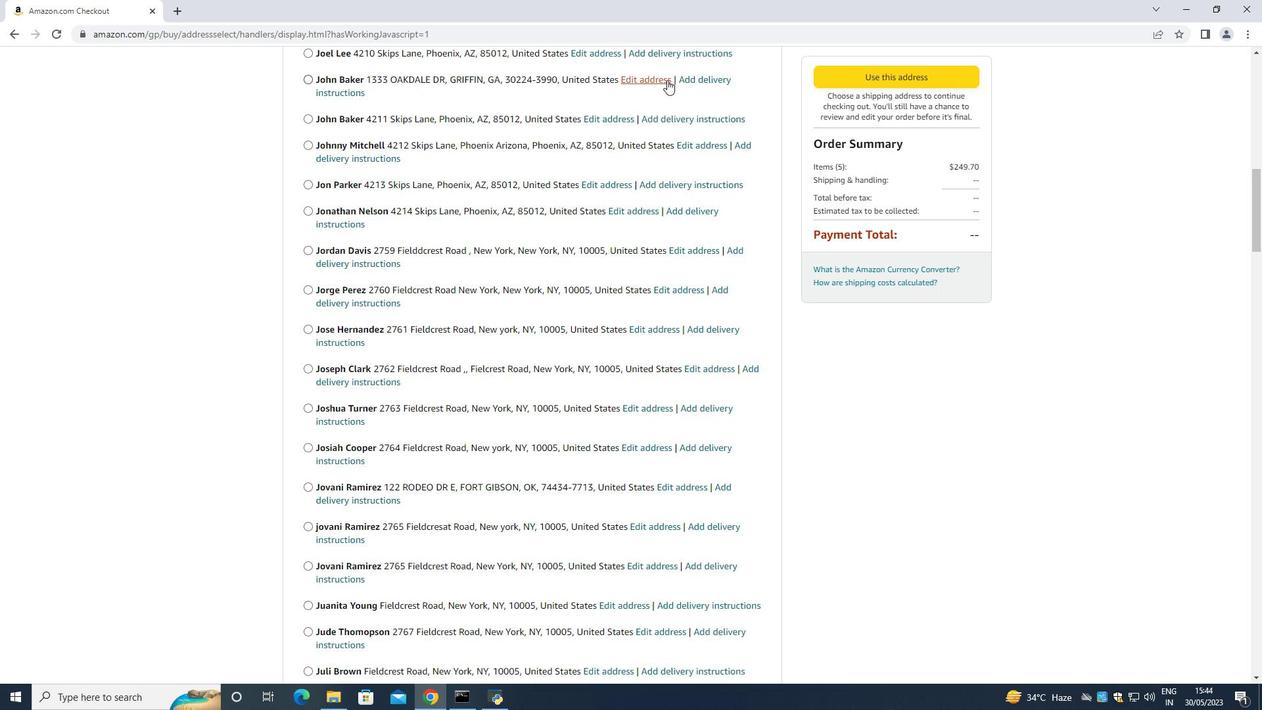 
Action: Mouse scrolled (666, 78) with delta (0, 0)
Screenshot: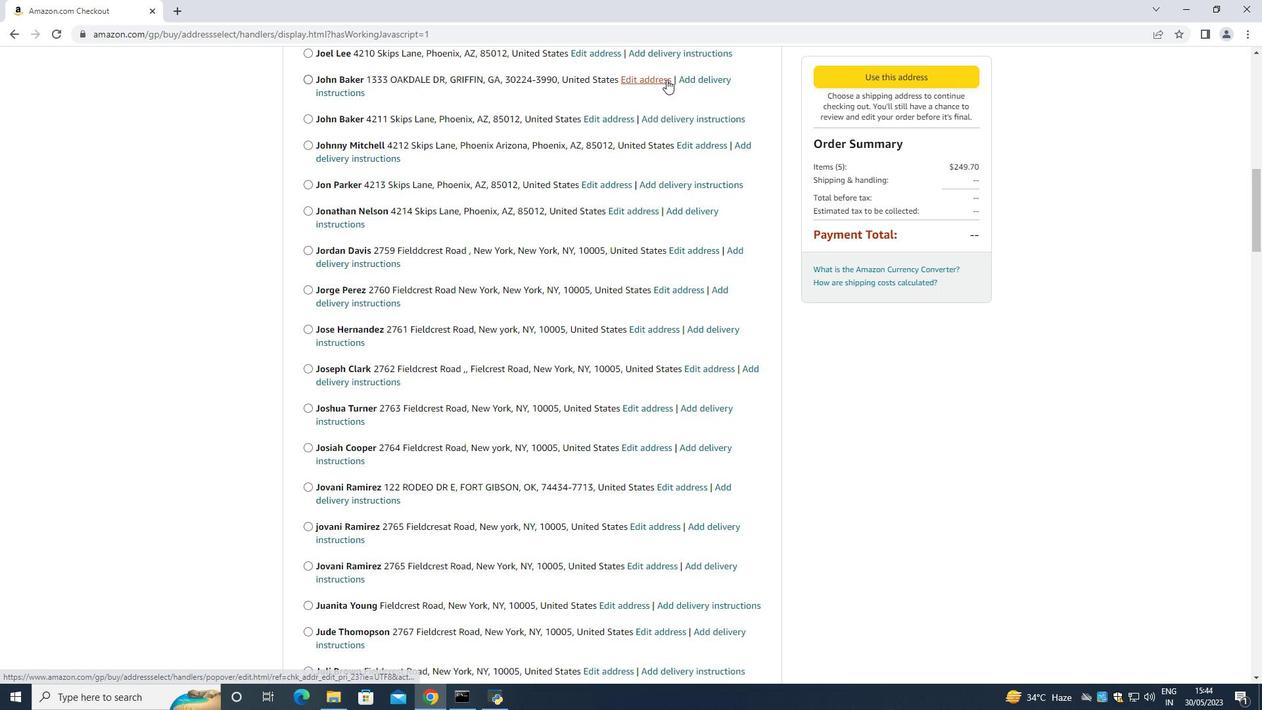 
Action: Mouse moved to (666, 79)
Screenshot: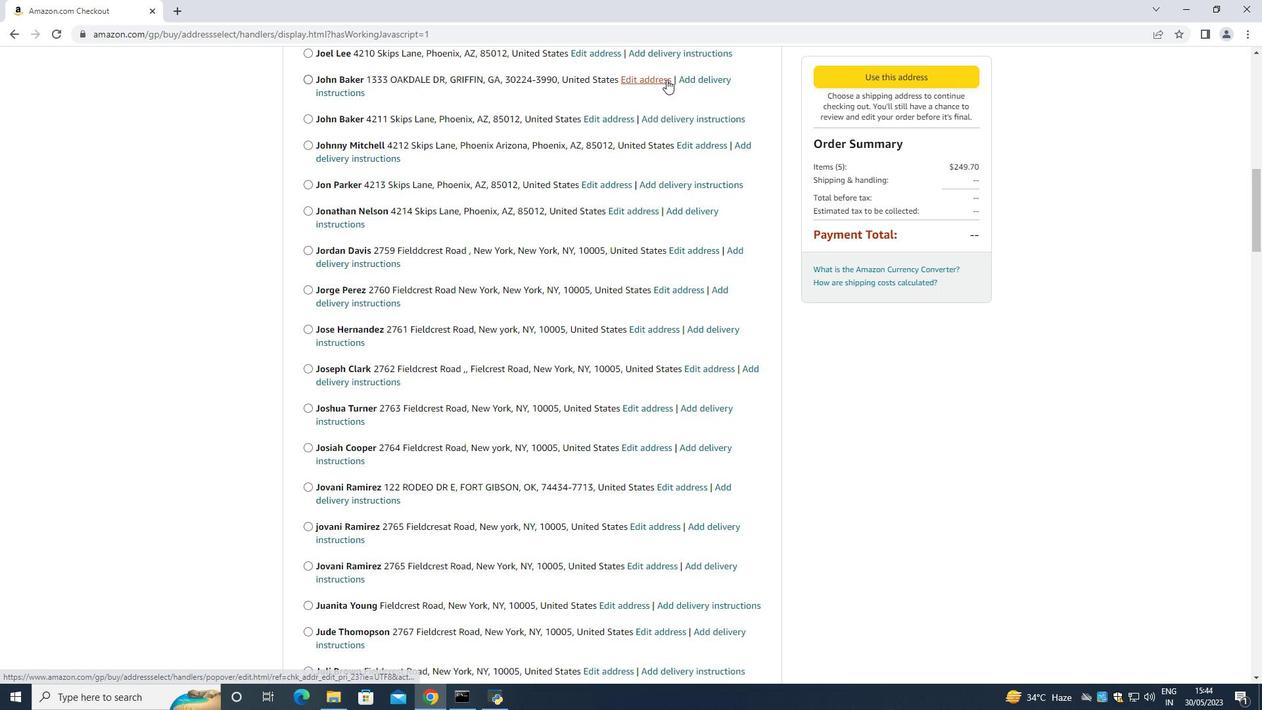 
Action: Mouse scrolled (666, 78) with delta (0, 0)
Screenshot: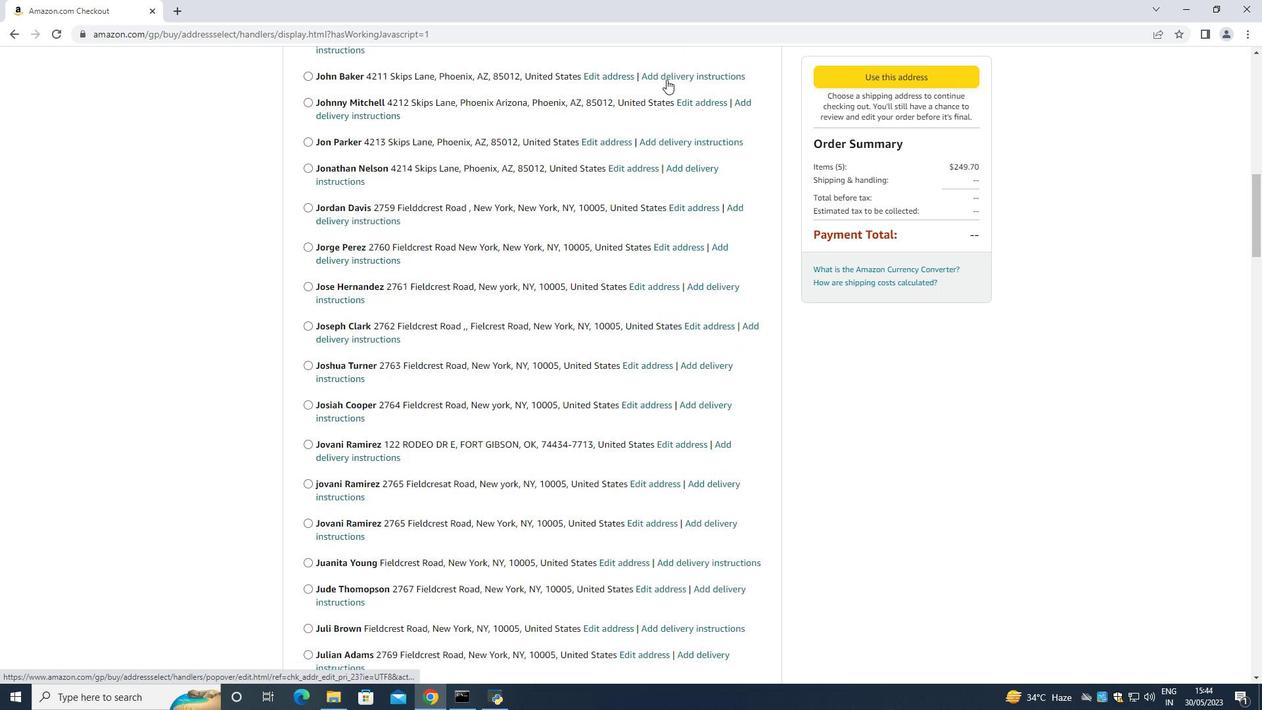 
Action: Mouse moved to (666, 75)
Screenshot: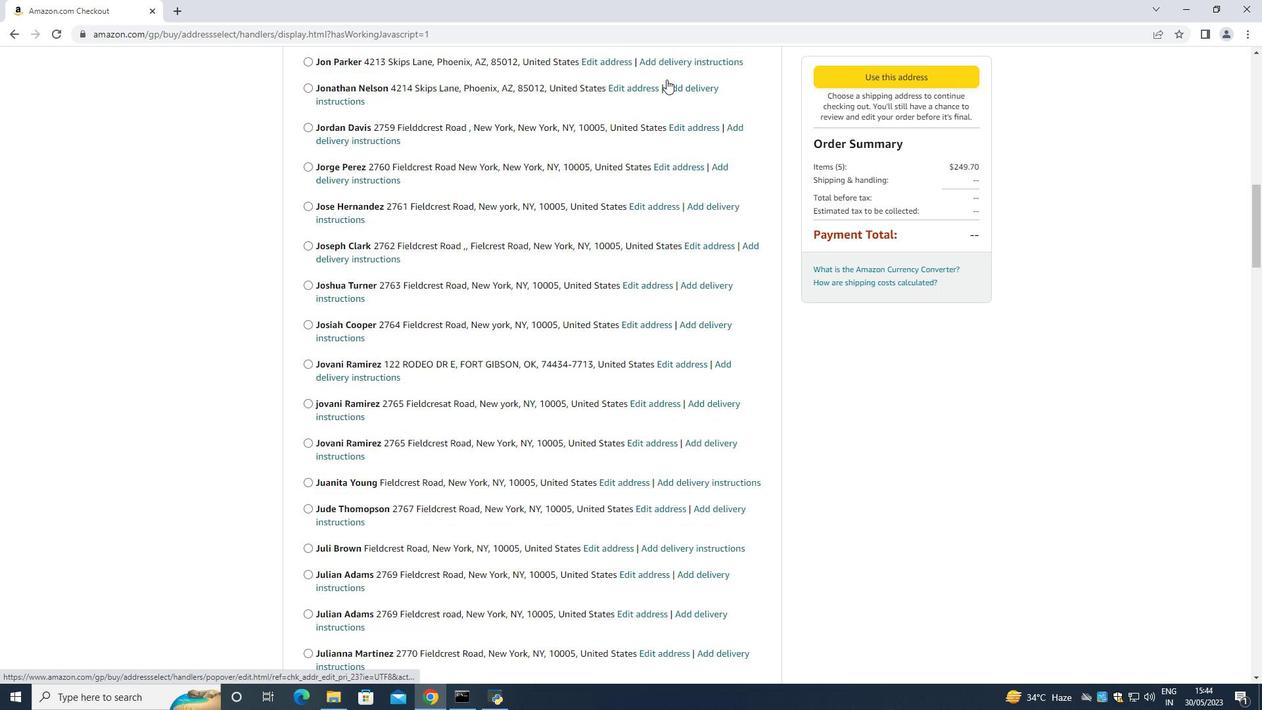 
Action: Mouse scrolled (666, 74) with delta (0, 0)
Screenshot: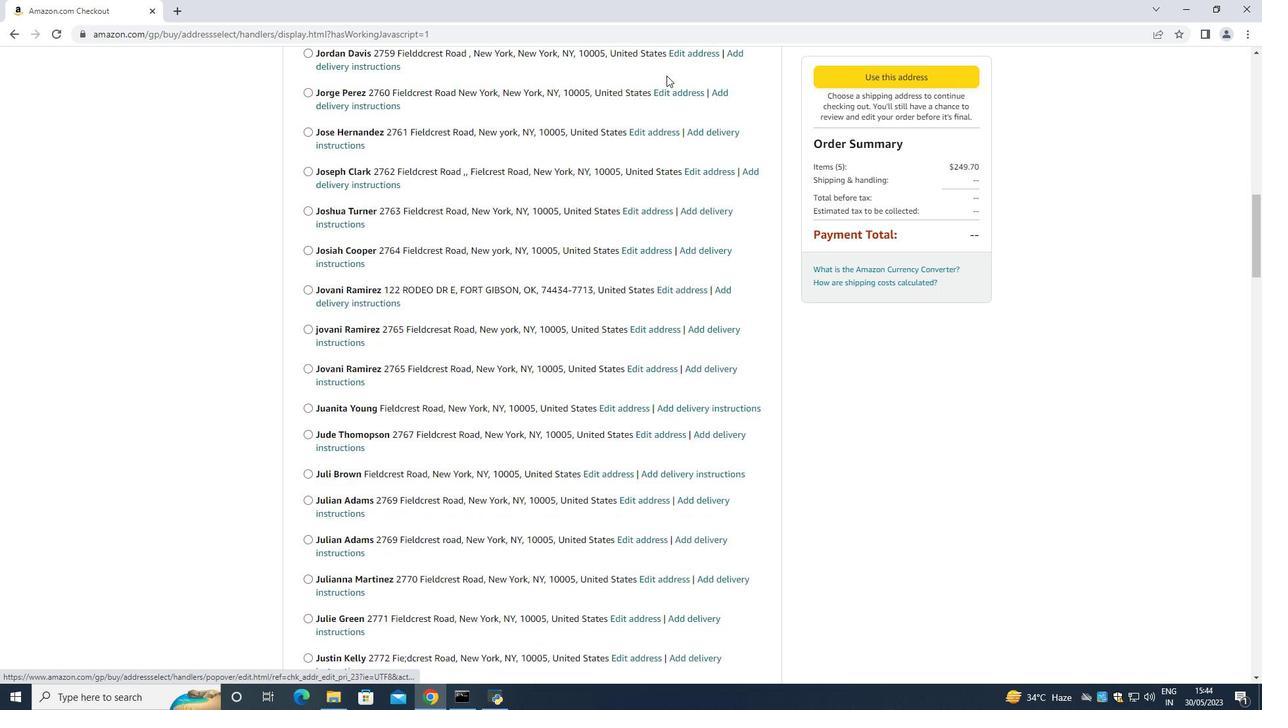 
Action: Mouse scrolled (666, 74) with delta (0, 0)
Screenshot: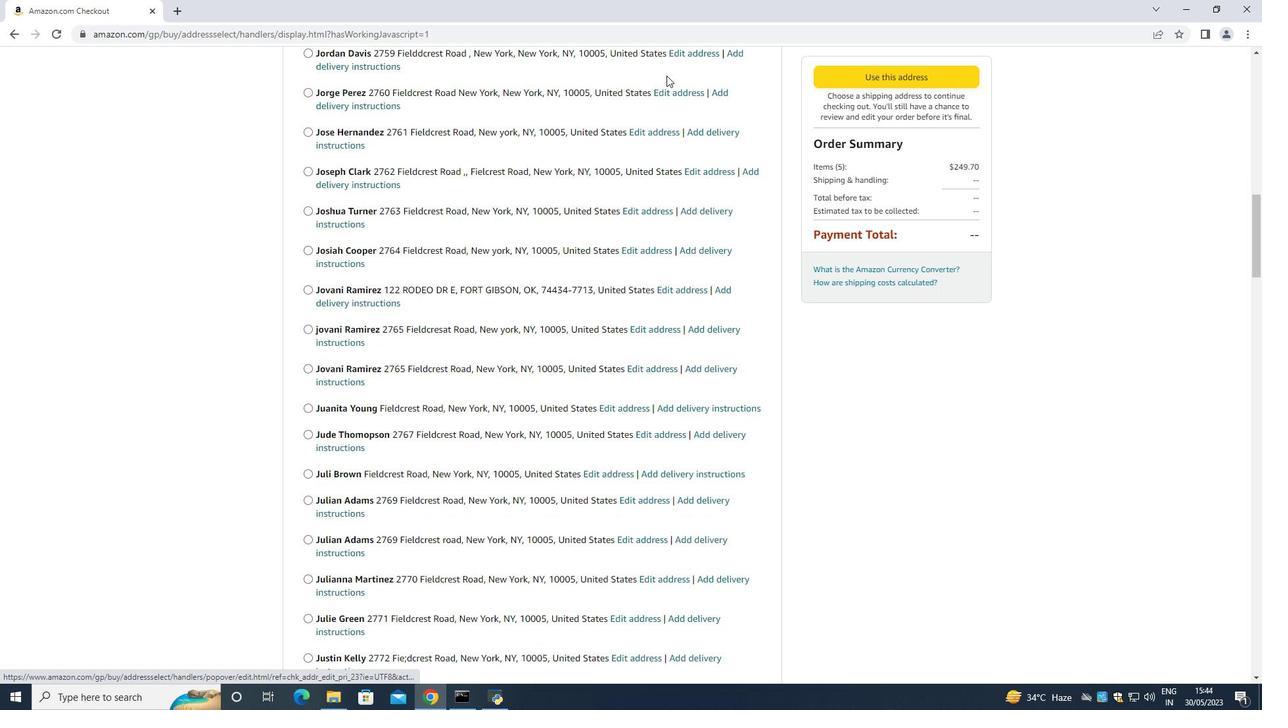 
Action: Mouse moved to (666, 75)
Screenshot: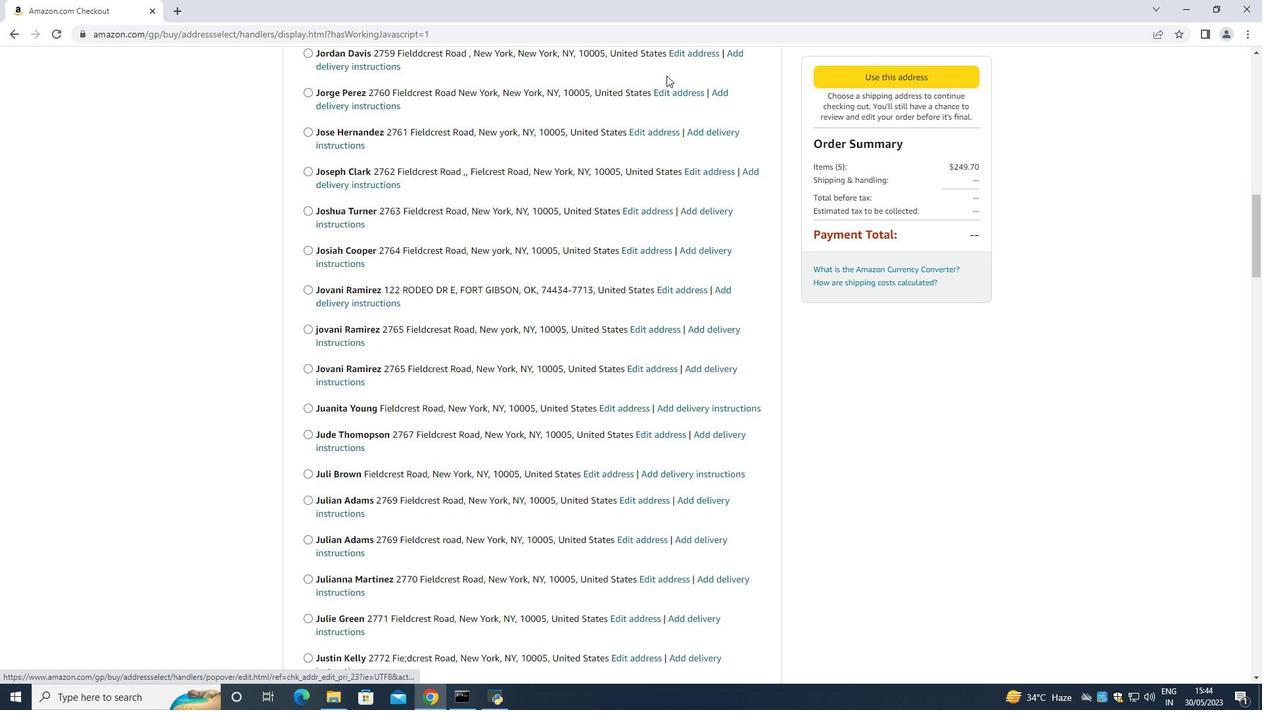 
Action: Mouse scrolled (666, 74) with delta (0, 0)
Screenshot: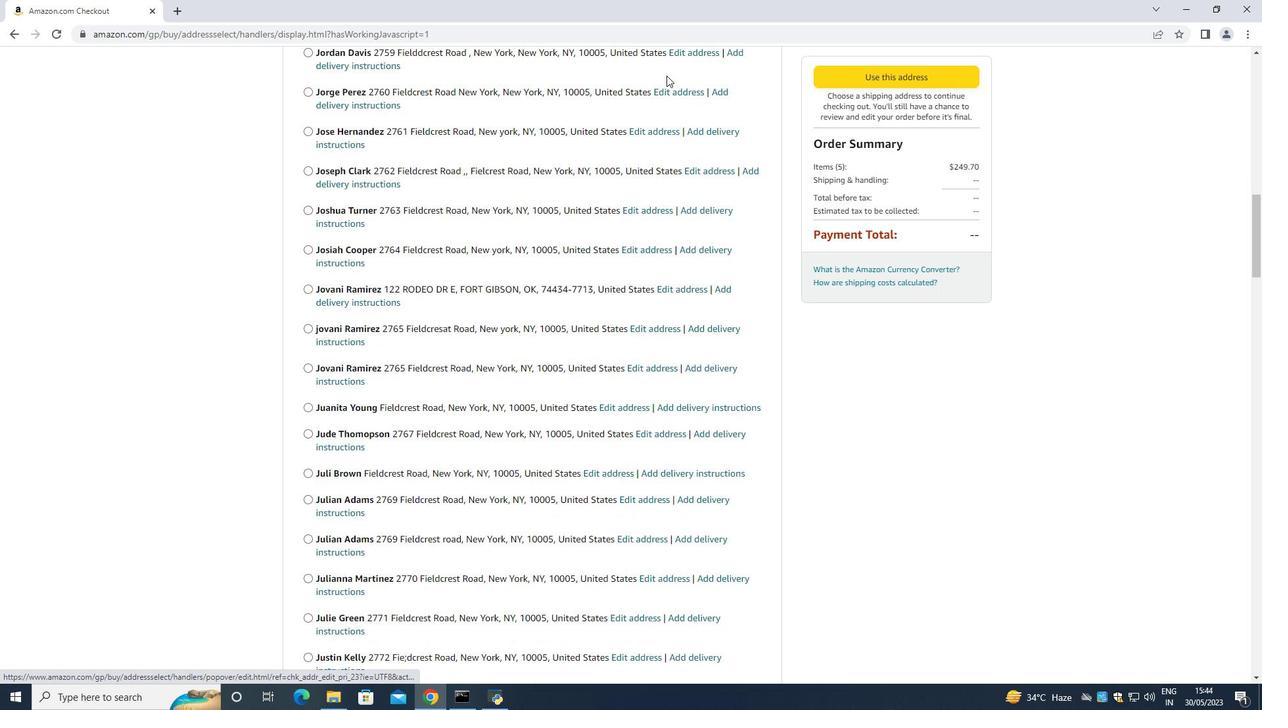 
Action: Mouse moved to (666, 78)
Screenshot: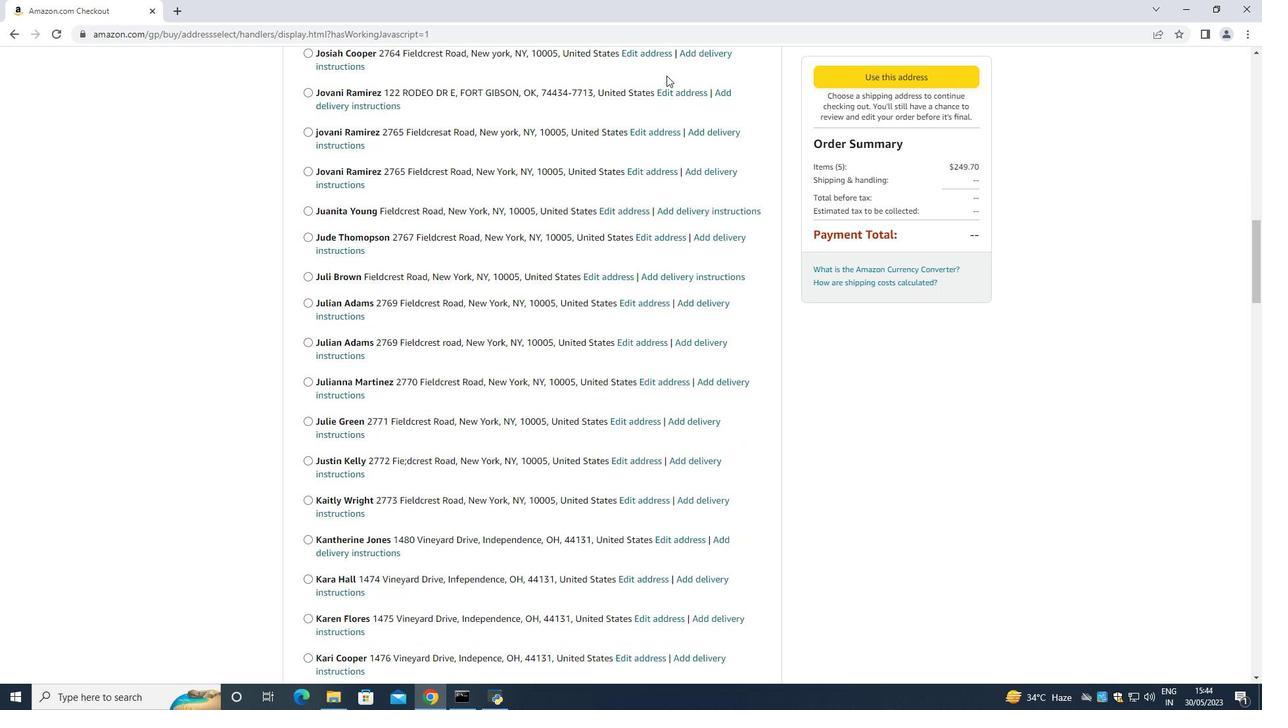 
Action: Mouse scrolled (666, 77) with delta (0, 0)
Screenshot: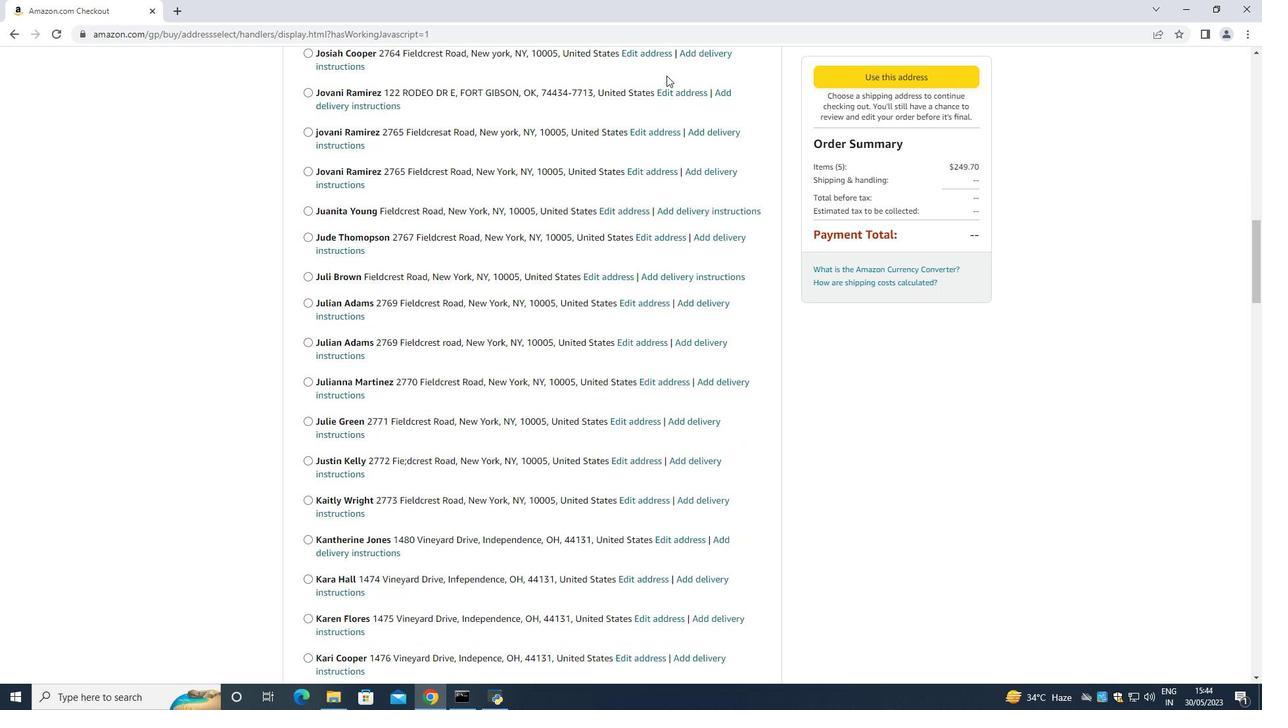 
Action: Mouse moved to (666, 79)
Screenshot: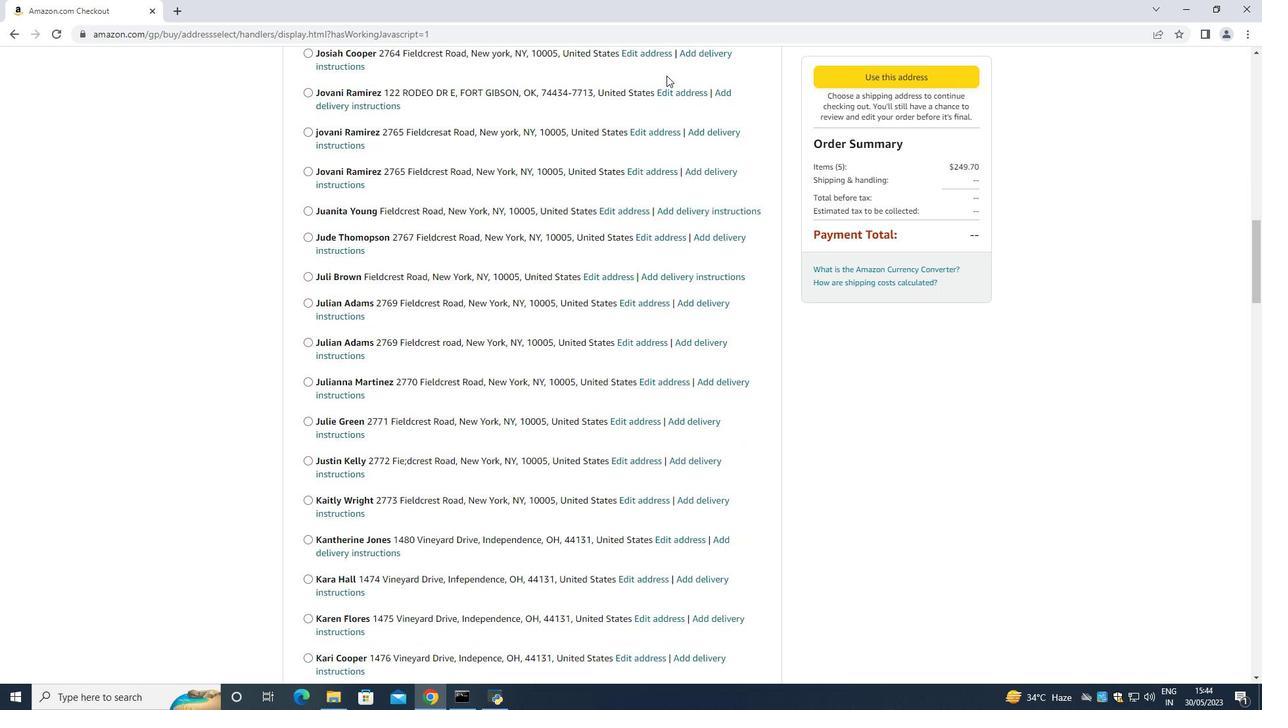 
Action: Mouse scrolled (666, 78) with delta (0, 0)
Screenshot: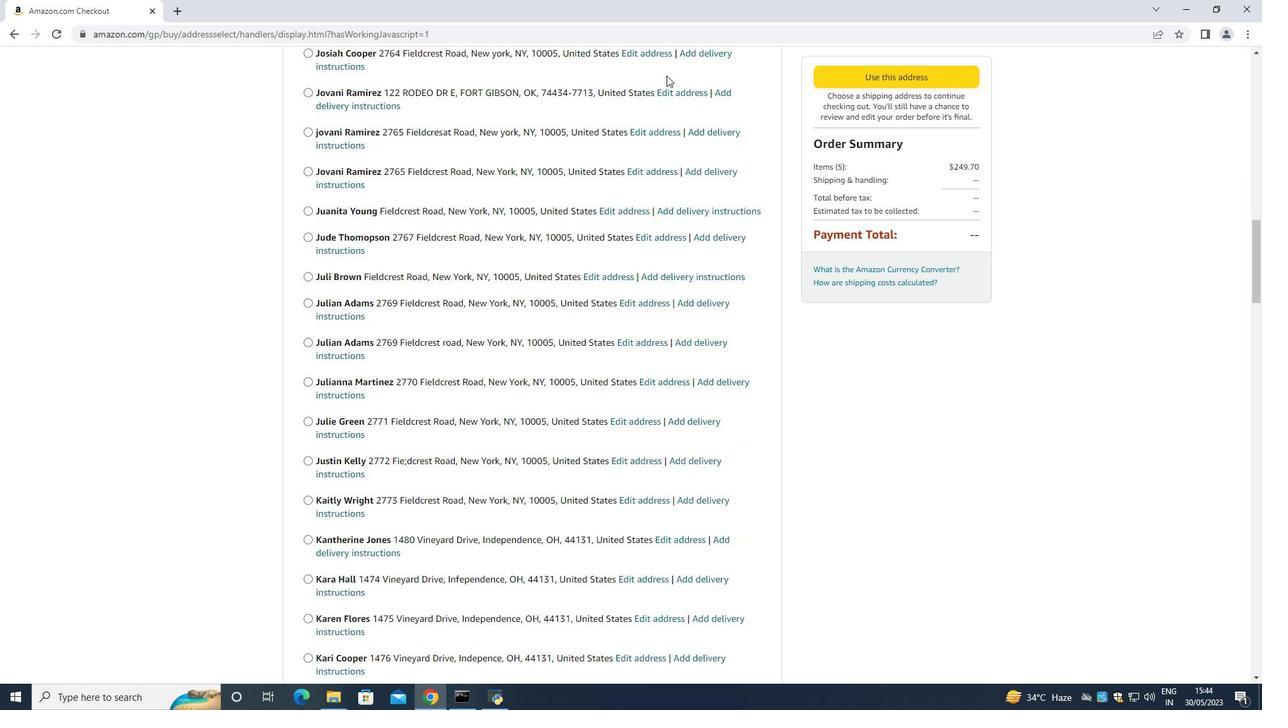 
Action: Mouse moved to (665, 79)
Screenshot: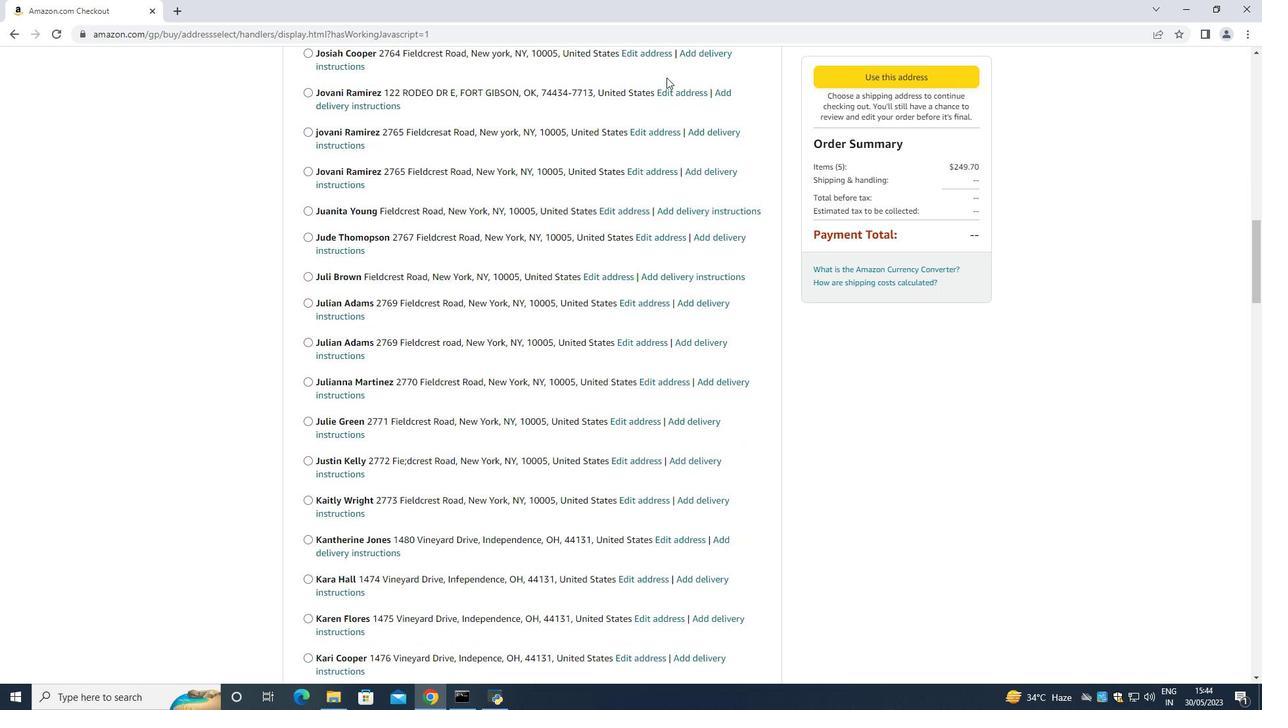
Action: Mouse scrolled (665, 78) with delta (0, 0)
Screenshot: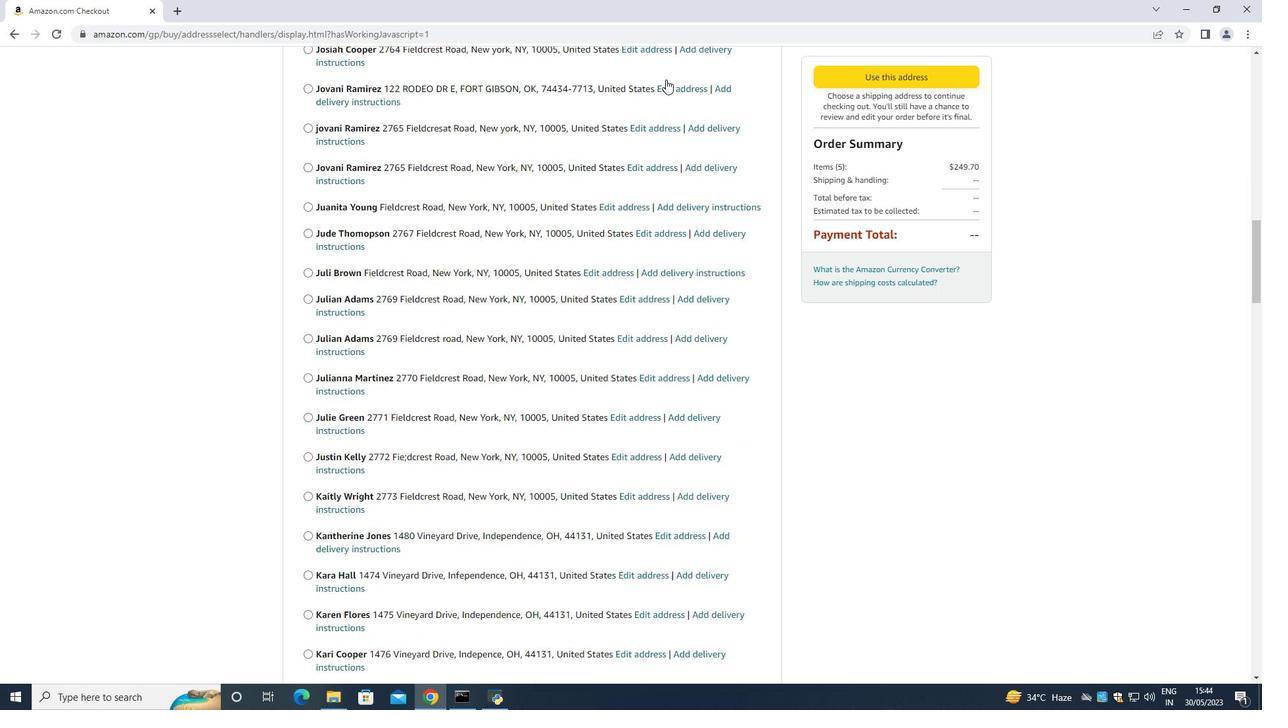 
Action: Mouse scrolled (665, 78) with delta (0, 0)
Screenshot: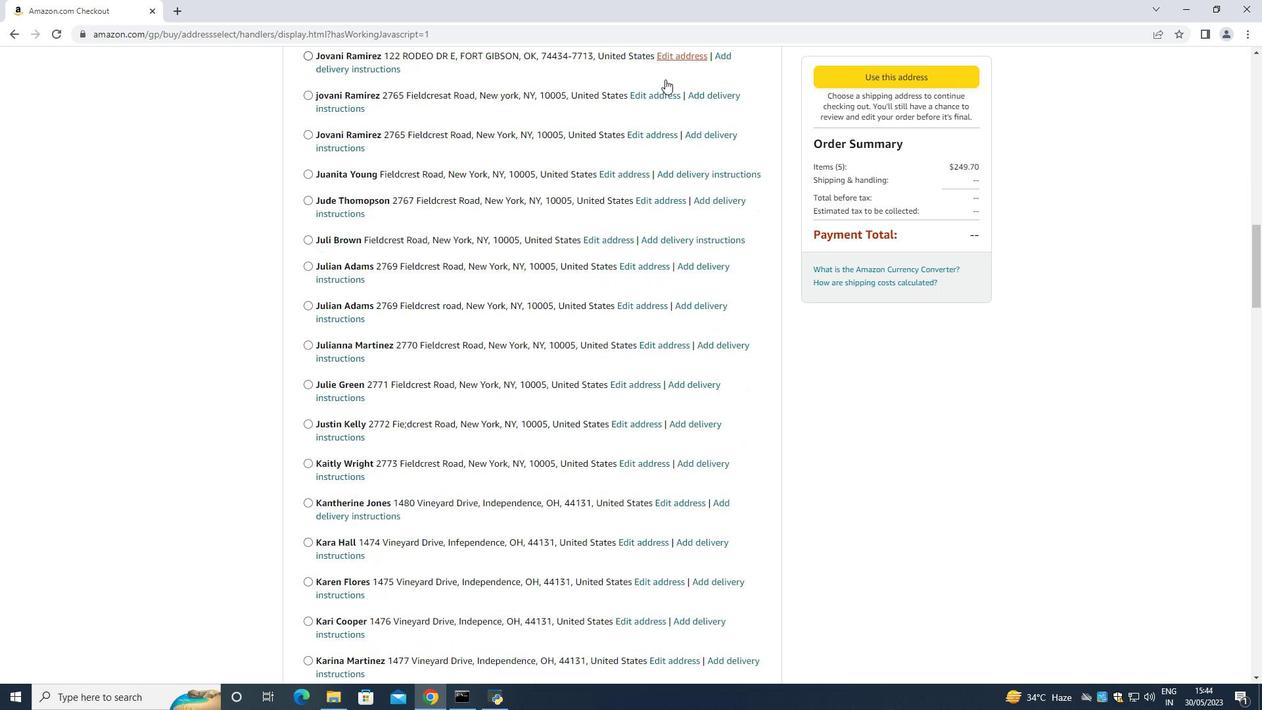 
Action: Mouse scrolled (665, 78) with delta (0, 0)
Screenshot: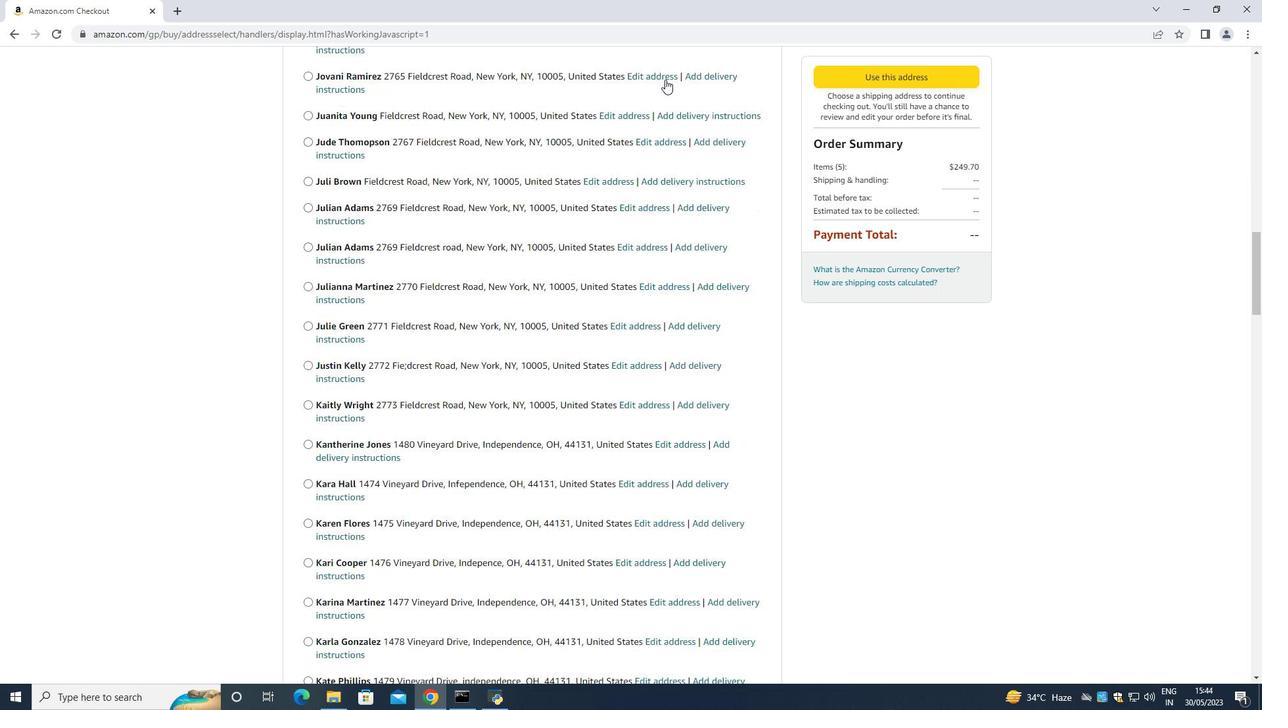 
Action: Mouse moved to (657, 90)
Screenshot: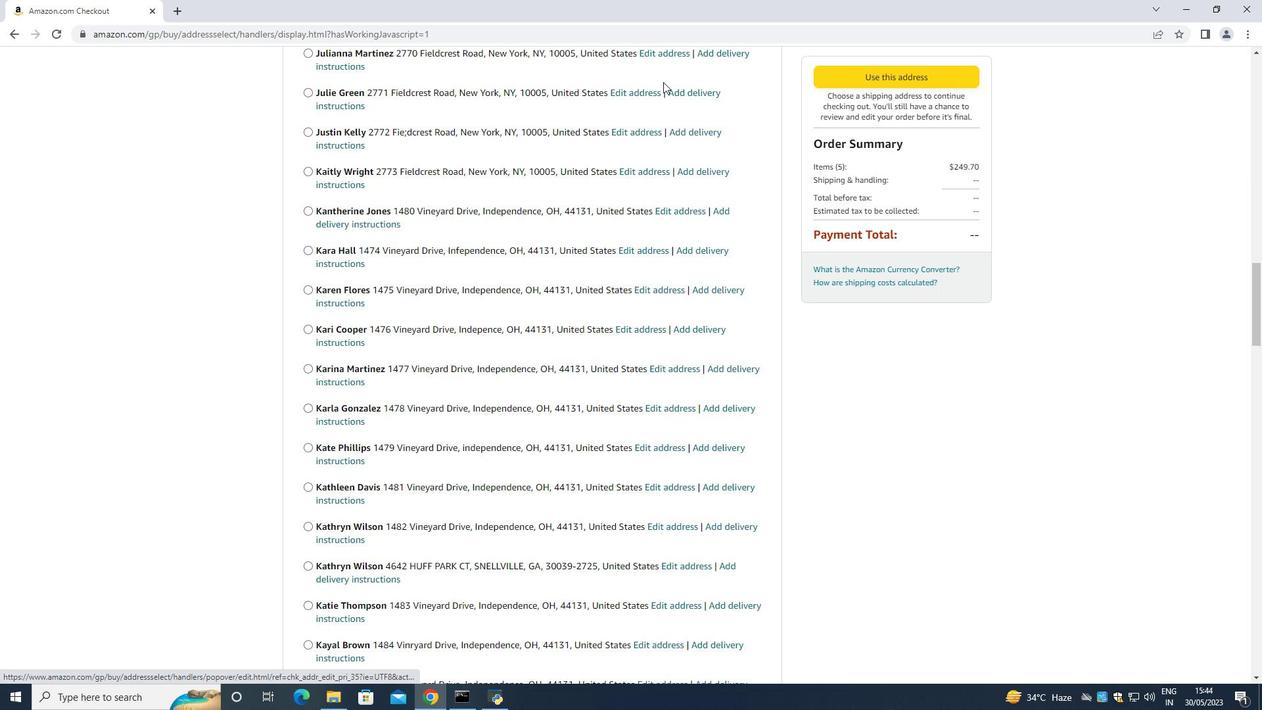 
Action: Mouse scrolled (657, 89) with delta (0, 0)
Screenshot: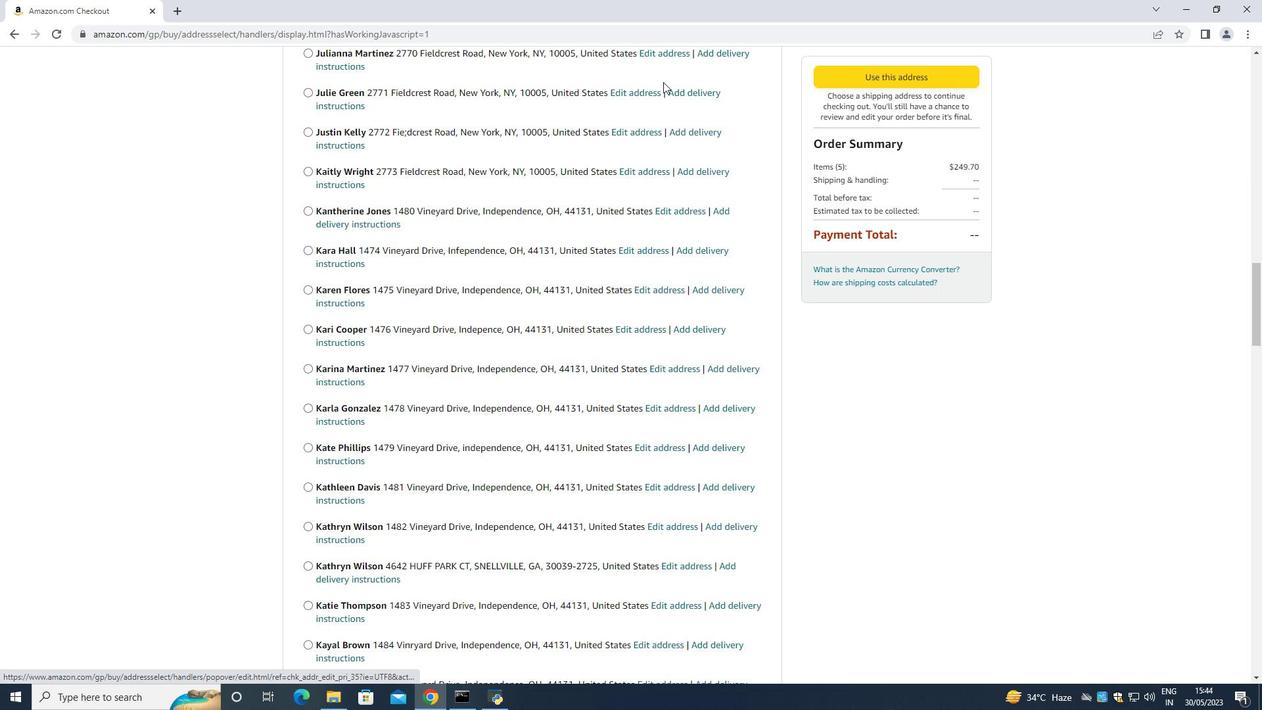 
Action: Mouse moved to (655, 94)
Screenshot: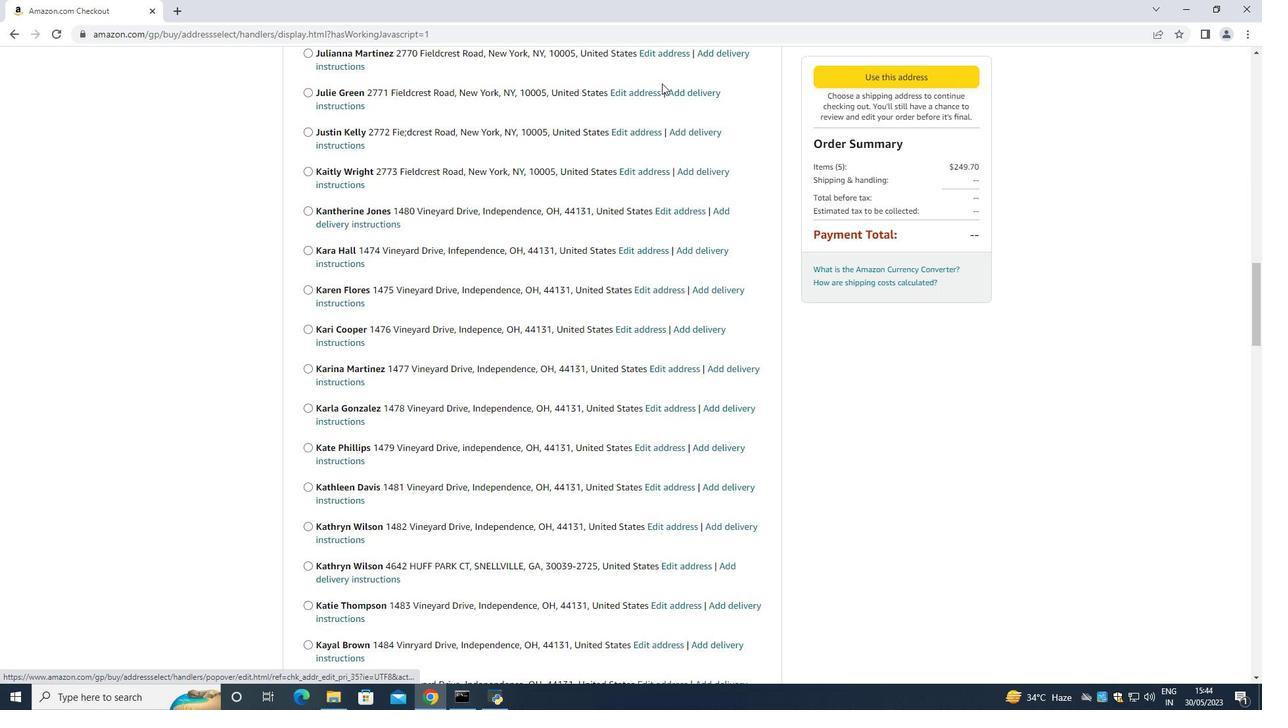 
Action: Mouse scrolled (655, 93) with delta (0, 0)
Screenshot: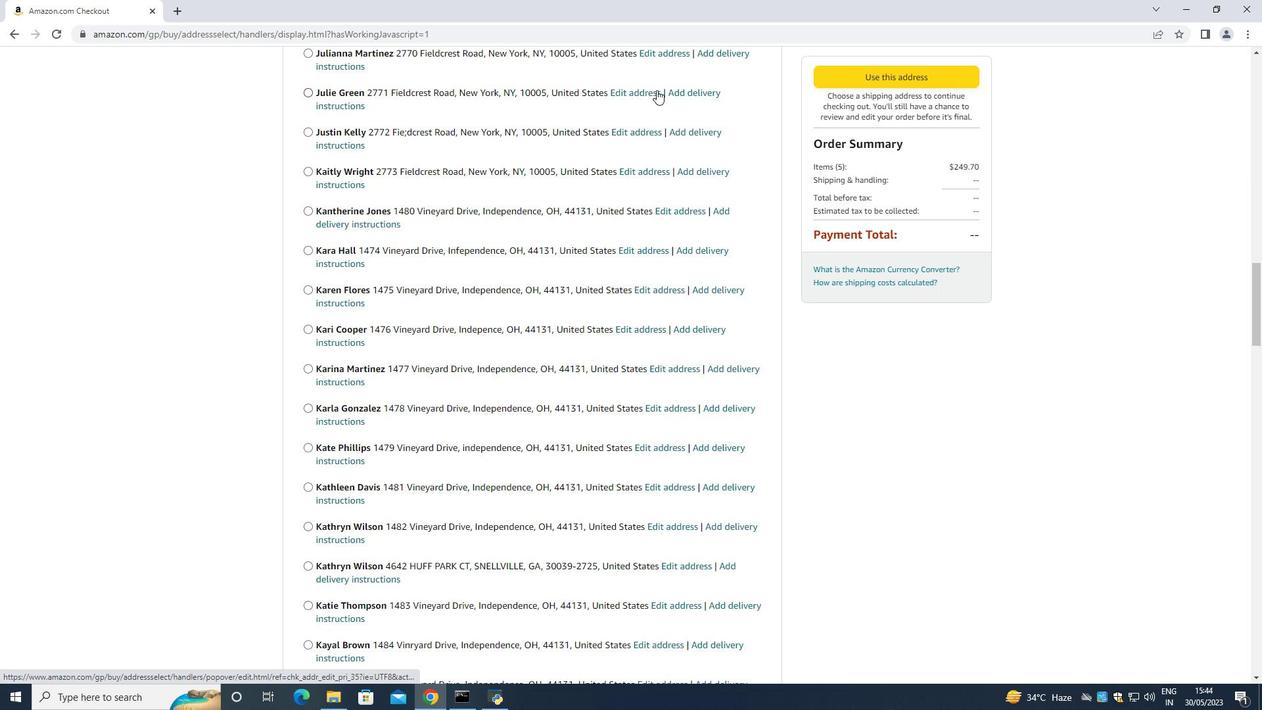 
Action: Mouse moved to (653, 95)
Screenshot: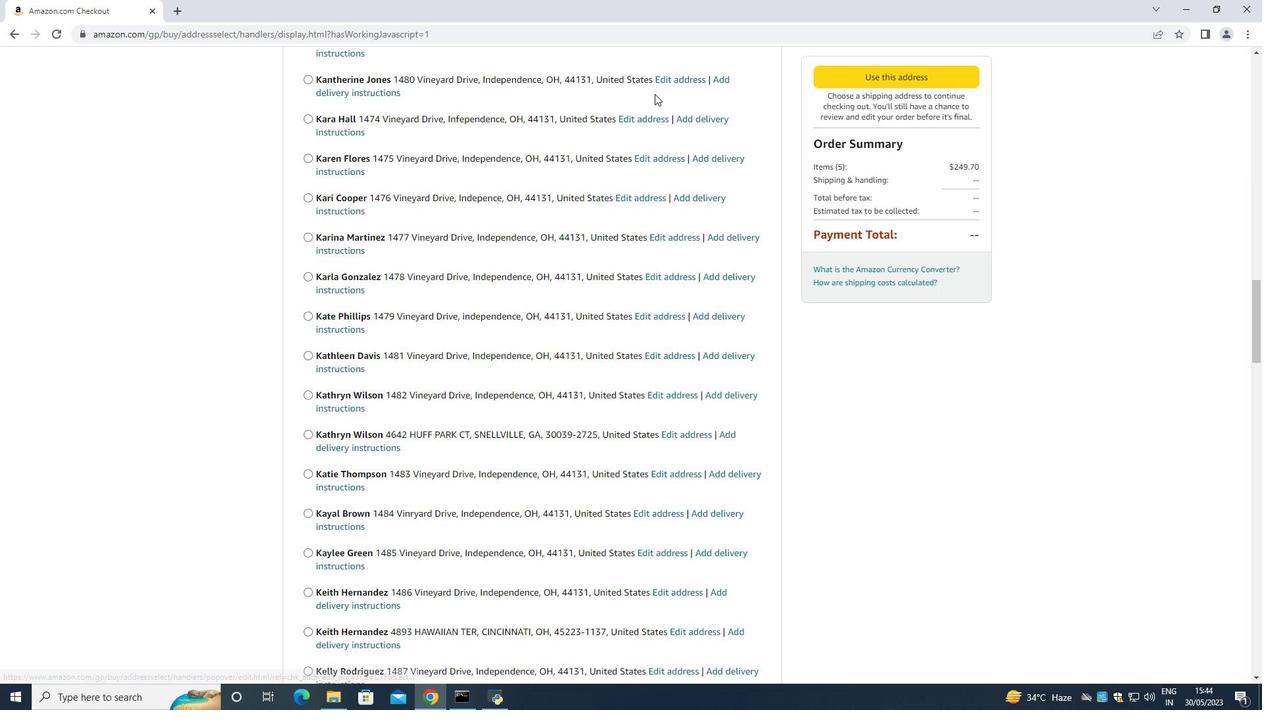 
Action: Mouse scrolled (653, 94) with delta (0, 0)
Screenshot: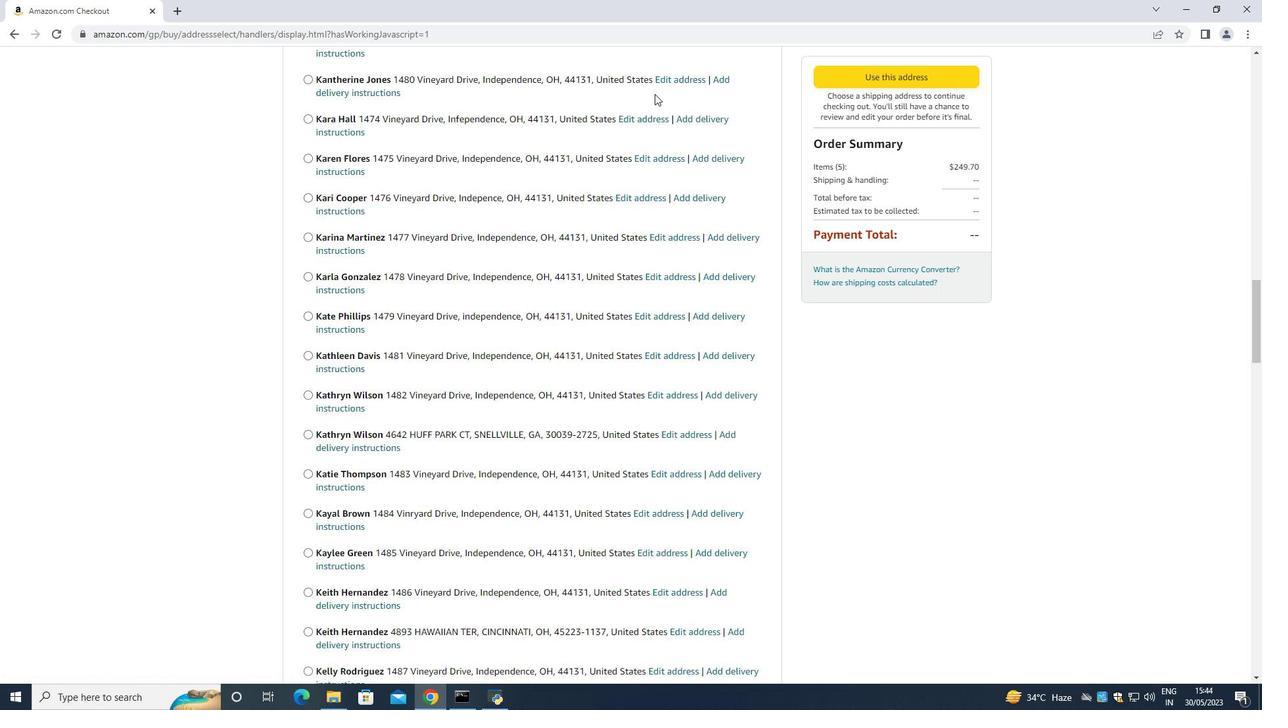 
Action: Mouse moved to (652, 97)
Screenshot: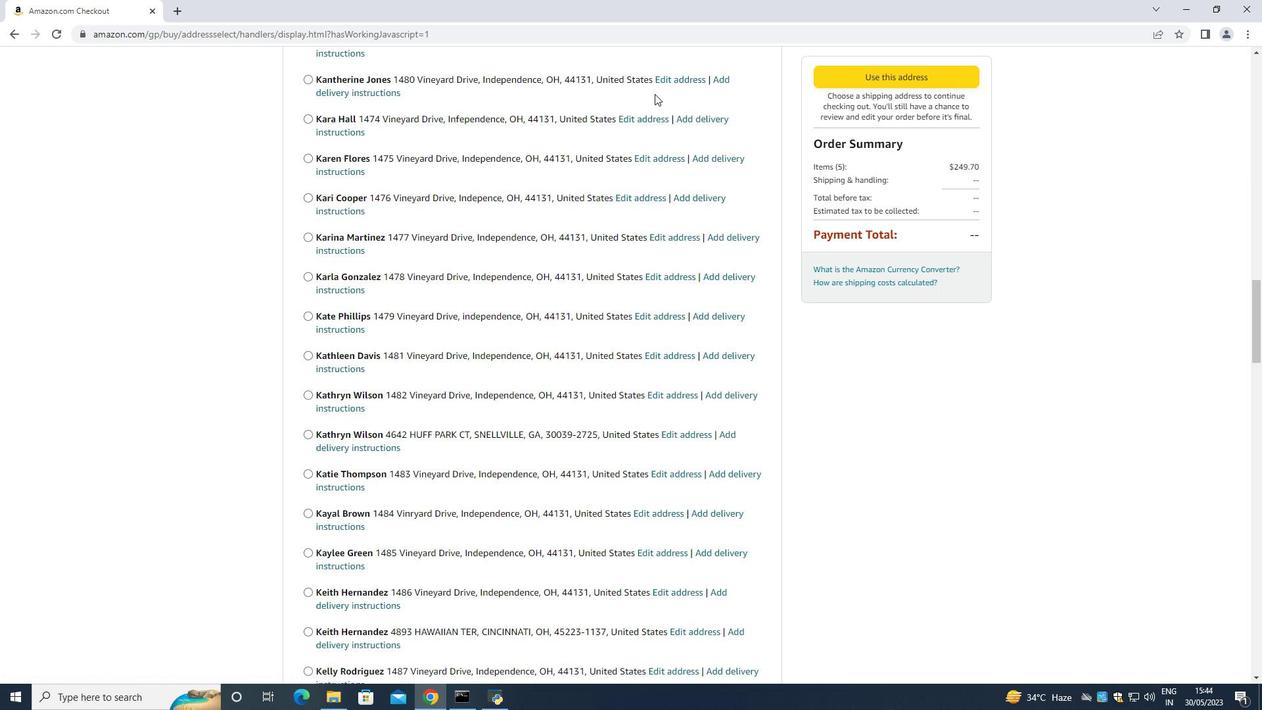 
Action: Mouse scrolled (652, 96) with delta (0, 0)
Screenshot: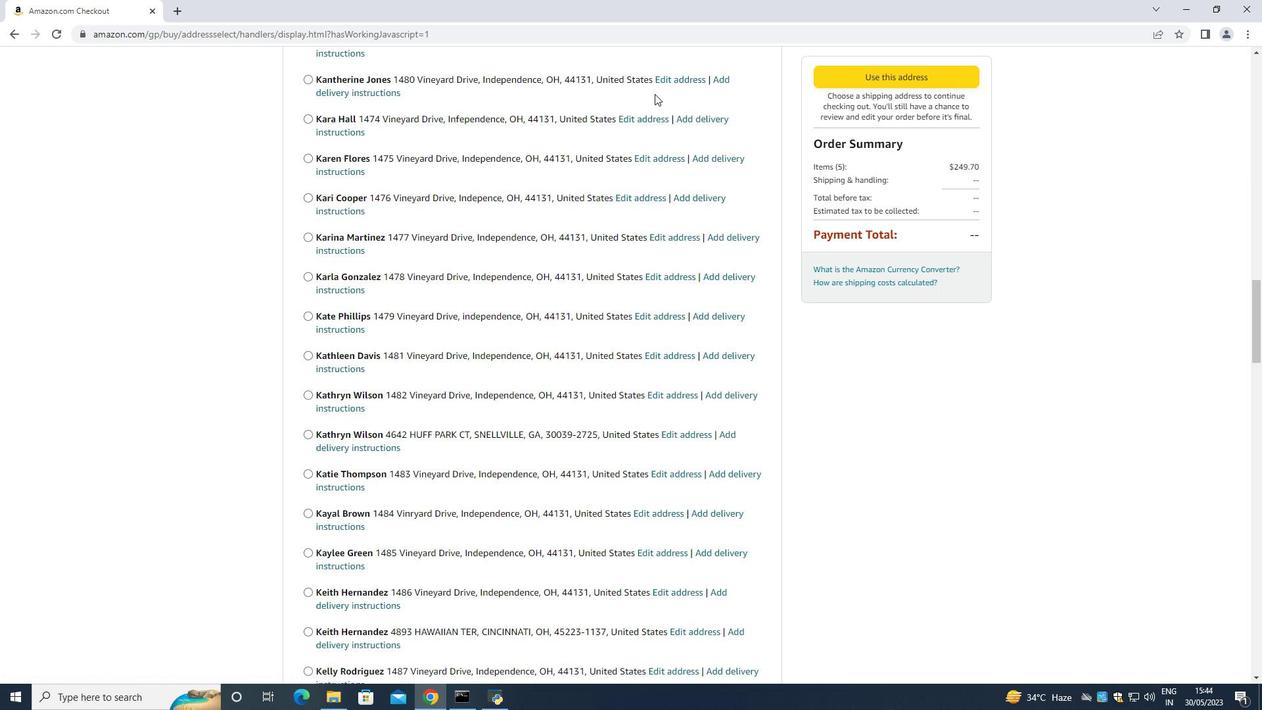 
Action: Mouse moved to (650, 101)
Screenshot: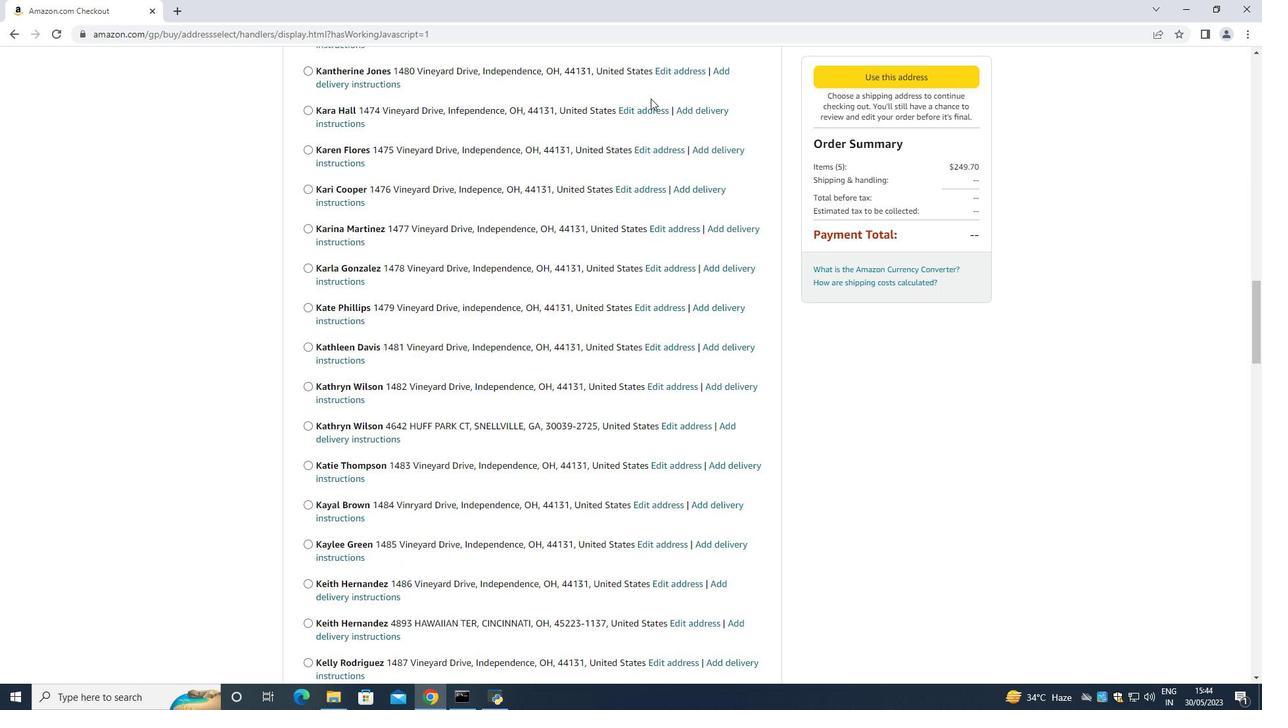
Action: Mouse scrolled (651, 98) with delta (0, 0)
Screenshot: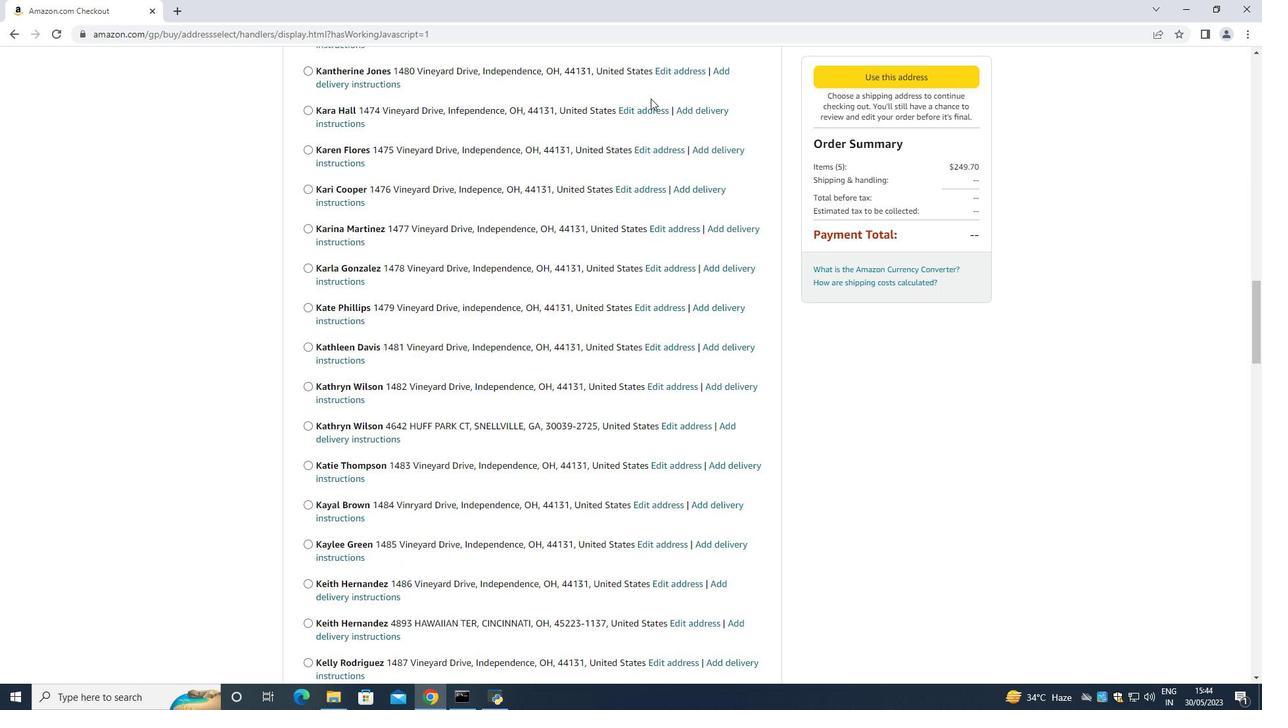 
Action: Mouse scrolled (650, 100) with delta (0, 0)
Screenshot: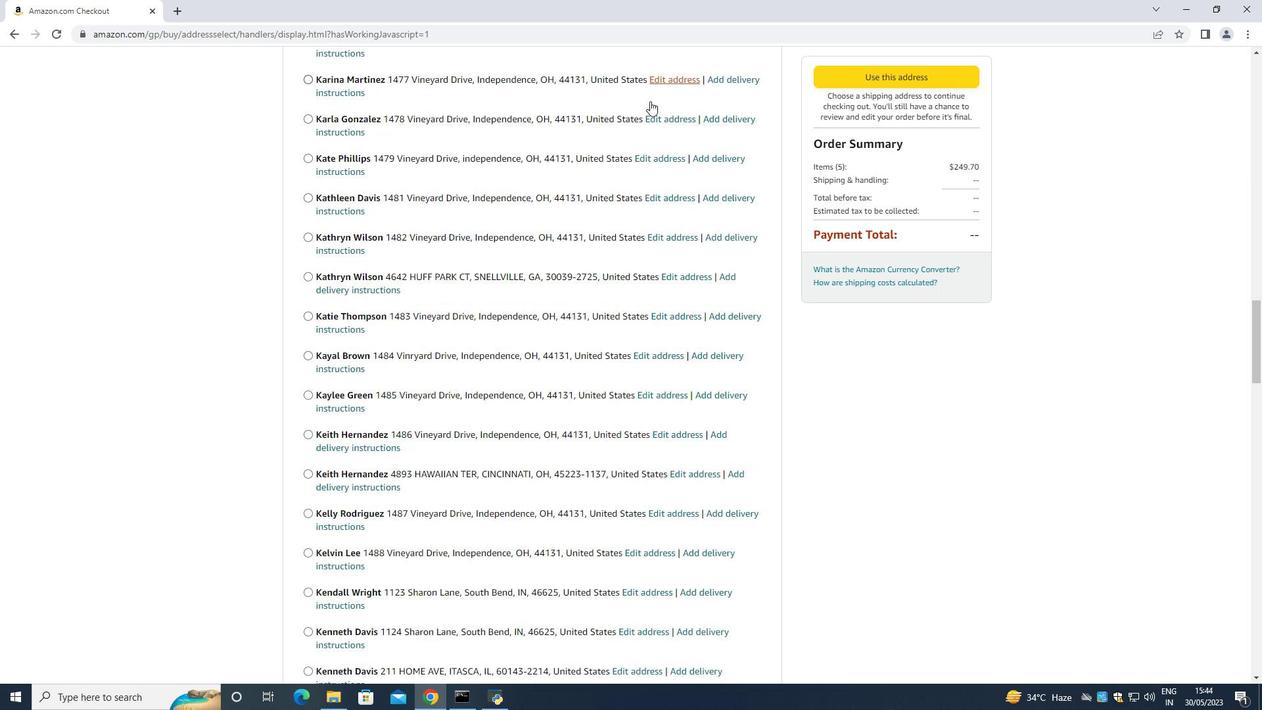 
Action: Mouse scrolled (650, 100) with delta (0, 0)
Screenshot: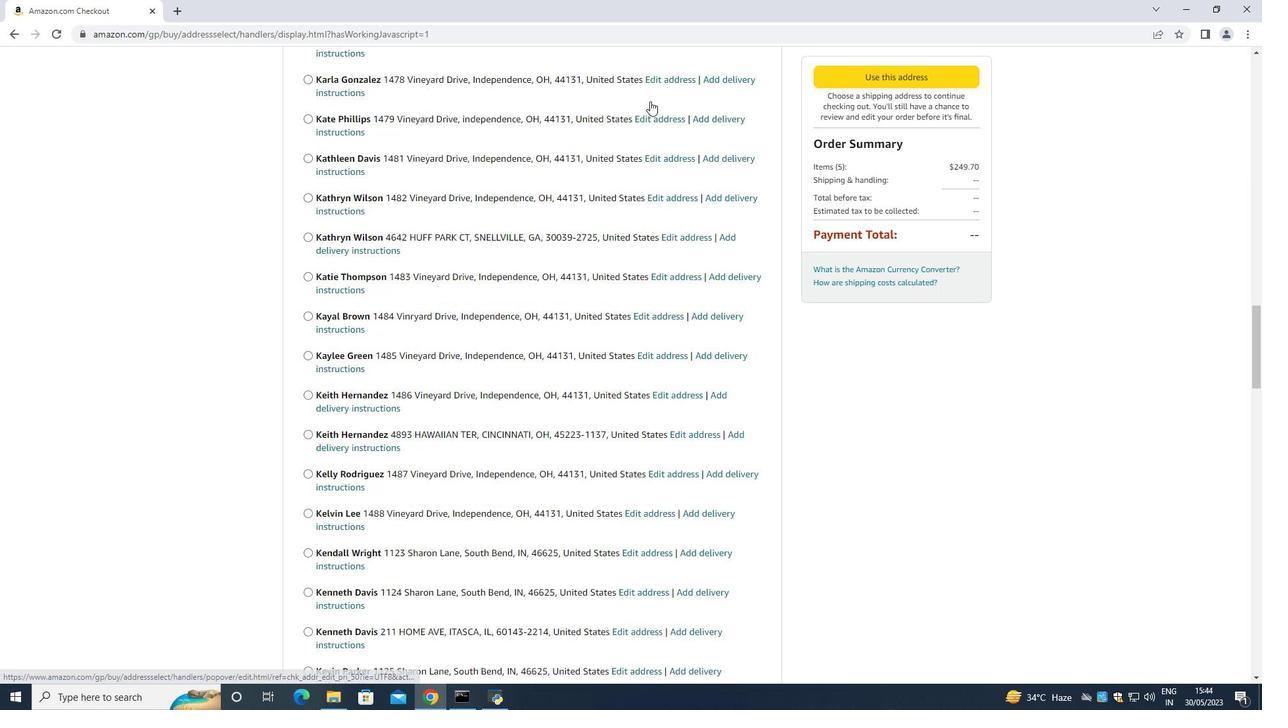 
Action: Mouse scrolled (650, 100) with delta (0, 0)
Screenshot: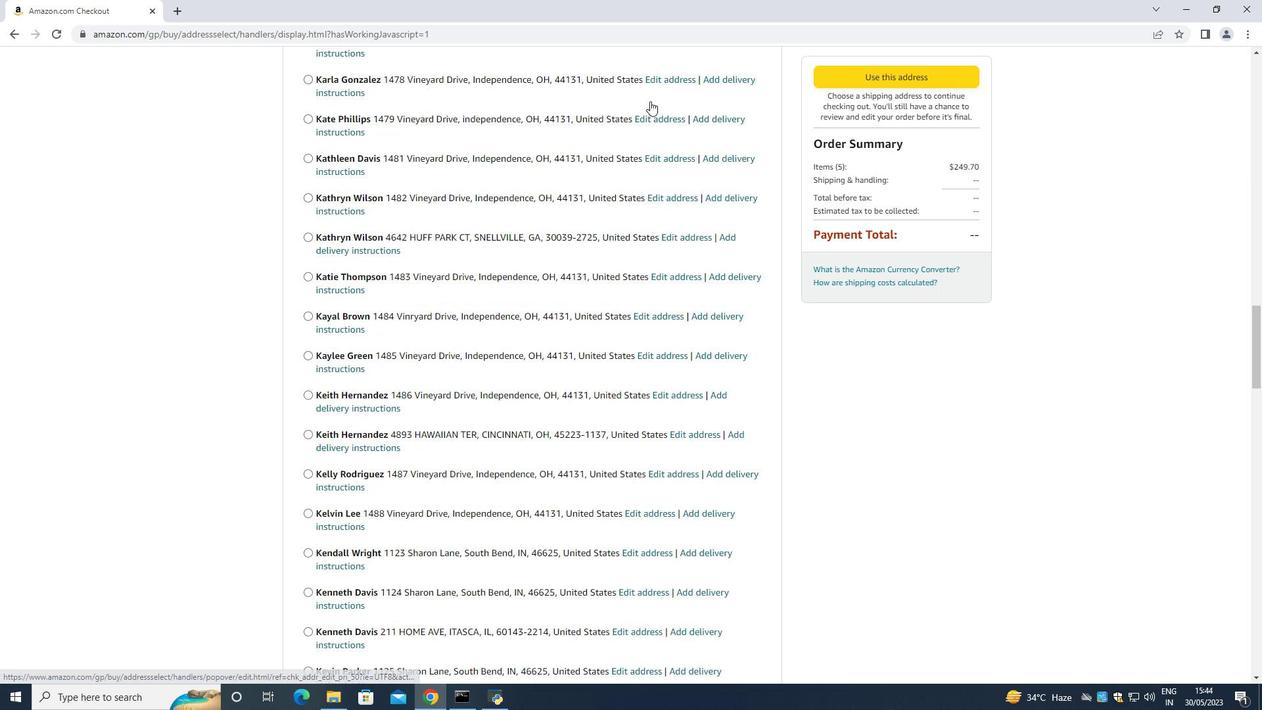 
Action: Mouse moved to (644, 103)
Screenshot: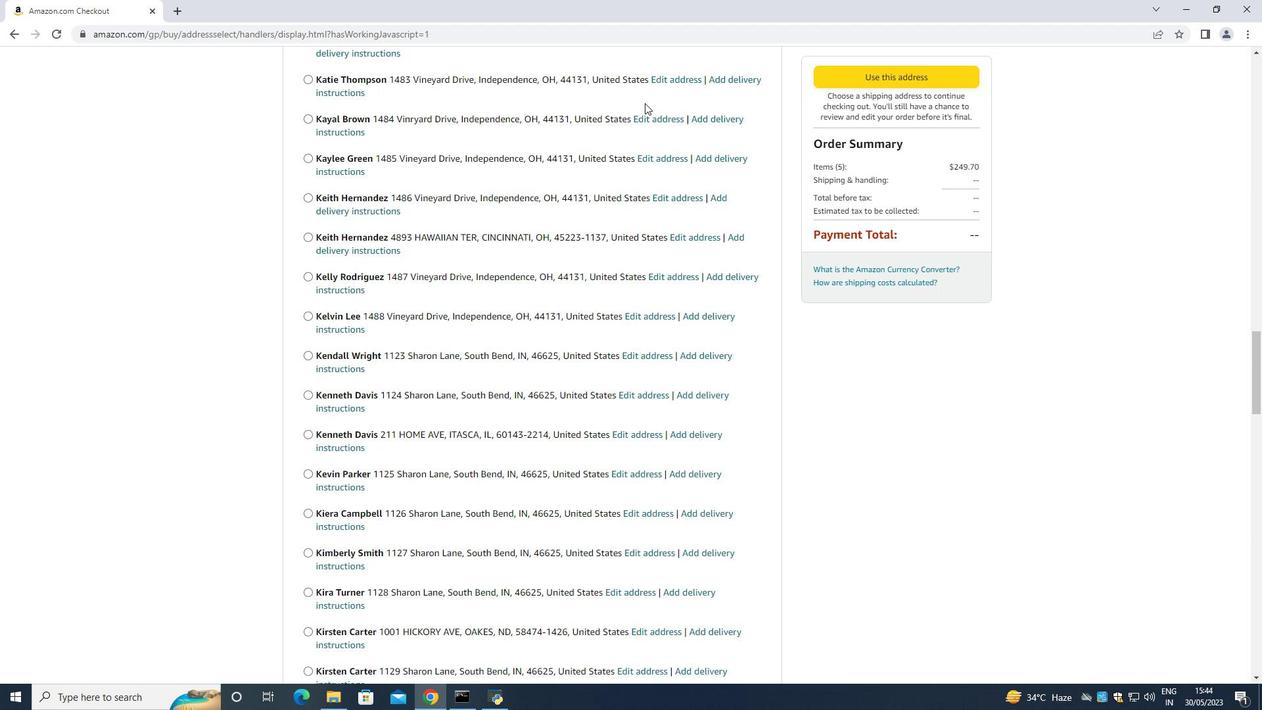 
Action: Mouse scrolled (644, 103) with delta (0, 0)
Screenshot: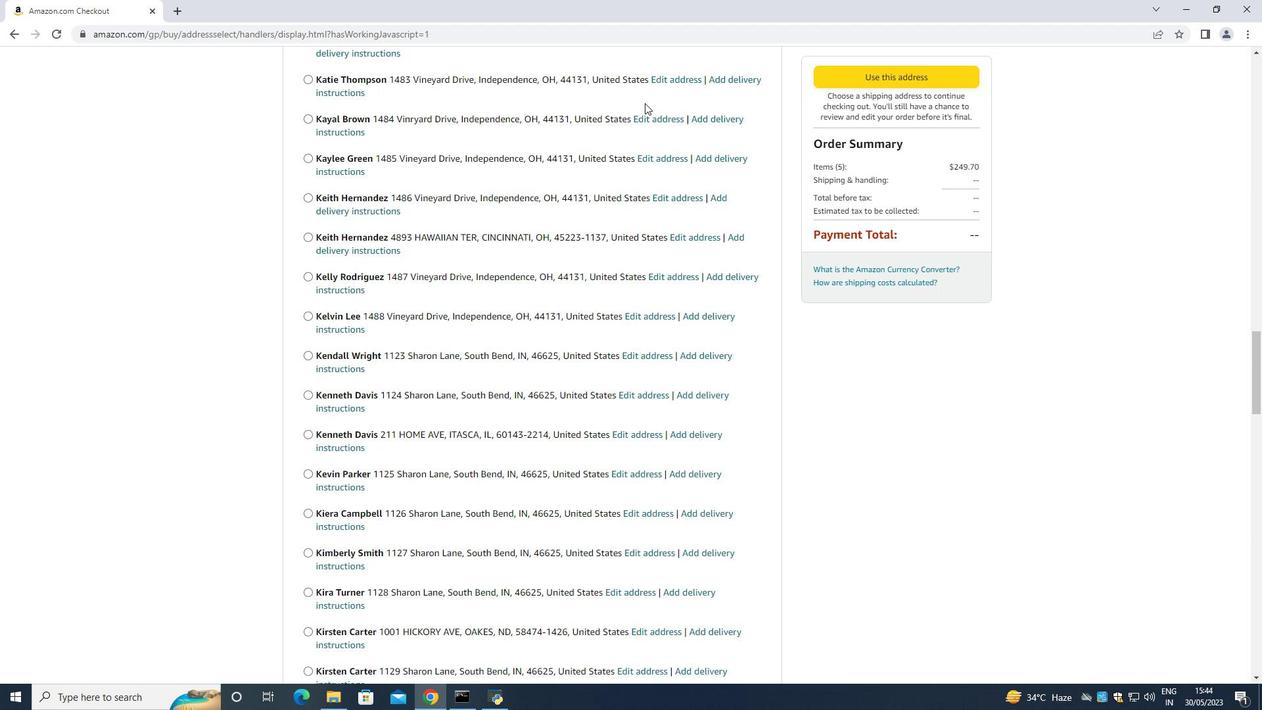 
Action: Mouse moved to (643, 104)
Screenshot: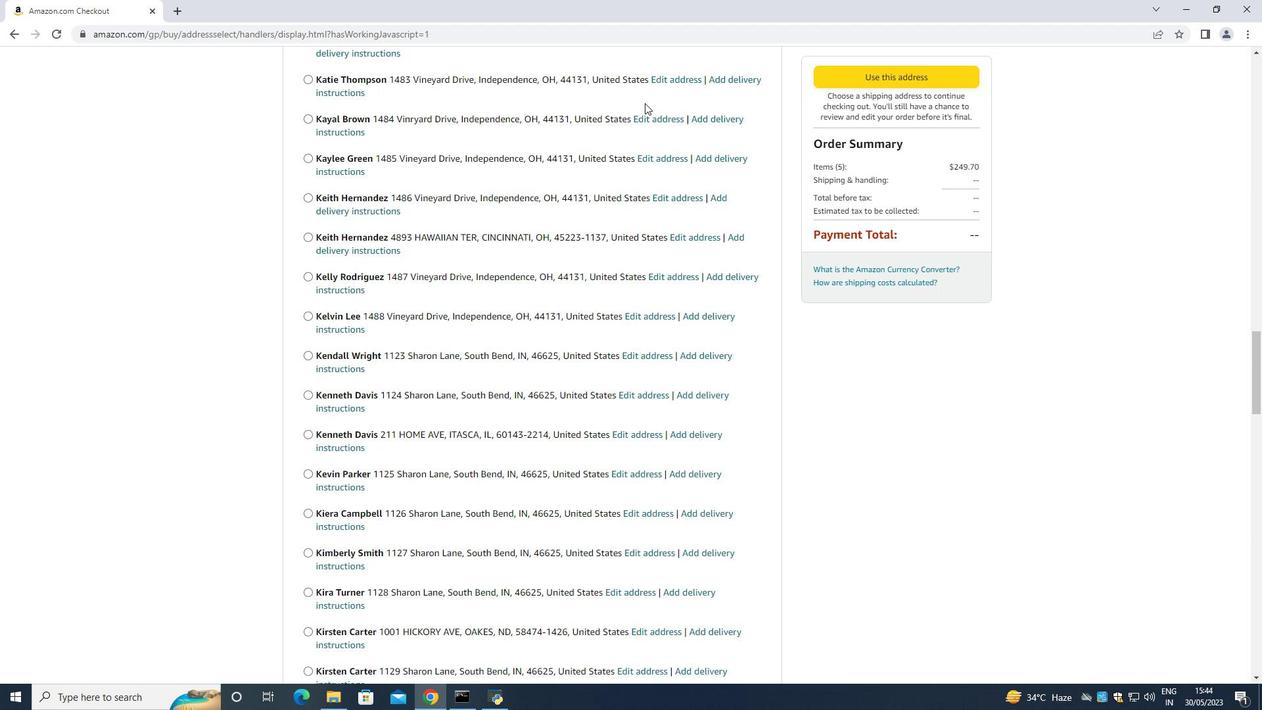 
Action: Mouse scrolled (643, 103) with delta (0, 0)
Screenshot: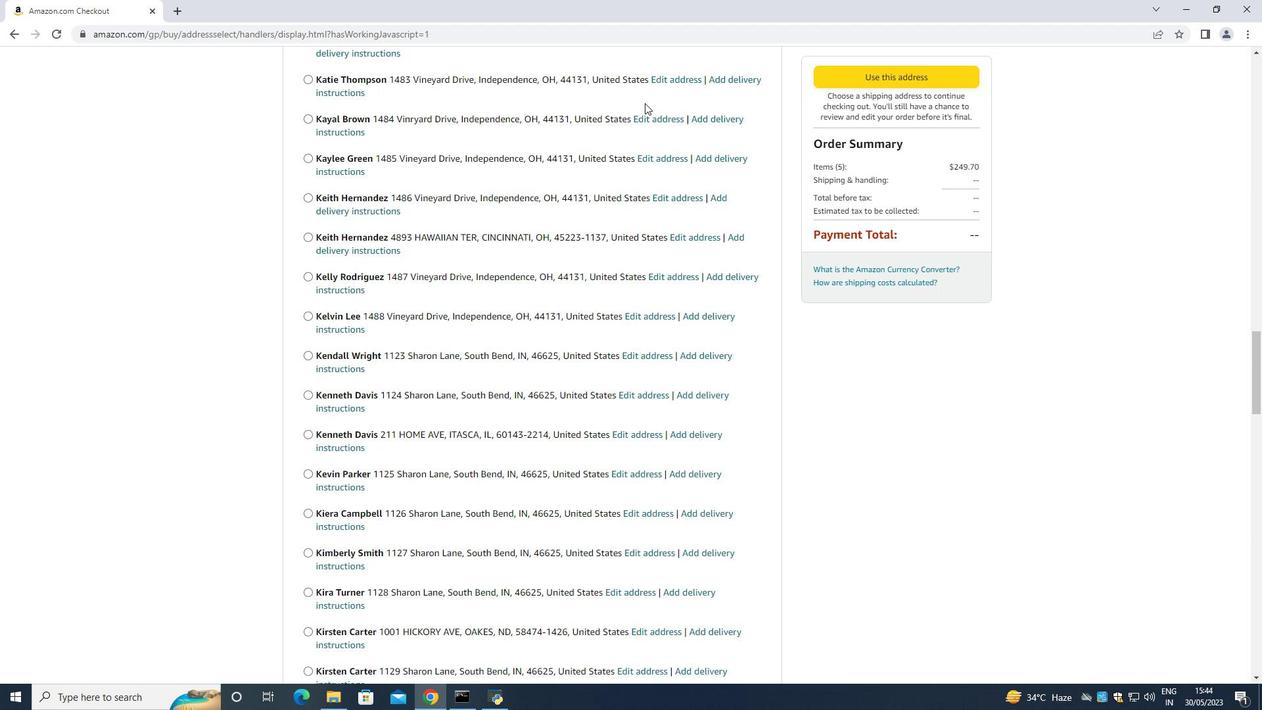 
Action: Mouse moved to (641, 107)
Screenshot: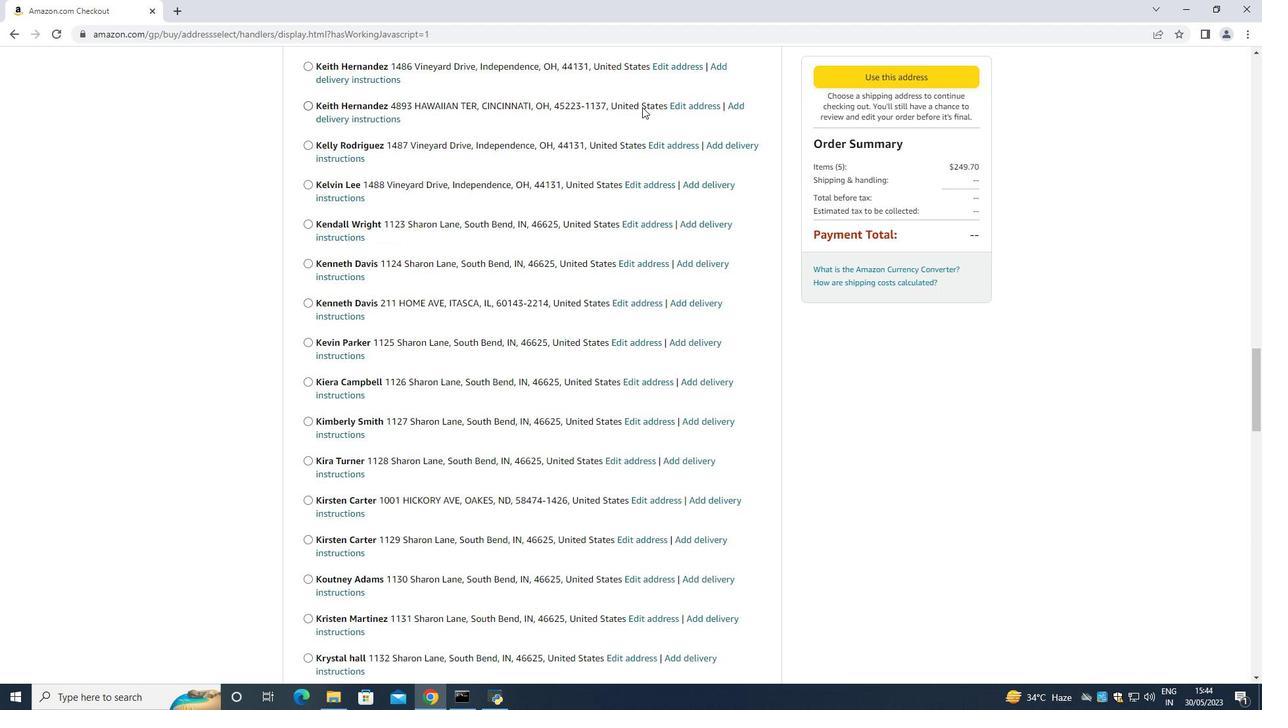 
Action: Mouse scrolled (641, 106) with delta (0, 0)
Screenshot: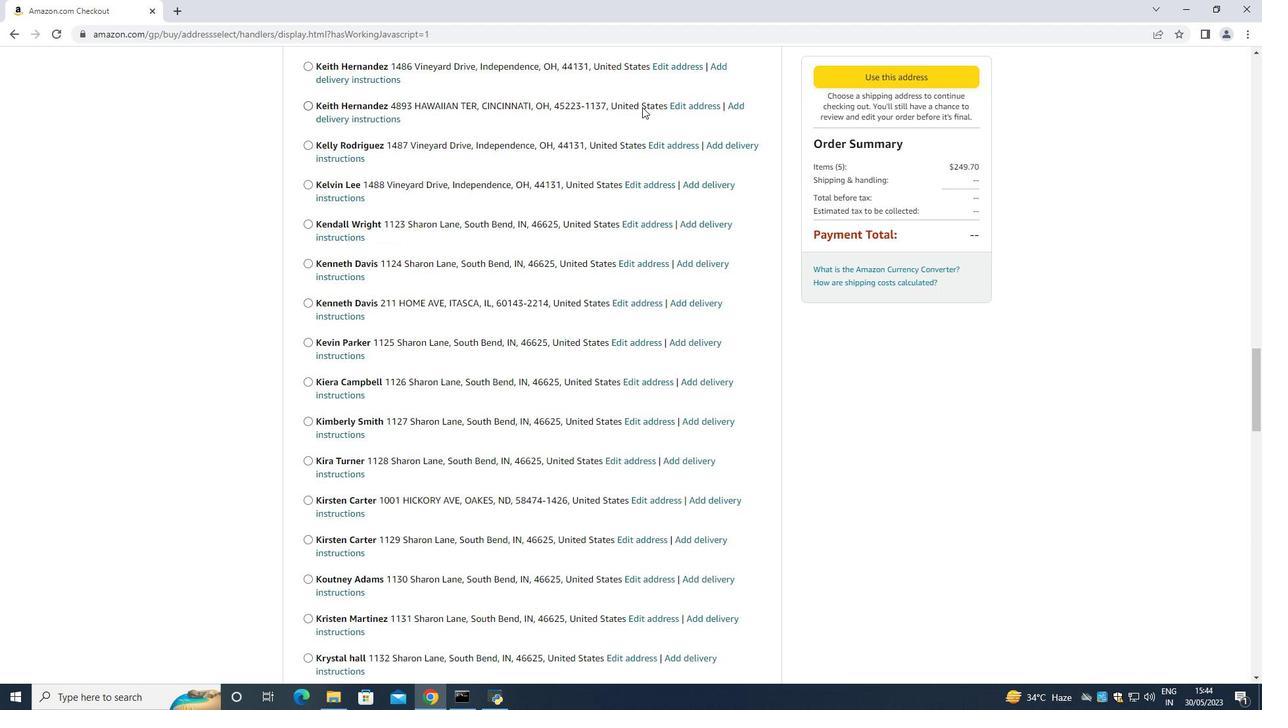 
Action: Mouse scrolled (641, 106) with delta (0, 0)
Screenshot: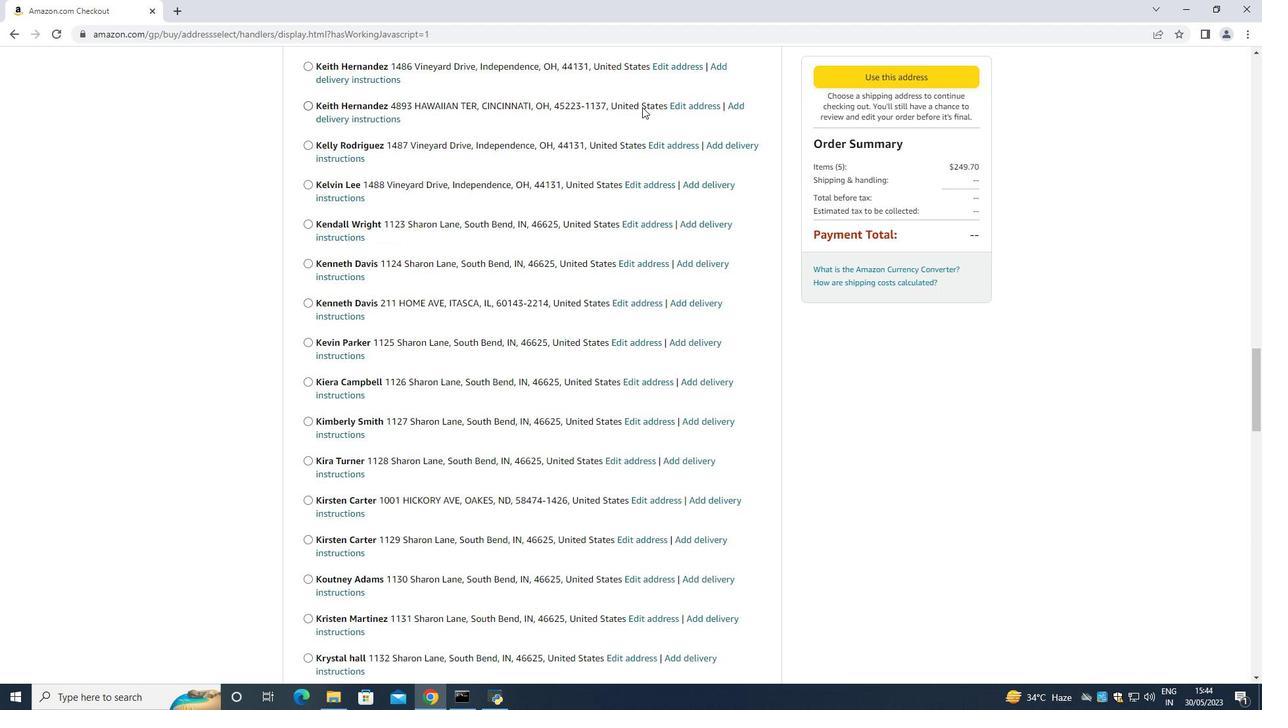 
Action: Mouse moved to (641, 107)
Screenshot: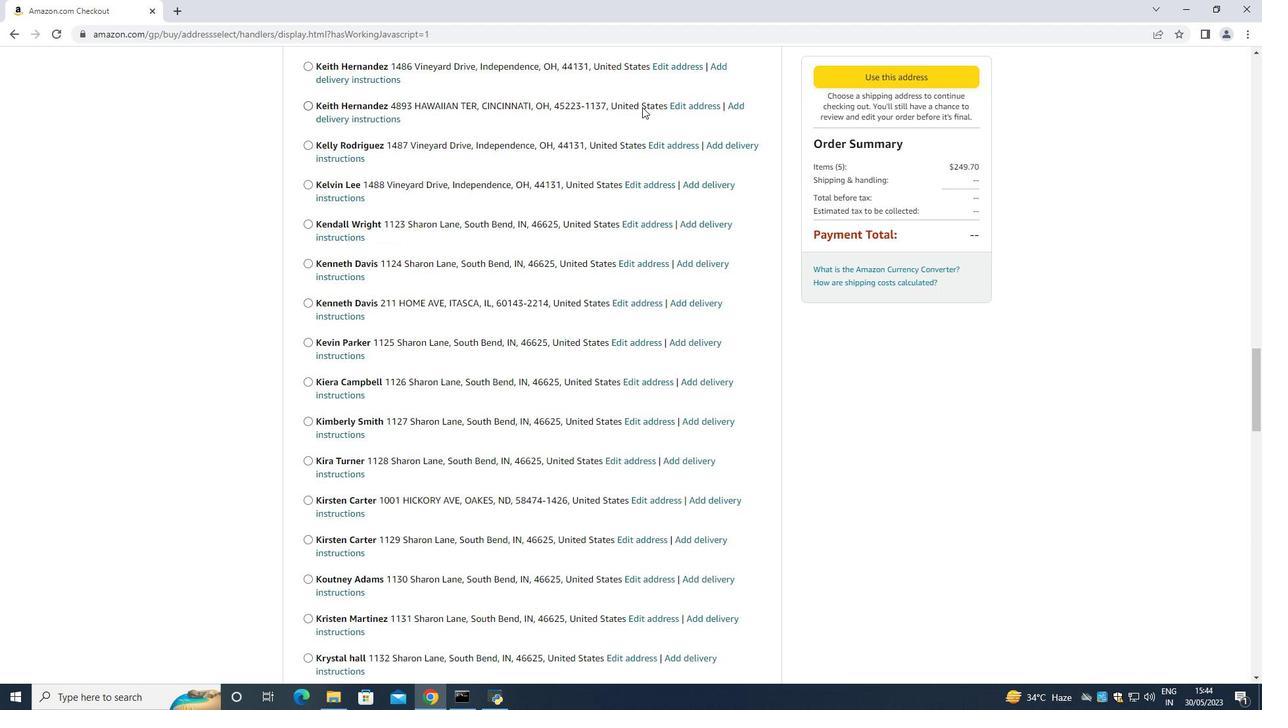 
Action: Mouse scrolled (641, 107) with delta (0, 0)
Screenshot: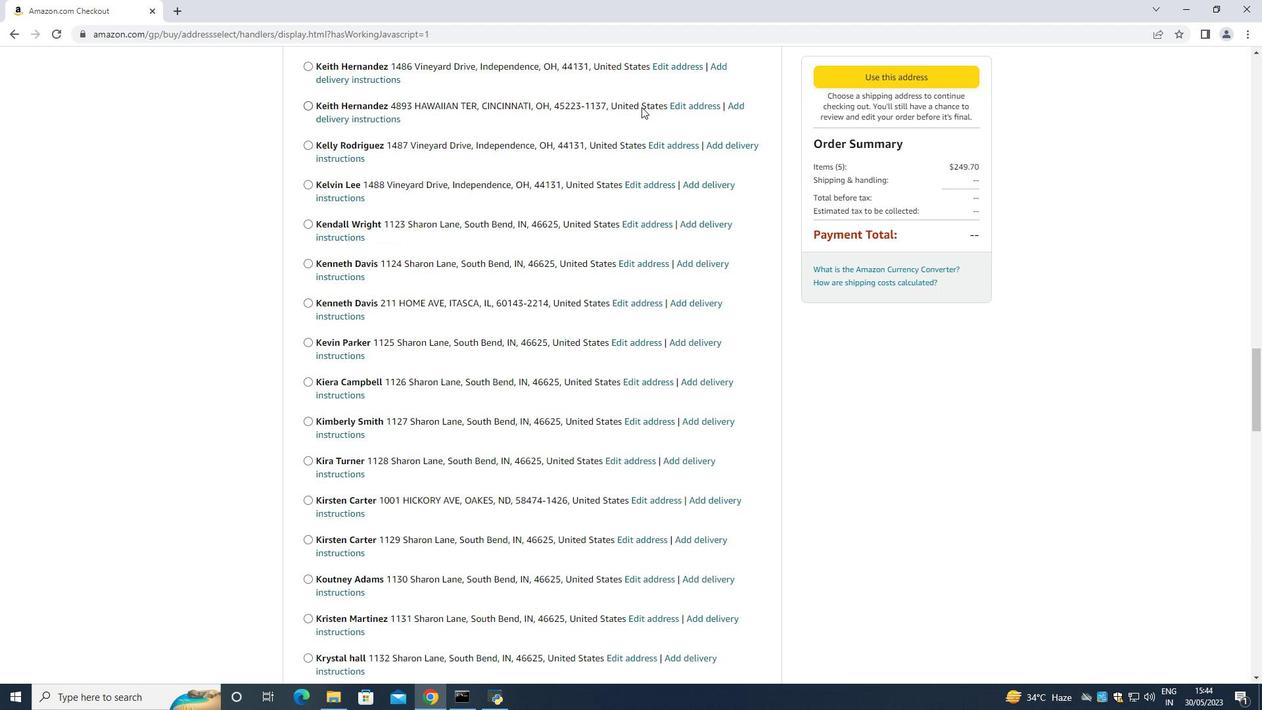 
Action: Mouse moved to (641, 107)
Screenshot: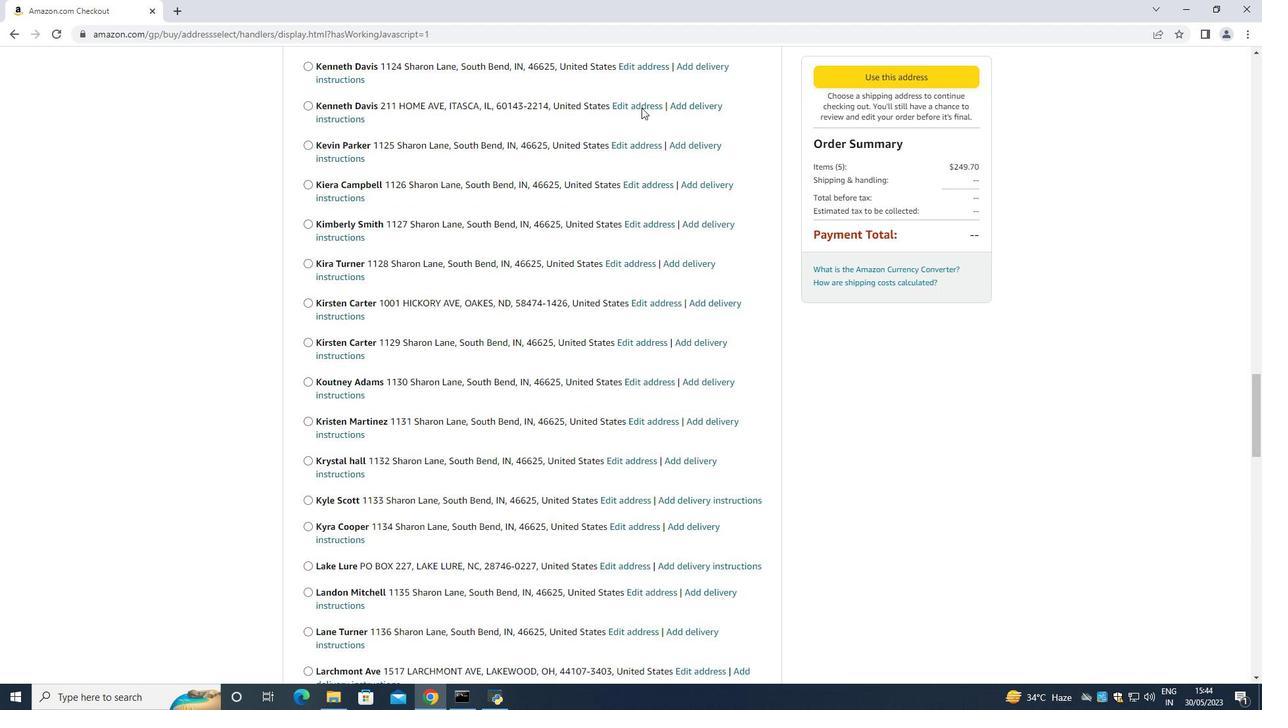 
Action: Mouse scrolled (641, 107) with delta (0, 0)
Screenshot: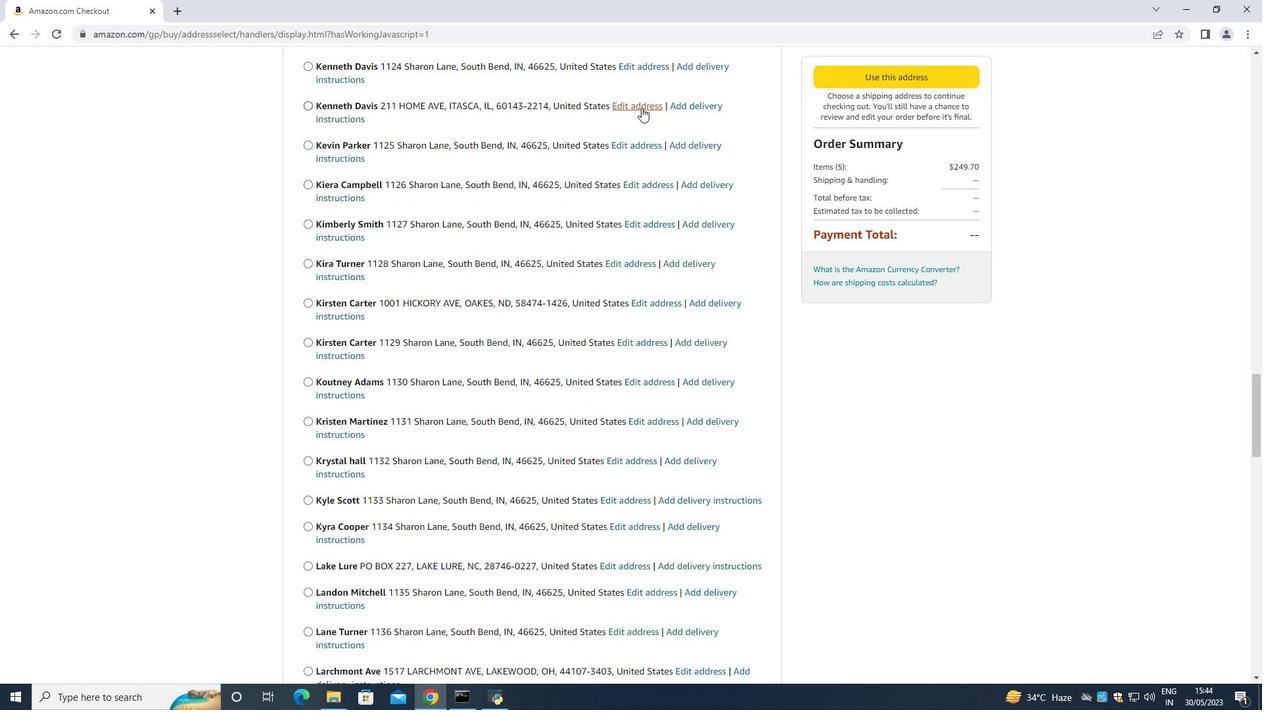 
Action: Mouse moved to (641, 108)
Screenshot: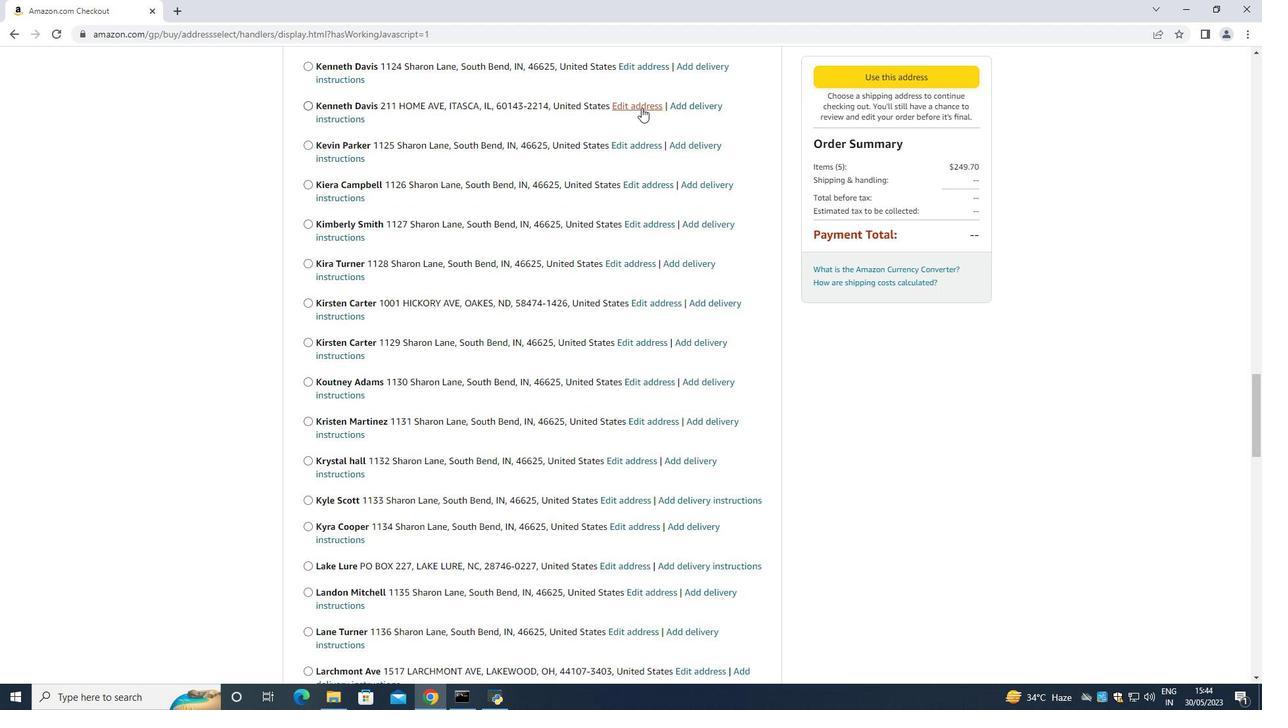 
Action: Mouse scrolled (641, 107) with delta (0, 0)
Screenshot: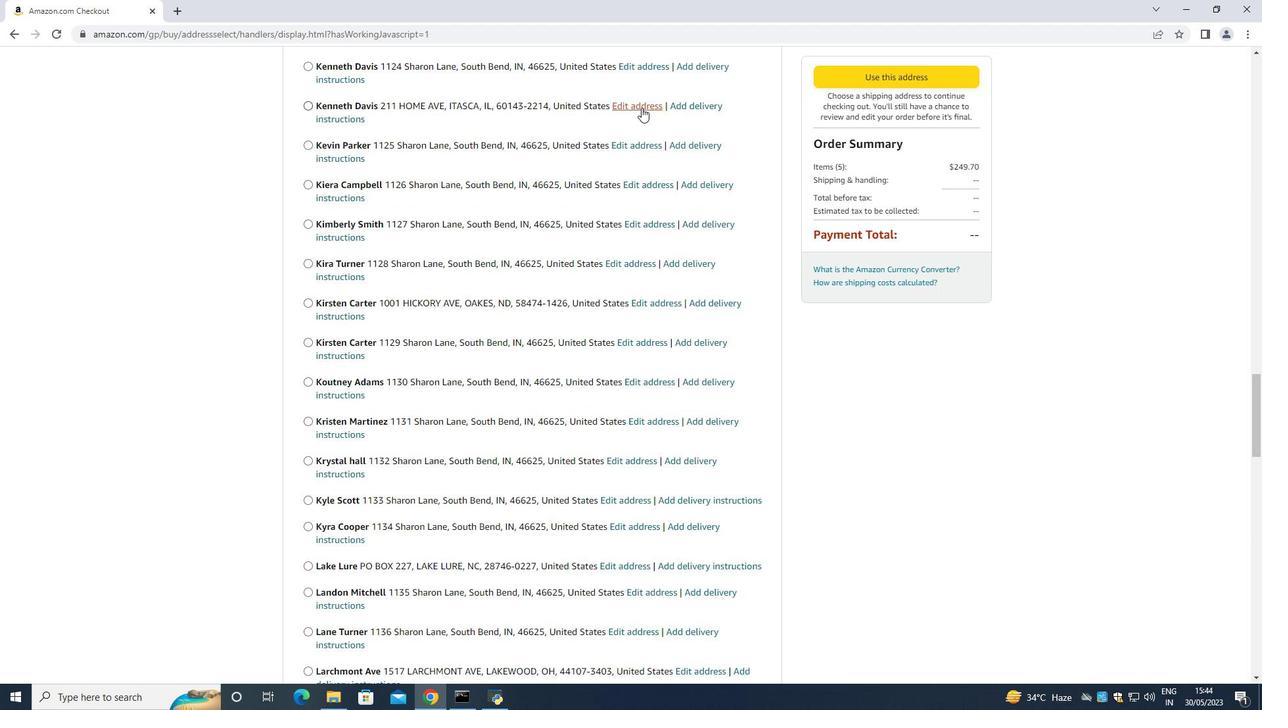 
Action: Mouse scrolled (641, 107) with delta (0, 0)
Screenshot: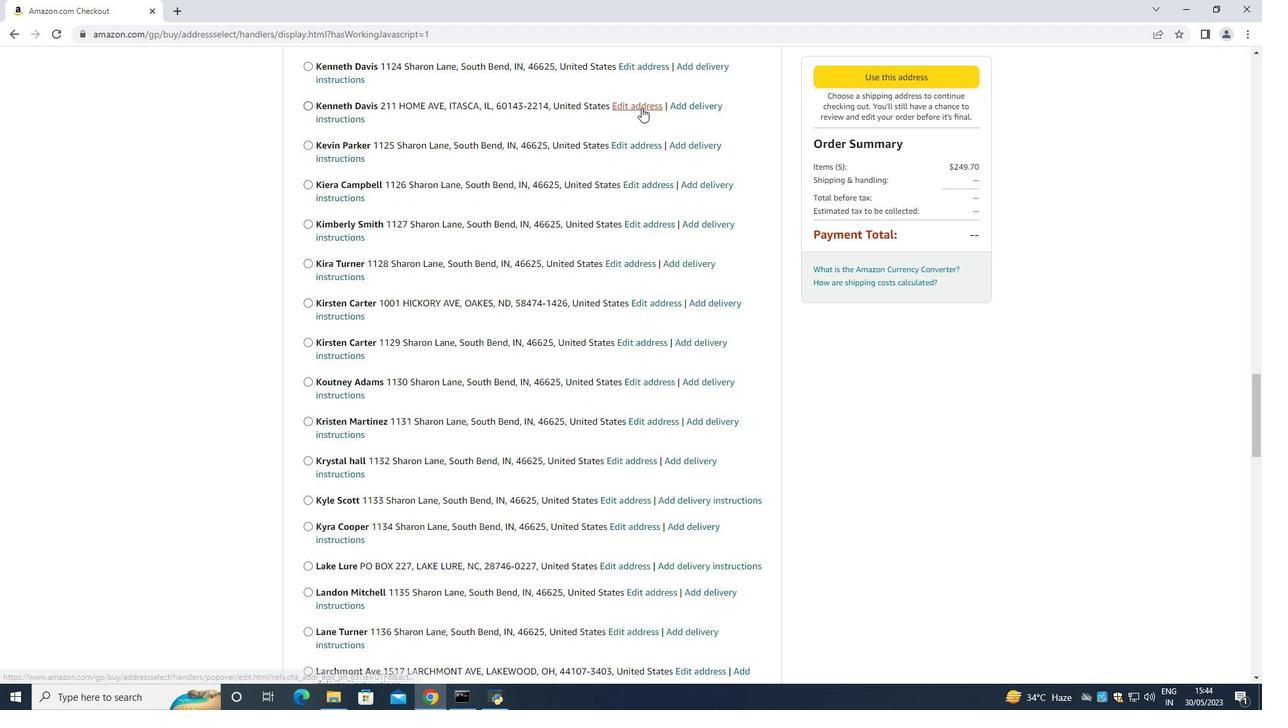 
Action: Mouse scrolled (641, 107) with delta (0, 0)
Screenshot: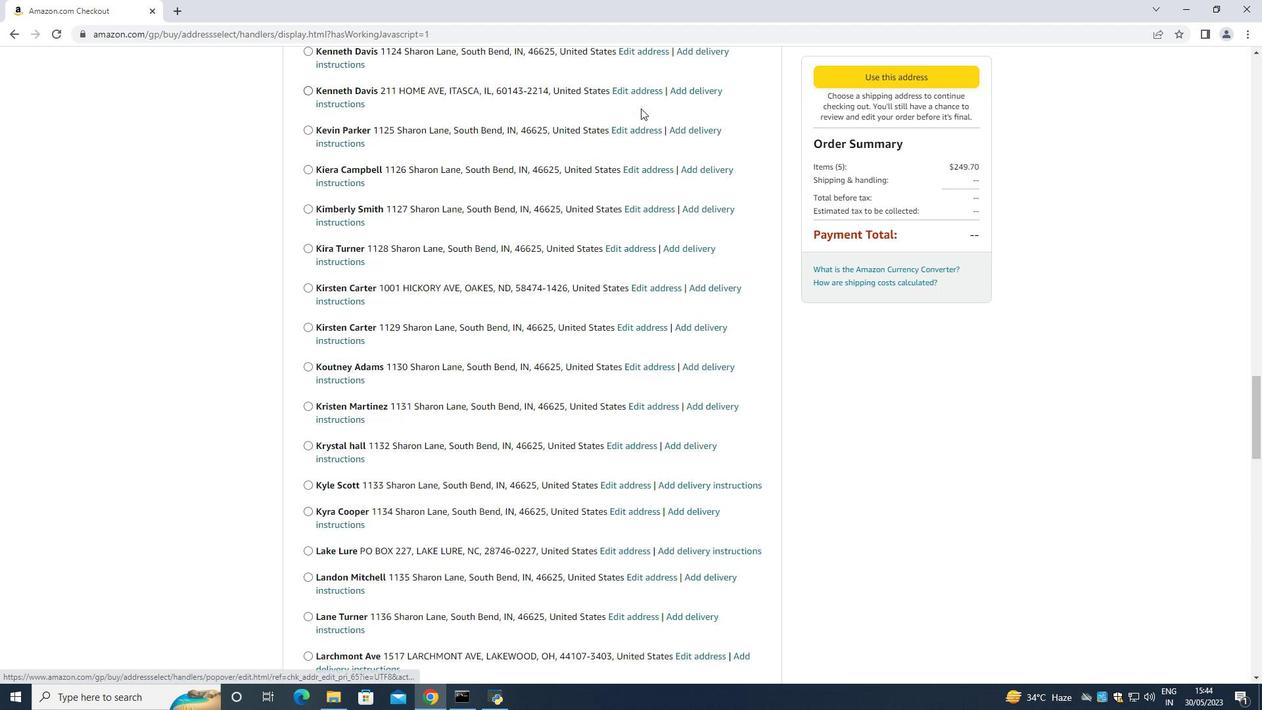 
Action: Mouse scrolled (641, 107) with delta (0, 0)
Screenshot: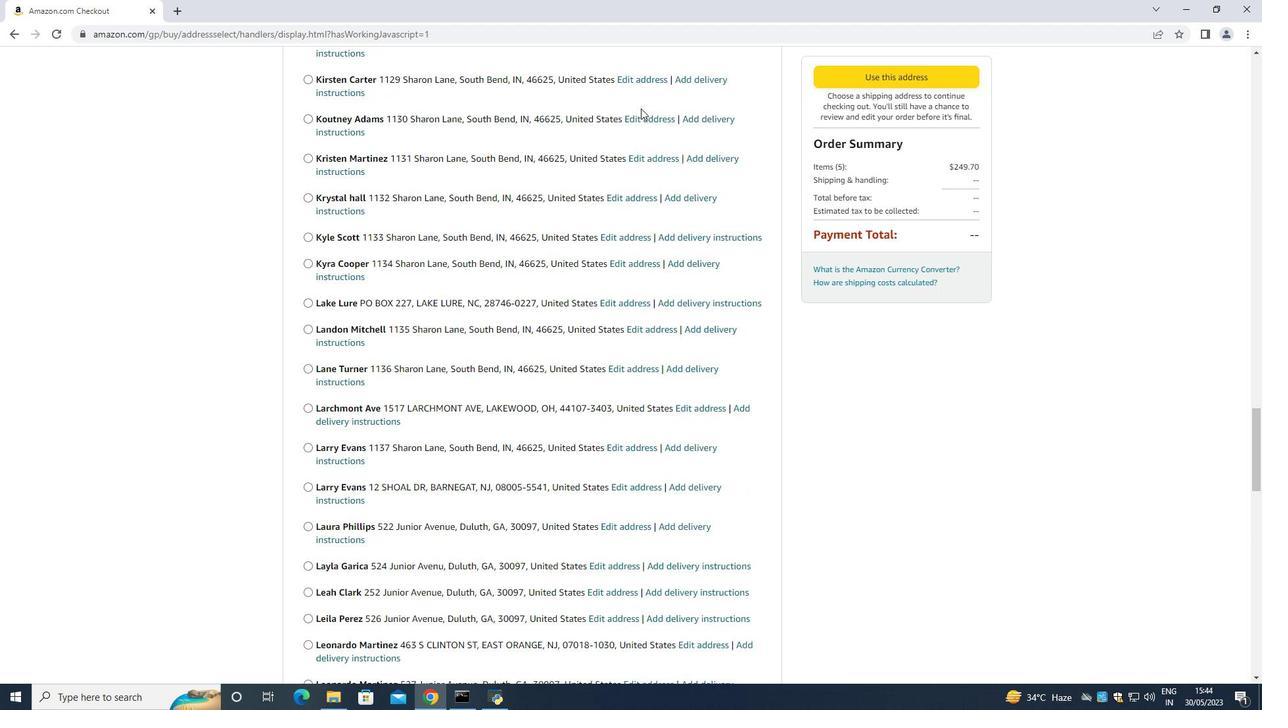
Action: Mouse scrolled (641, 107) with delta (0, 0)
Screenshot: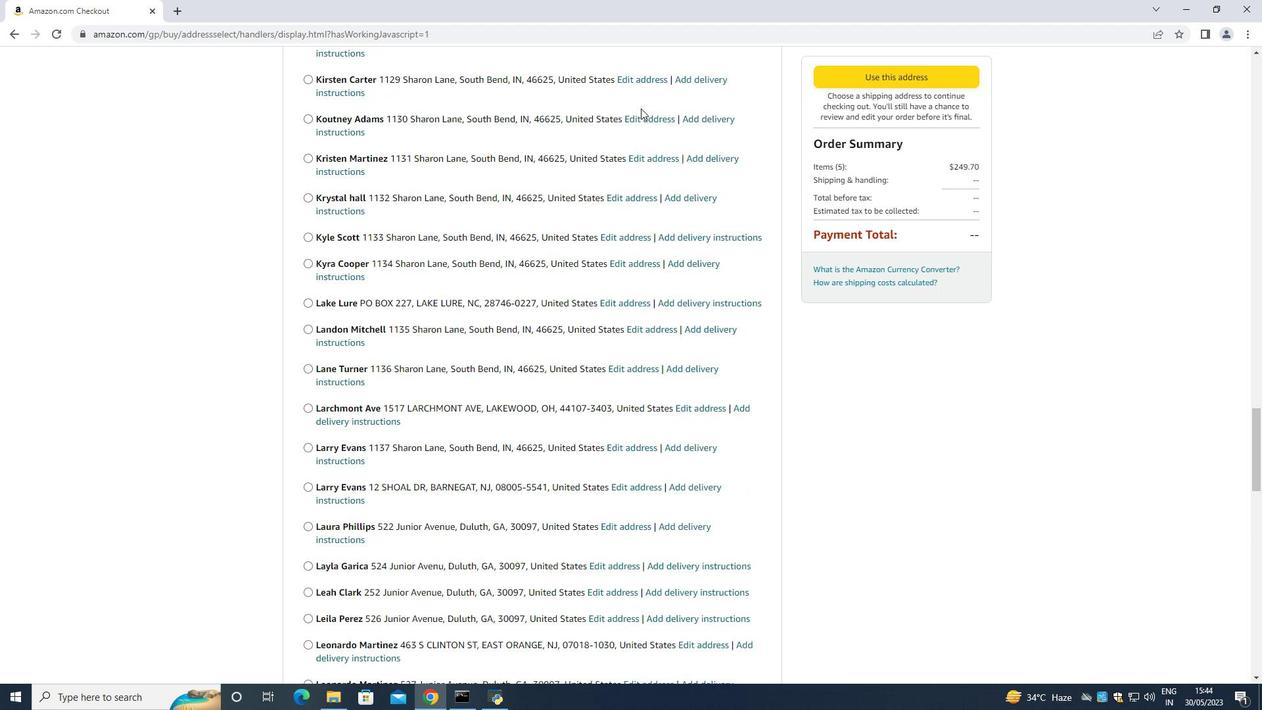 
Action: Mouse scrolled (641, 107) with delta (0, 0)
Screenshot: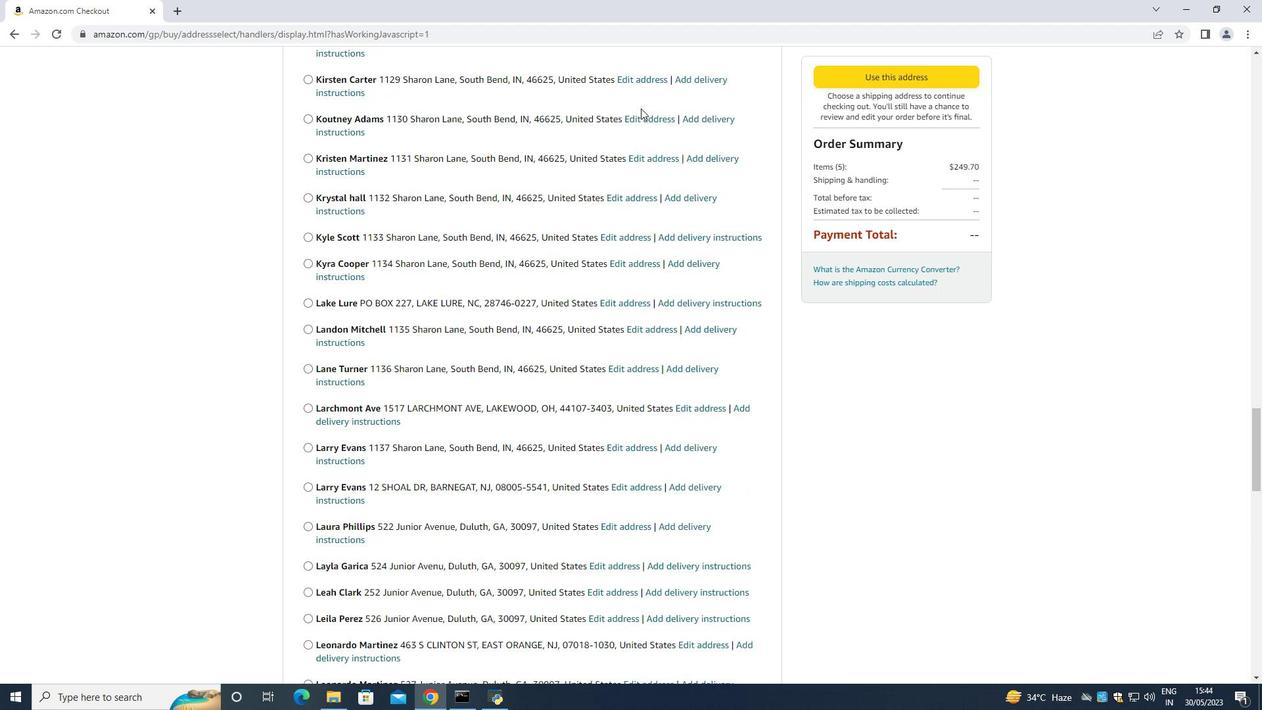 
Action: Mouse scrolled (641, 107) with delta (0, 0)
Screenshot: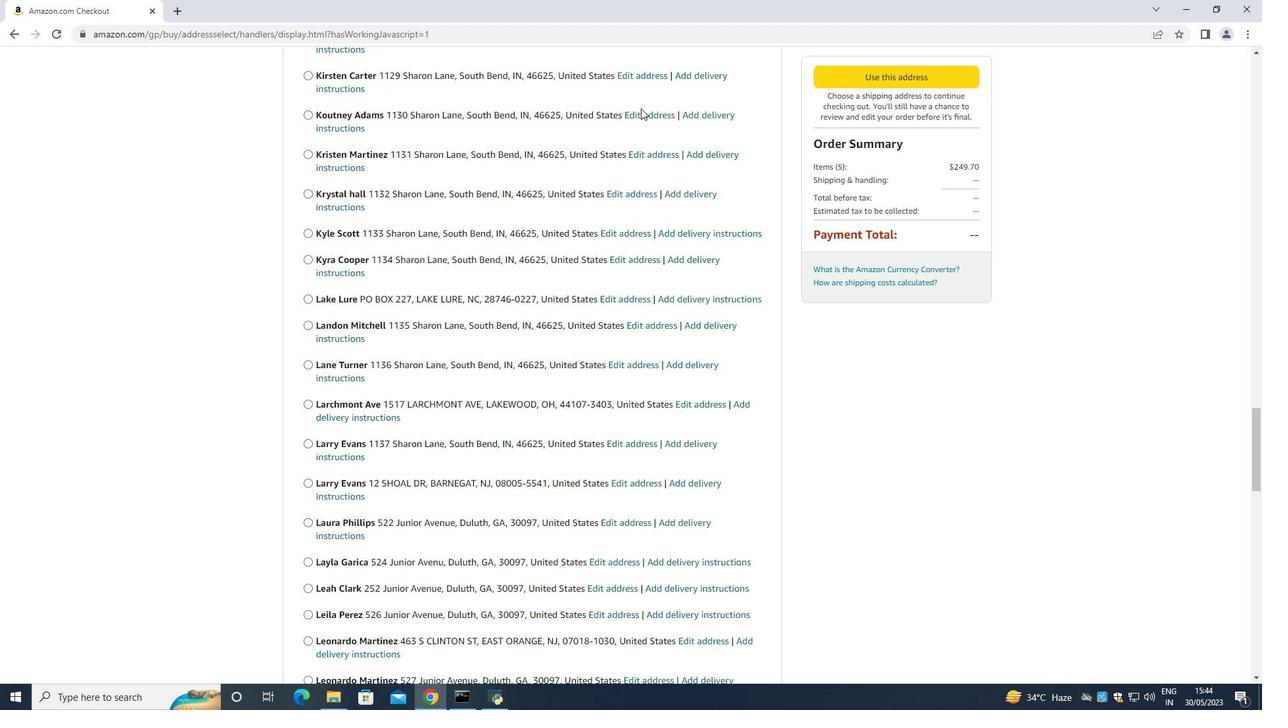 
Action: Mouse moved to (641, 108)
Screenshot: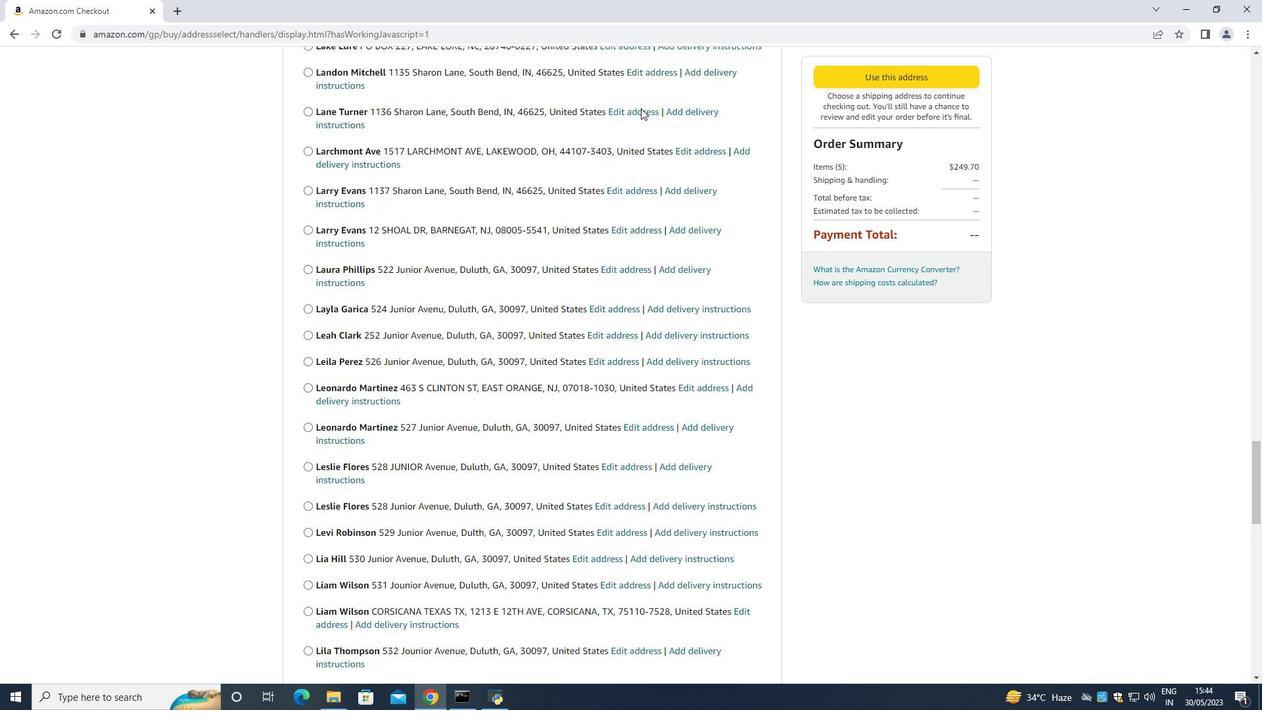 
Action: Mouse scrolled (641, 107) with delta (0, 0)
Screenshot: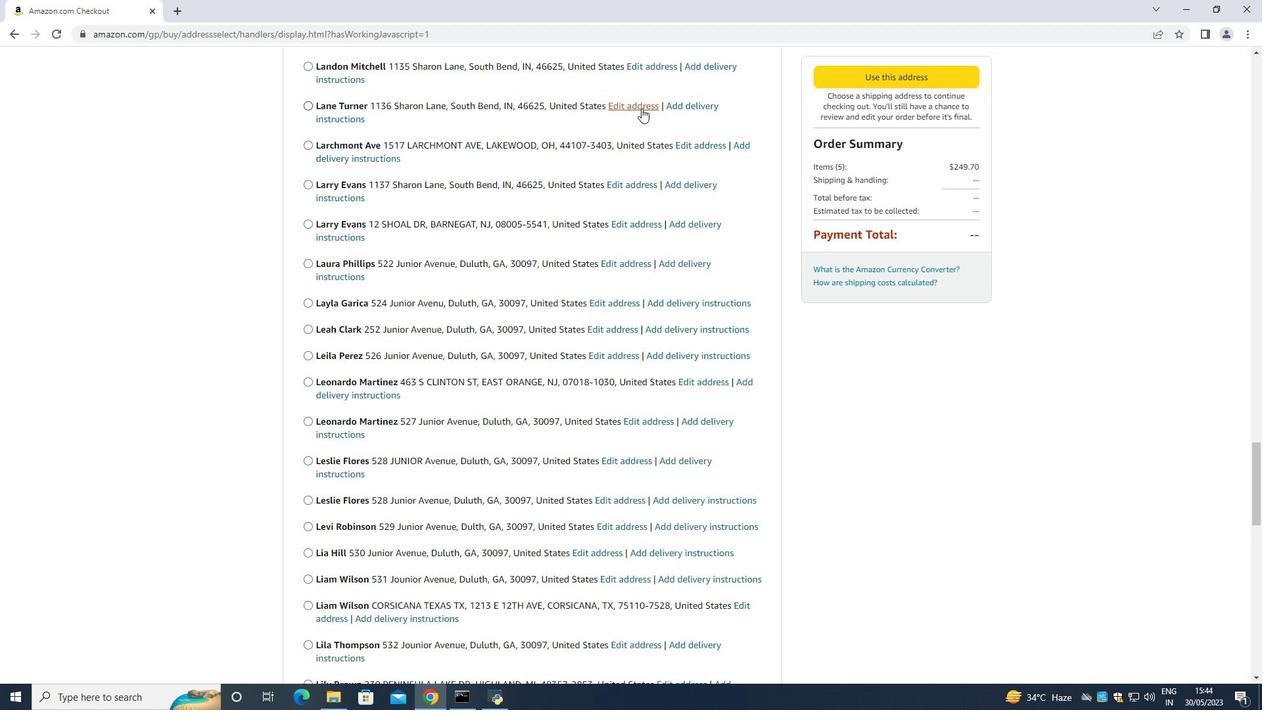 
Action: Mouse moved to (640, 102)
Screenshot: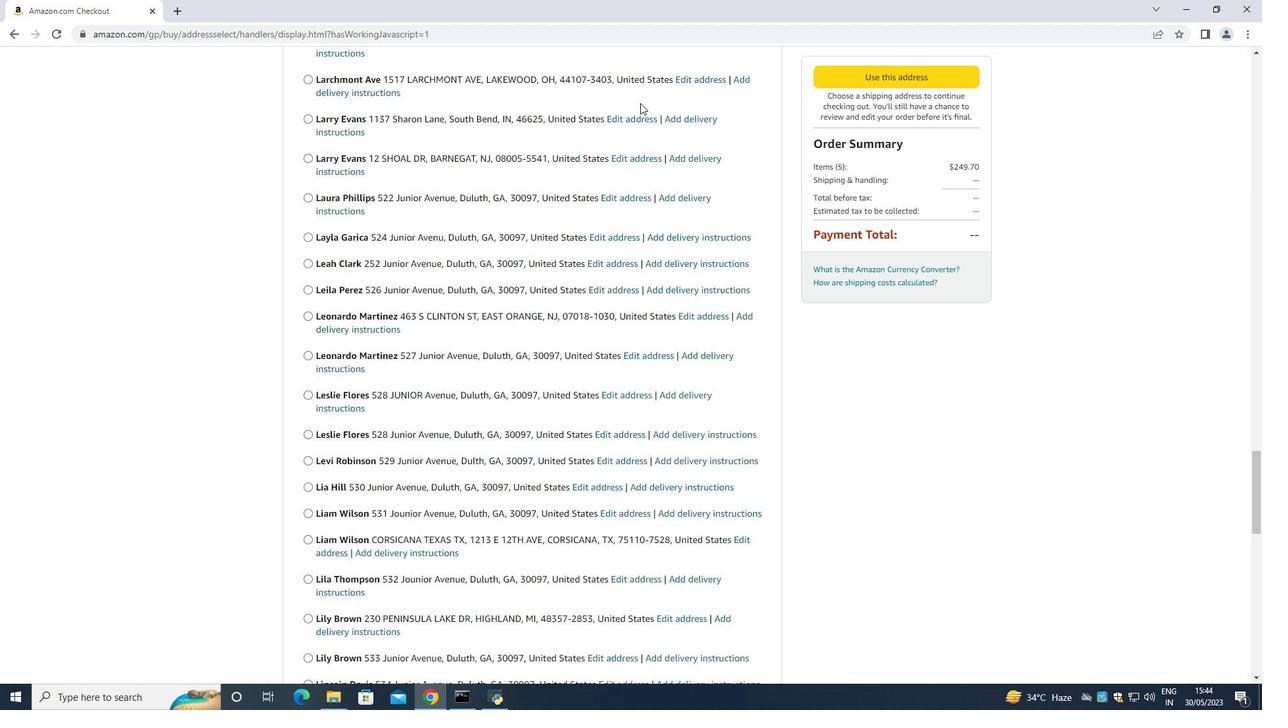 
Action: Mouse scrolled (640, 101) with delta (0, 0)
Screenshot: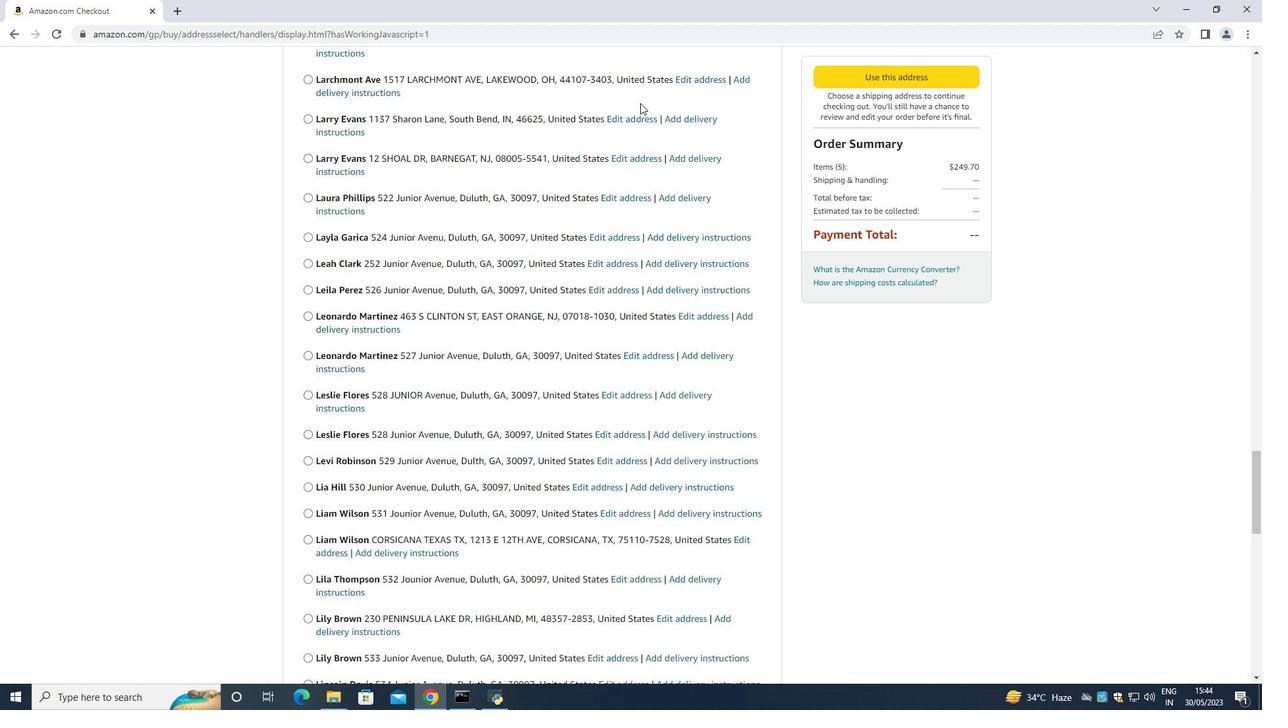 
Action: Mouse scrolled (640, 101) with delta (0, 0)
Screenshot: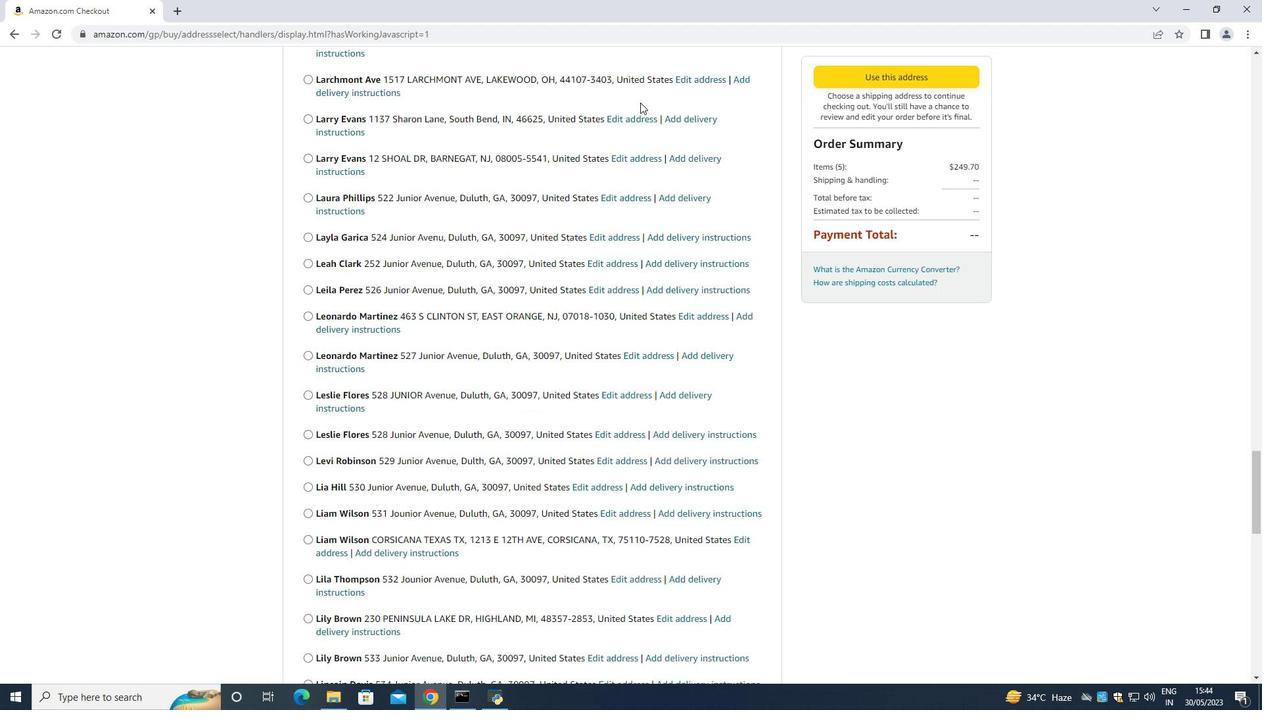 
Action: Mouse scrolled (640, 101) with delta (0, 0)
Screenshot: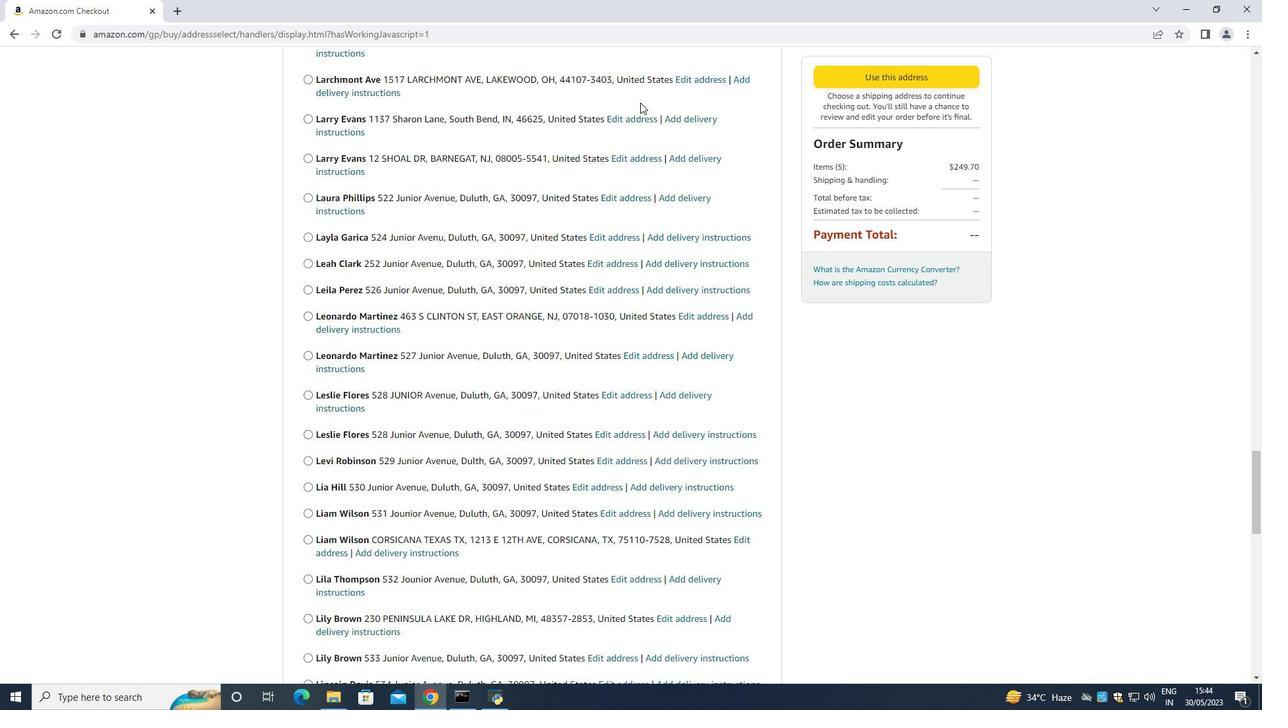 
Action: Mouse scrolled (640, 101) with delta (0, 0)
Screenshot: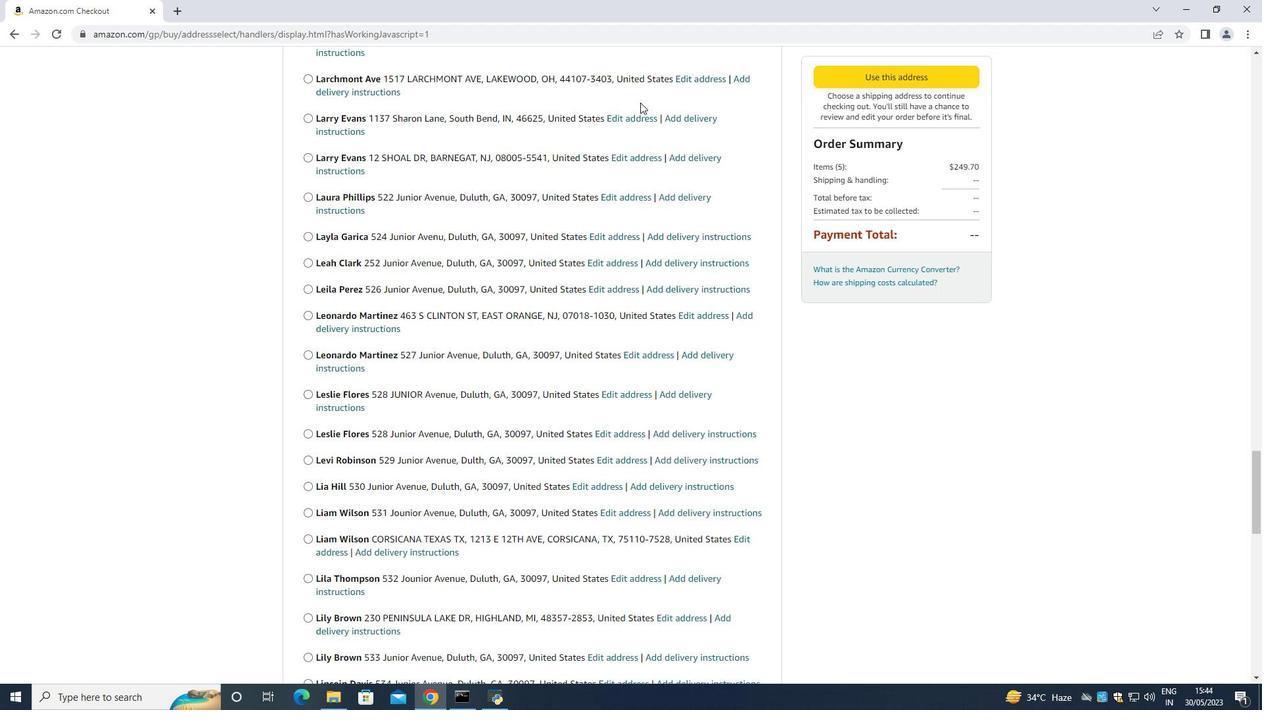 
Action: Mouse scrolled (640, 101) with delta (0, 0)
Screenshot: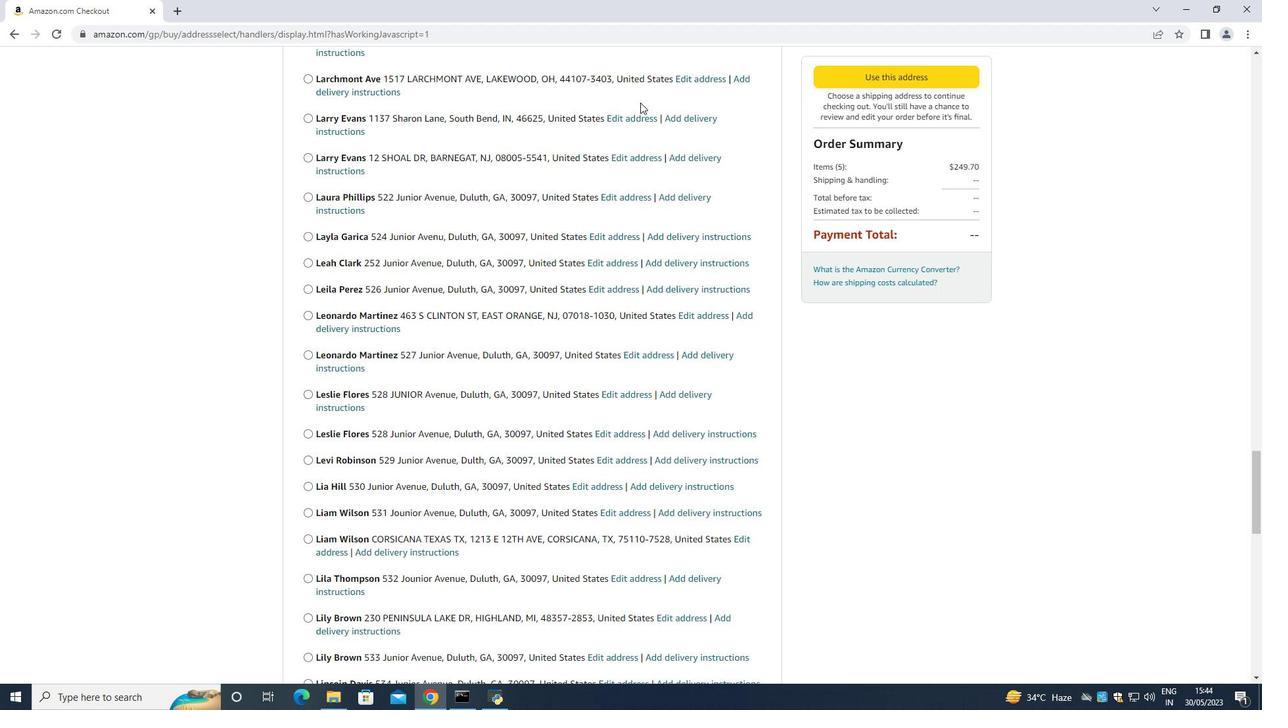 
Action: Mouse moved to (640, 101)
Screenshot: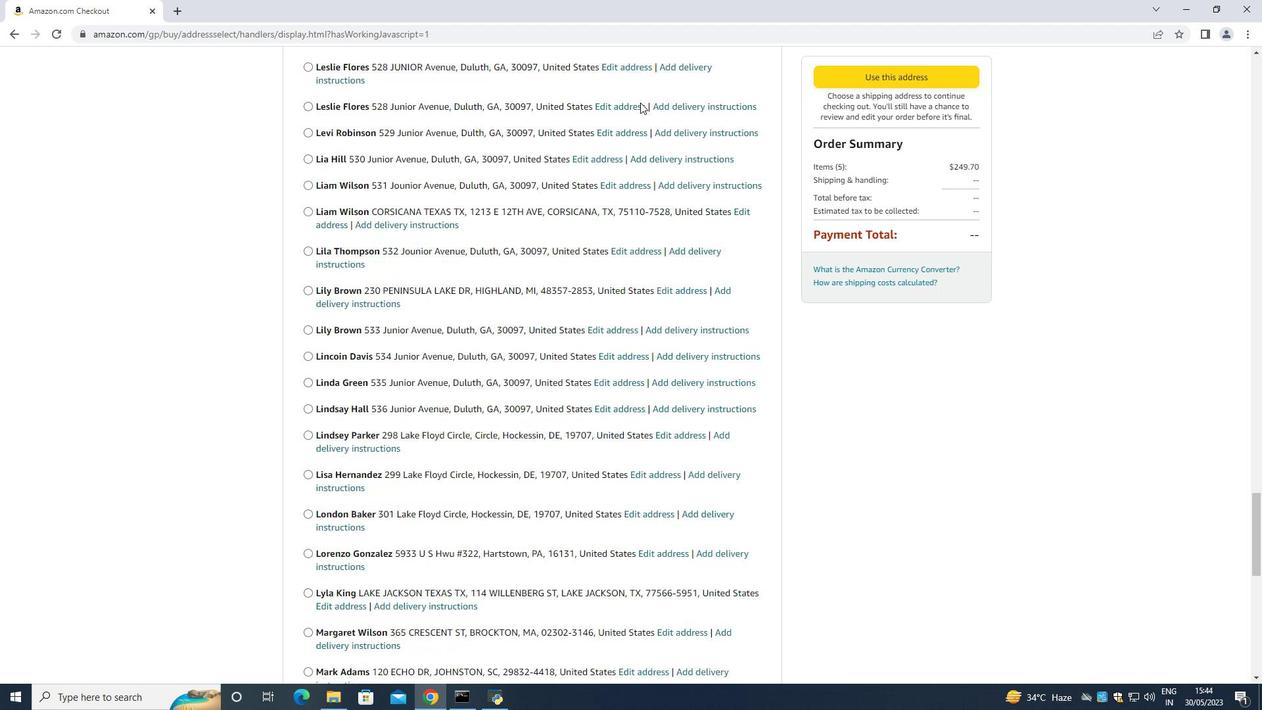 
Action: Mouse scrolled (640, 102) with delta (0, 0)
Screenshot: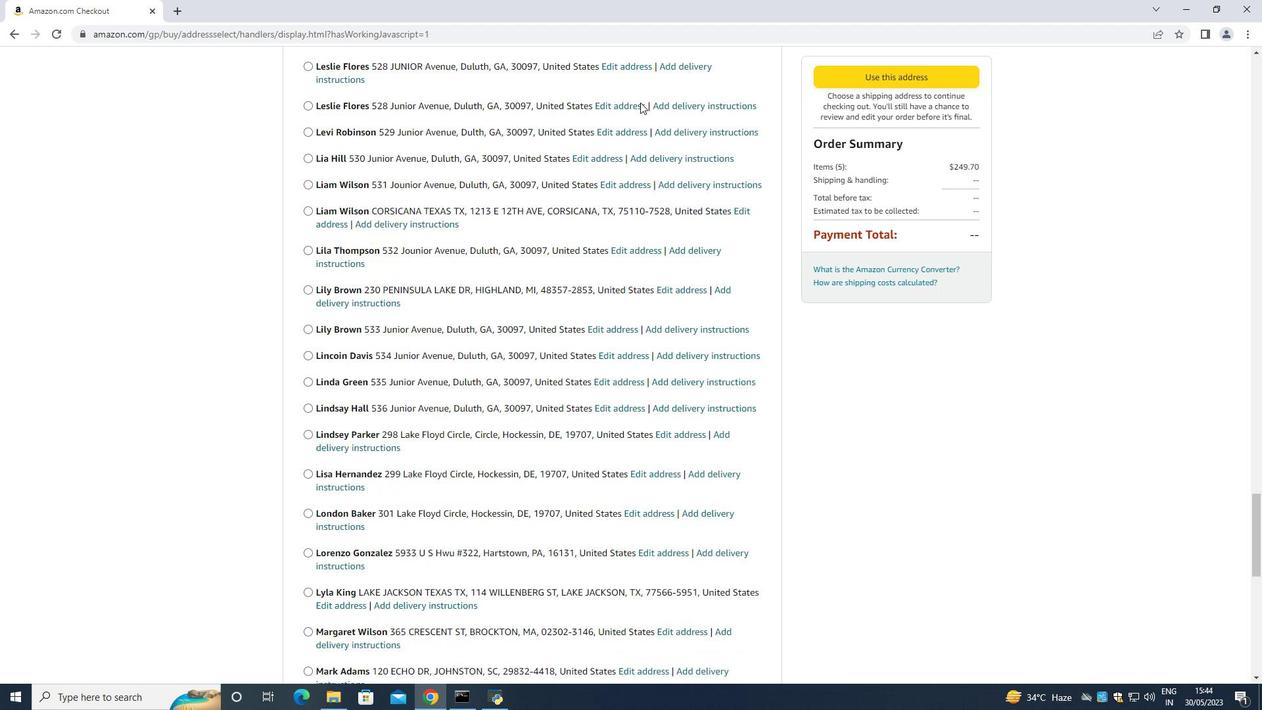 
Action: Mouse moved to (638, 99)
Screenshot: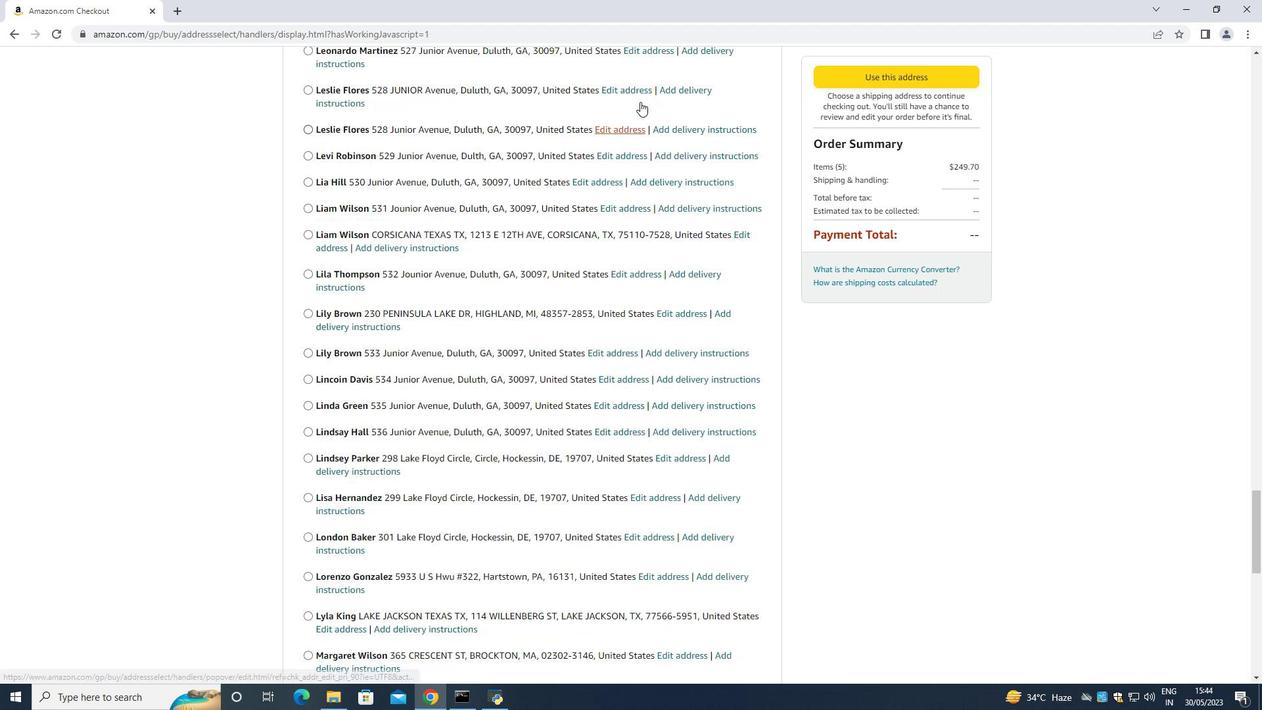 
Action: Mouse scrolled (638, 98) with delta (0, 0)
Screenshot: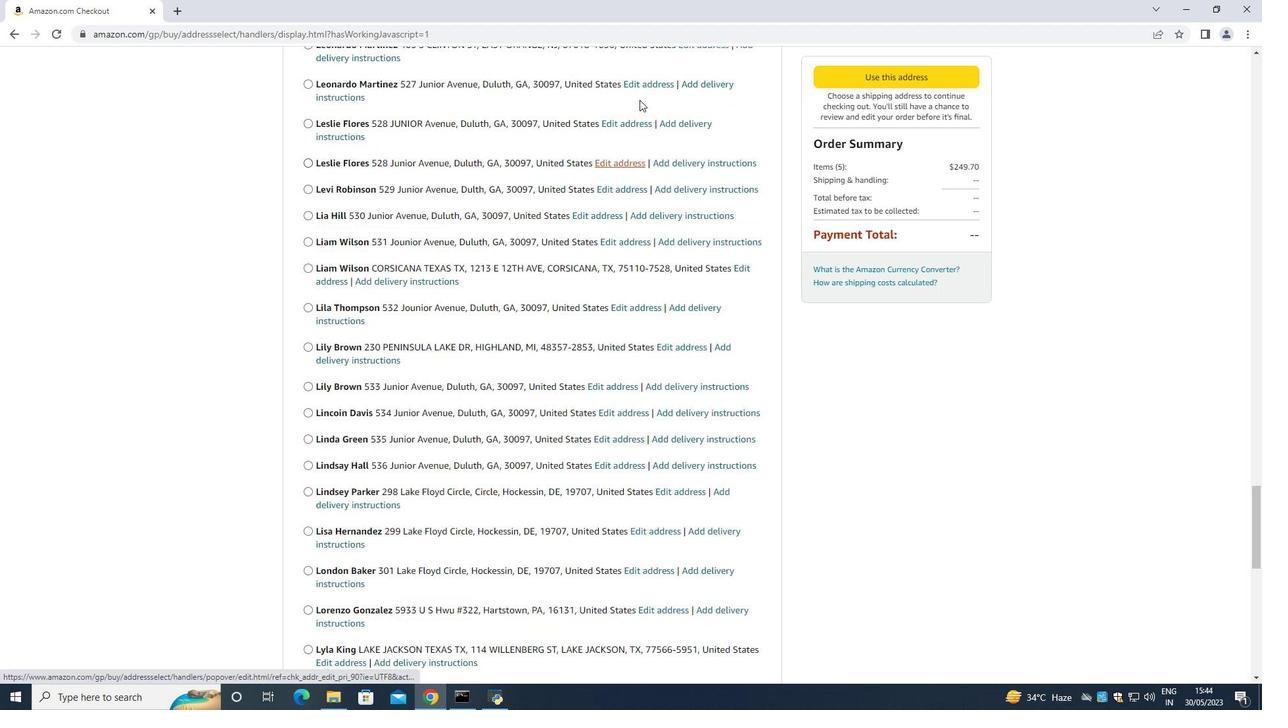 
Action: Mouse scrolled (638, 98) with delta (0, 0)
Screenshot: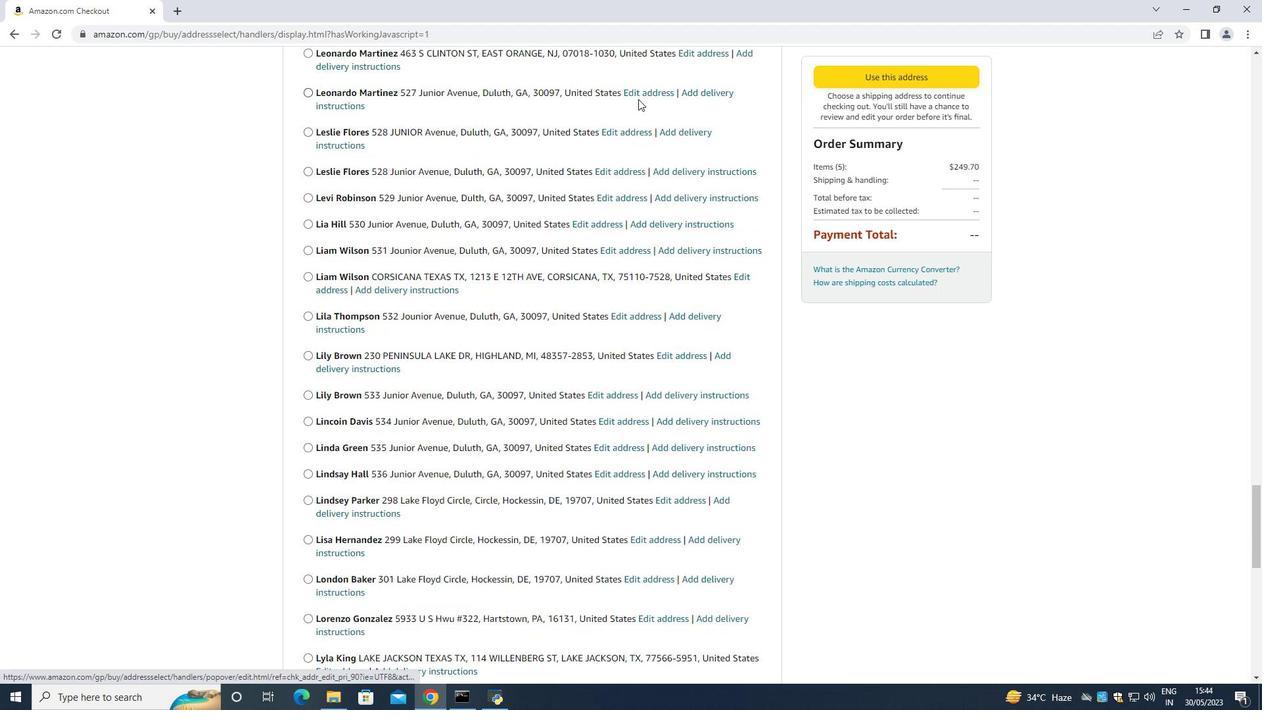 
Action: Mouse moved to (637, 98)
Screenshot: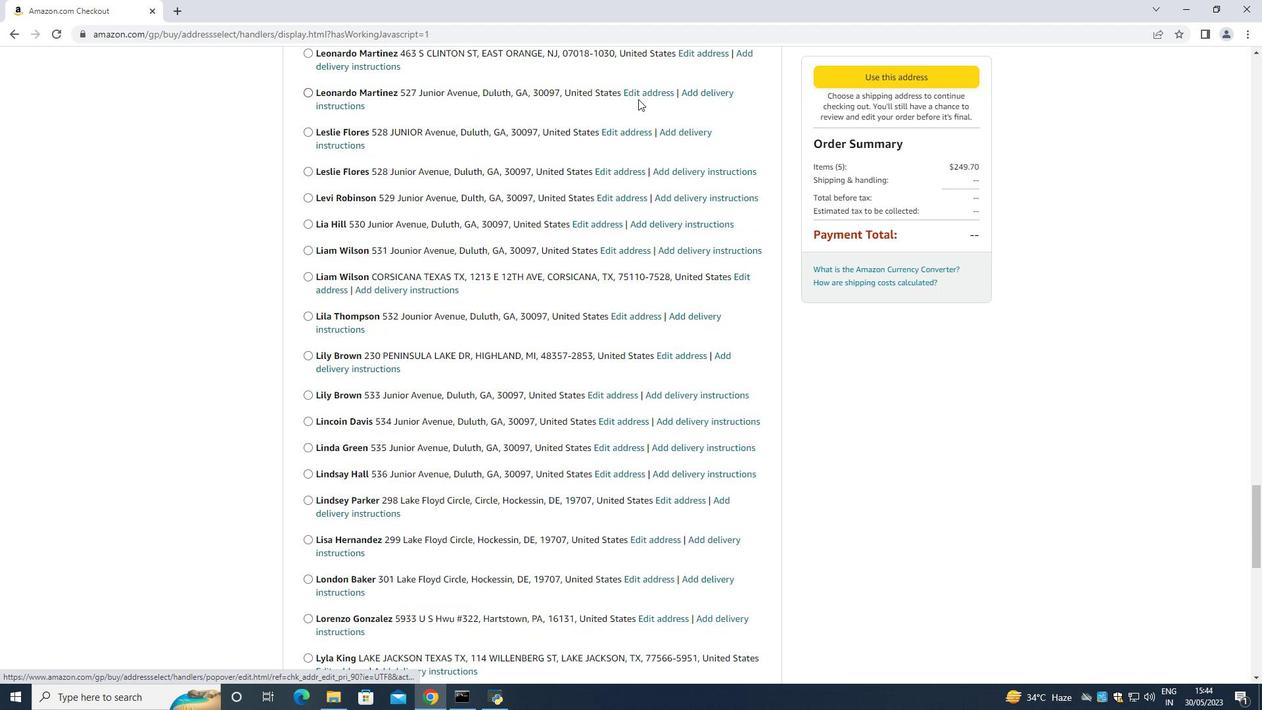 
Action: Mouse scrolled (637, 97) with delta (0, 0)
Screenshot: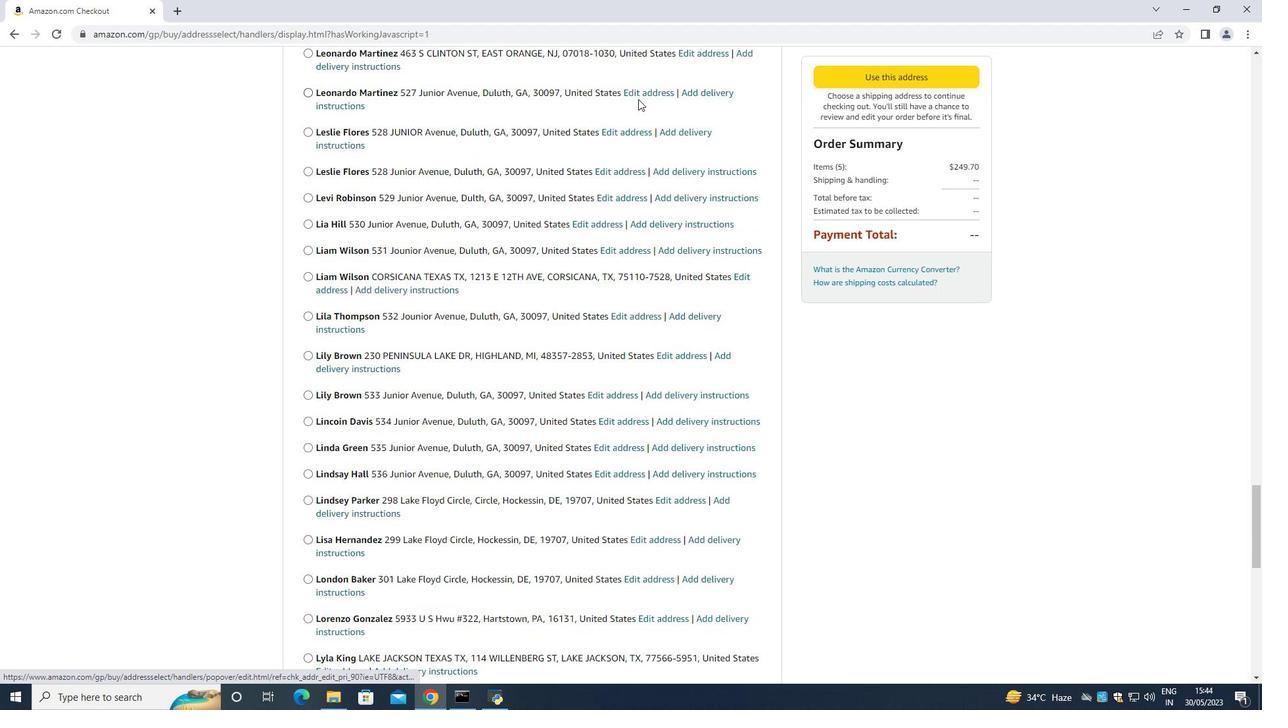 
Action: Mouse moved to (637, 99)
Screenshot: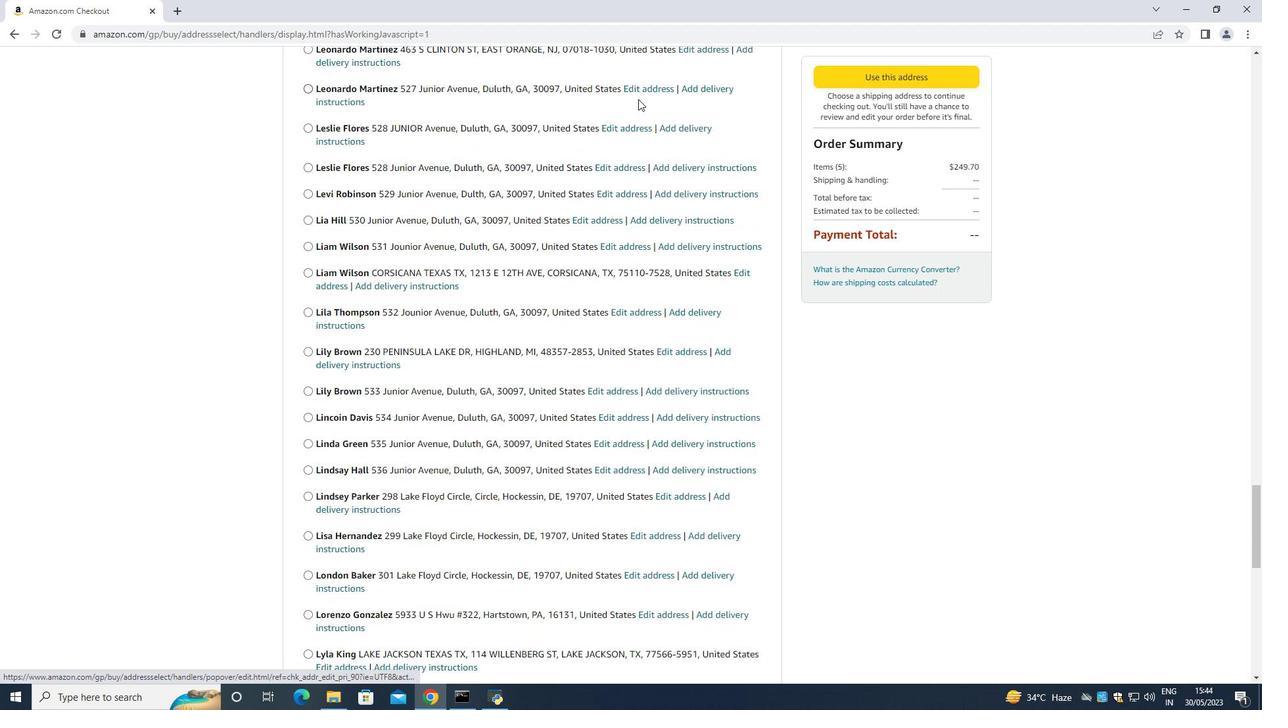 
Action: Mouse scrolled (637, 99) with delta (0, 0)
Screenshot: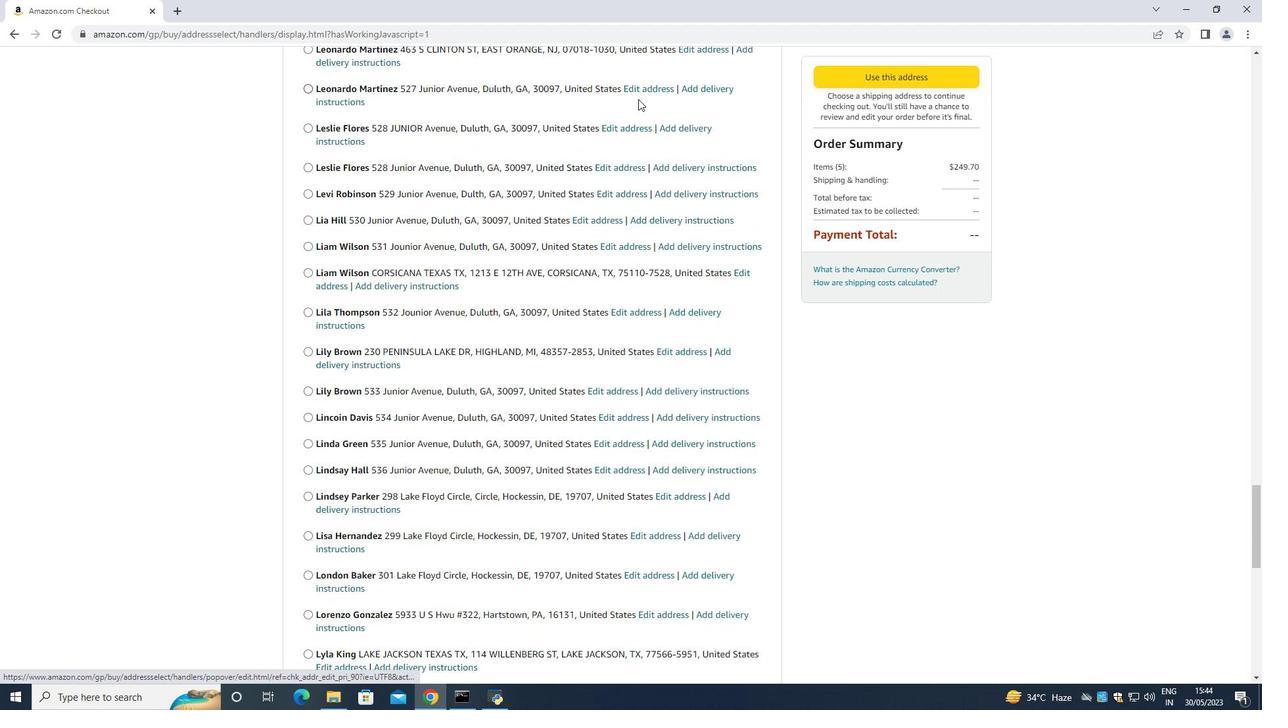 
Action: Mouse scrolled (637, 99) with delta (0, 0)
Screenshot: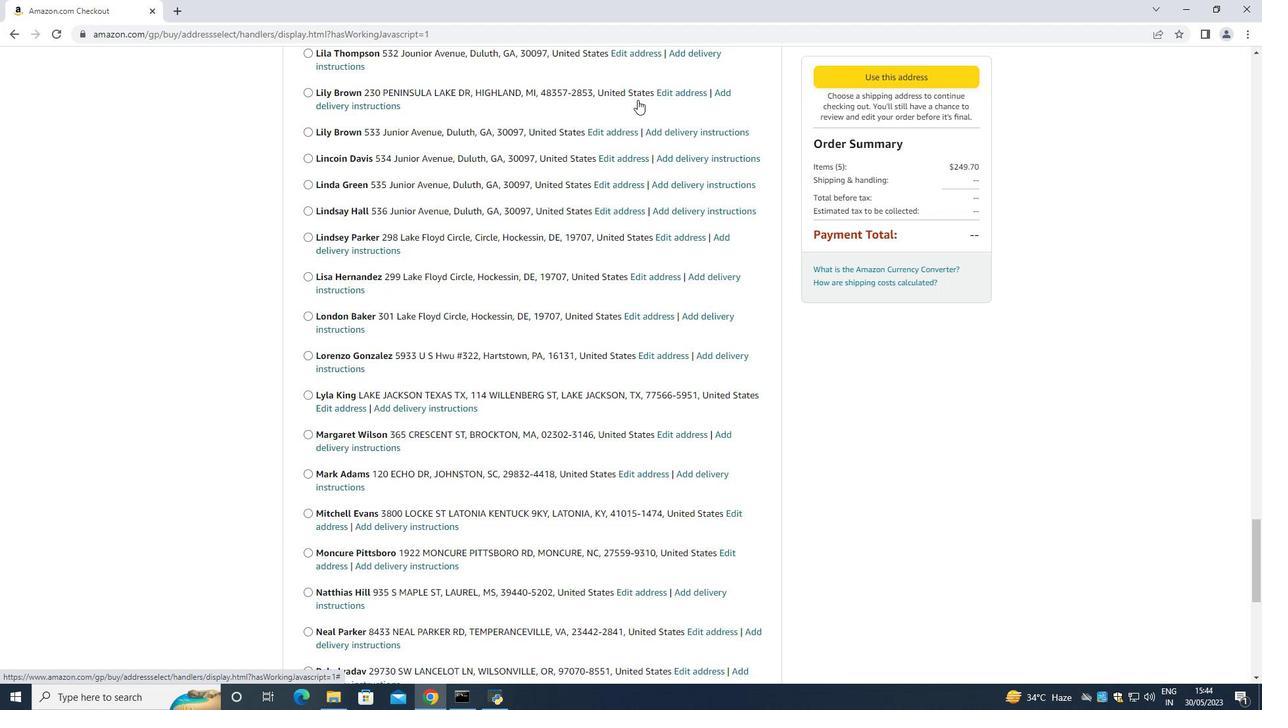 
Action: Mouse moved to (637, 102)
Screenshot: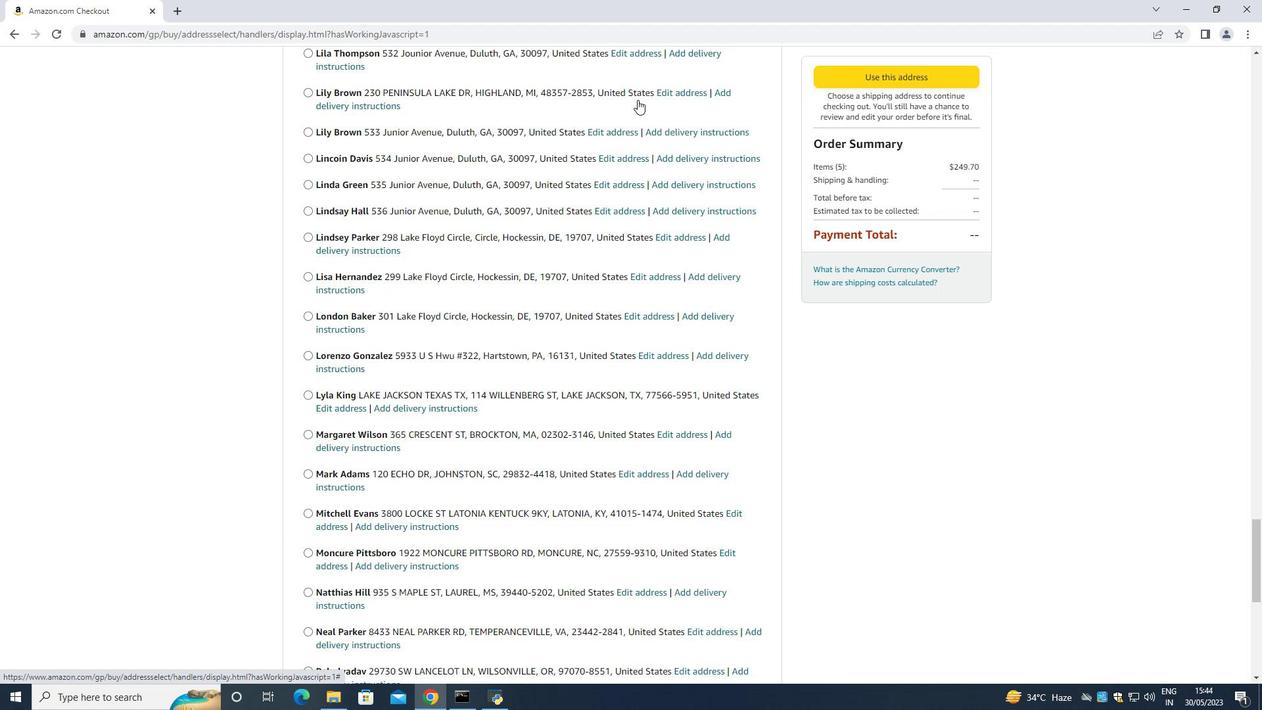 
Action: Mouse scrolled (637, 101) with delta (0, 0)
Screenshot: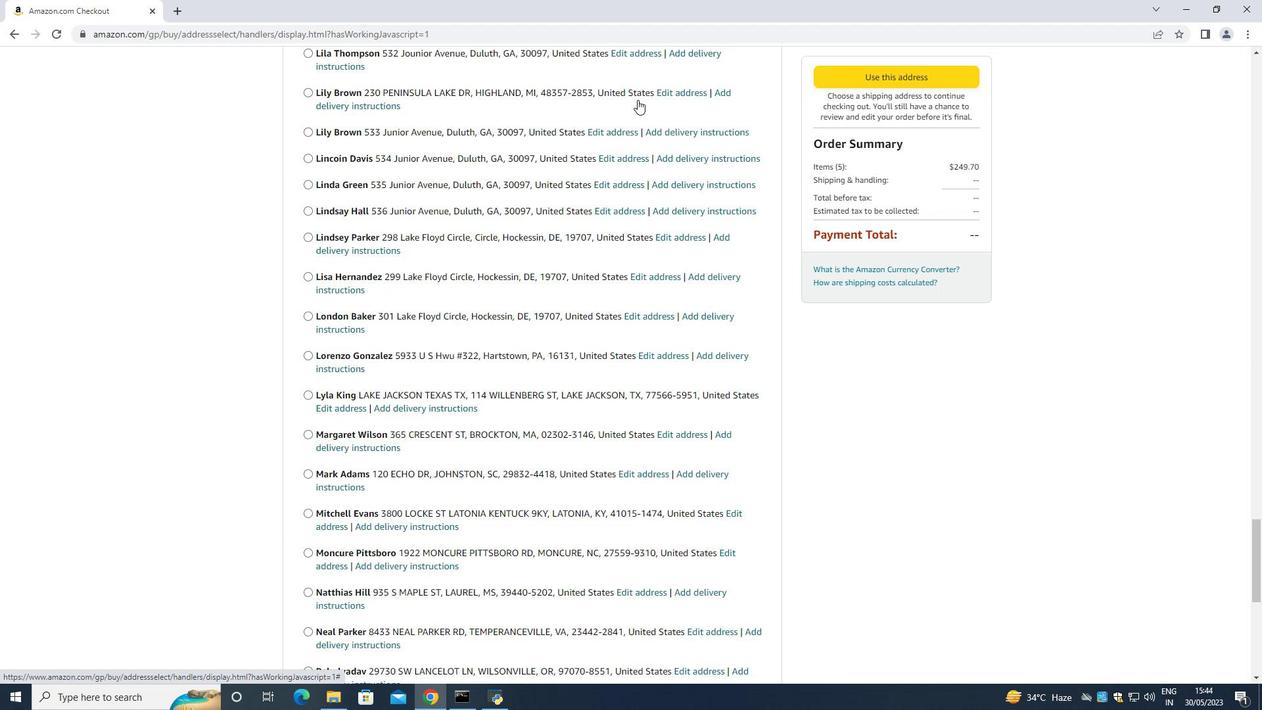 
Action: Mouse moved to (637, 105)
Screenshot: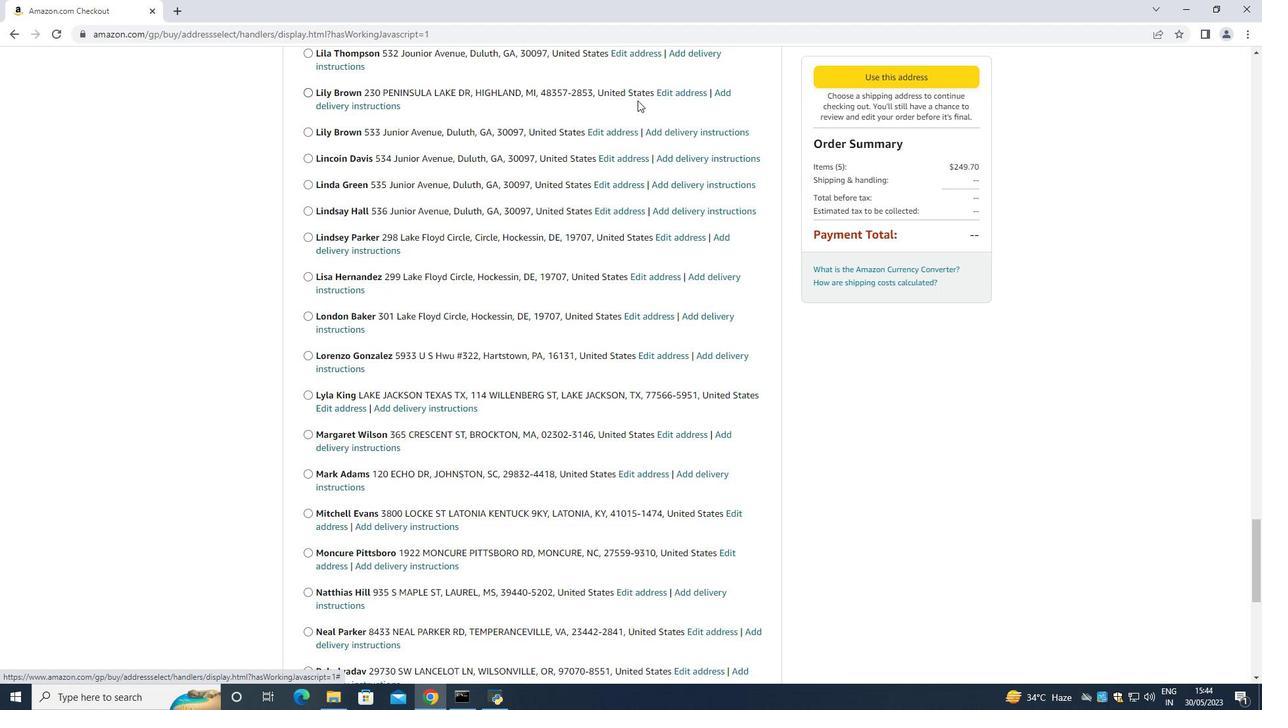 
Action: Mouse scrolled (637, 105) with delta (0, 0)
Screenshot: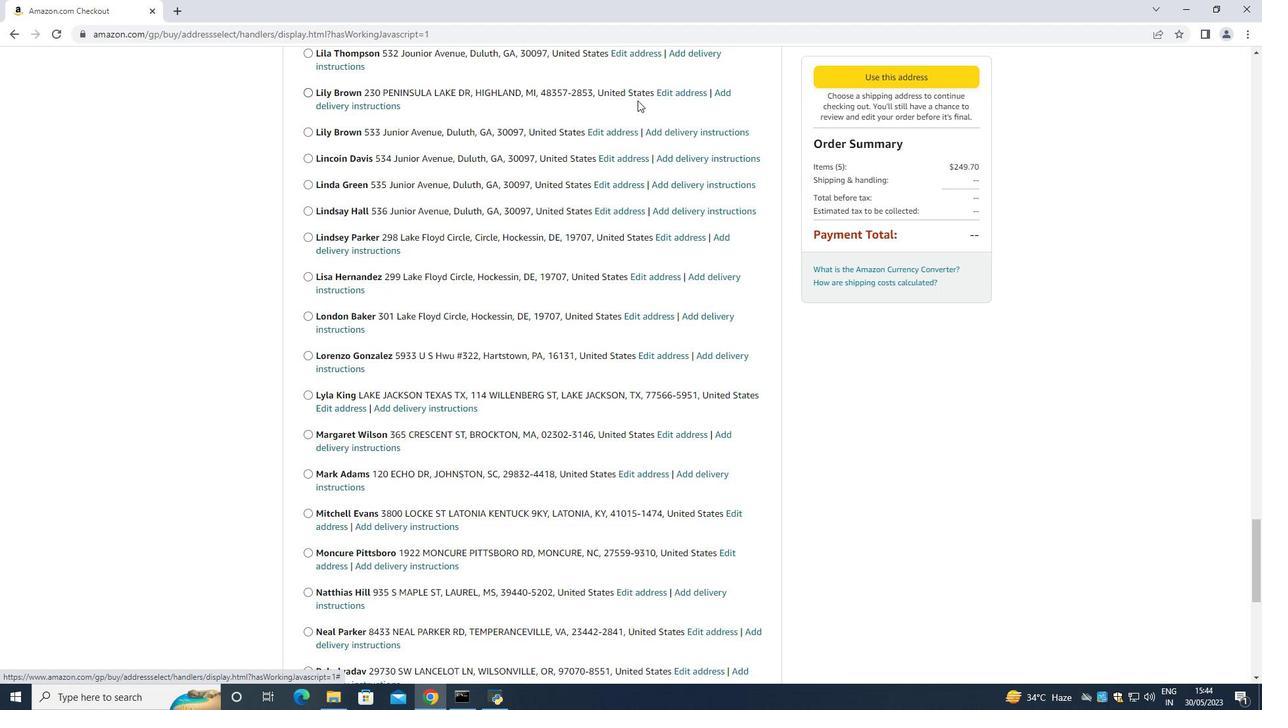 
Action: Mouse moved to (612, 165)
Screenshot: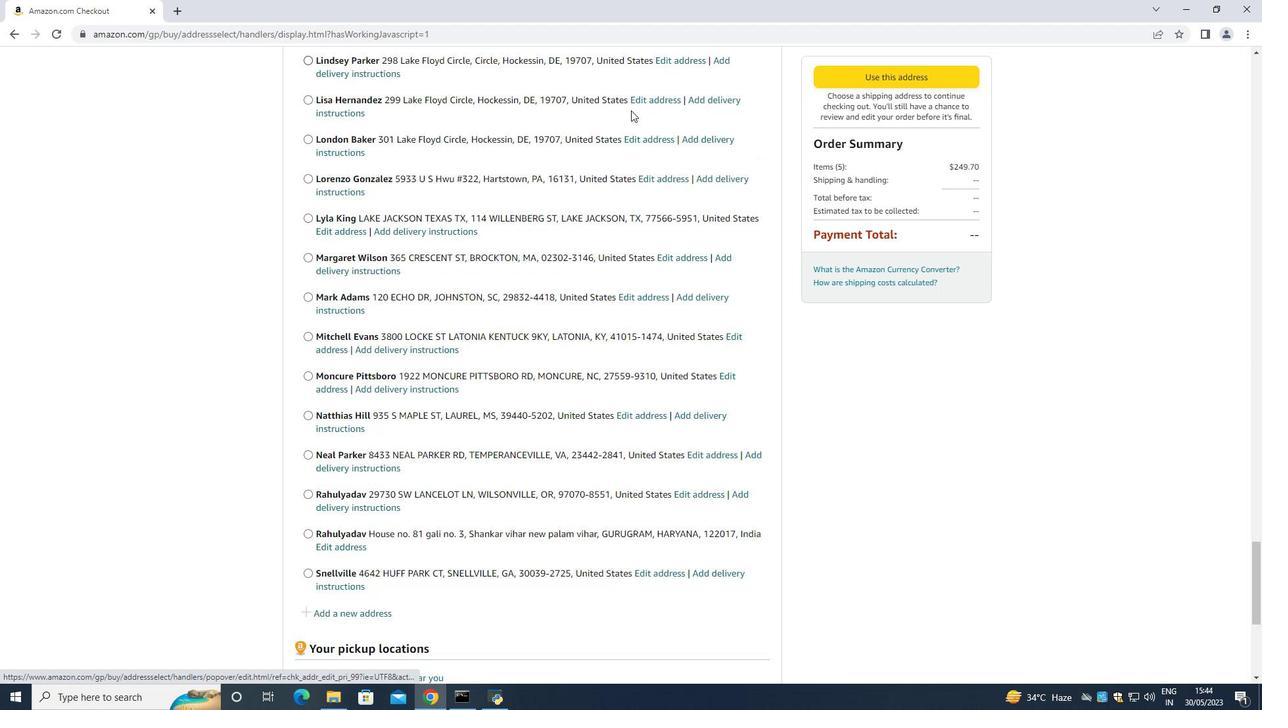 
Action: Mouse scrolled (612, 165) with delta (0, 0)
Screenshot: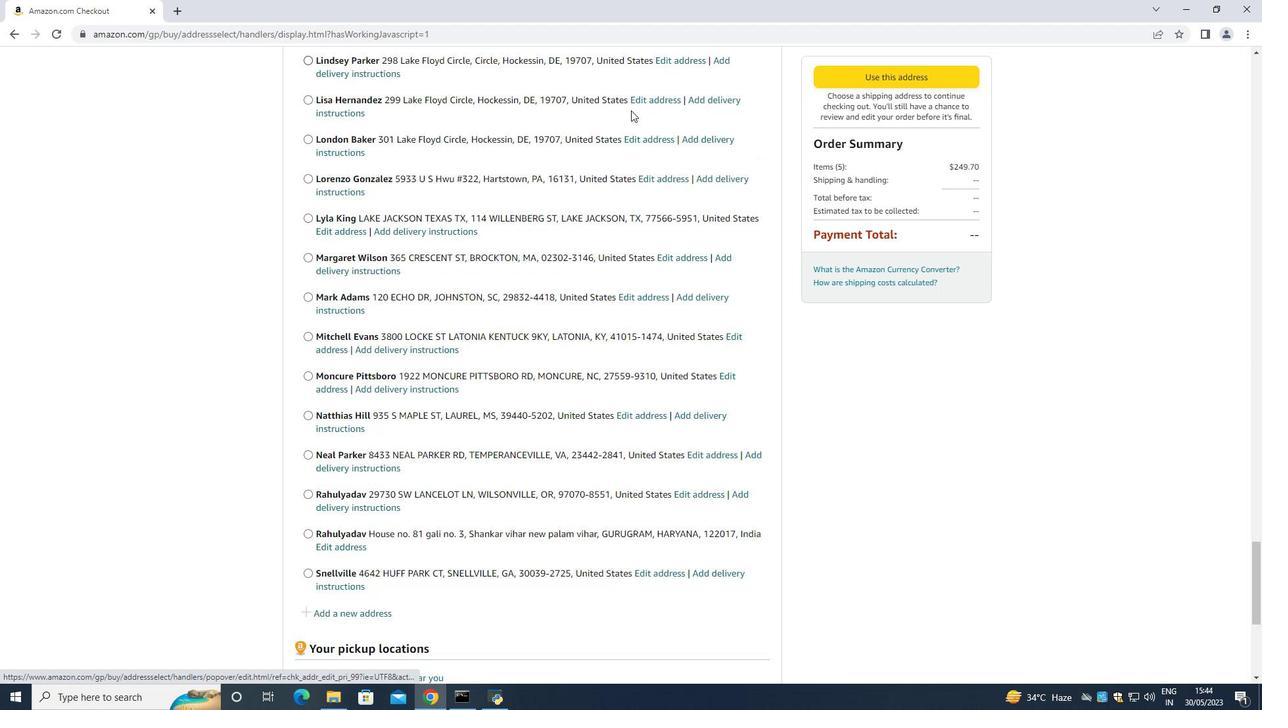 
Action: Mouse moved to (612, 166)
Screenshot: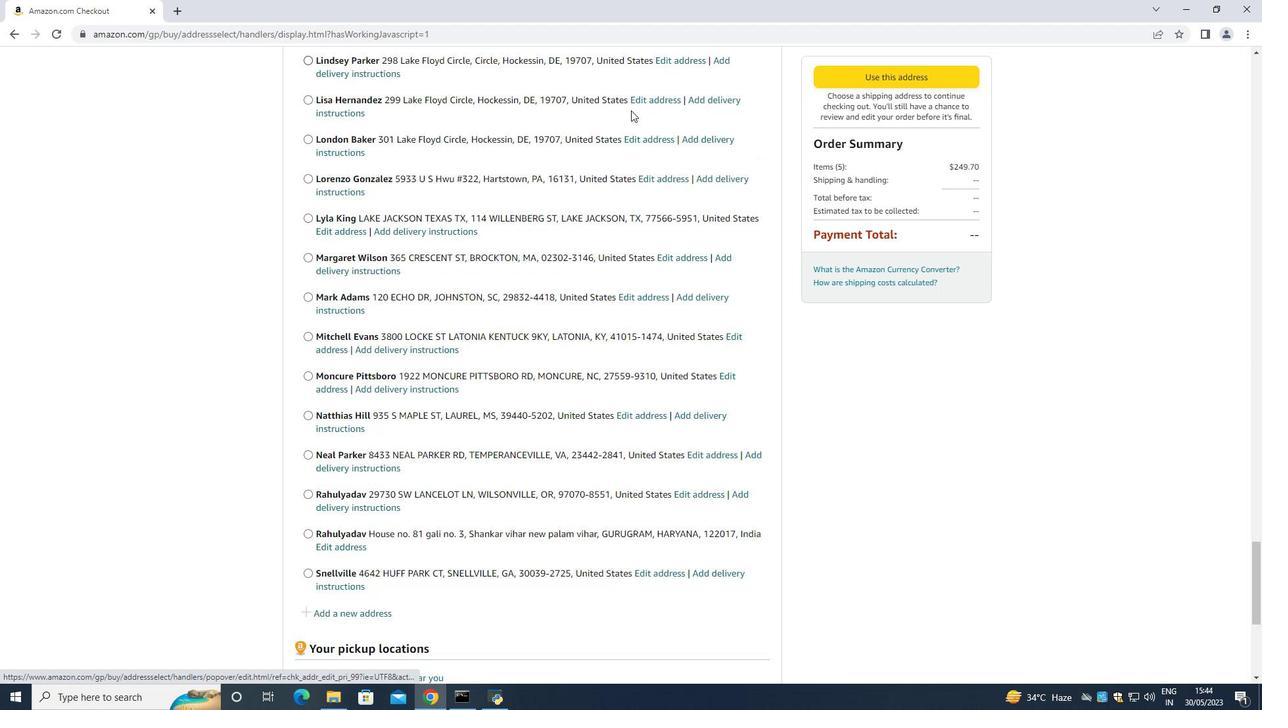 
Action: Mouse scrolled (612, 165) with delta (0, 0)
Screenshot: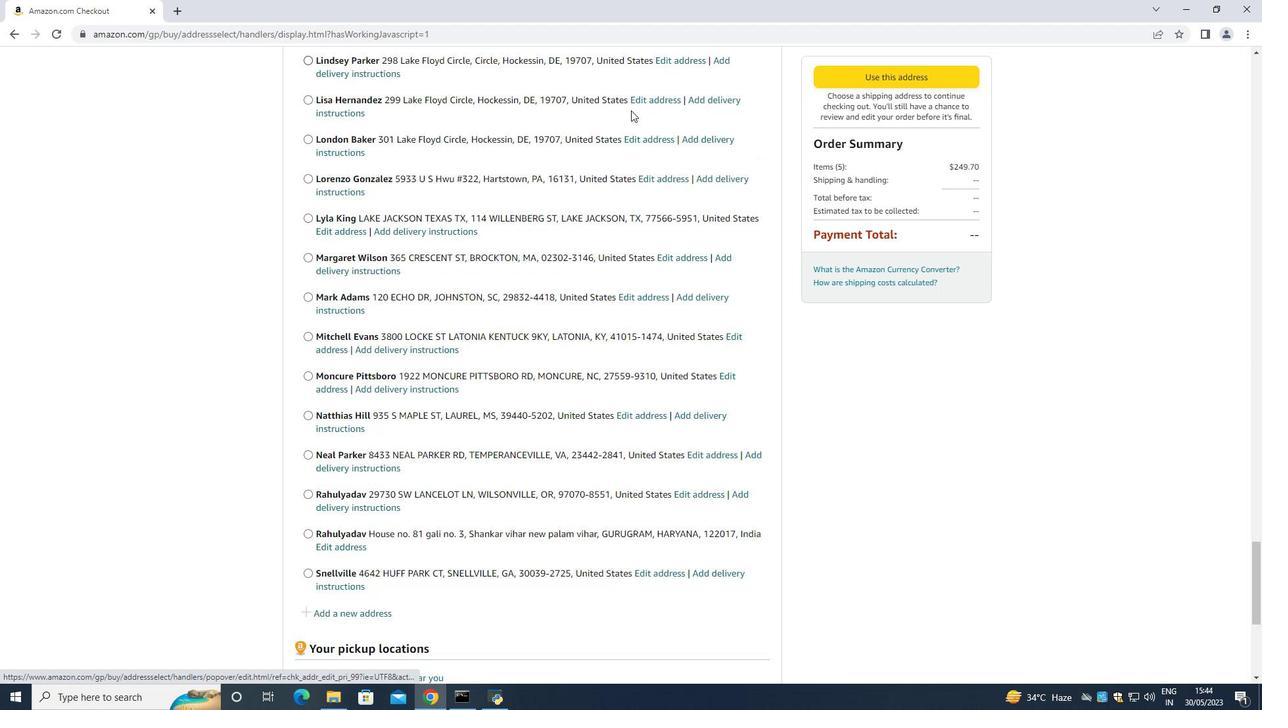 
Action: Mouse moved to (611, 166)
Screenshot: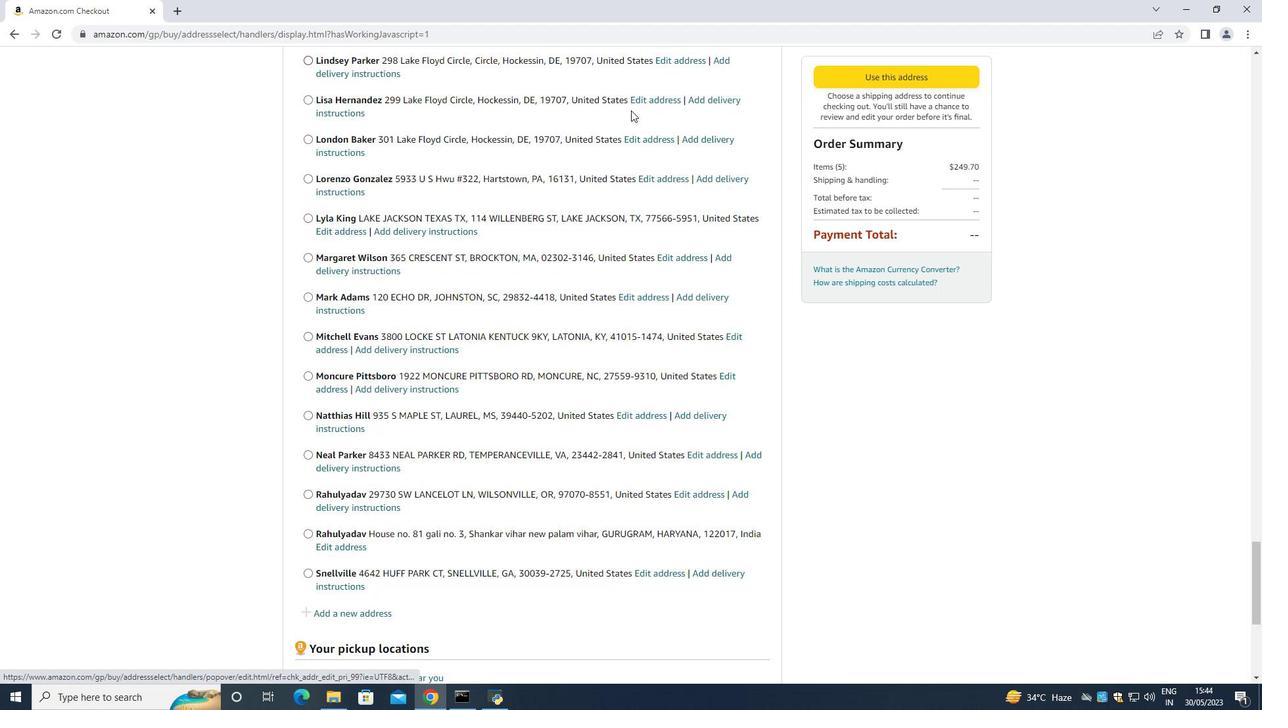 
Action: Mouse scrolled (611, 165) with delta (0, 0)
Screenshot: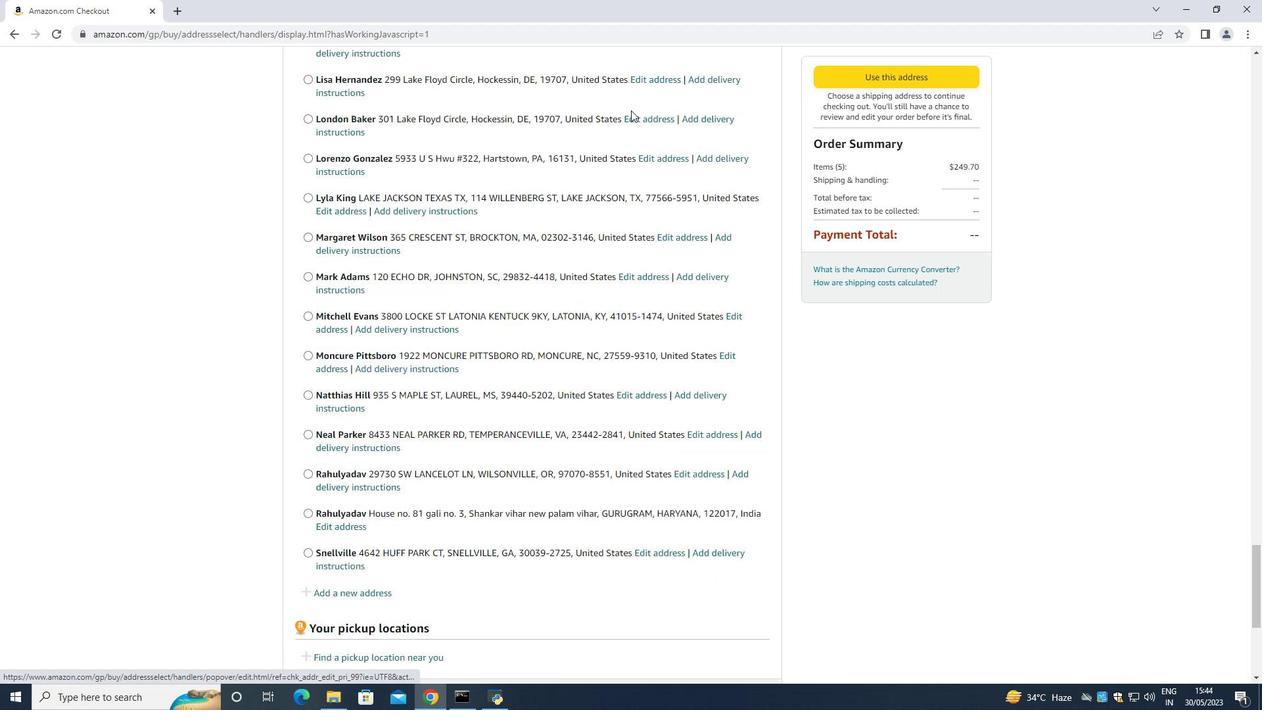 
Action: Mouse moved to (609, 166)
Screenshot: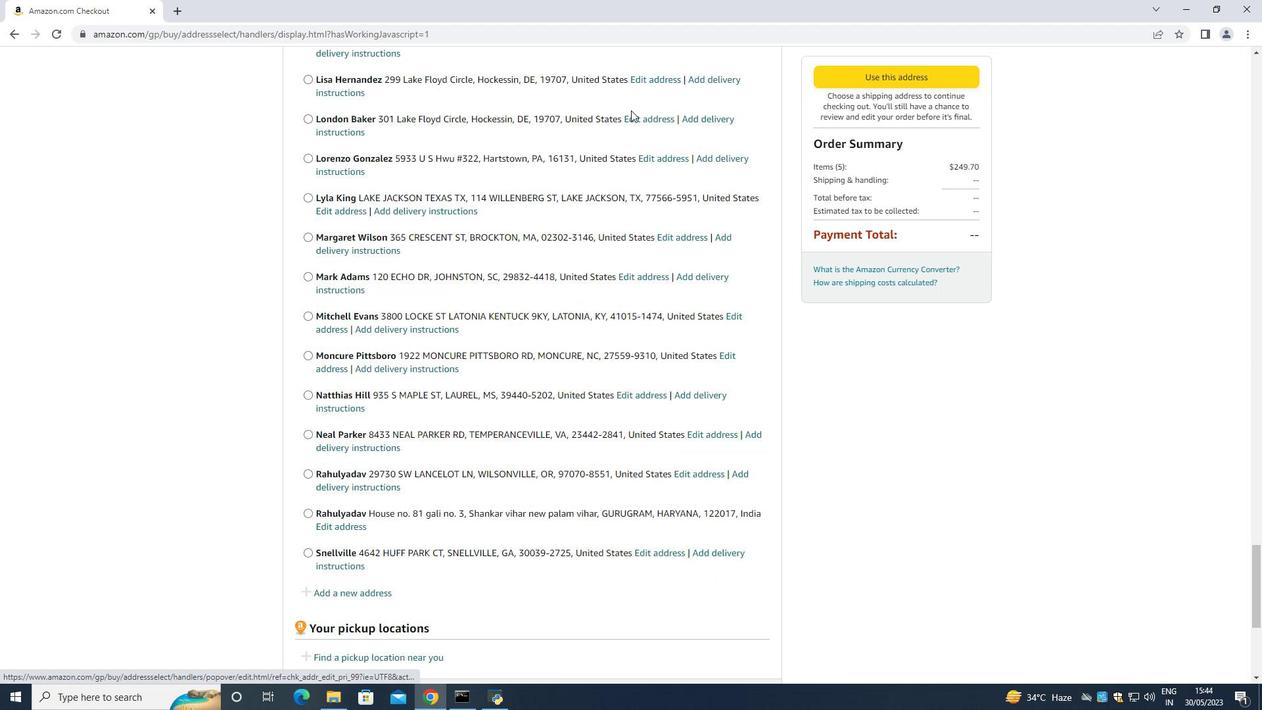 
Action: Mouse scrolled (609, 165) with delta (0, 0)
Screenshot: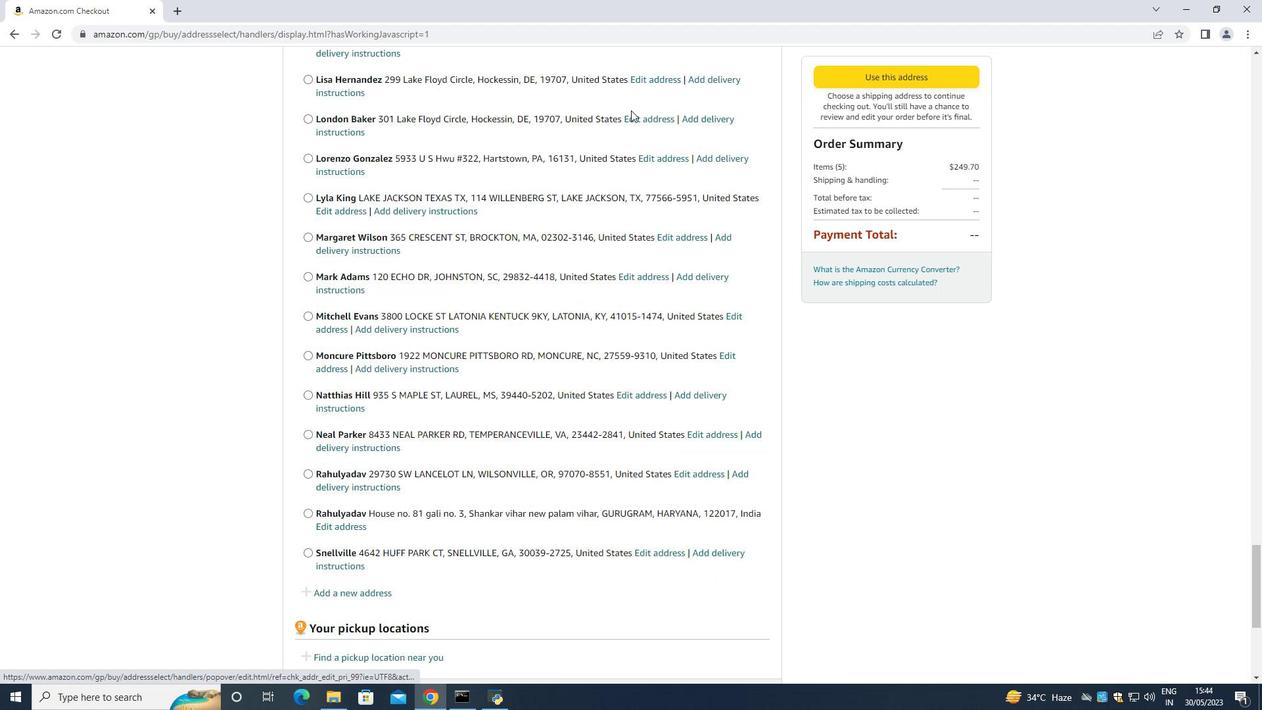 
Action: Mouse moved to (601, 172)
Screenshot: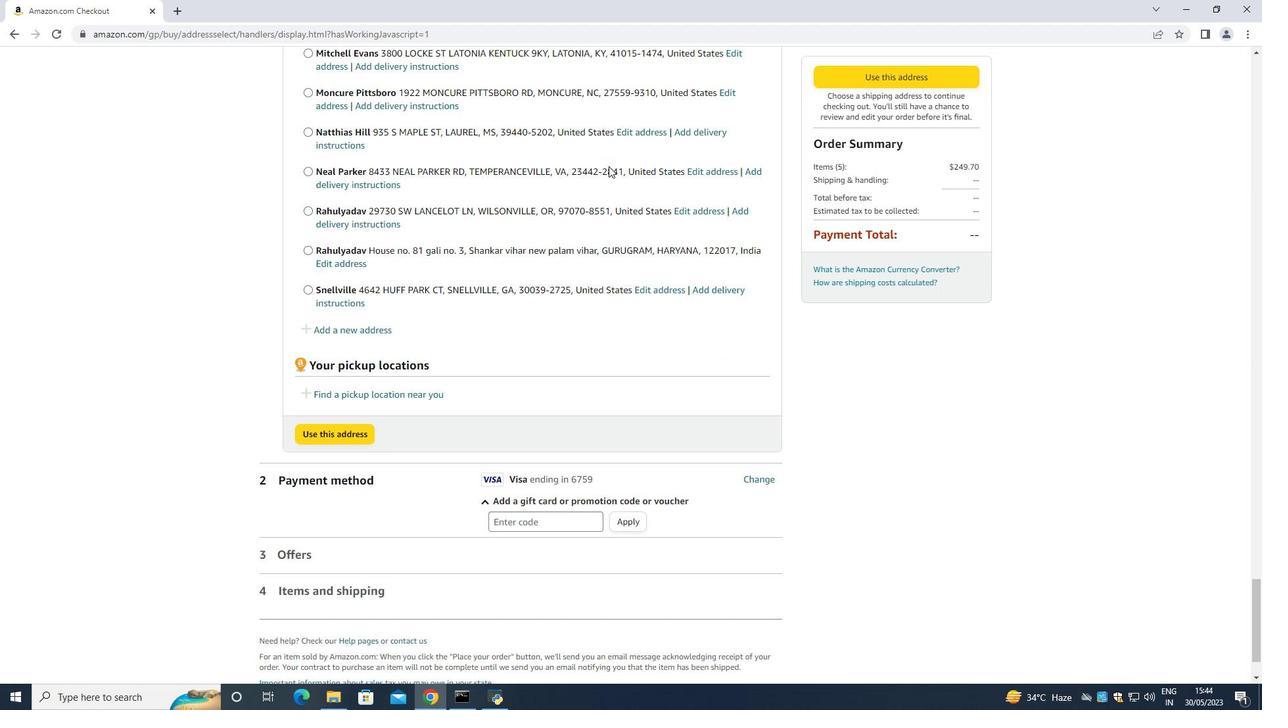 
Action: Mouse scrolled (601, 172) with delta (0, 0)
Screenshot: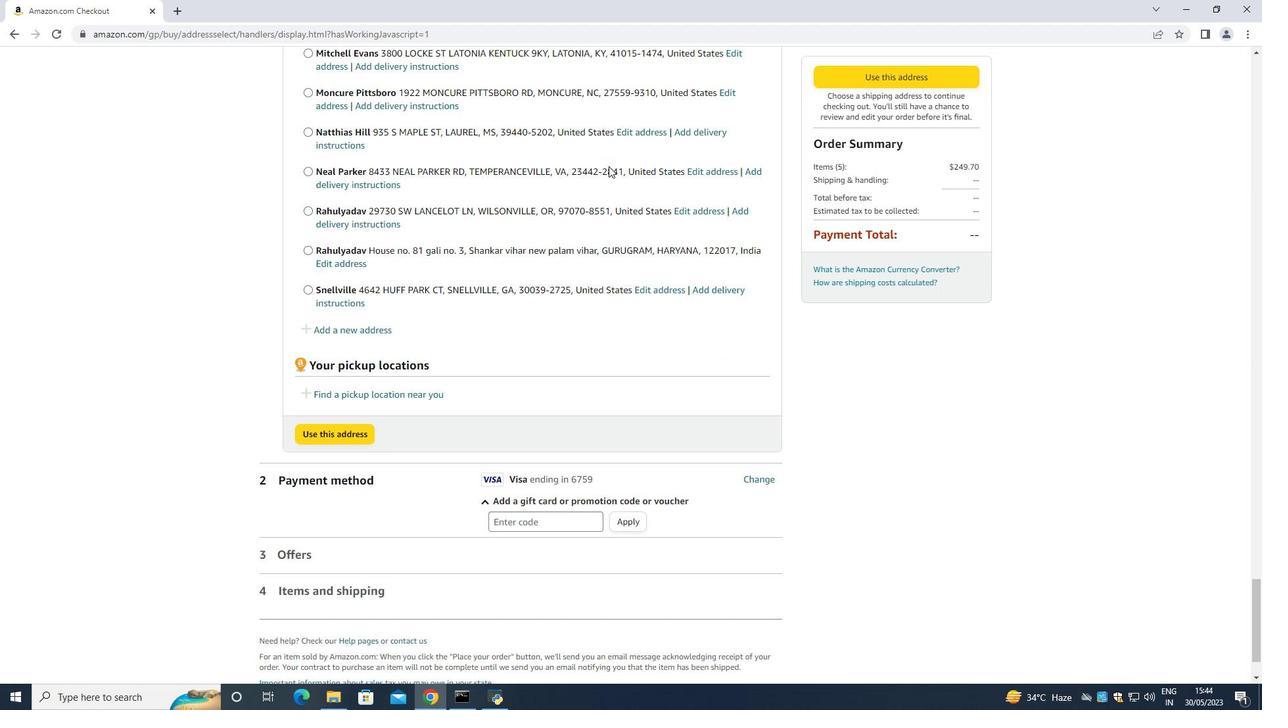 
Action: Mouse moved to (596, 180)
Screenshot: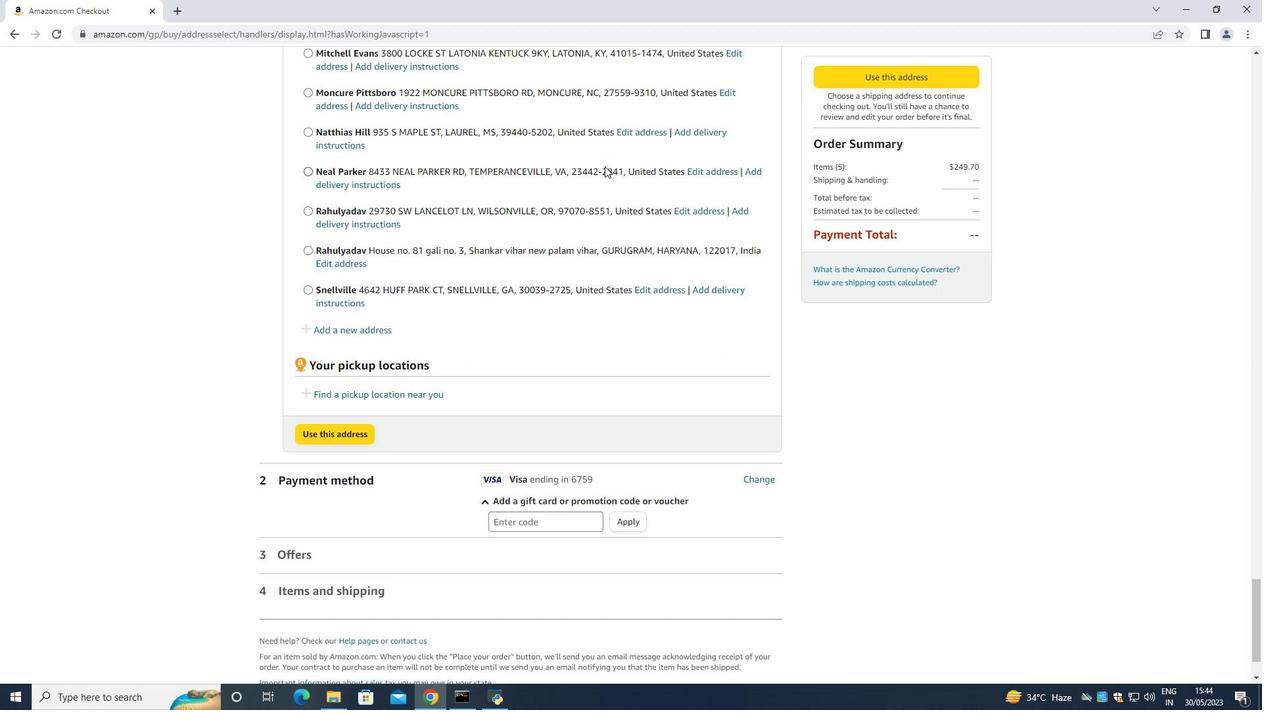 
Action: Mouse scrolled (596, 179) with delta (0, 0)
Screenshot: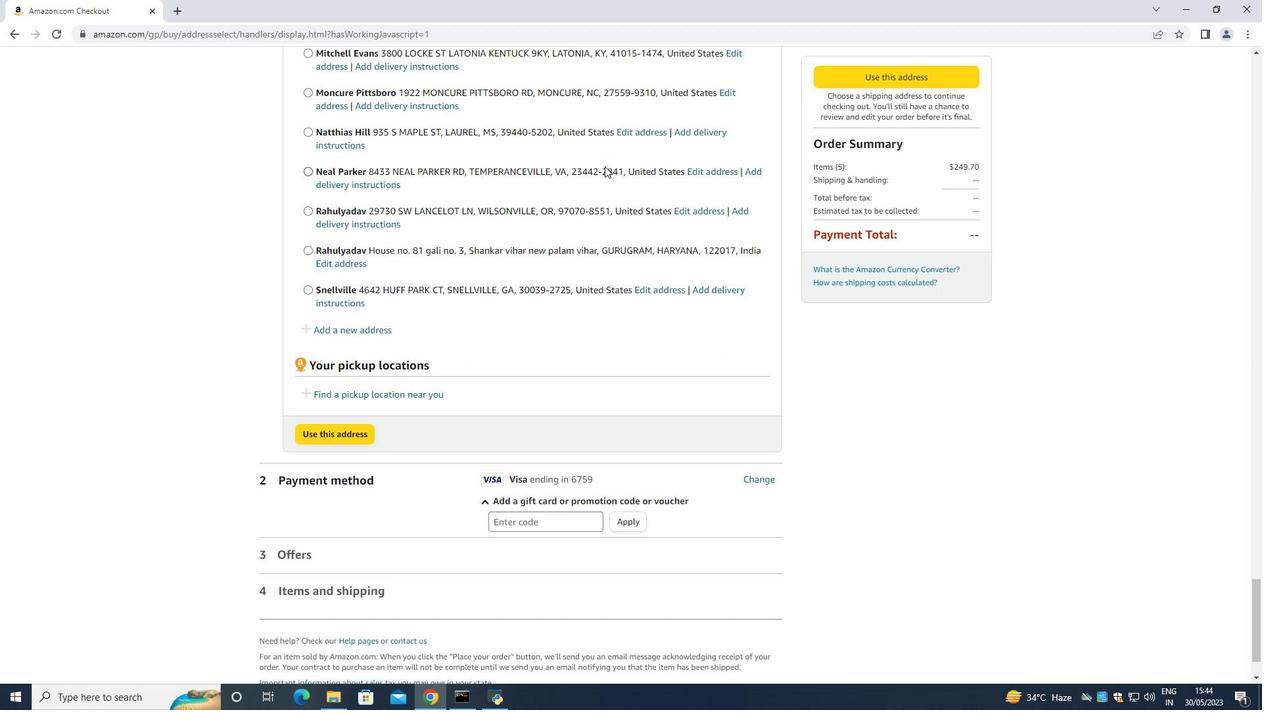 
Action: Mouse moved to (595, 182)
Screenshot: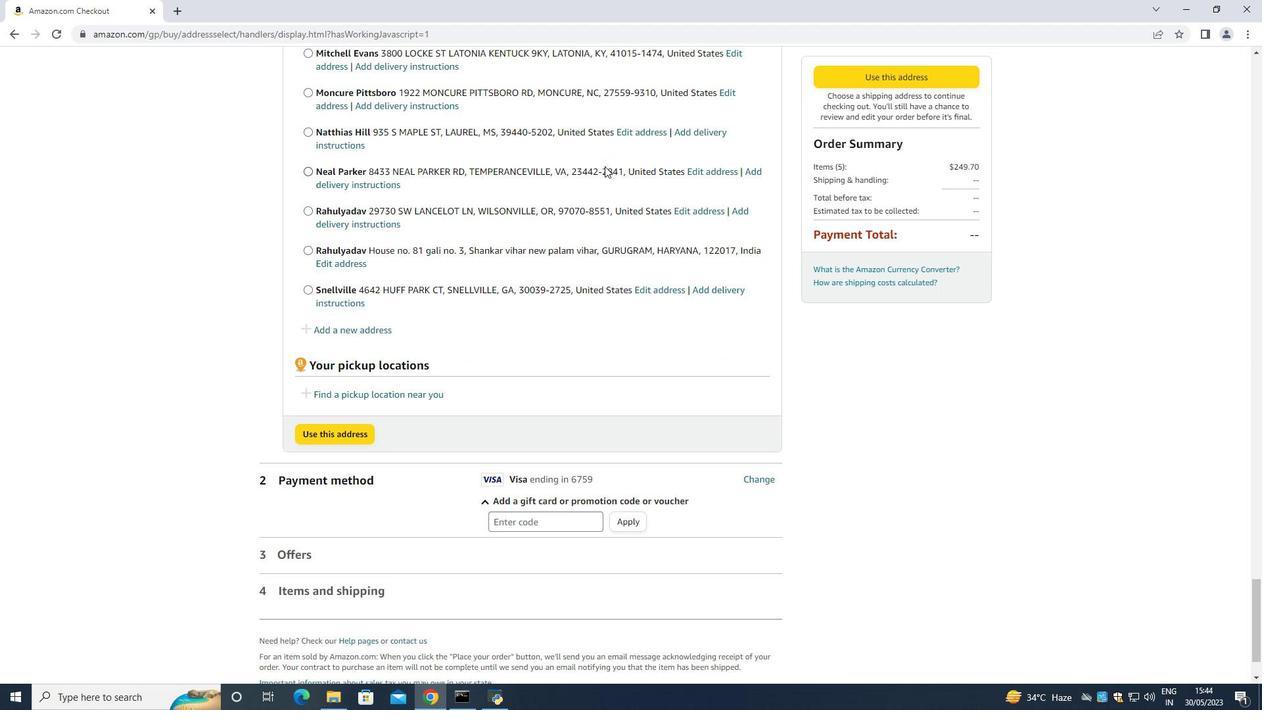 
Action: Mouse scrolled (595, 181) with delta (0, 0)
Screenshot: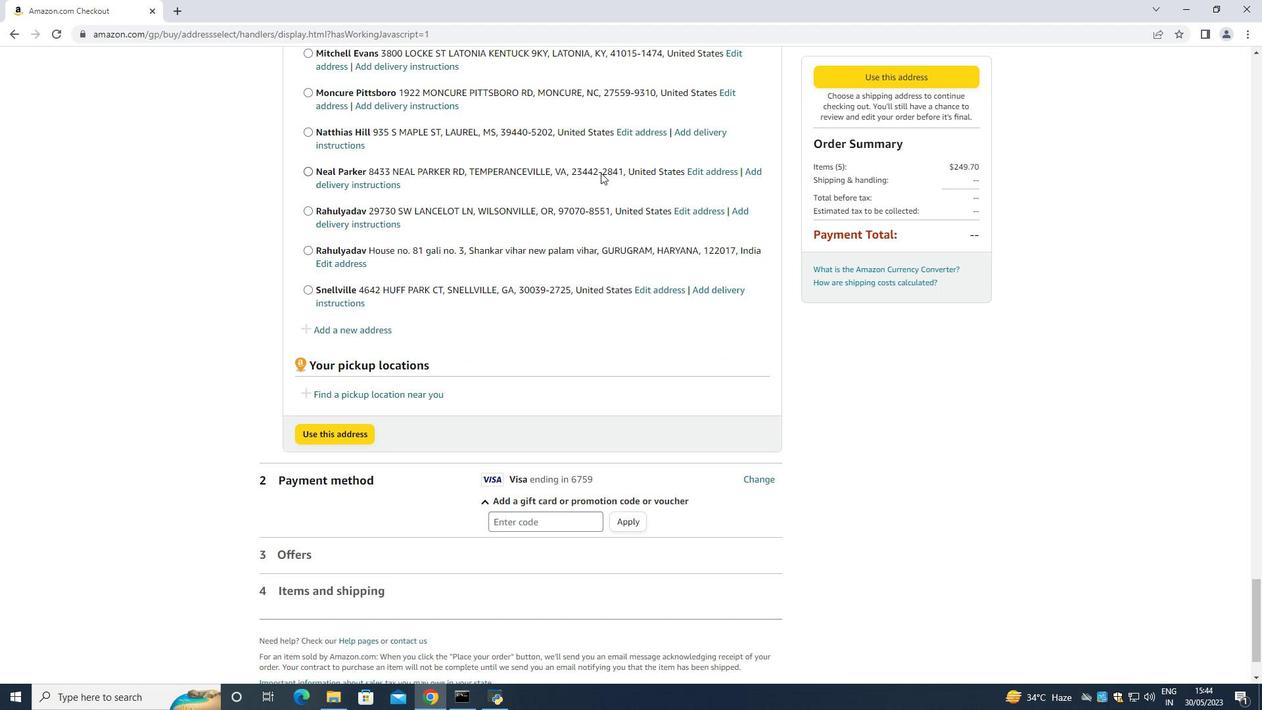 
Action: Mouse moved to (355, 251)
Screenshot: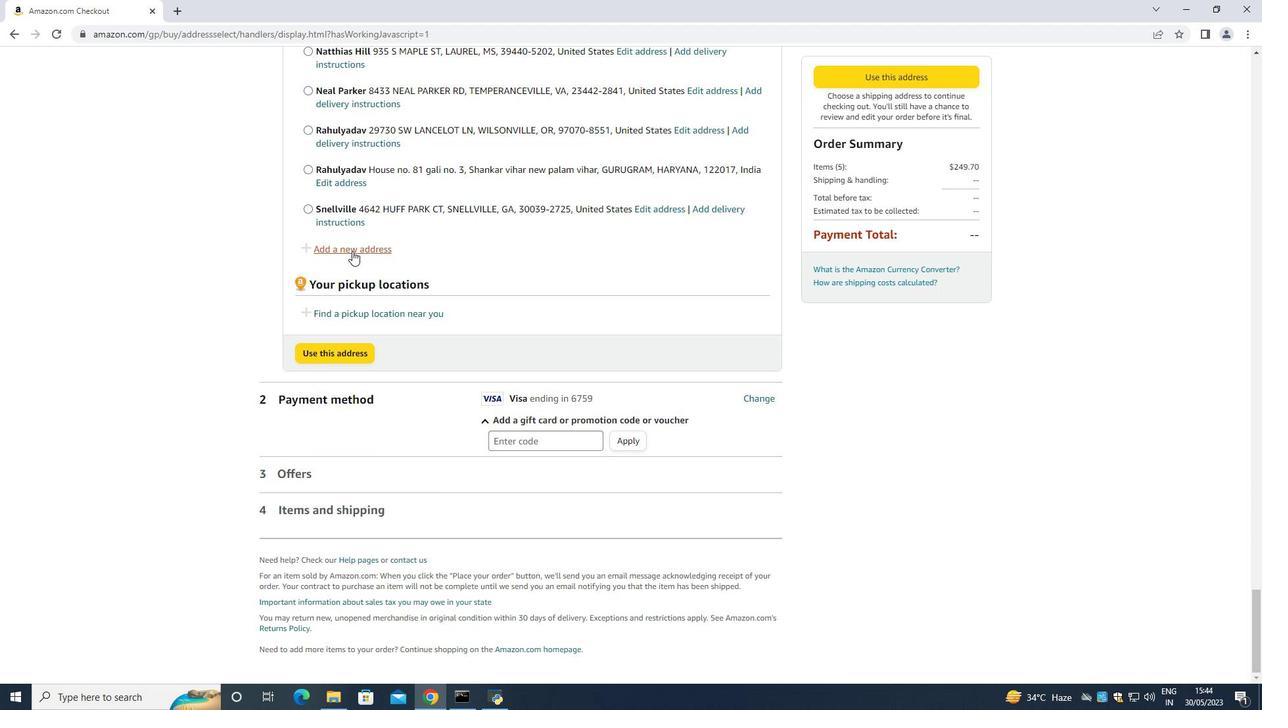 
Action: Mouse pressed left at (355, 251)
Screenshot: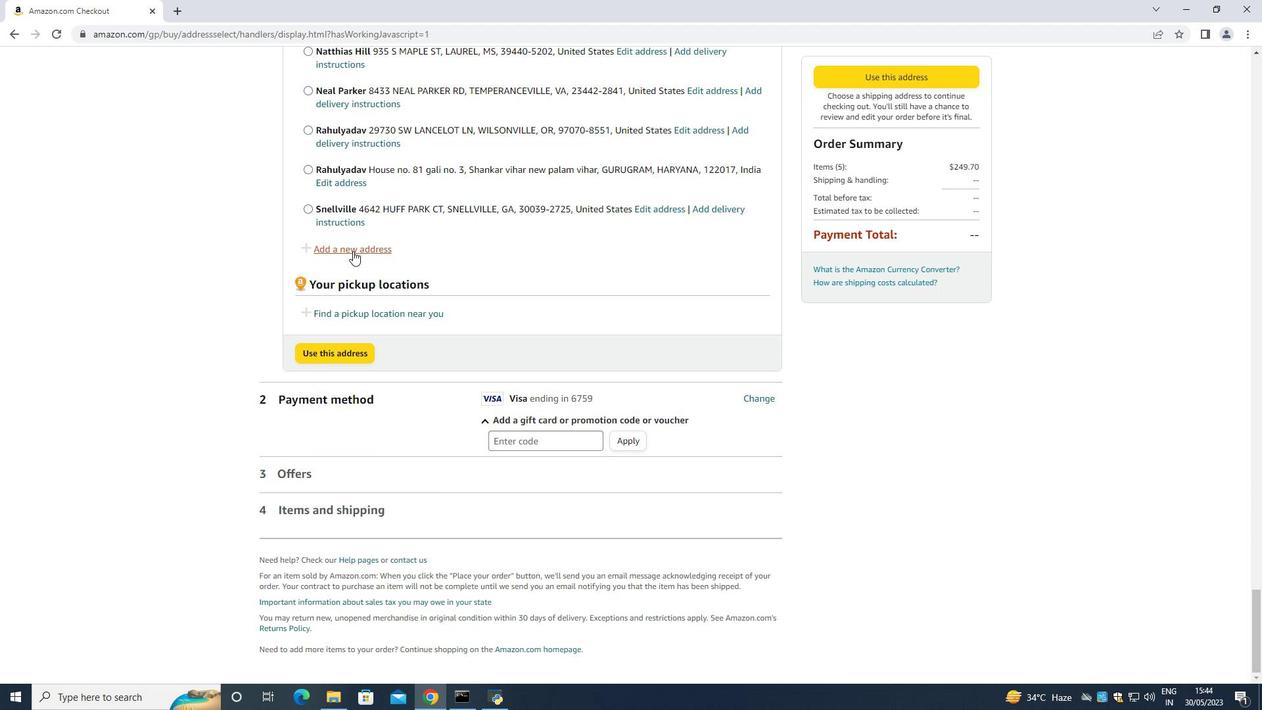
Action: Mouse moved to (477, 309)
Screenshot: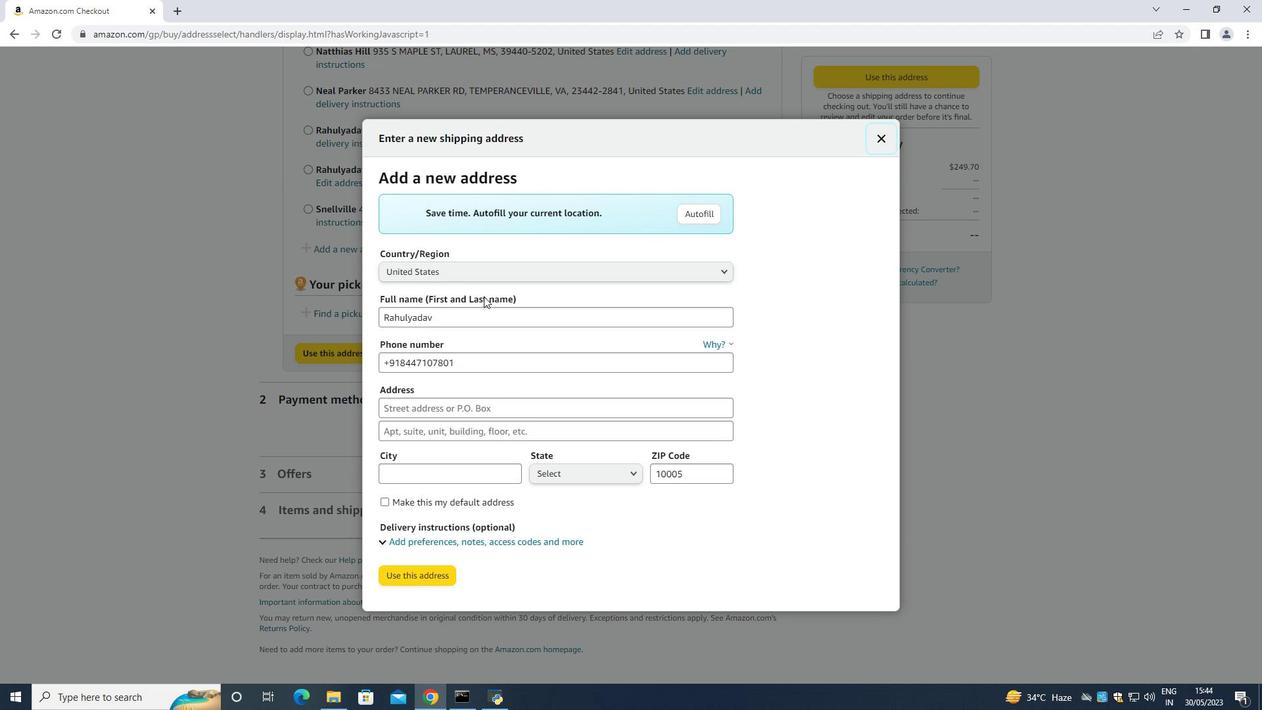 
Action: Mouse pressed left at (477, 309)
Screenshot: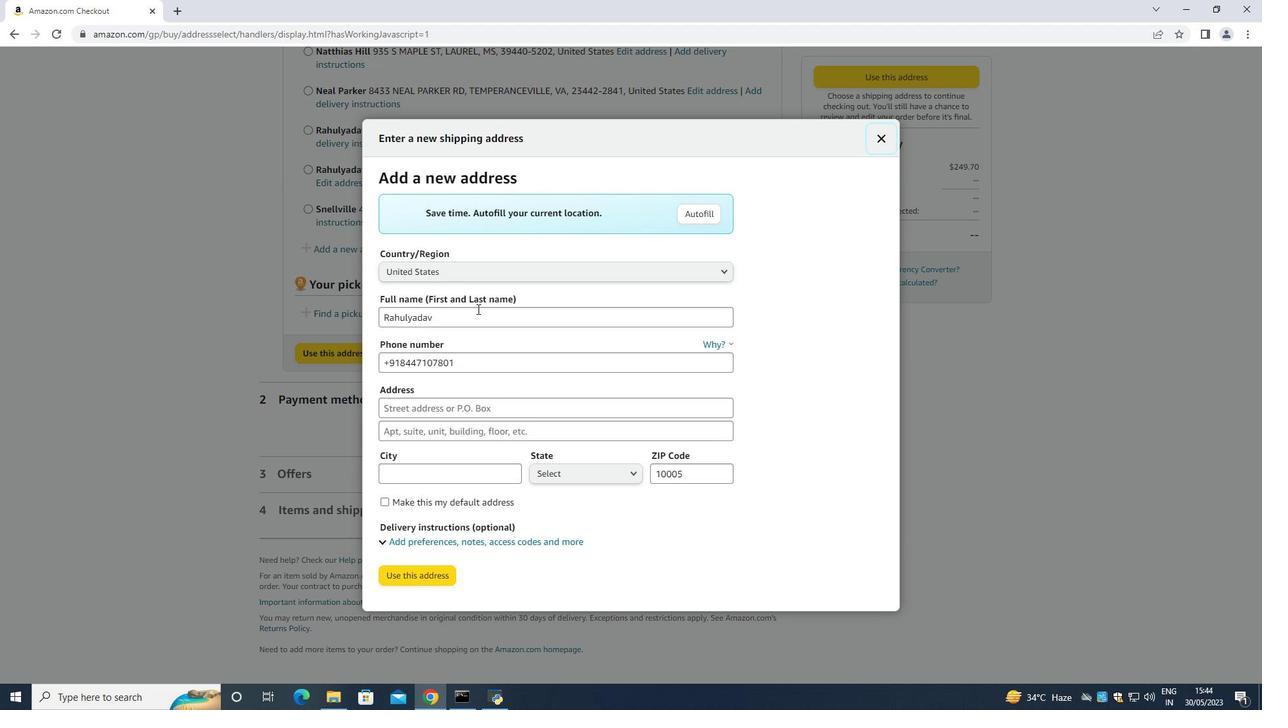 
Action: Mouse moved to (477, 306)
Screenshot: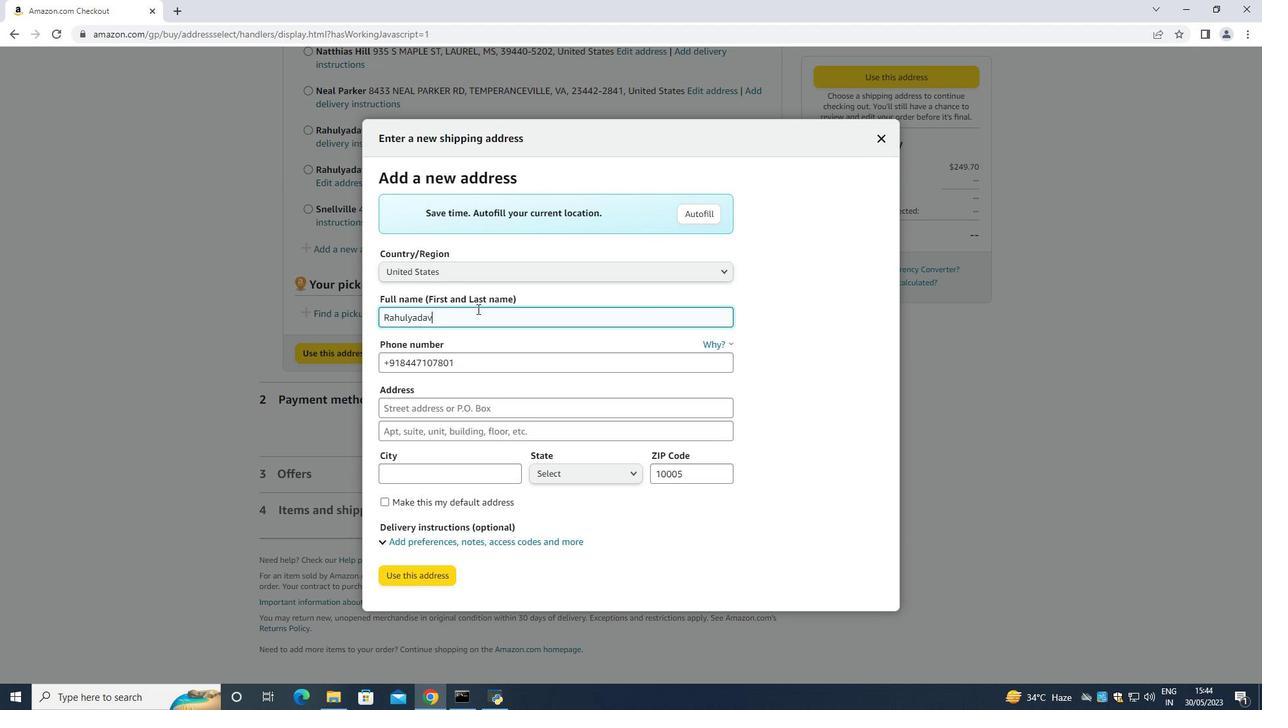 
Action: Key pressed <Key.backspace><Key.backspace><Key.backspace><Key.backspace><Key.backspace><Key.backspace><Key.backspace><Key.backspace><Key.backspace><Key.backspace><Key.backspace><Key.backspace><Key.backspace><Key.backspace><Key.backspace><Key.backspace><Key.backspace><Key.backspace><Key.backspace><Key.backspace><Key.backspace><Key.backspace><Key.backspace><Key.backspace><Key.backspace><Key.backspace><Key.backspace><Key.backspace><Key.backspace><Key.backspace><Key.backspace><Key.shift>Lorena<Key.space><Key.shift><Key.shift><Key.shift><Key.shift><Key.shift><Key.shift>Ramirez<Key.space><Key.tab><Key.tab><Key.backspace>3022398079<Key.tab>302<Key.space><Key.shift><Key.shift><Key.shift><Key.shift><Key.shift><Key.shift>Lake<Key.space><Key.shift>Floyd<Key.space><Key.shift>Circle<Key.space><Key.tab><Key.tab><Key.shift>Hockessin<Key.space>
Screenshot: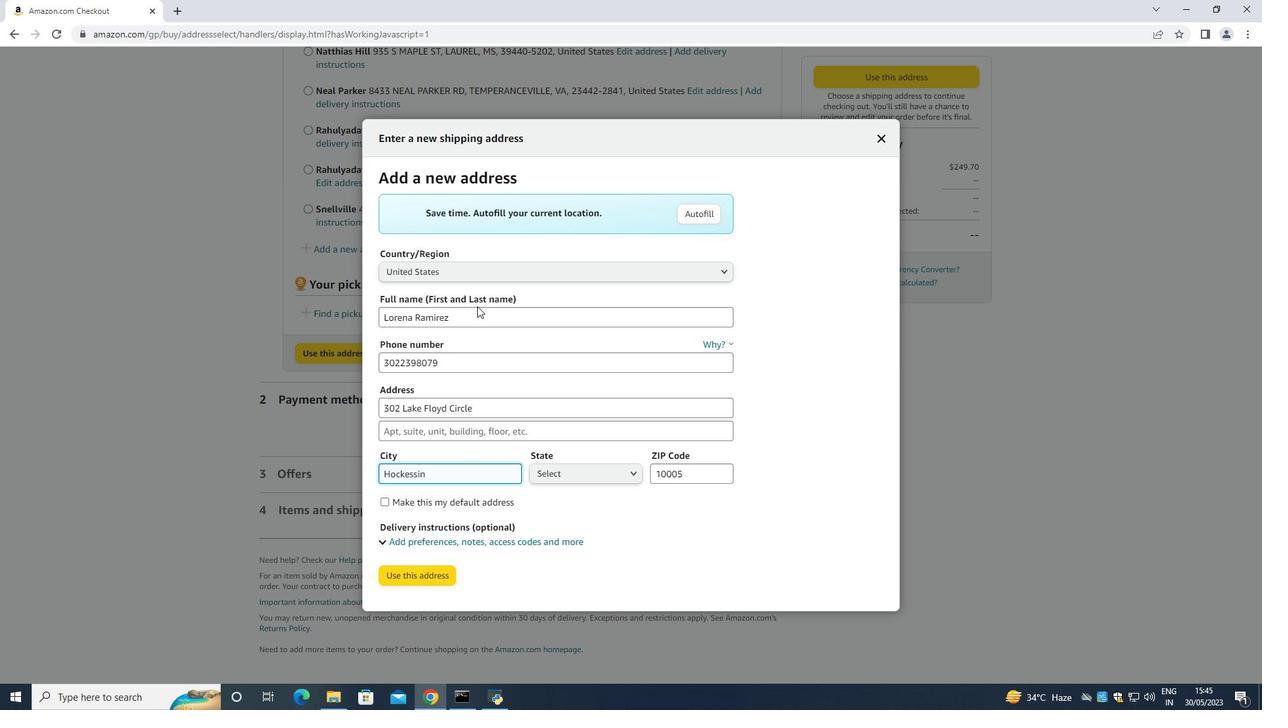 
Action: Mouse moved to (622, 473)
Screenshot: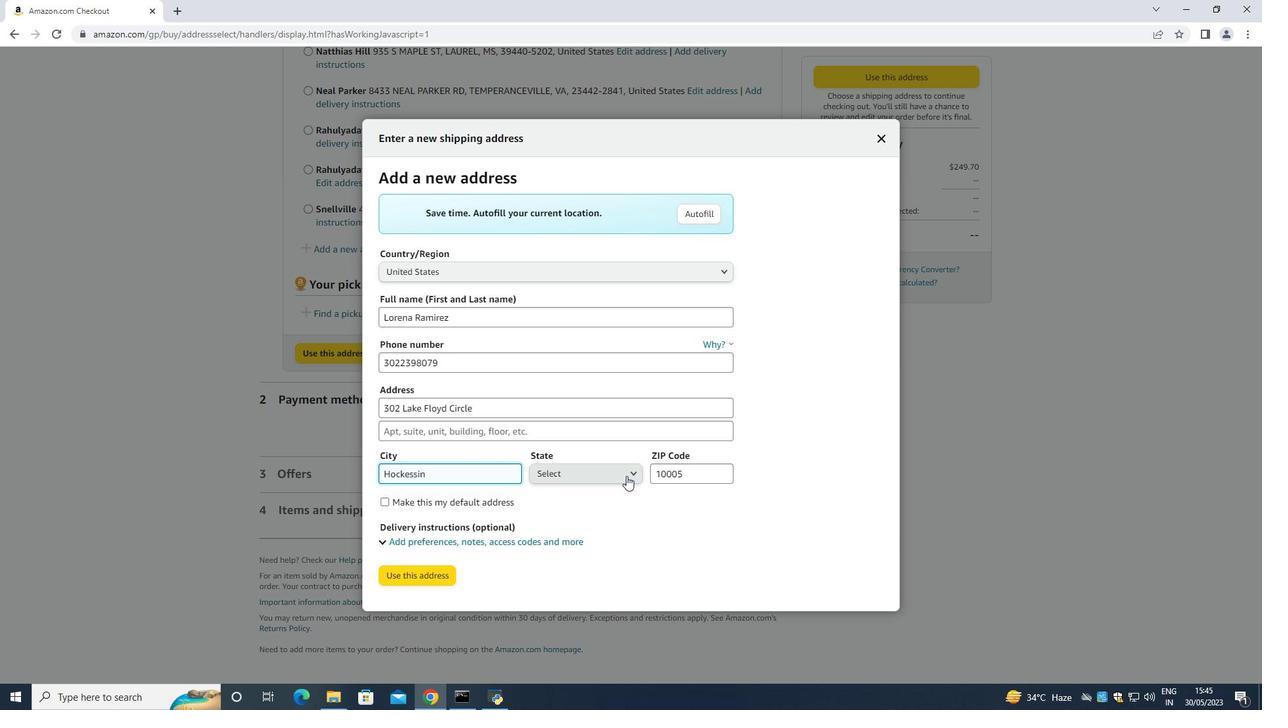 
Action: Mouse pressed left at (622, 473)
Screenshot: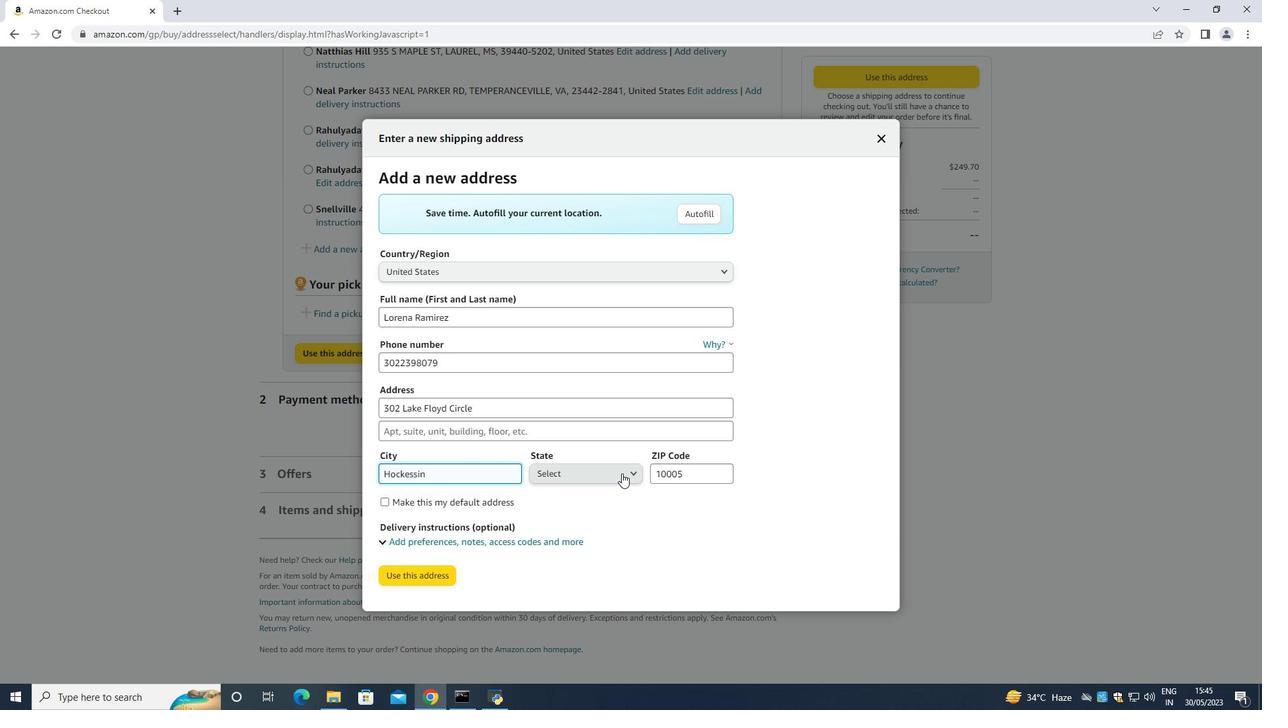 
Action: Mouse moved to (574, 207)
Screenshot: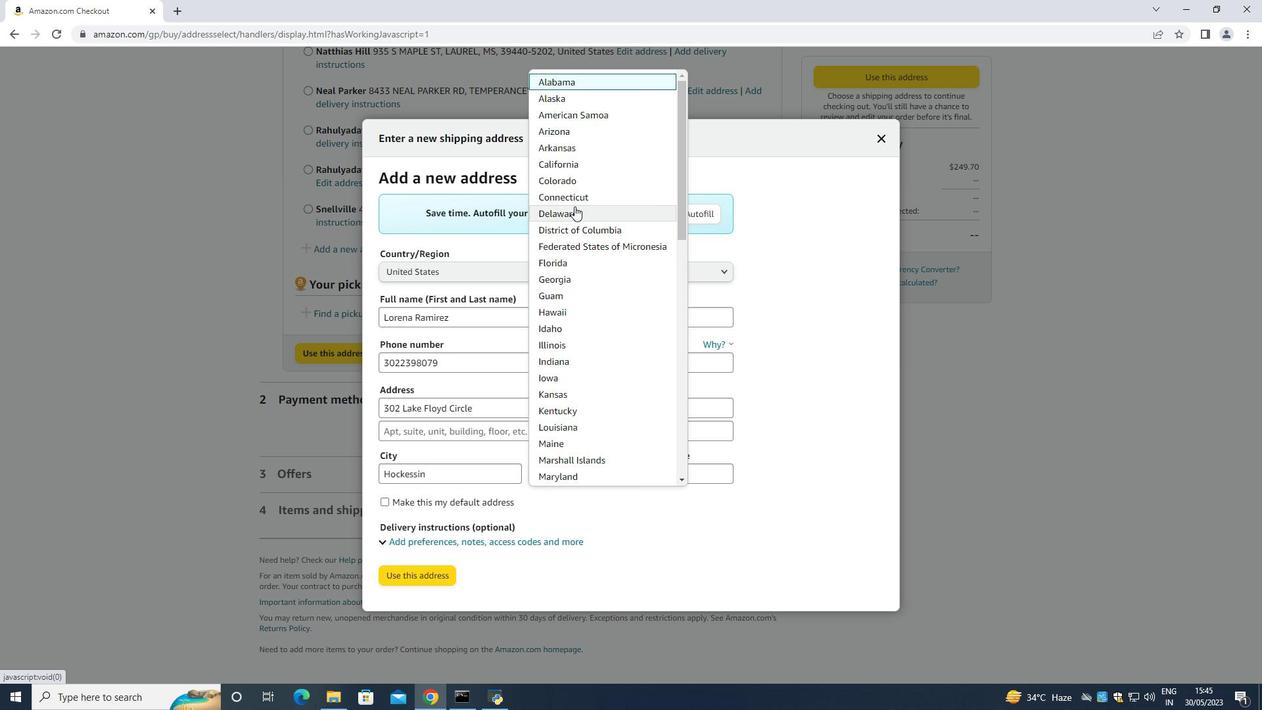 
Action: Mouse pressed left at (574, 207)
Screenshot: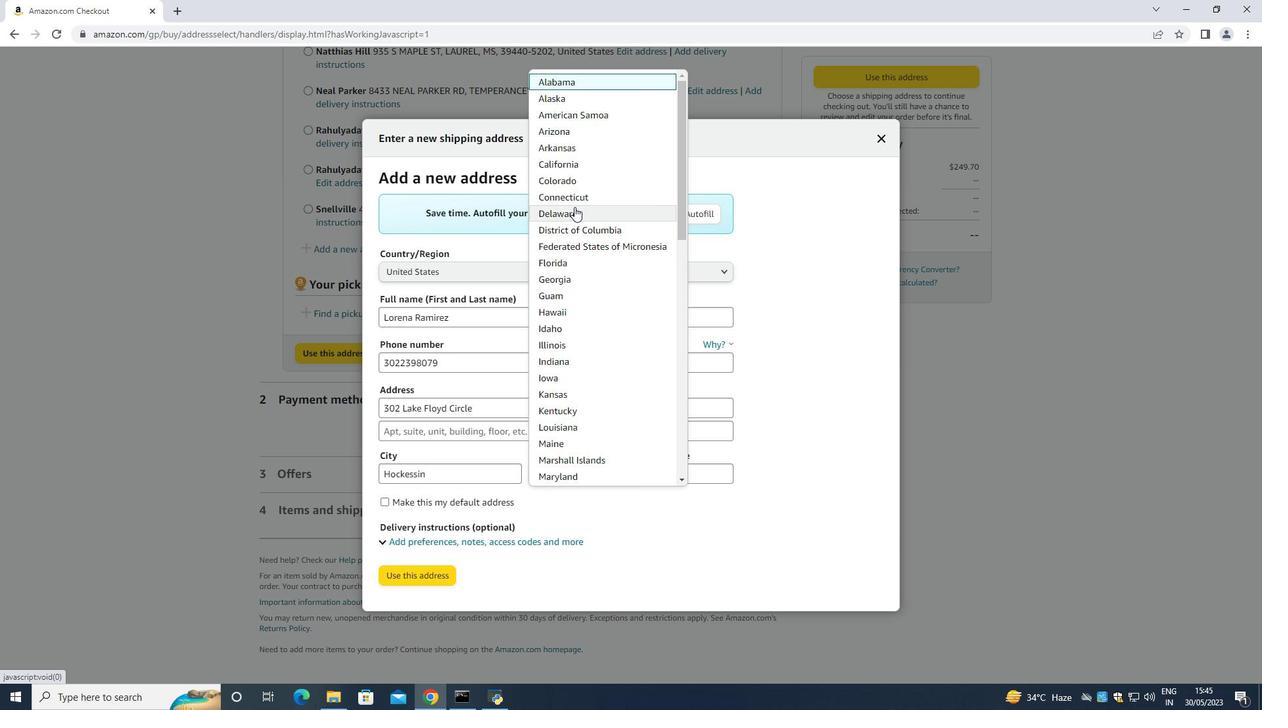 
Action: Mouse moved to (699, 466)
Screenshot: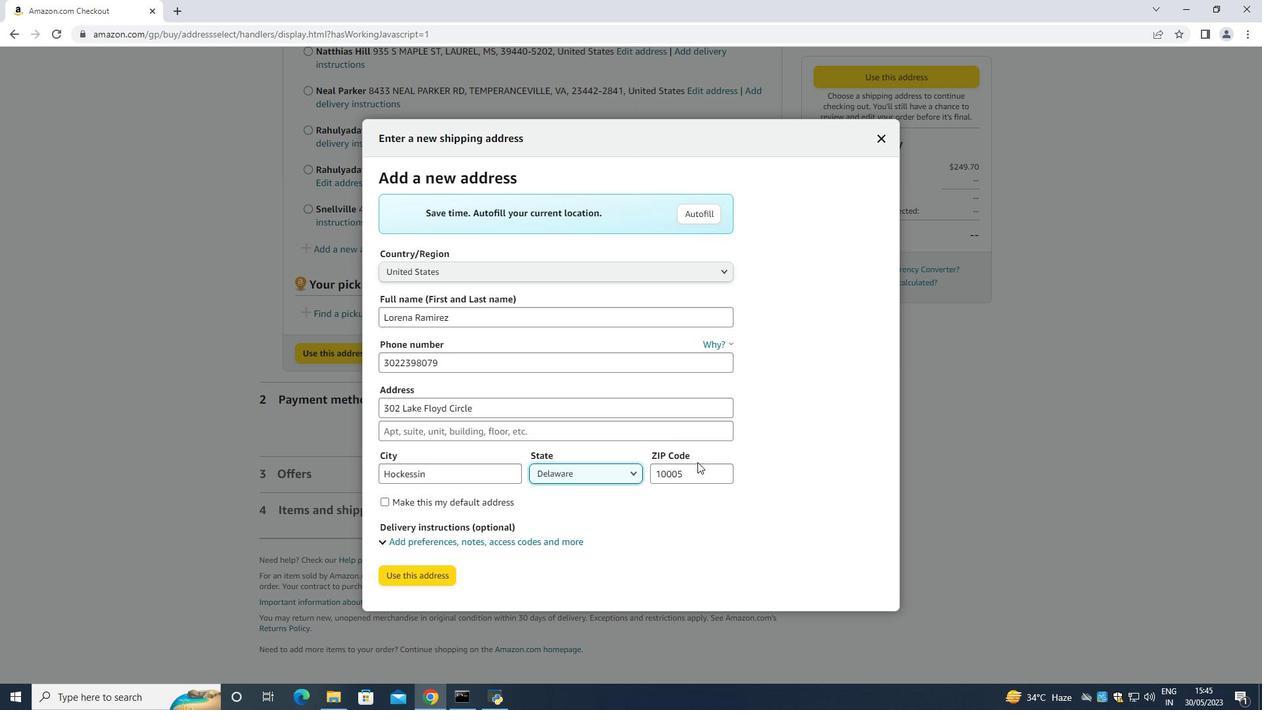 
Action: Mouse pressed left at (699, 466)
Screenshot: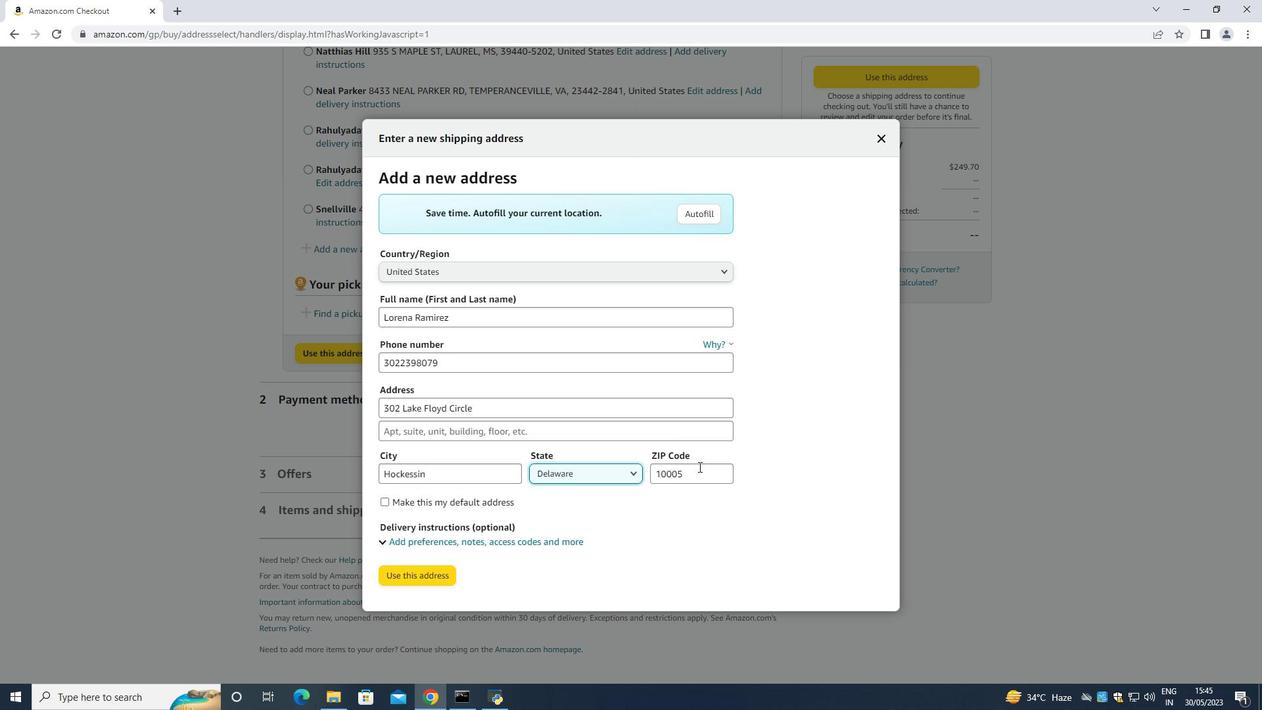 
Action: Mouse moved to (698, 467)
Screenshot: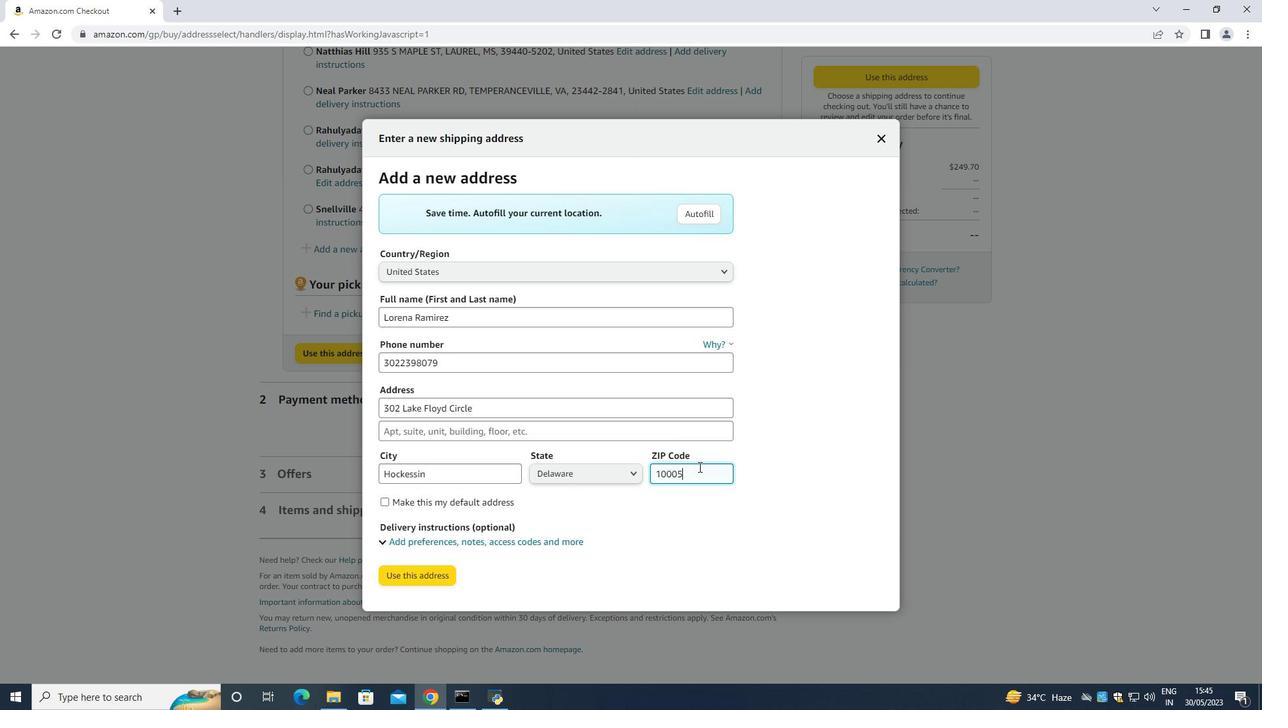 
Action: Key pressed <Key.backspace><Key.backspace><Key.backspace><Key.backspace><Key.backspace><Key.backspace><Key.backspace><Key.backspace><Key.backspace><Key.backspace><Key.backspace><Key.backspace><Key.backspace><Key.backspace><Key.backspace><Key.backspace><Key.backspace><Key.backspace><Key.backspace><Key.backspace><Key.backspace><Key.backspace>
Screenshot: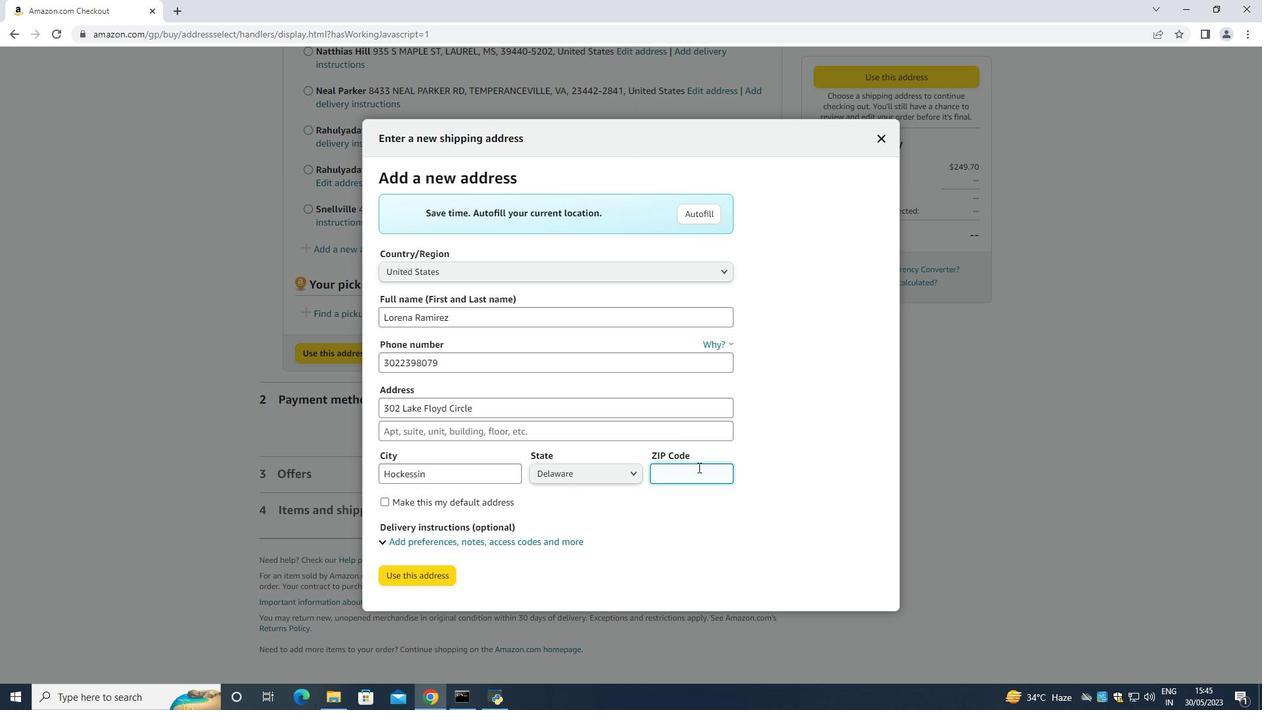 
Action: Mouse moved to (648, 441)
Screenshot: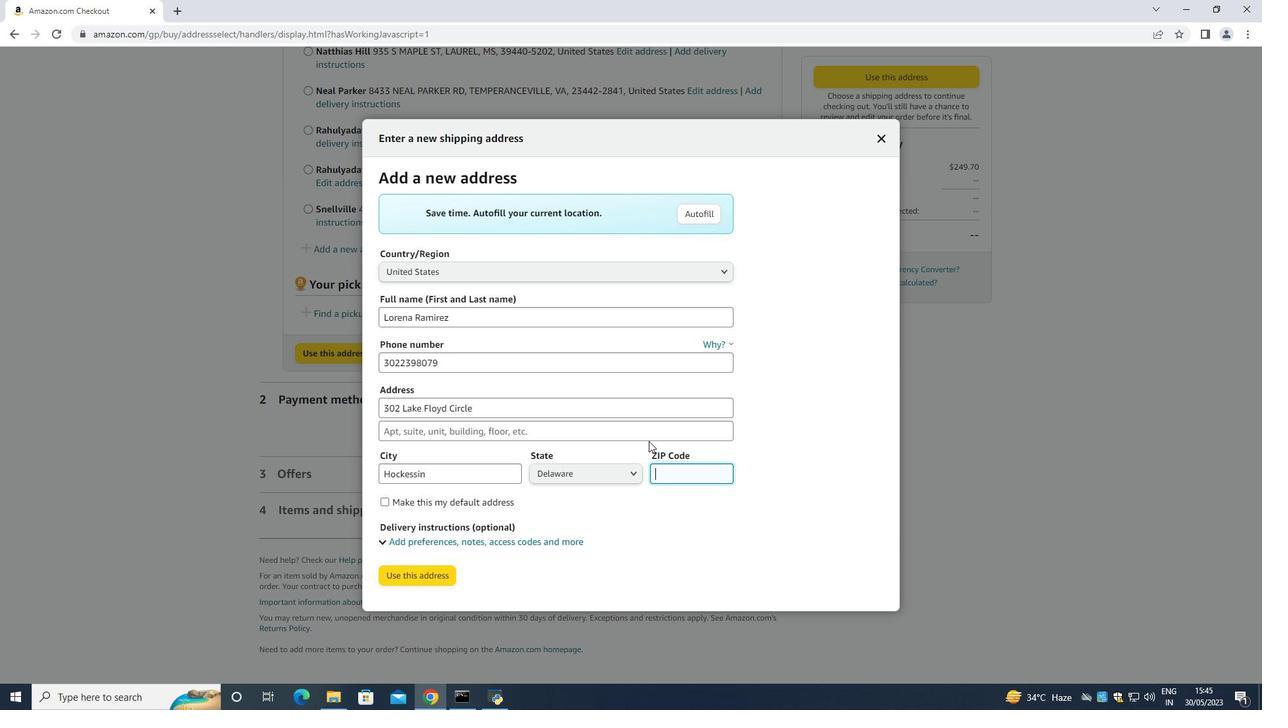
Action: Key pressed 19707
